 Task: Compose an email with the signature Christian Kelly with the subject Request for sponsorship and the message Could you please provide a breakdown of the costs? from softage.1@softage.net to softage.7@softage.net,  softage.1@softage.net and softage.8@softage.net with CC to softage.9@softage.net with an attached document Strategic_plan.pdf, insert an emoji of sad face Send the email
Action: Mouse moved to (599, 766)
Screenshot: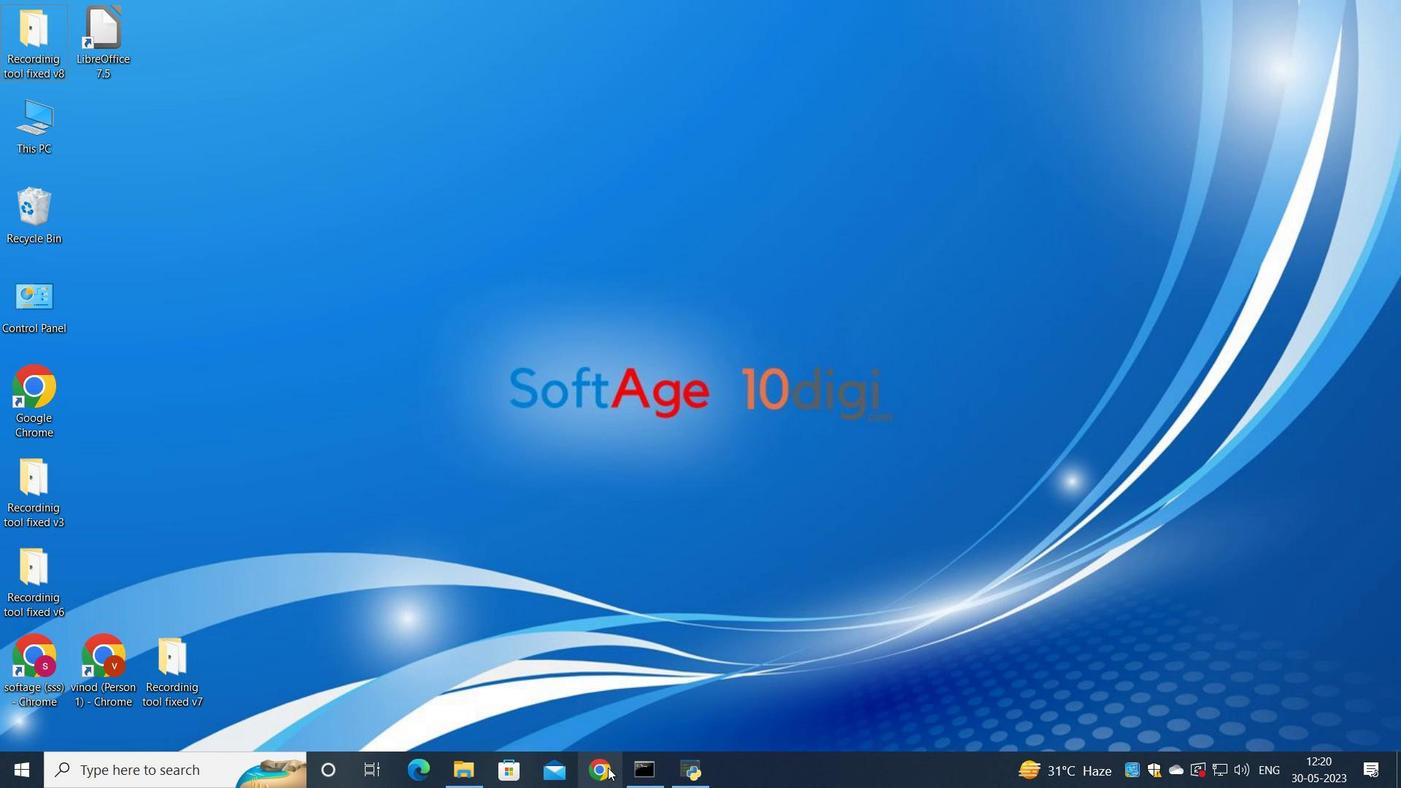 
Action: Mouse pressed left at (599, 766)
Screenshot: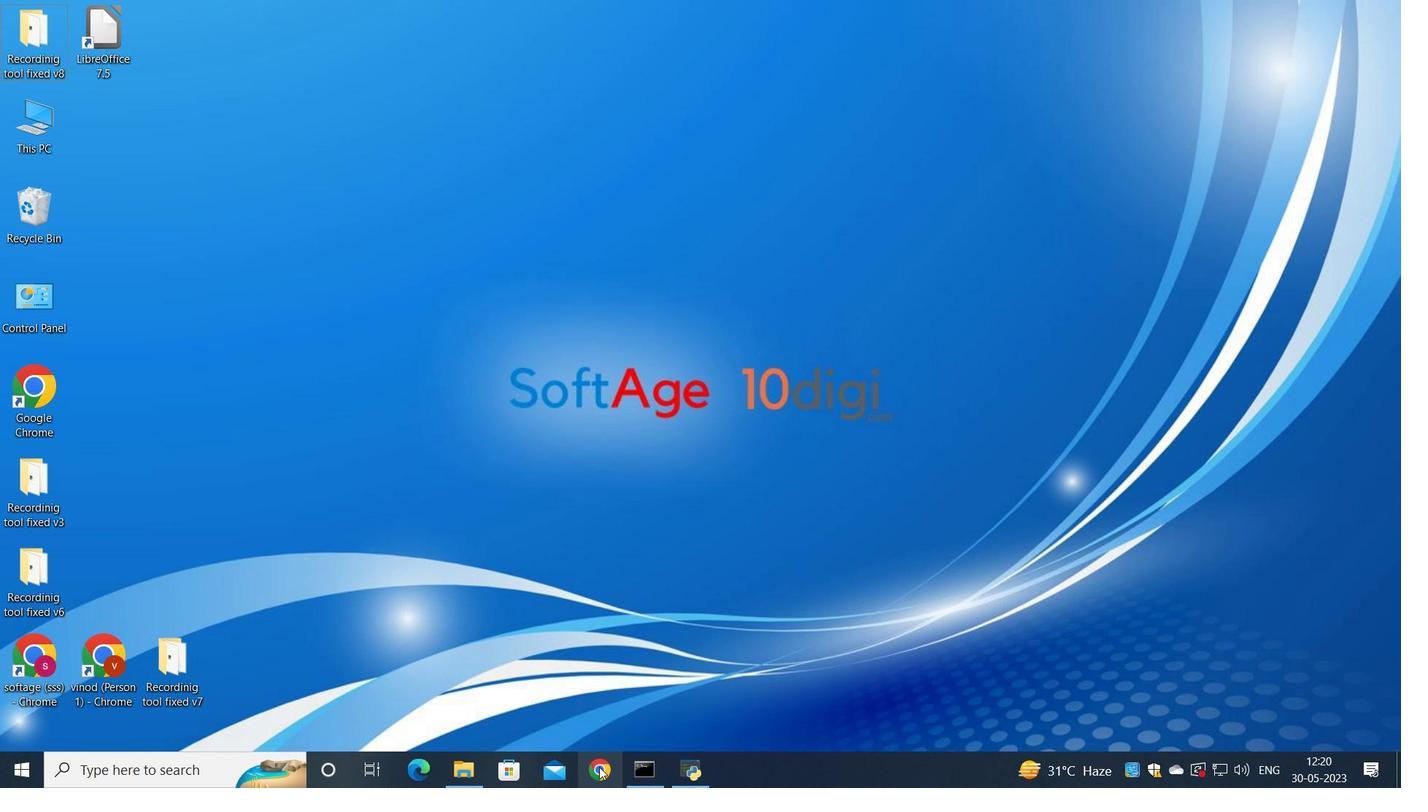 
Action: Mouse moved to (636, 453)
Screenshot: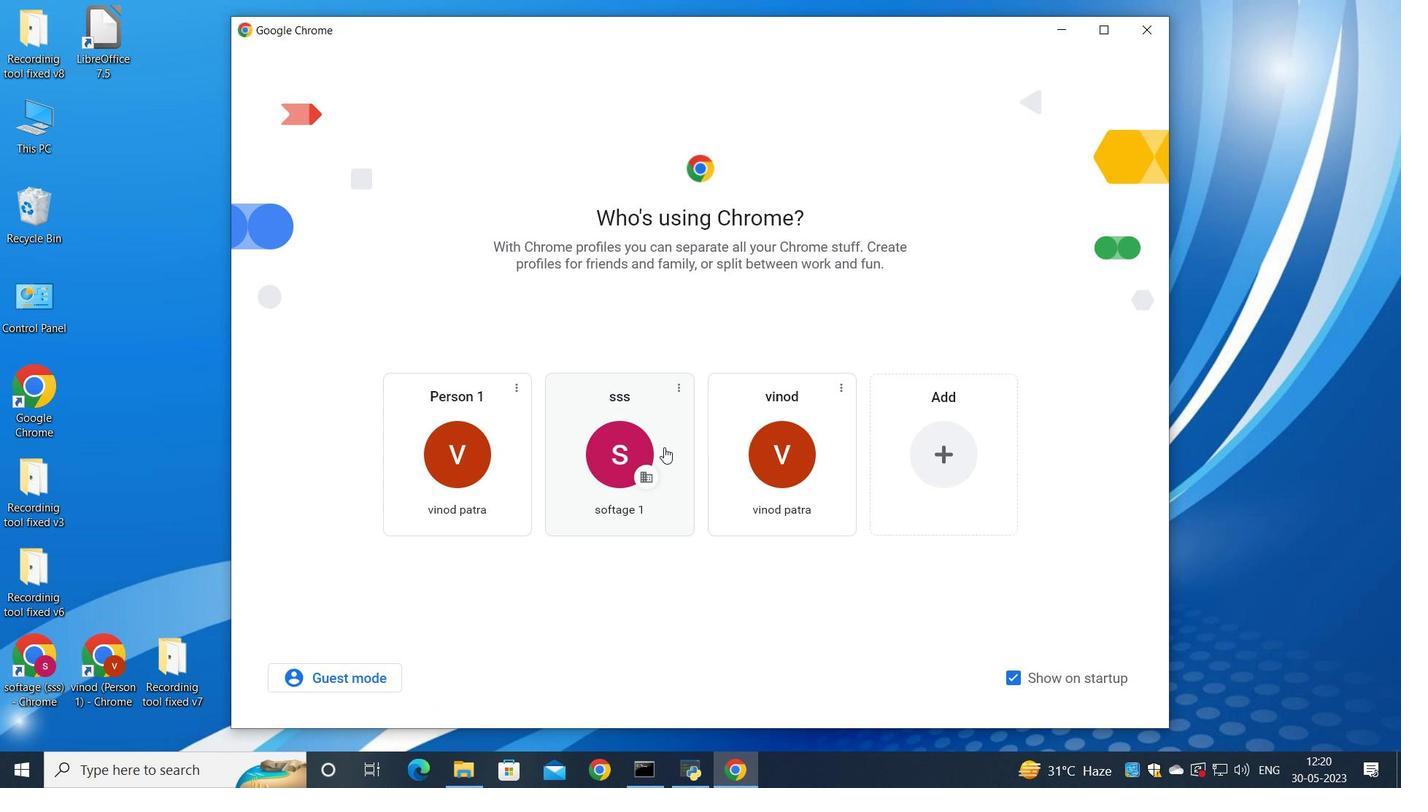 
Action: Mouse pressed left at (636, 453)
Screenshot: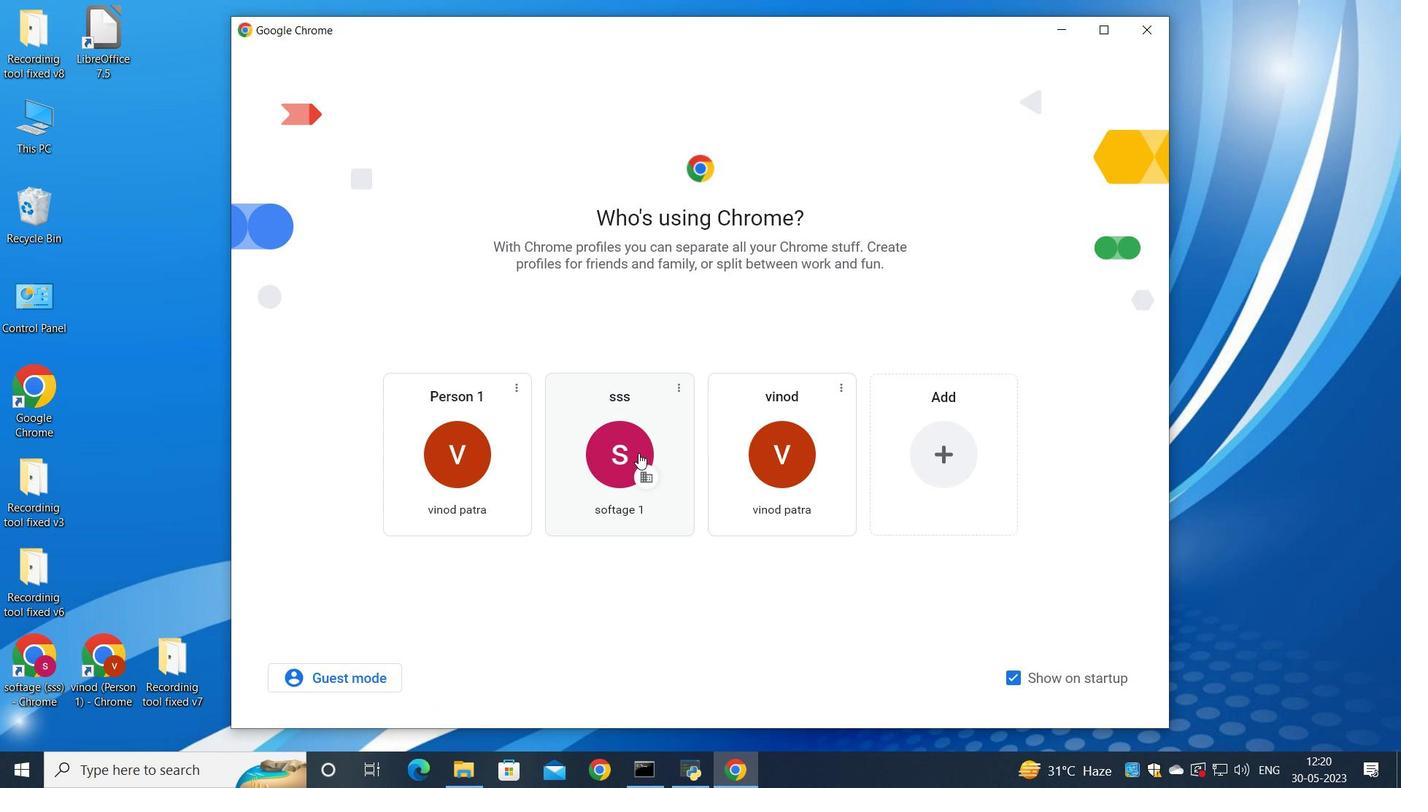 
Action: Mouse moved to (1233, 94)
Screenshot: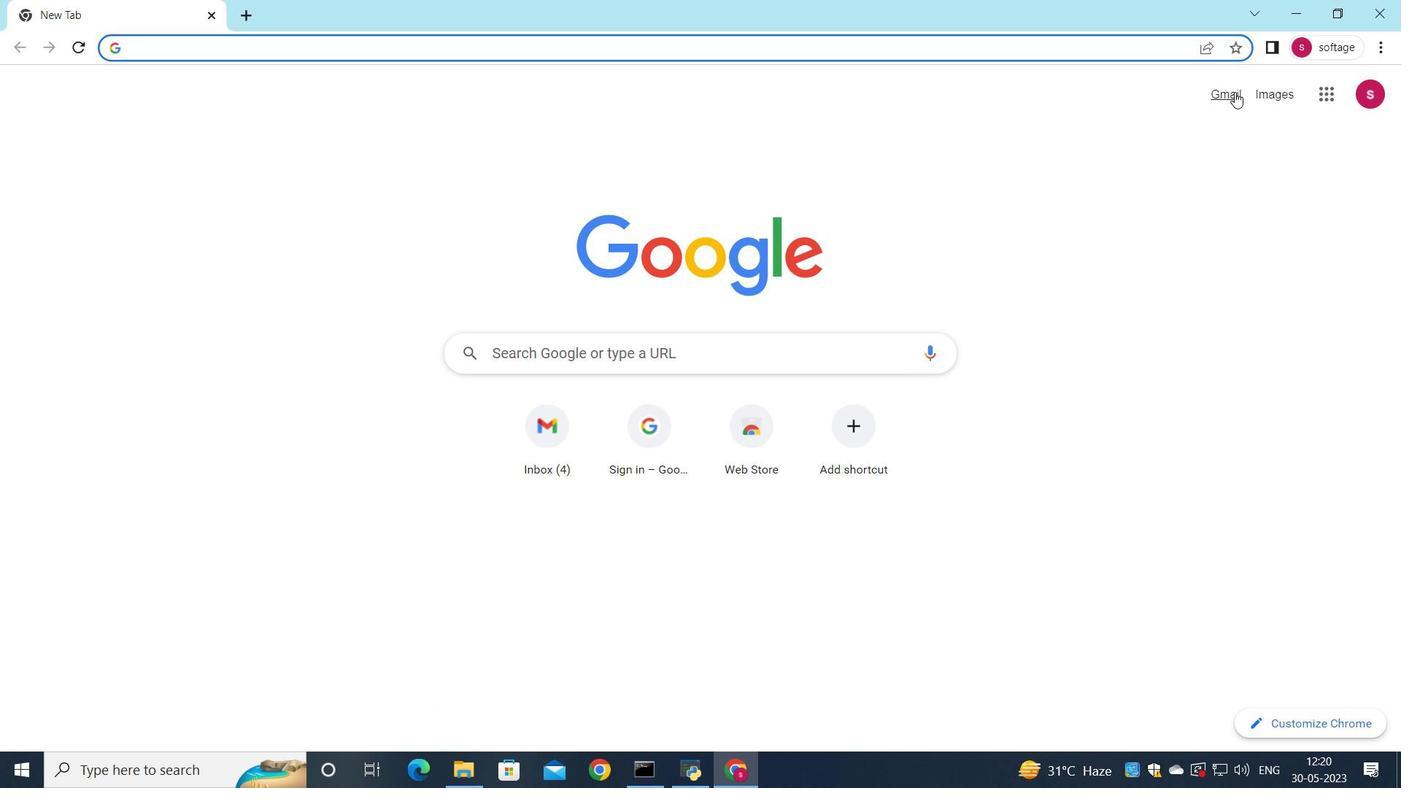 
Action: Mouse pressed left at (1233, 94)
Screenshot: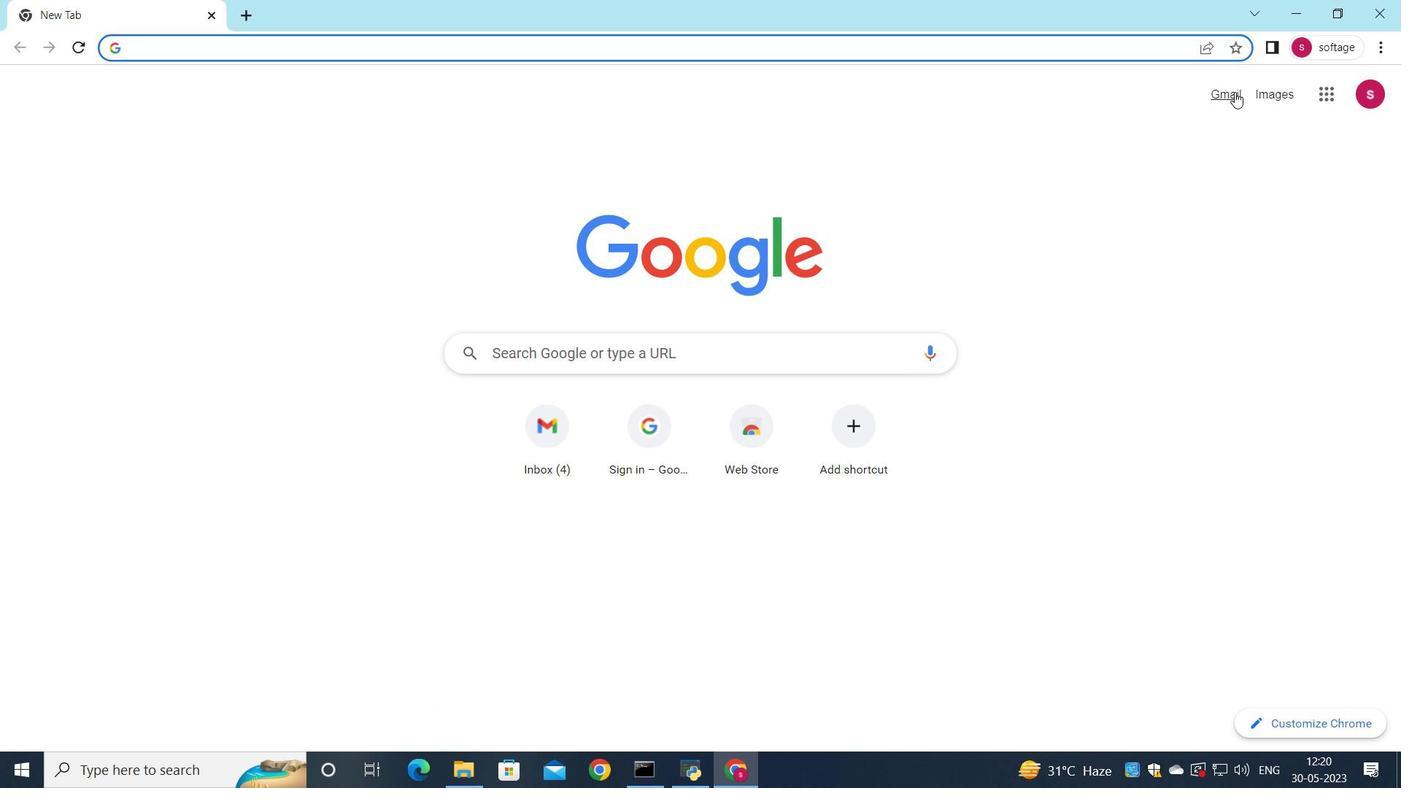 
Action: Mouse moved to (1192, 132)
Screenshot: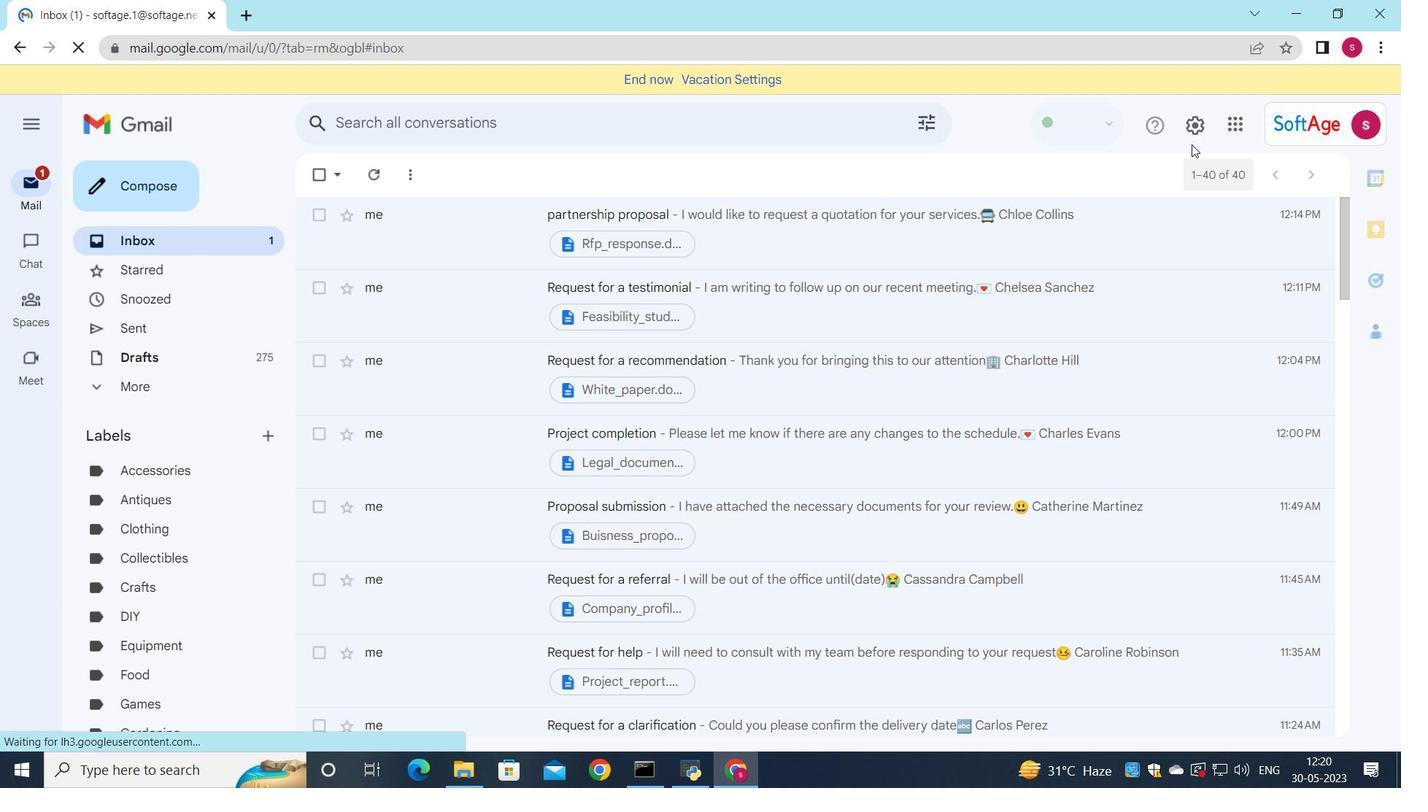 
Action: Mouse pressed left at (1192, 132)
Screenshot: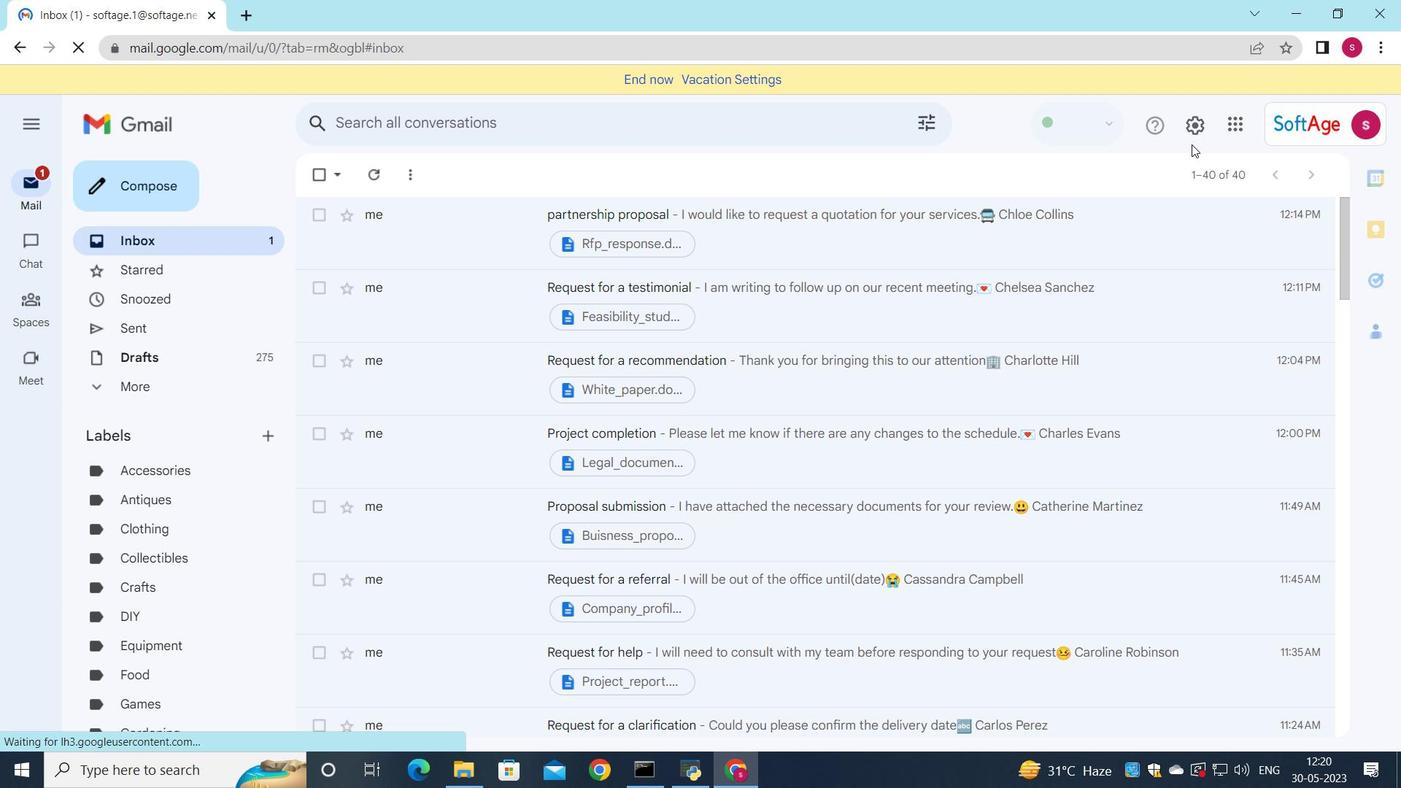 
Action: Mouse moved to (1198, 210)
Screenshot: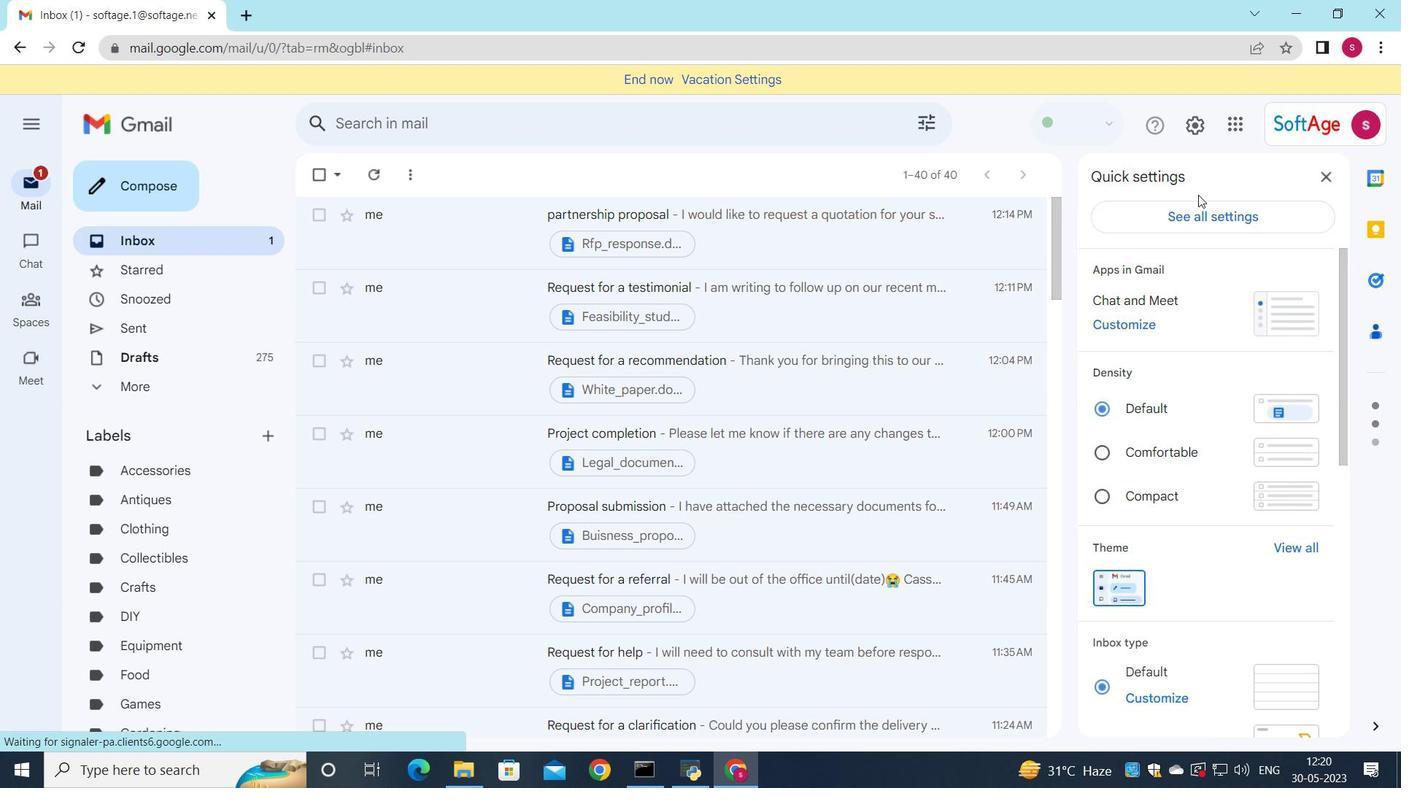 
Action: Mouse pressed left at (1198, 210)
Screenshot: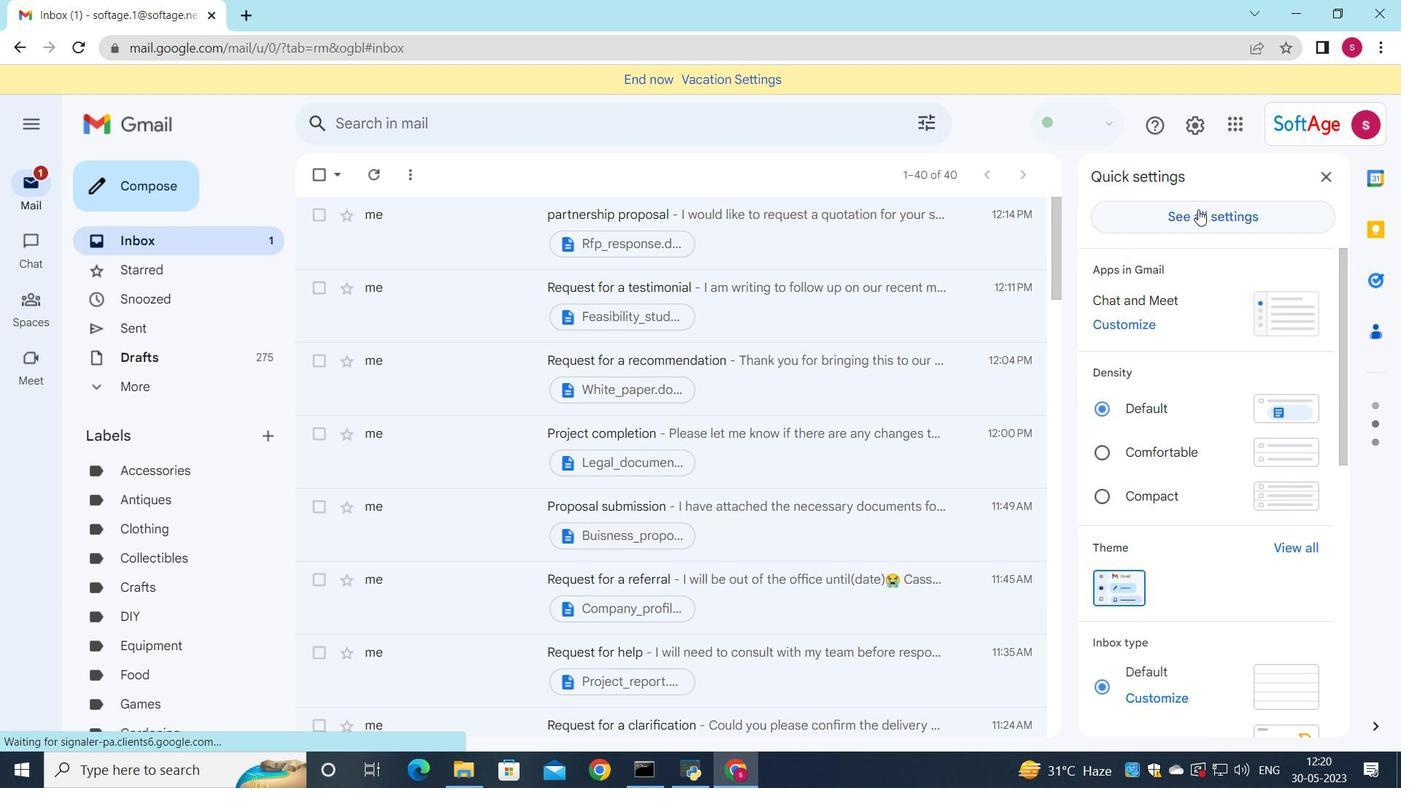 
Action: Mouse moved to (858, 340)
Screenshot: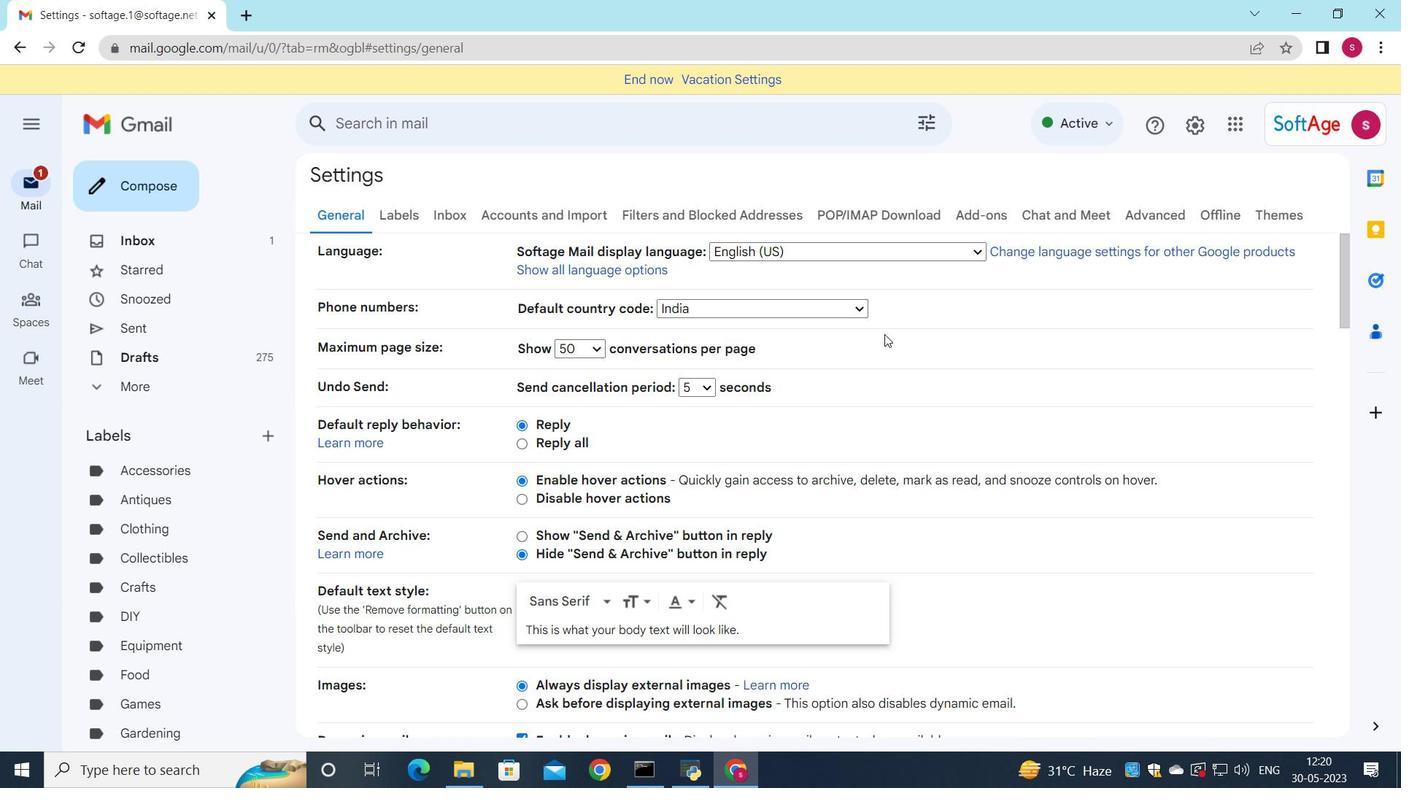 
Action: Mouse scrolled (858, 340) with delta (0, 0)
Screenshot: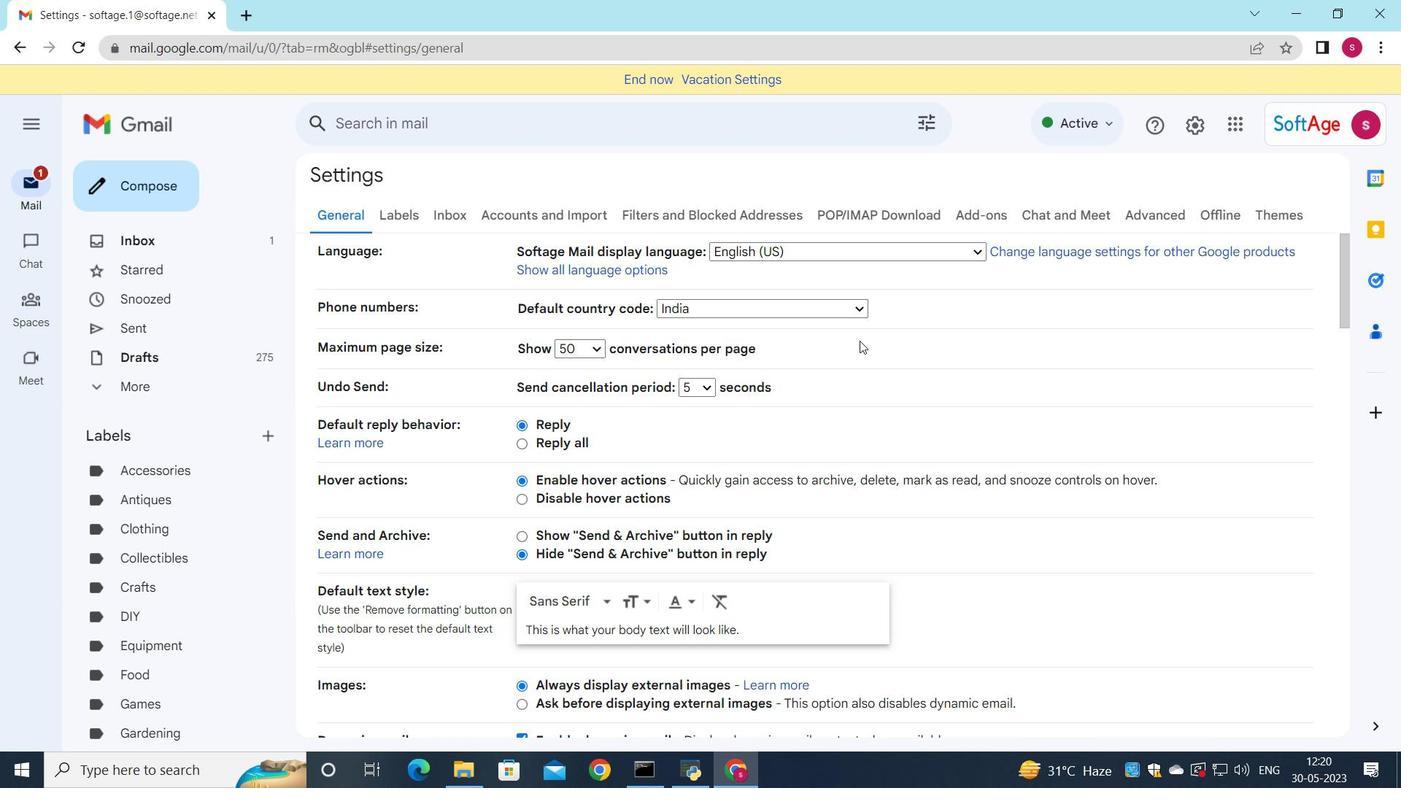 
Action: Mouse scrolled (858, 340) with delta (0, 0)
Screenshot: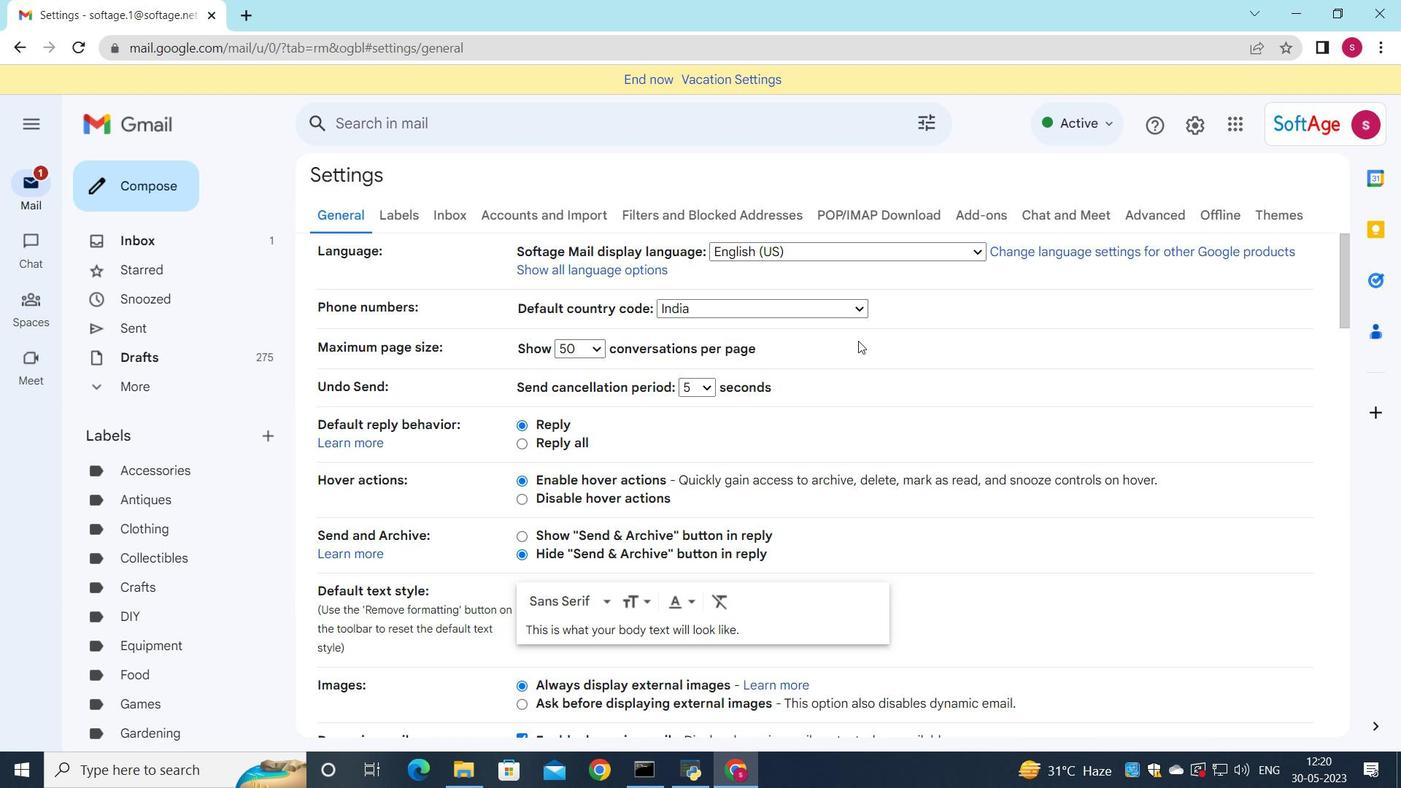 
Action: Mouse scrolled (858, 340) with delta (0, 0)
Screenshot: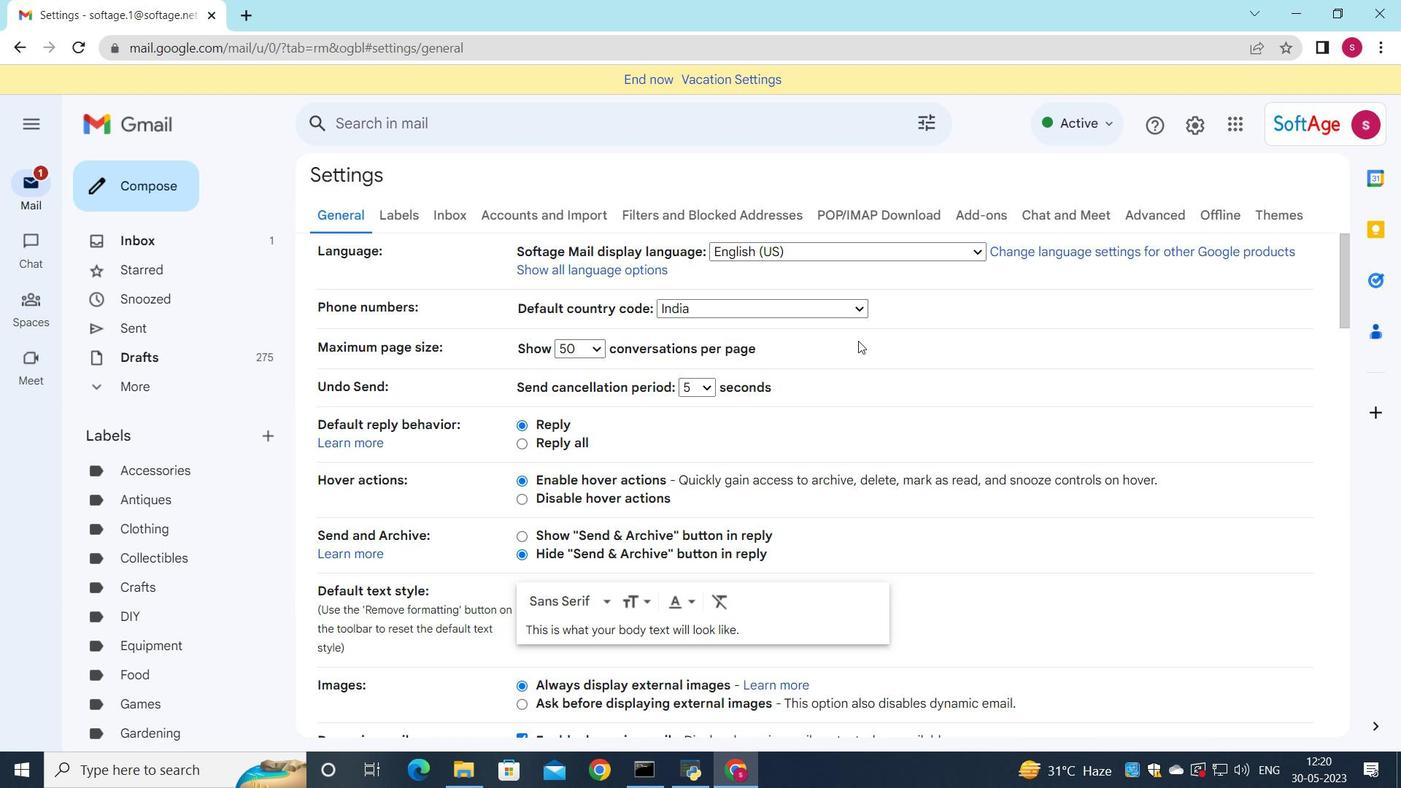 
Action: Mouse scrolled (858, 340) with delta (0, 0)
Screenshot: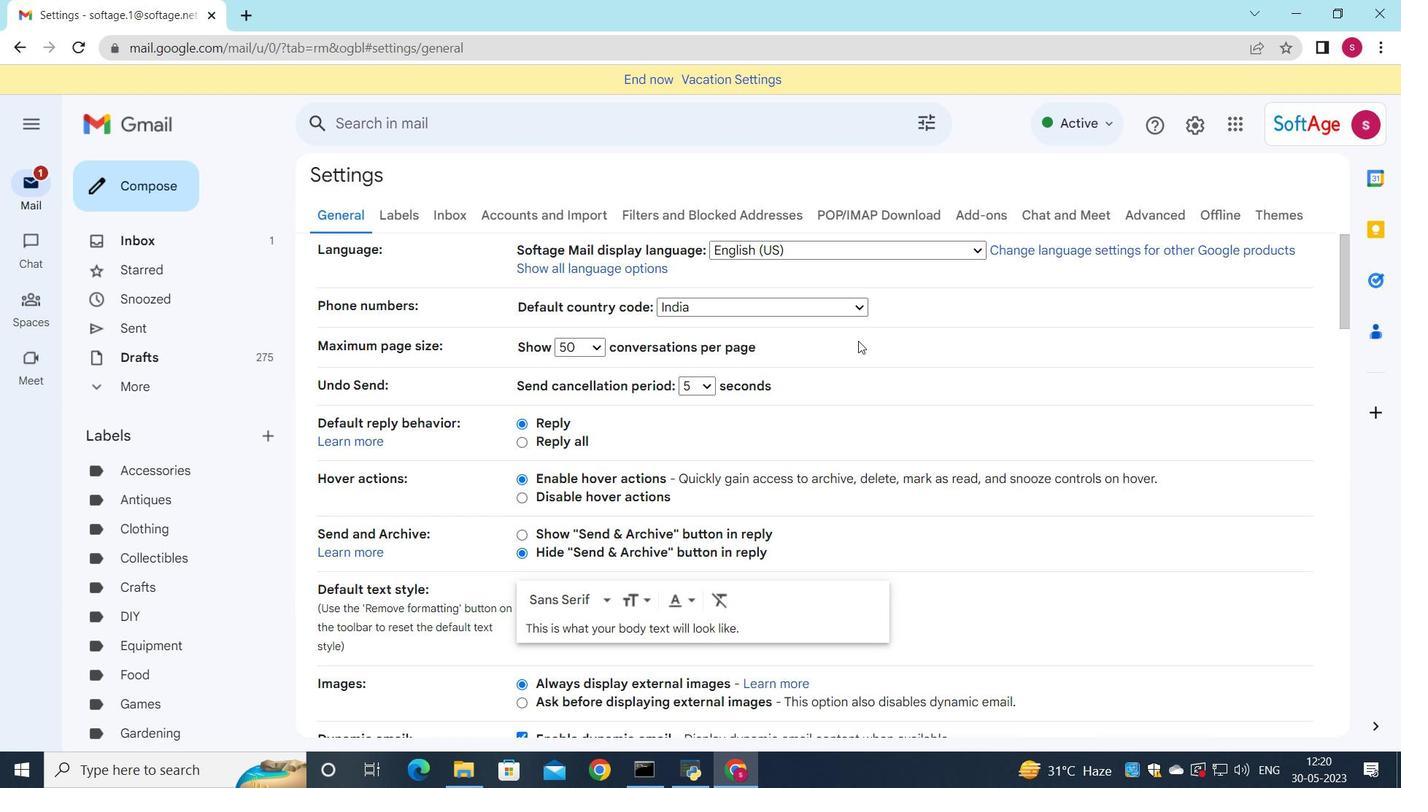 
Action: Mouse moved to (809, 351)
Screenshot: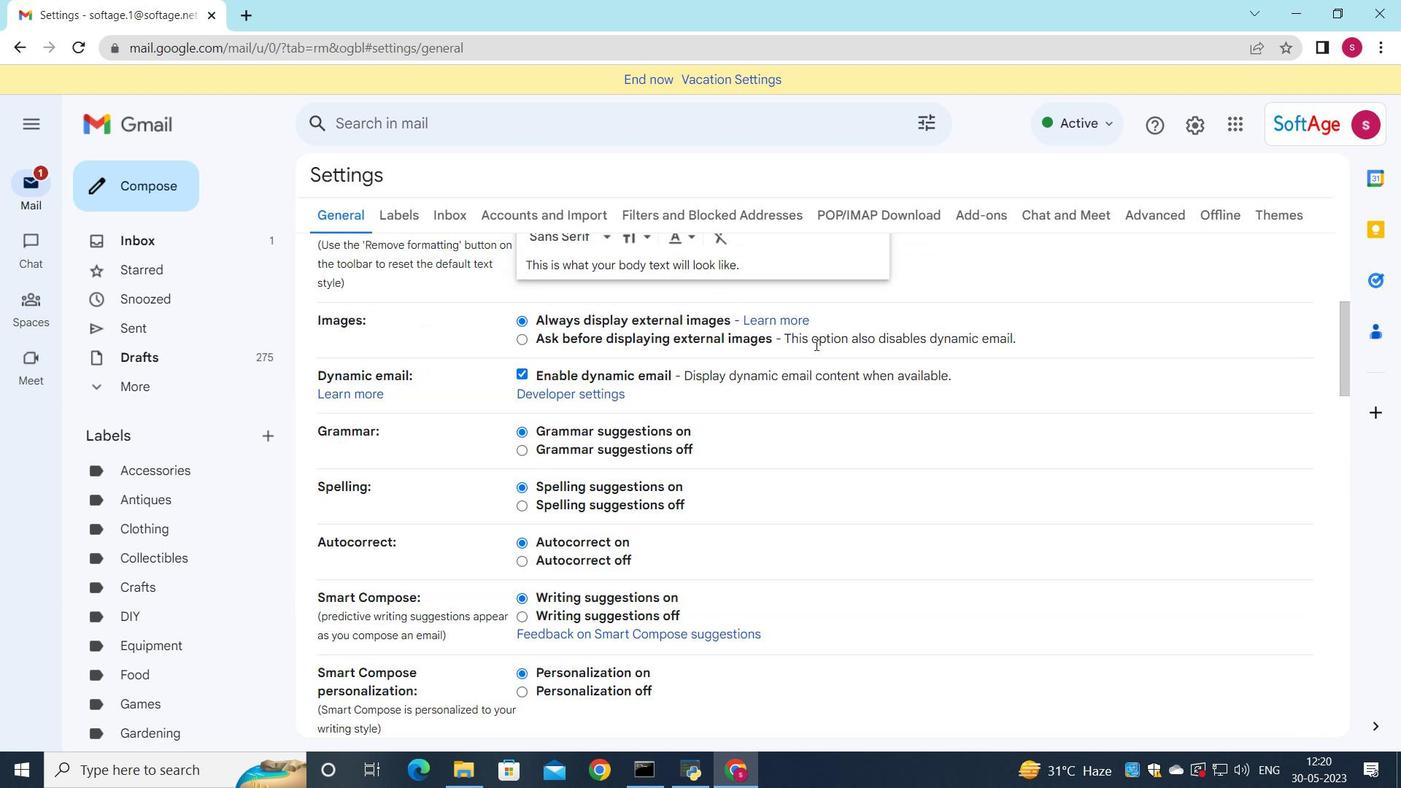 
Action: Mouse scrolled (809, 350) with delta (0, 0)
Screenshot: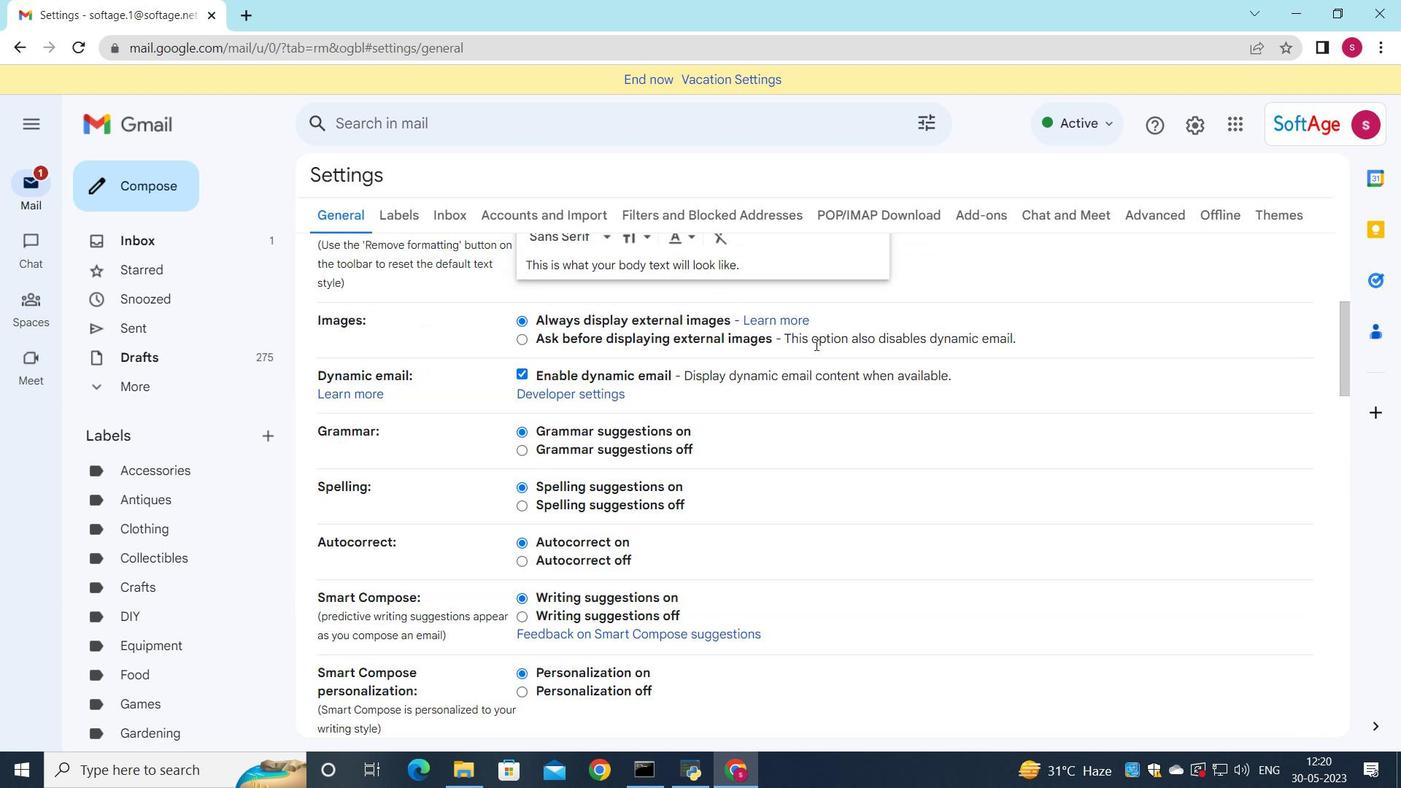 
Action: Mouse moved to (806, 357)
Screenshot: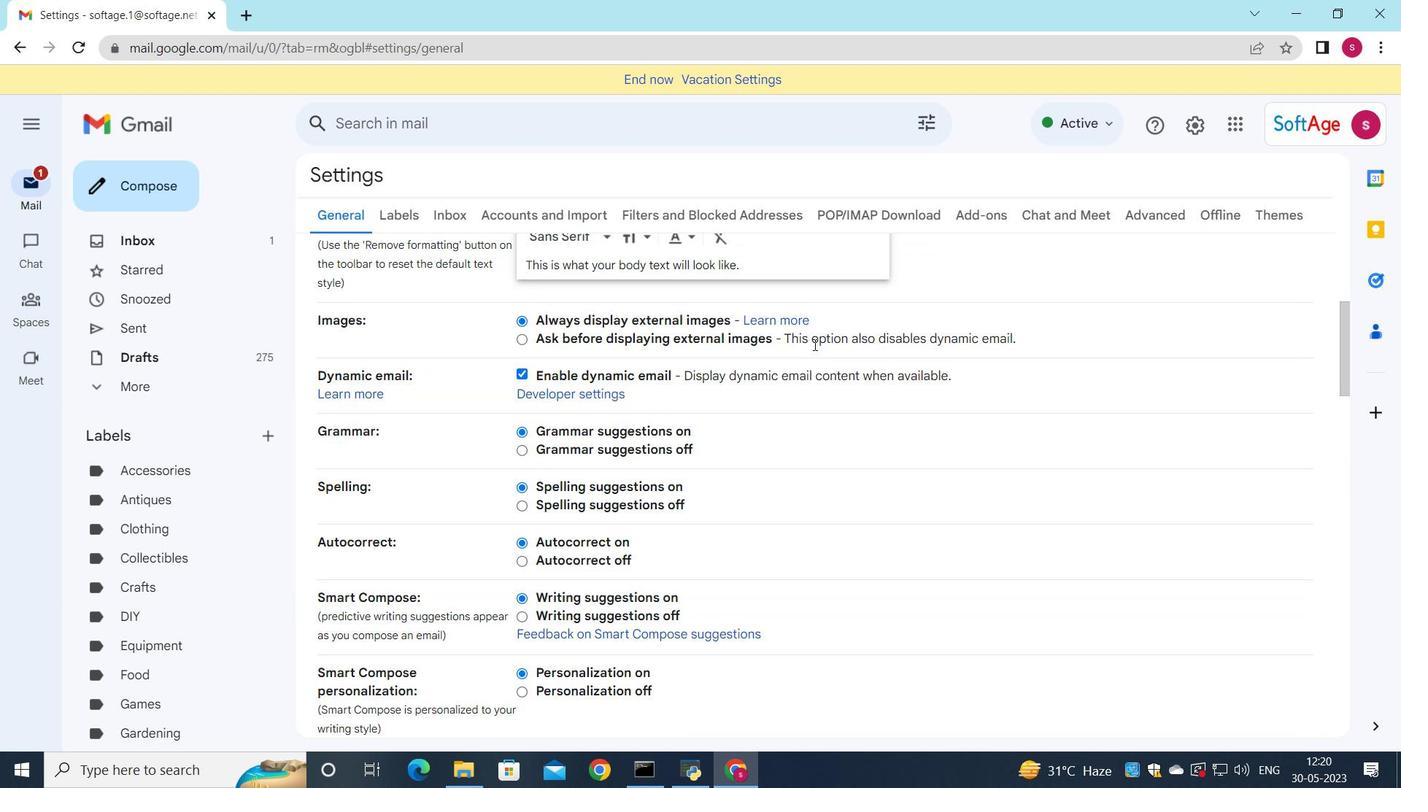 
Action: Mouse scrolled (806, 356) with delta (0, 0)
Screenshot: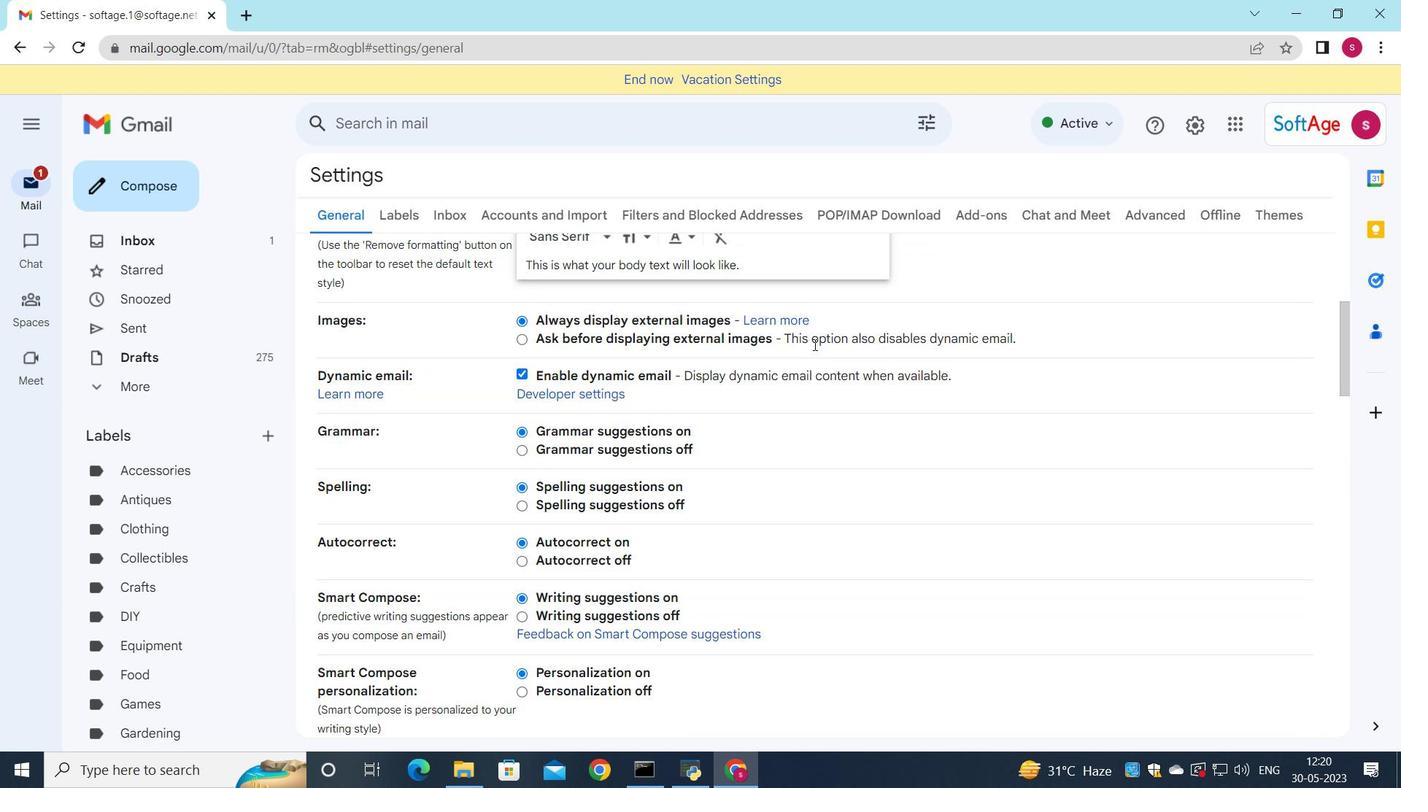 
Action: Mouse moved to (804, 361)
Screenshot: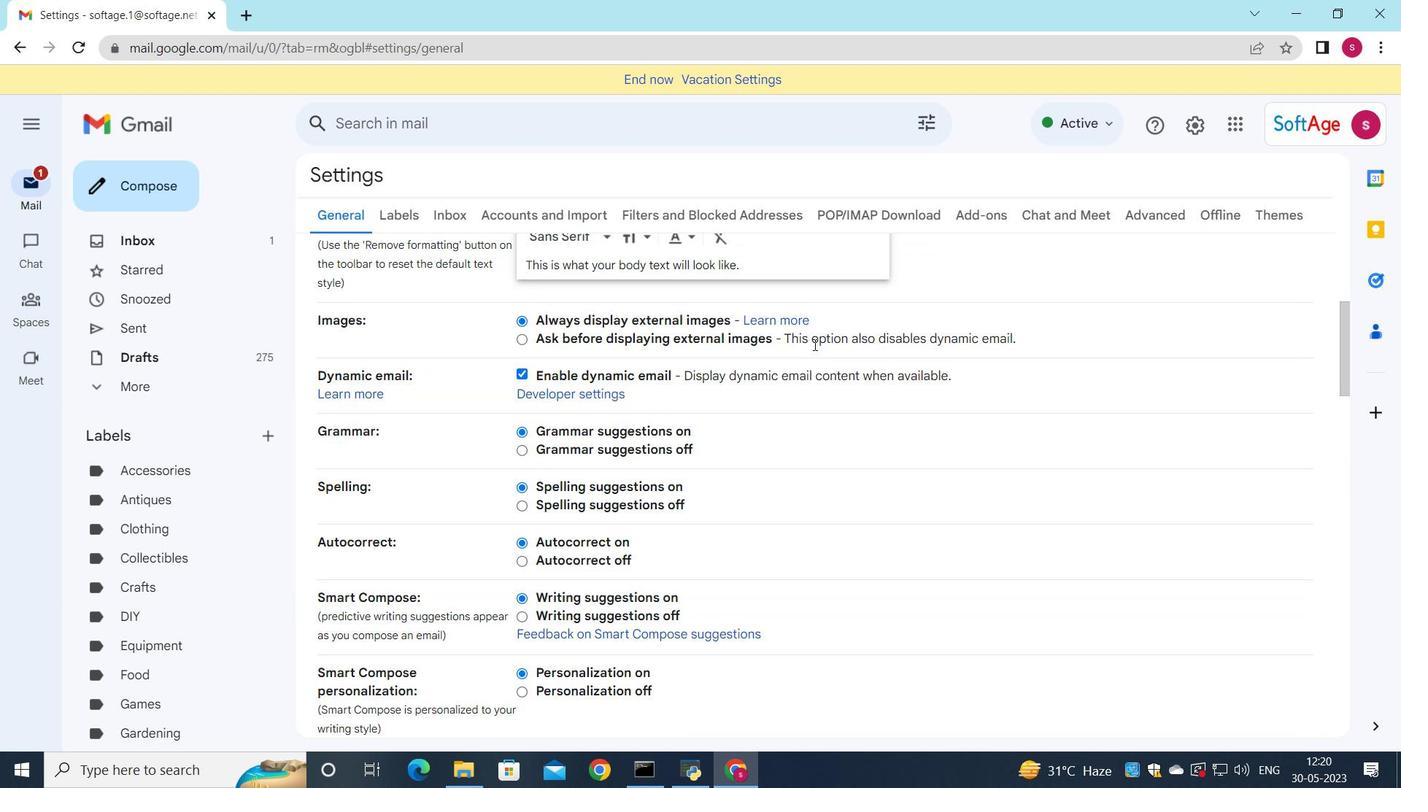 
Action: Mouse scrolled (804, 361) with delta (0, 0)
Screenshot: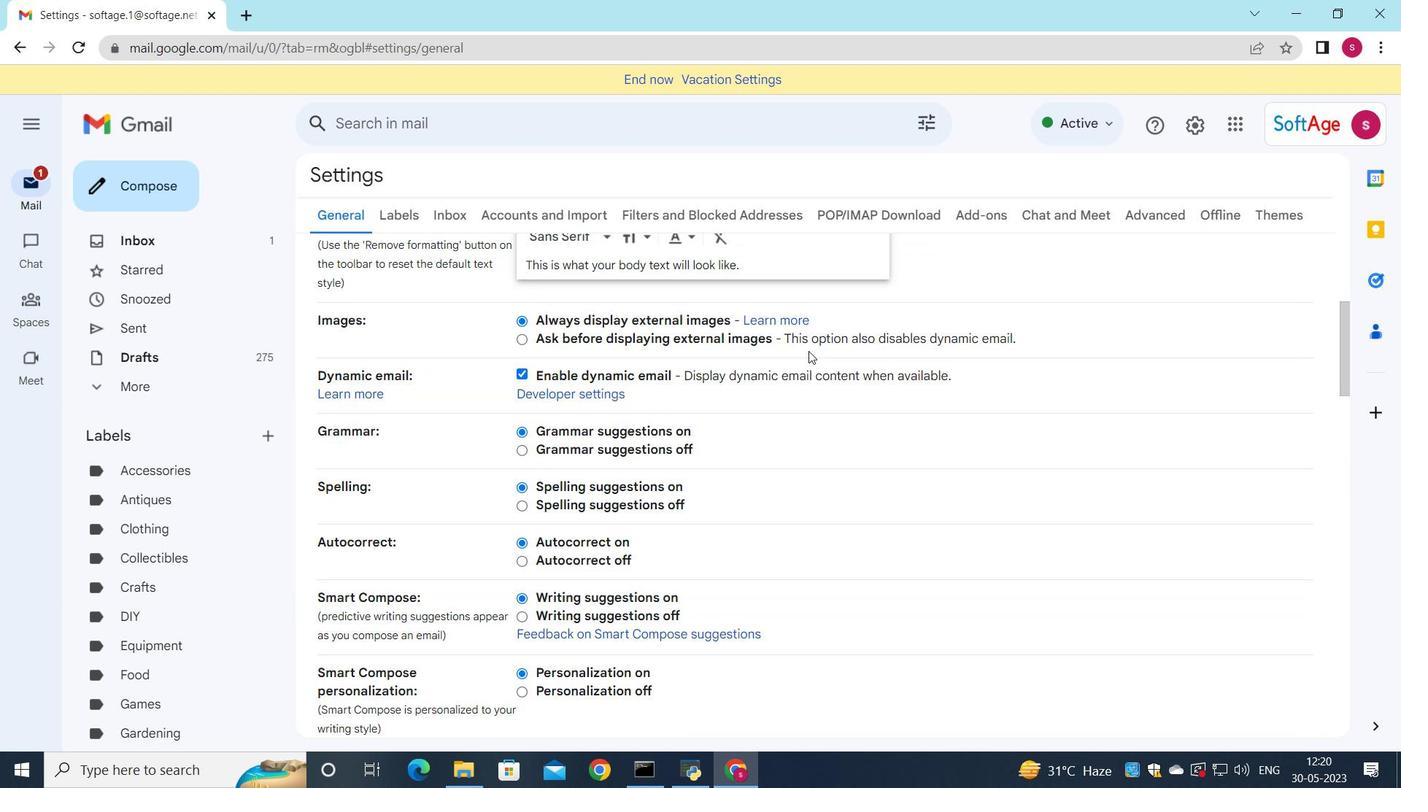 
Action: Mouse moved to (803, 369)
Screenshot: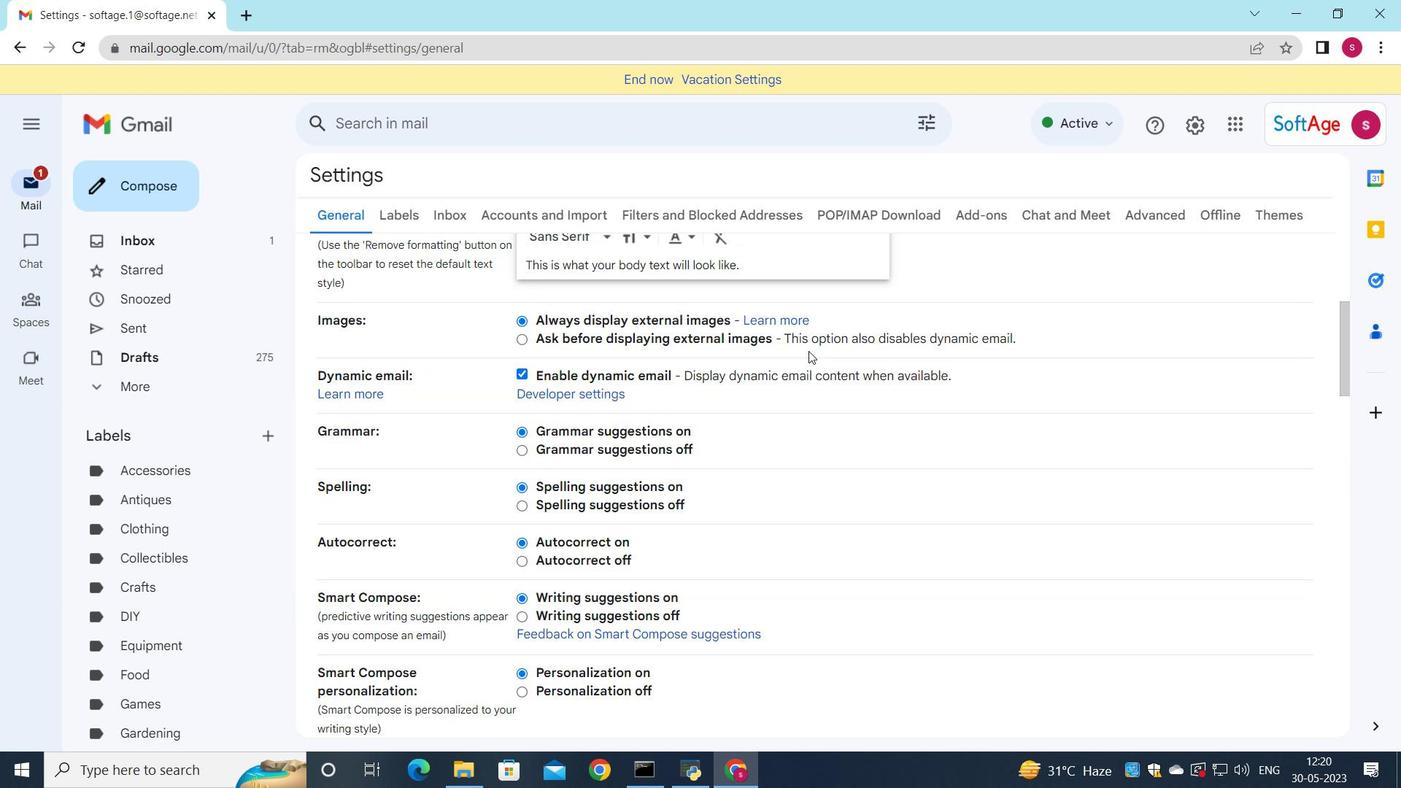 
Action: Mouse scrolled (803, 368) with delta (0, 0)
Screenshot: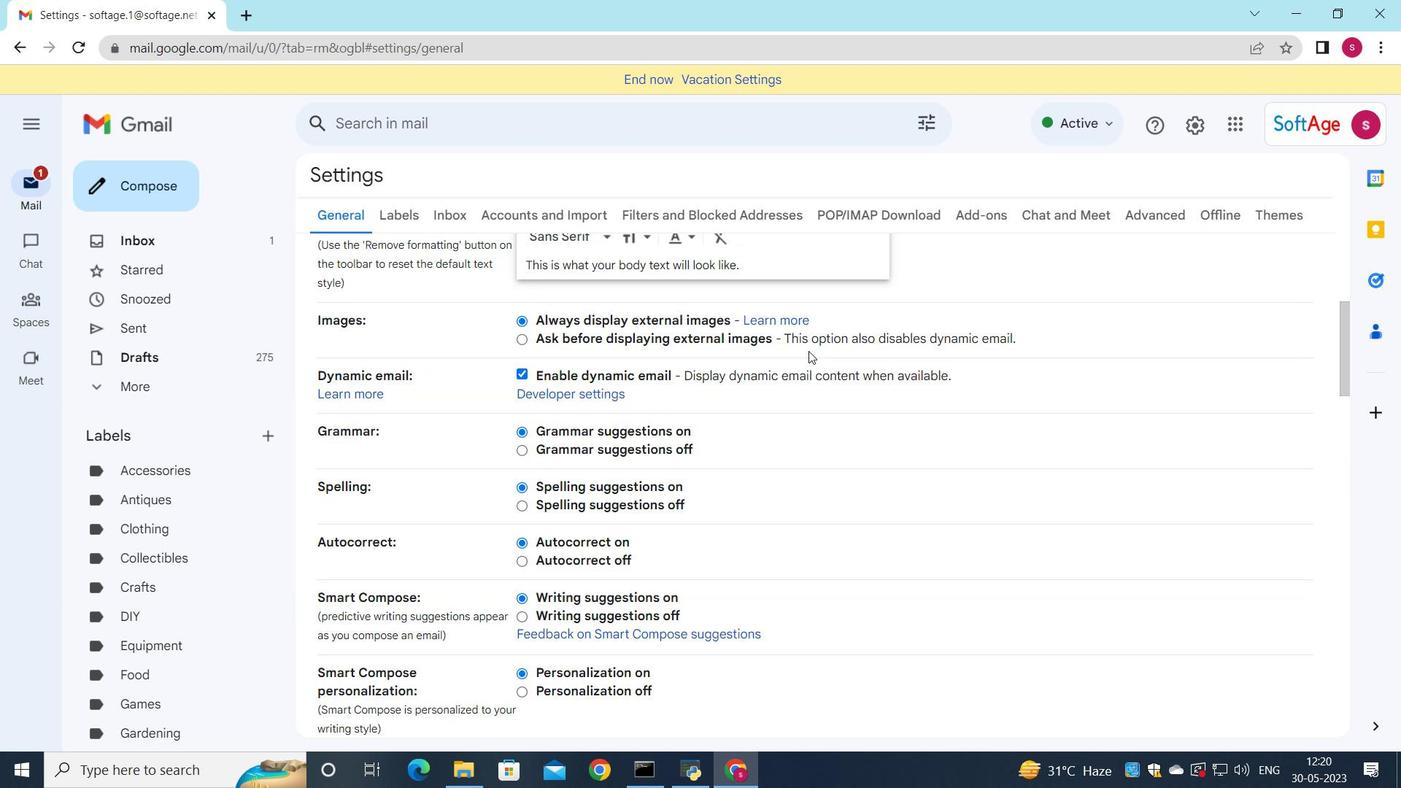 
Action: Mouse moved to (737, 449)
Screenshot: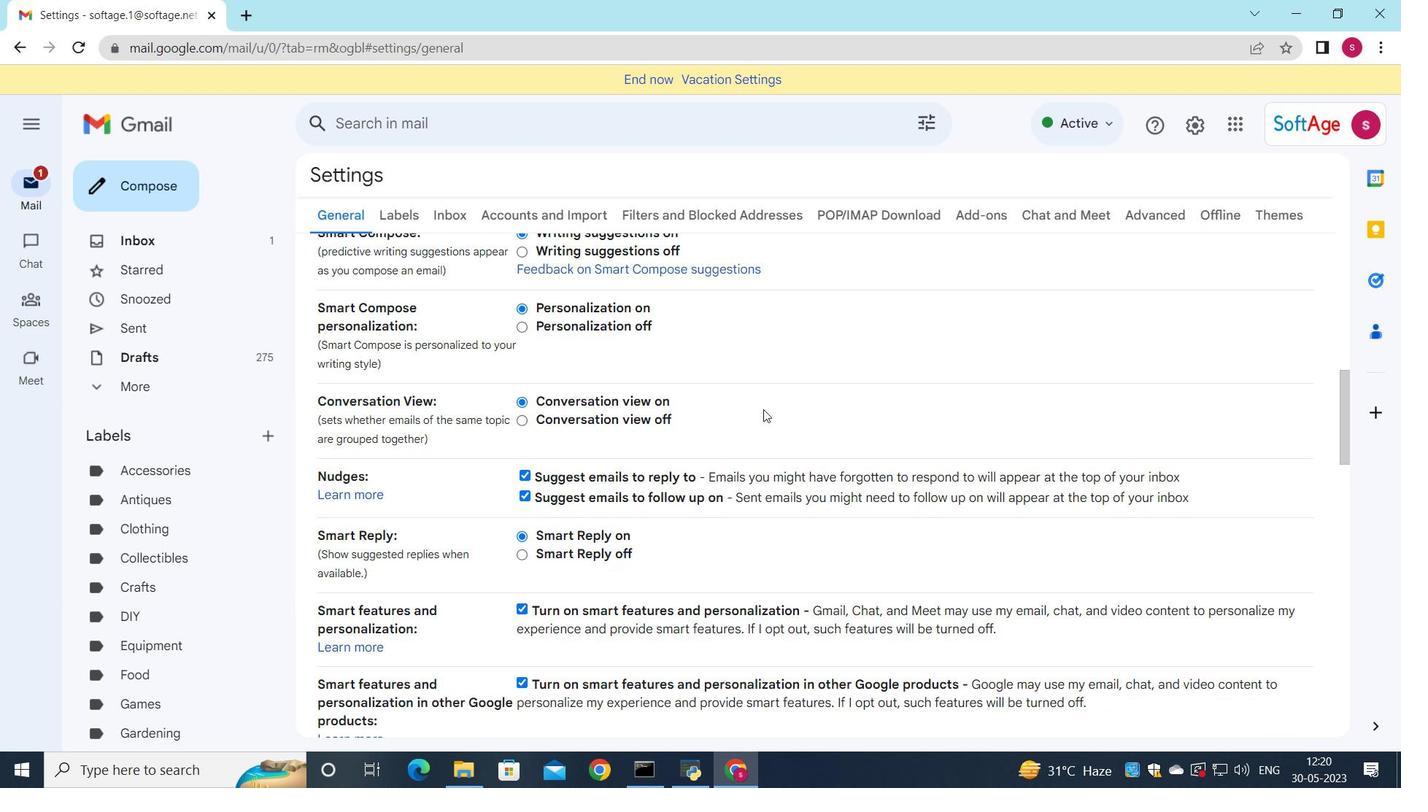 
Action: Mouse scrolled (742, 432) with delta (0, 0)
Screenshot: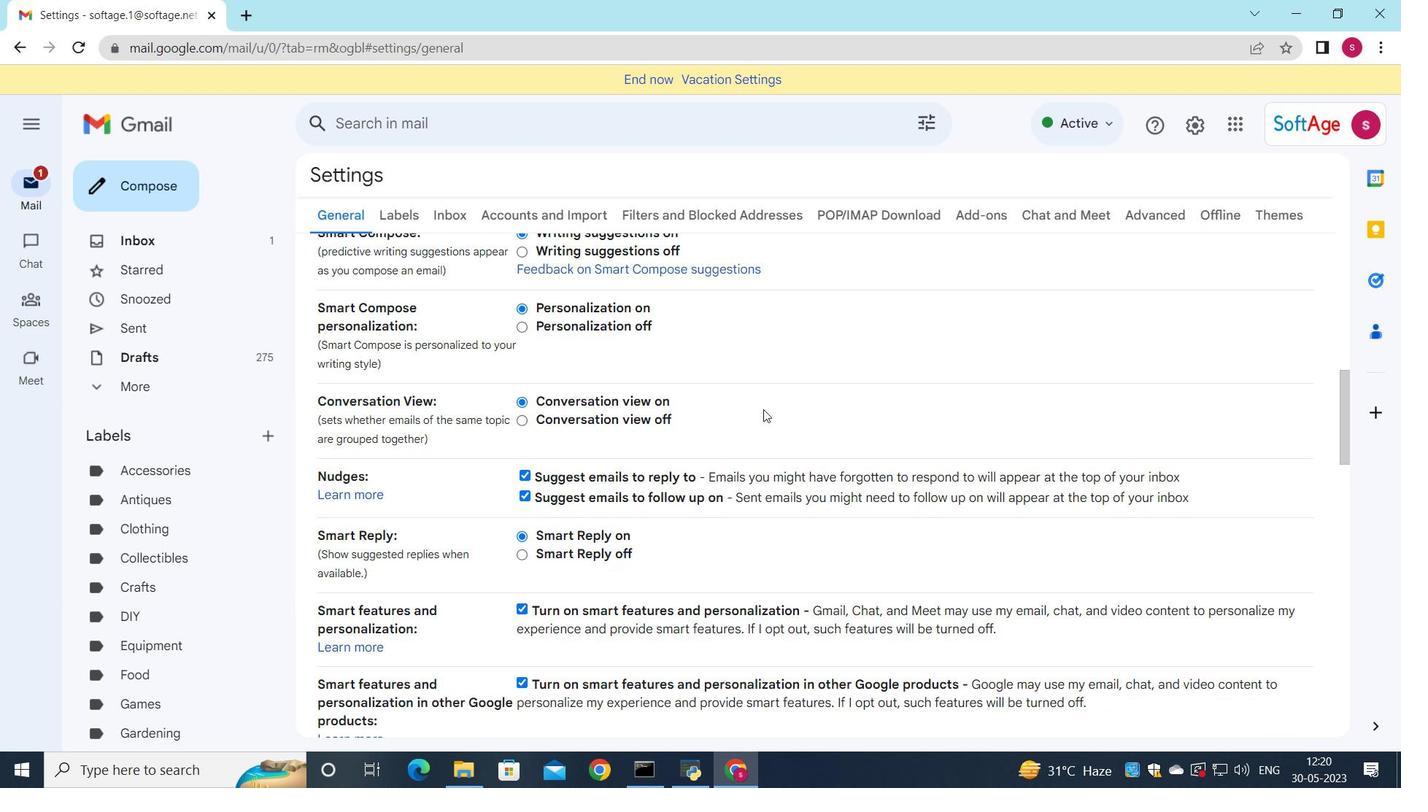 
Action: Mouse moved to (737, 449)
Screenshot: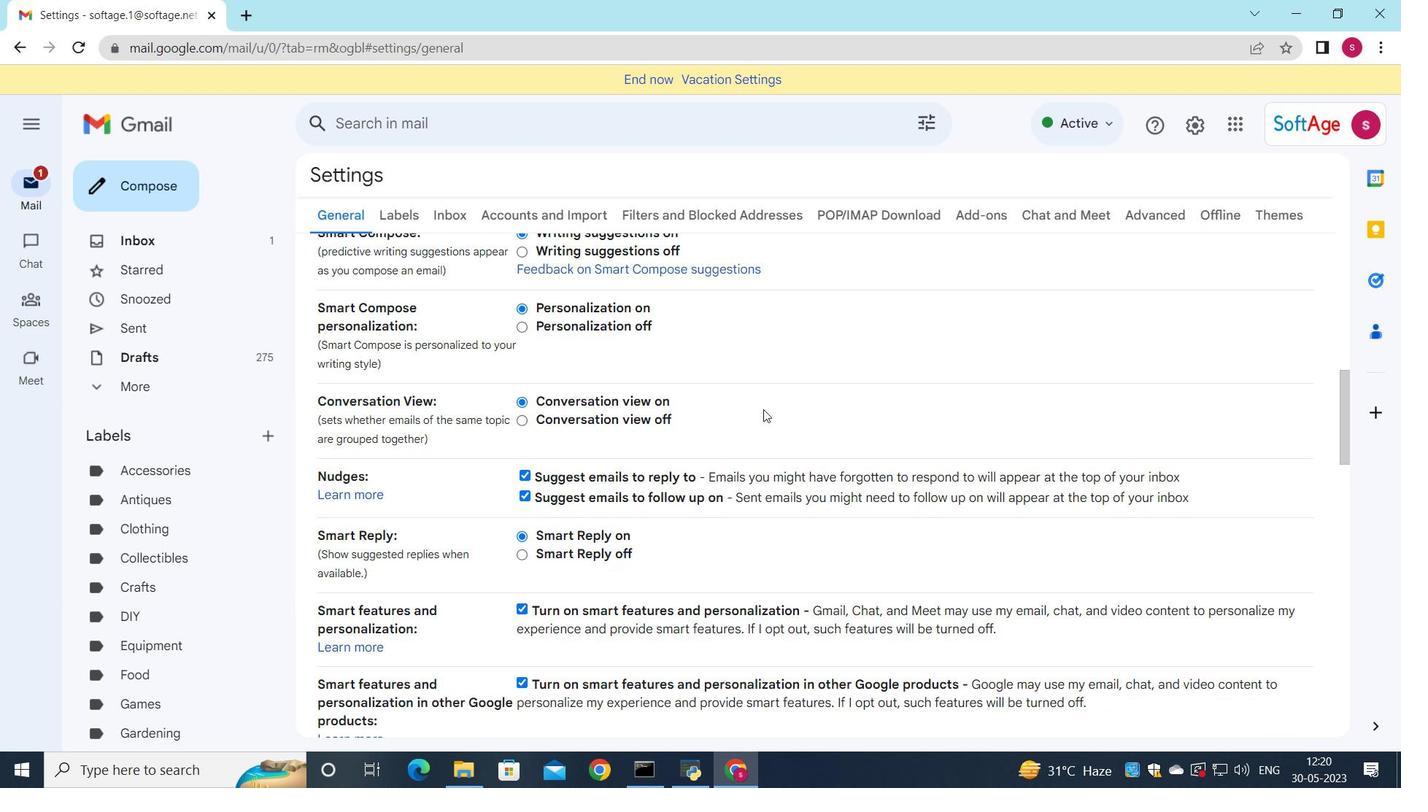 
Action: Mouse scrolled (737, 446) with delta (0, 0)
Screenshot: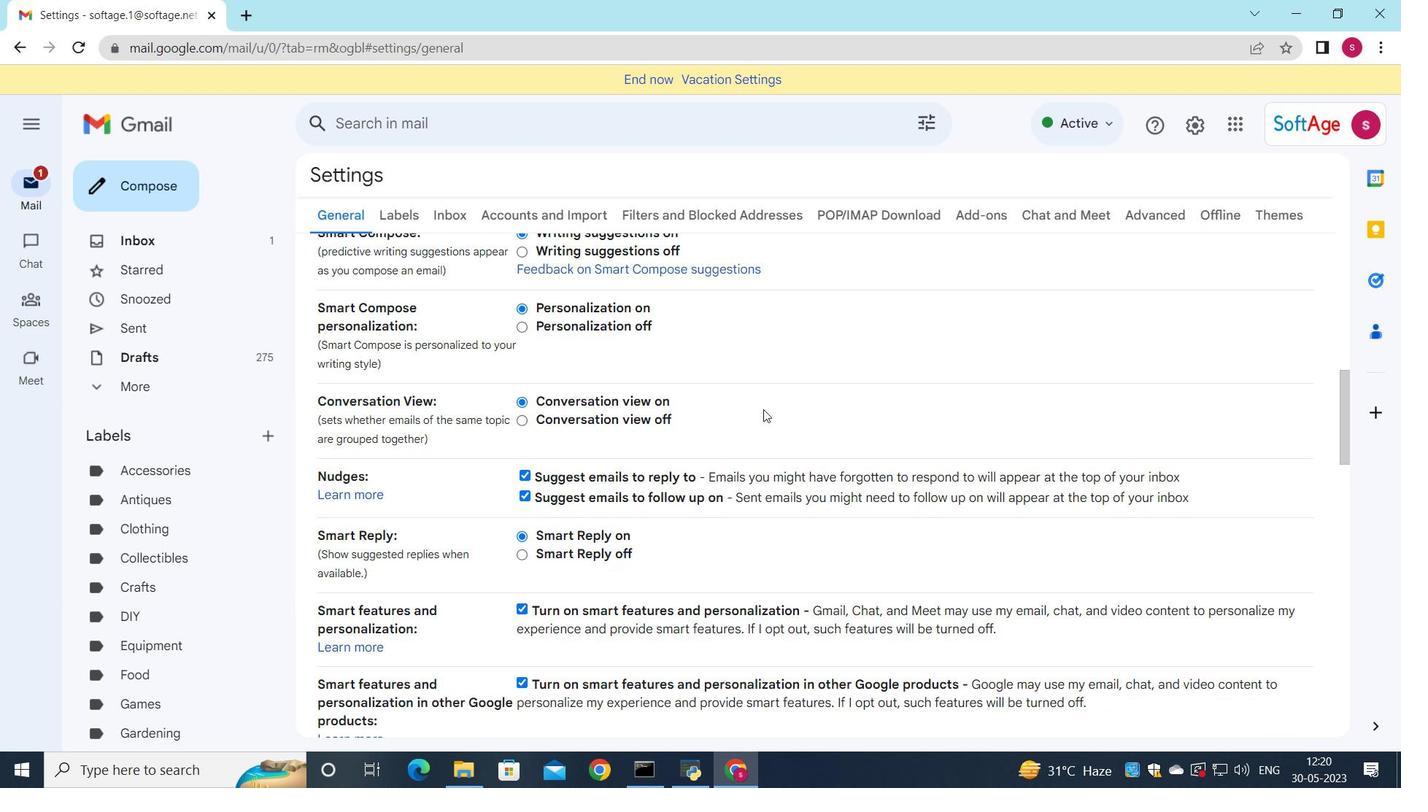 
Action: Mouse moved to (737, 450)
Screenshot: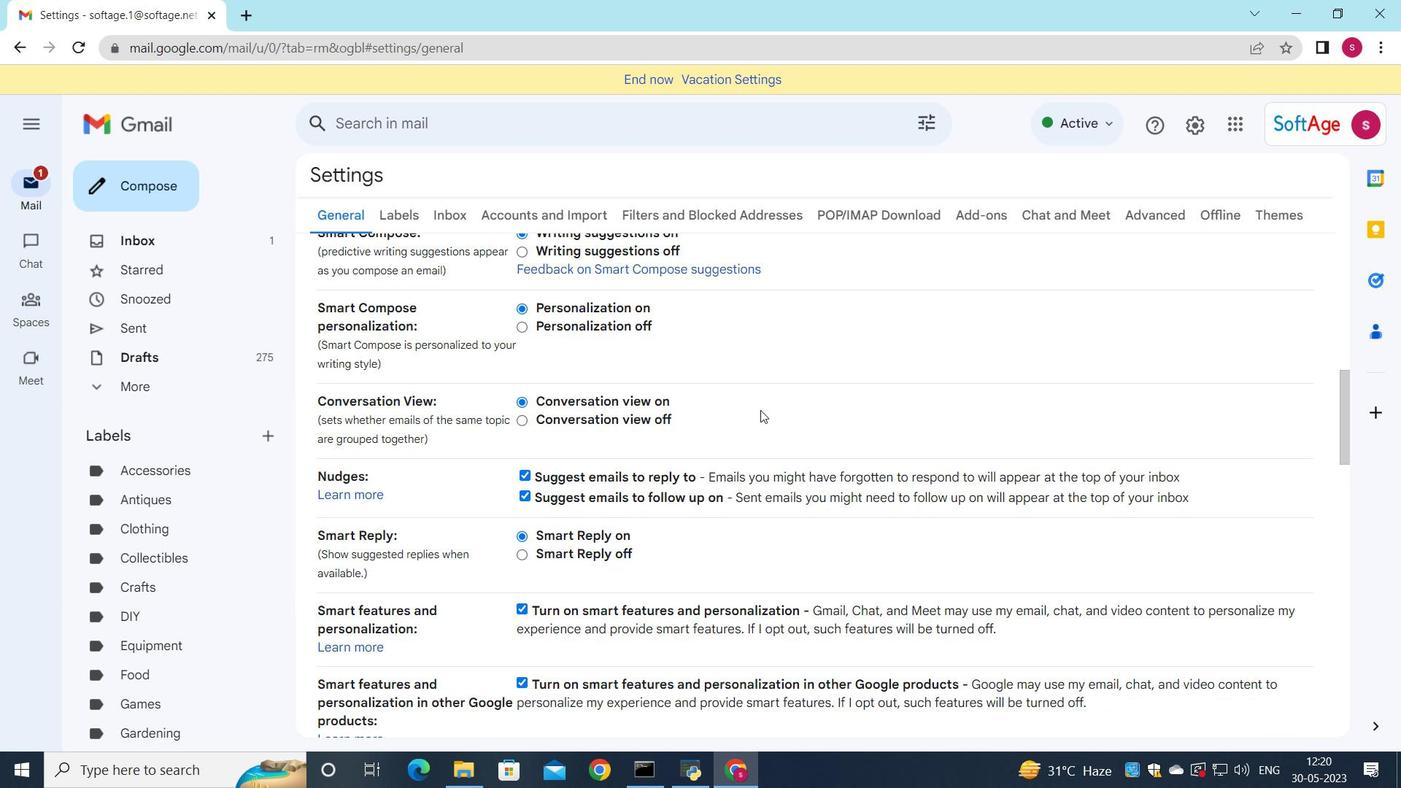 
Action: Mouse scrolled (737, 448) with delta (0, 0)
Screenshot: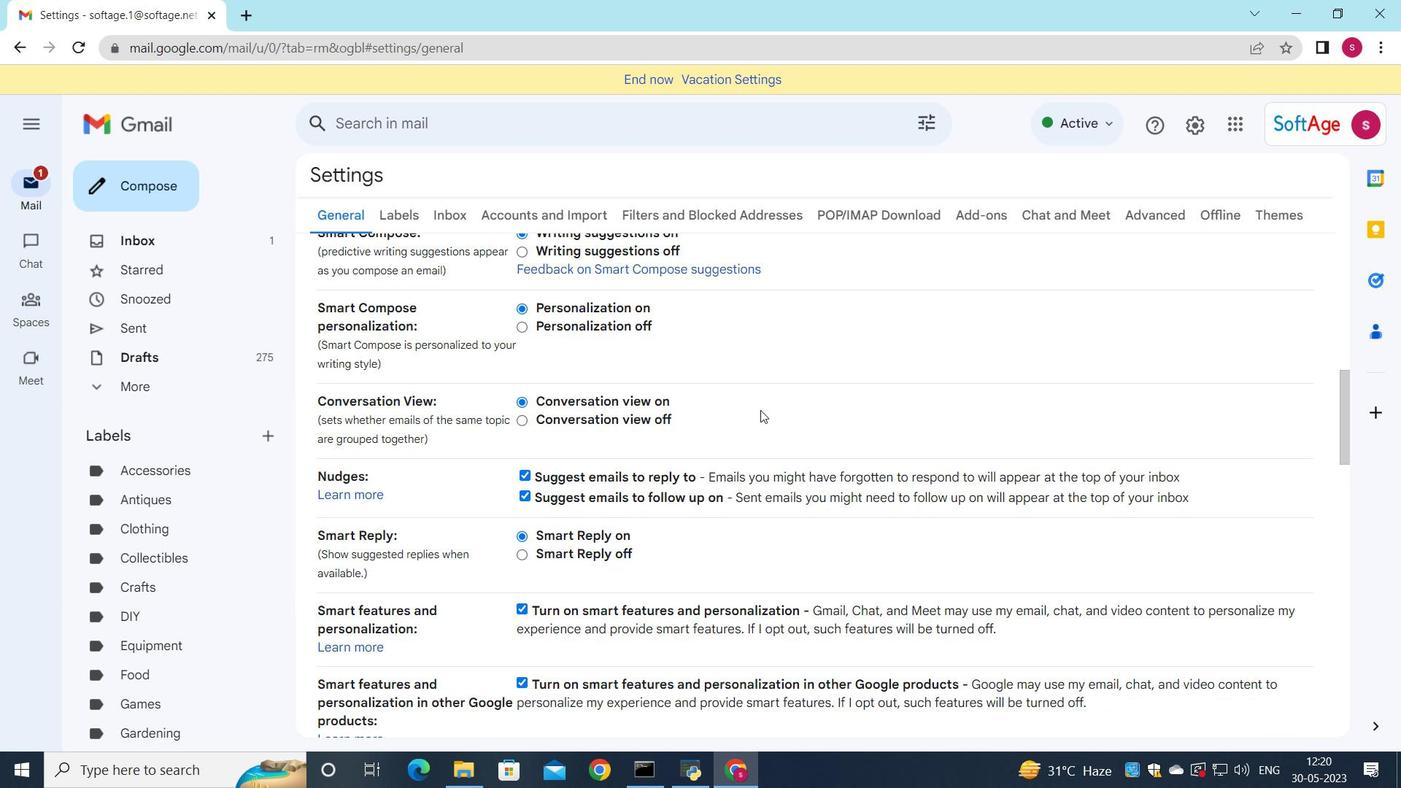 
Action: Mouse scrolled (737, 448) with delta (0, 0)
Screenshot: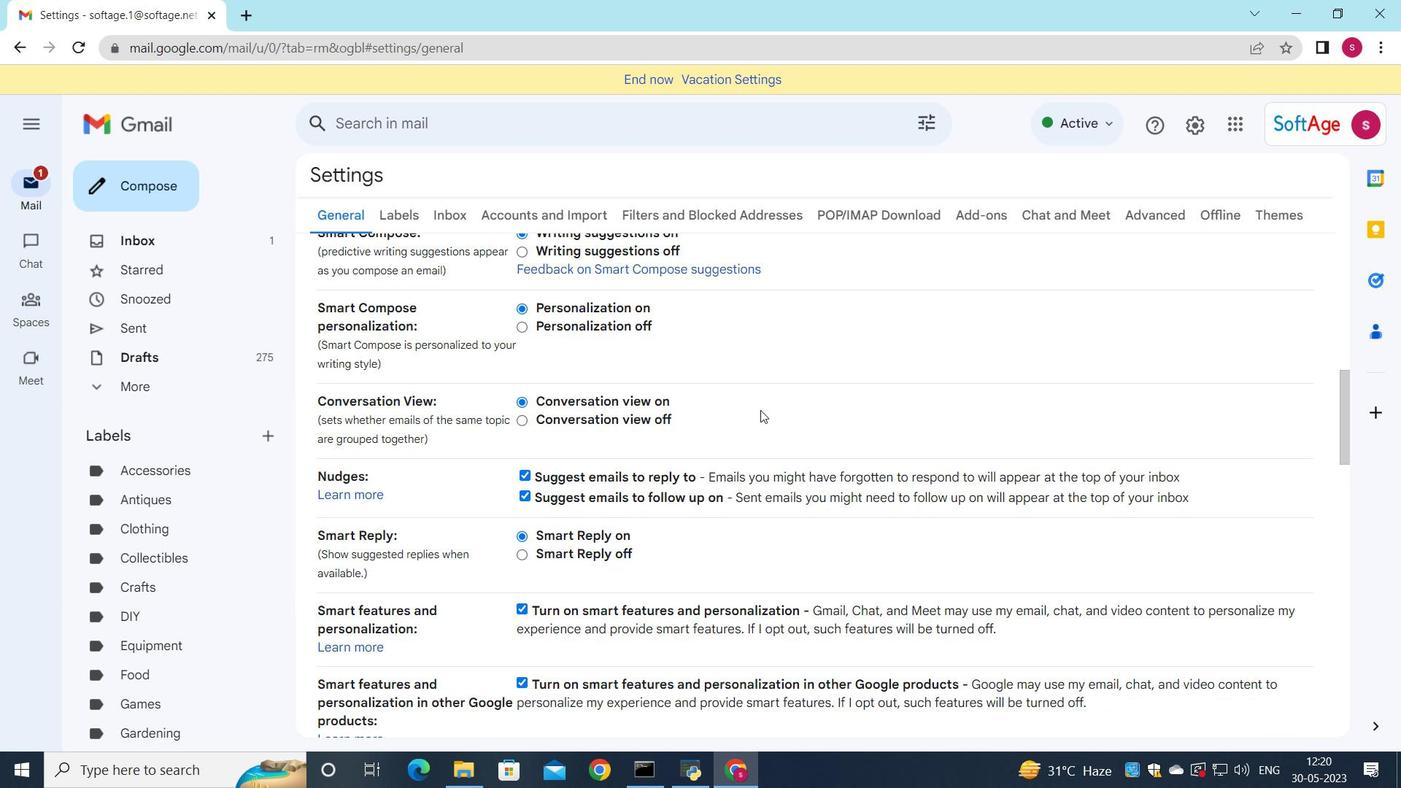 
Action: Mouse scrolled (737, 449) with delta (0, 0)
Screenshot: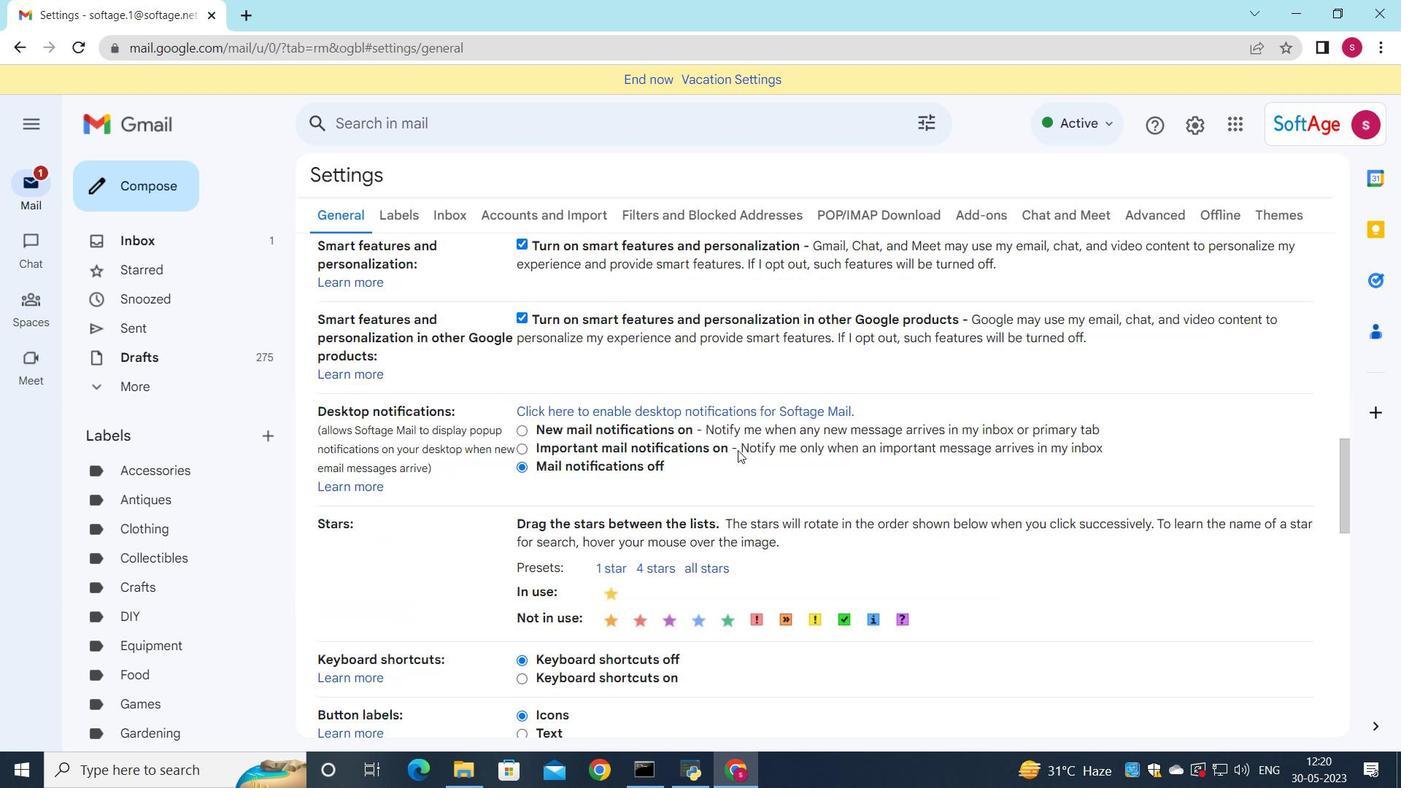 
Action: Mouse scrolled (737, 449) with delta (0, 0)
Screenshot: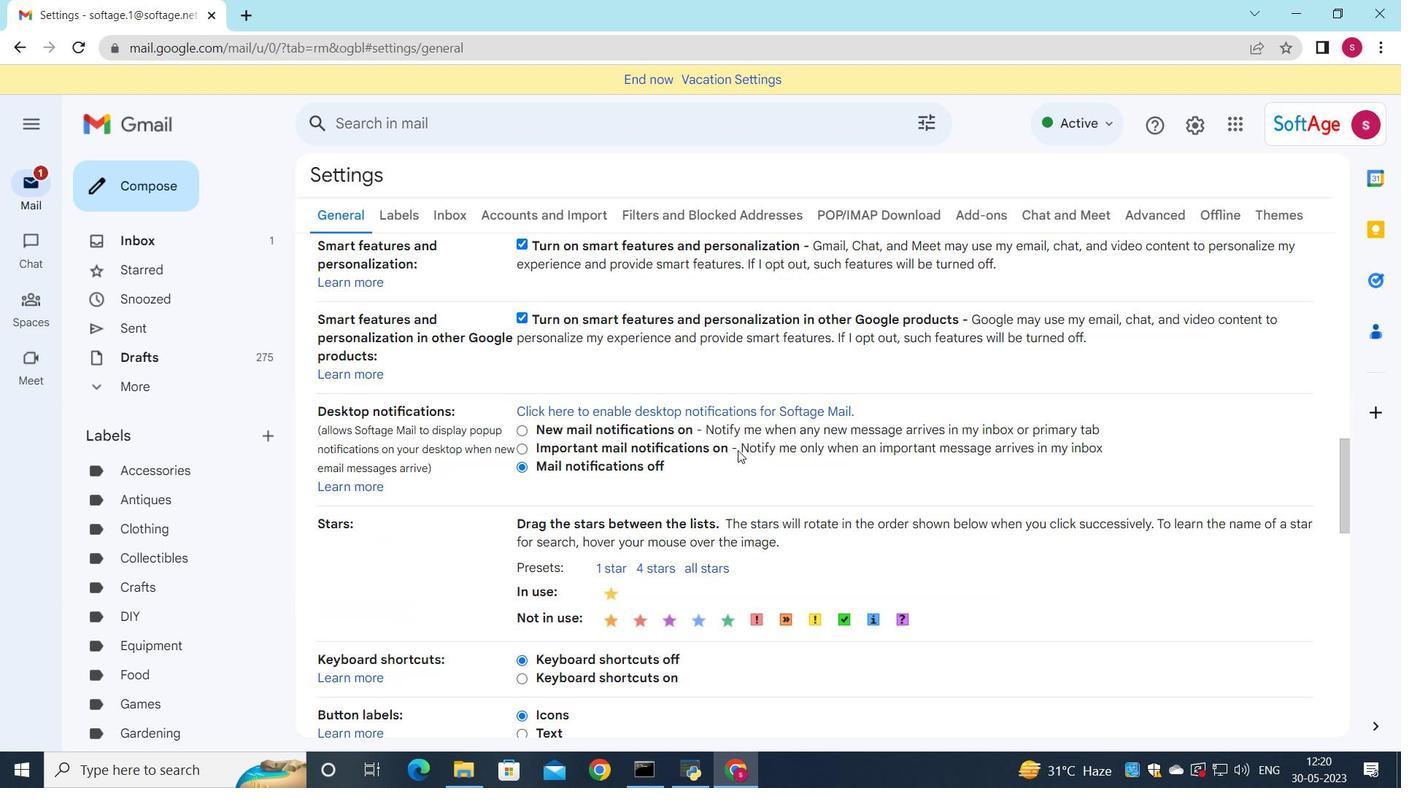 
Action: Mouse scrolled (737, 449) with delta (0, 0)
Screenshot: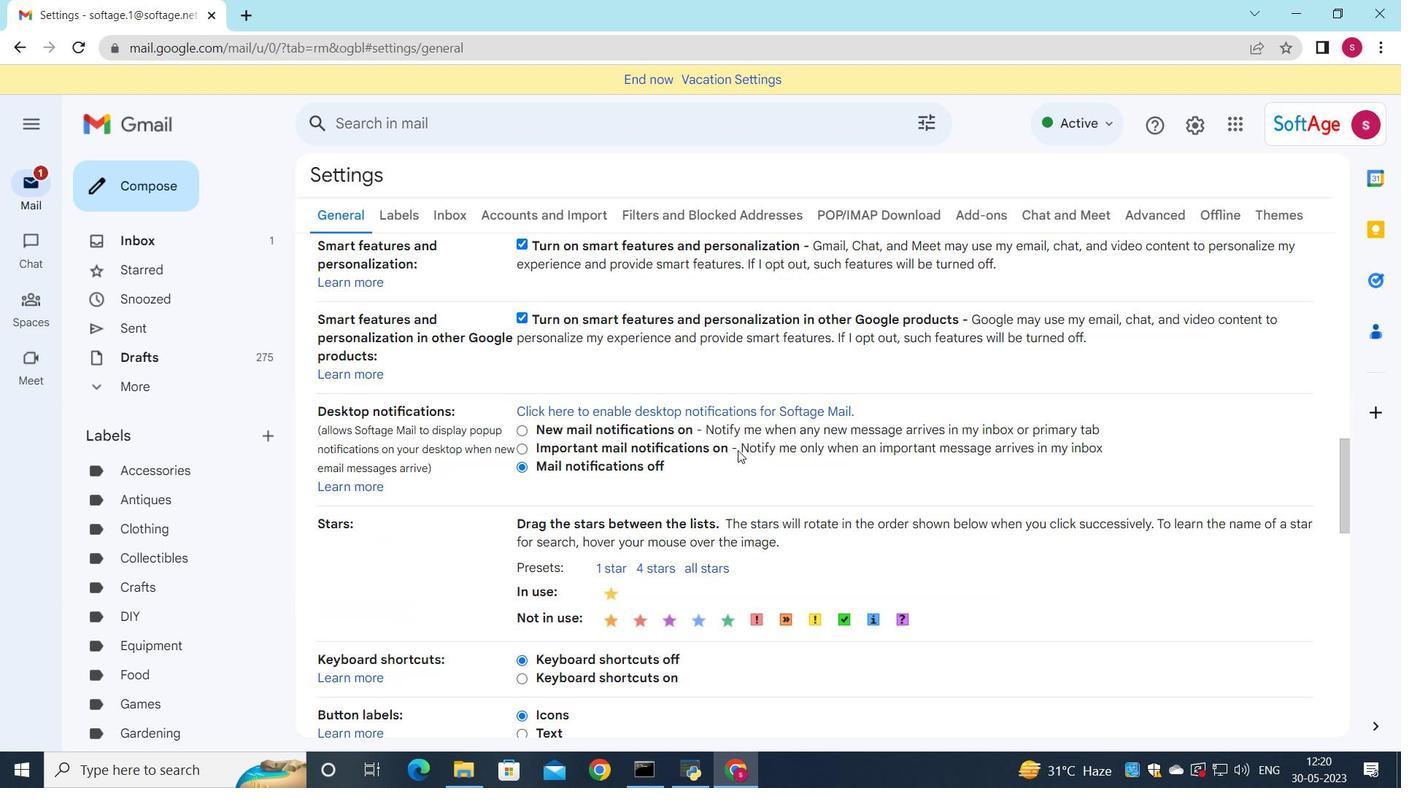 
Action: Mouse scrolled (737, 449) with delta (0, 0)
Screenshot: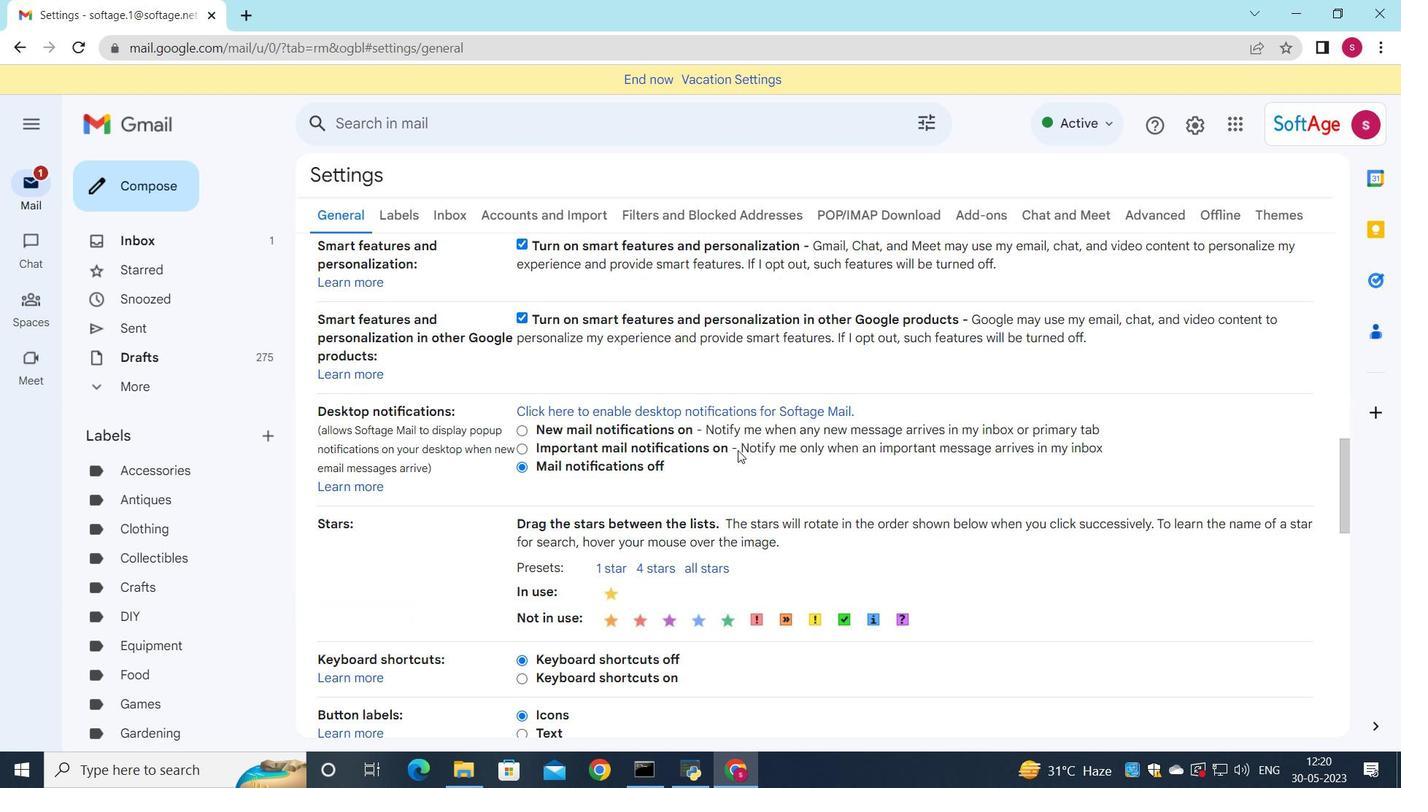 
Action: Mouse scrolled (737, 449) with delta (0, 0)
Screenshot: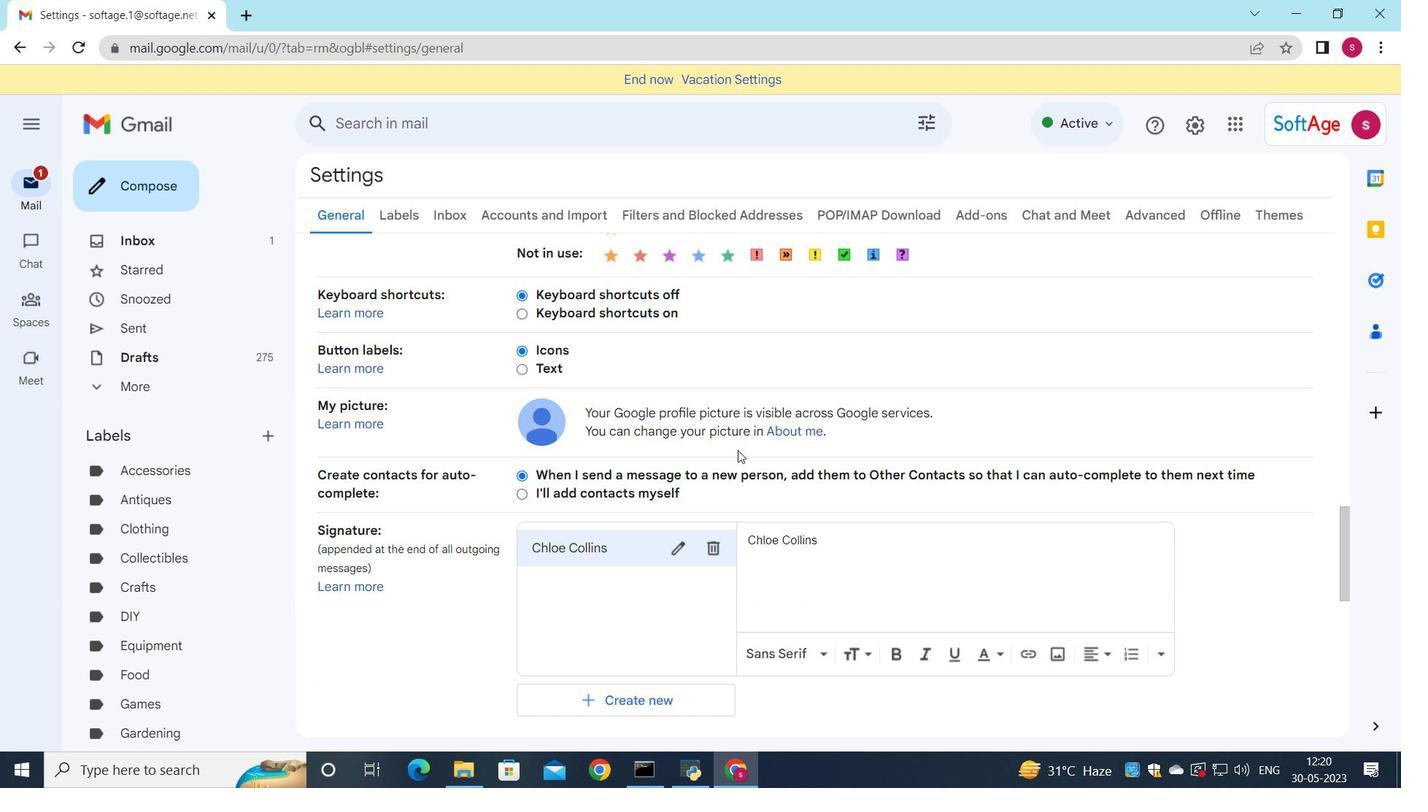 
Action: Mouse scrolled (737, 449) with delta (0, 0)
Screenshot: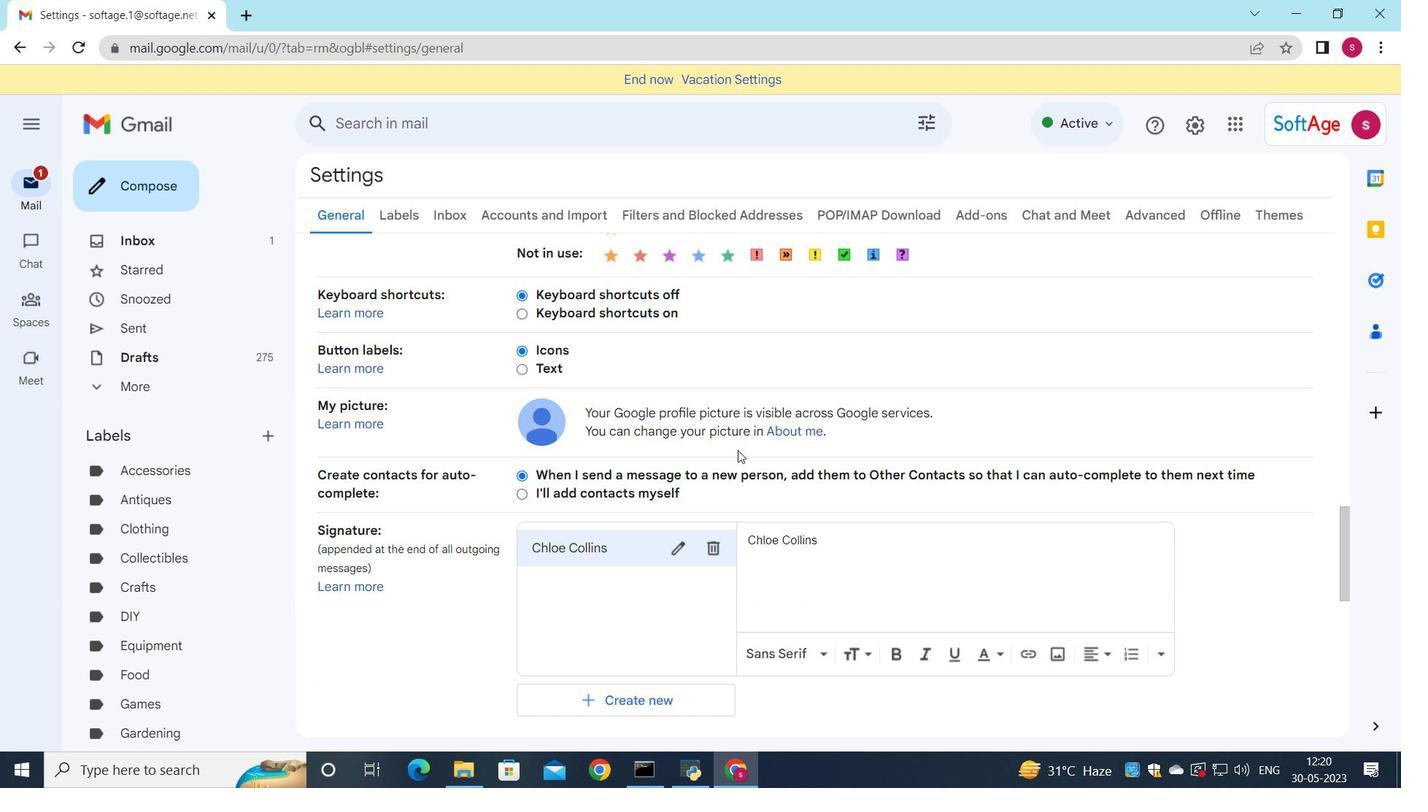 
Action: Mouse scrolled (737, 449) with delta (0, 0)
Screenshot: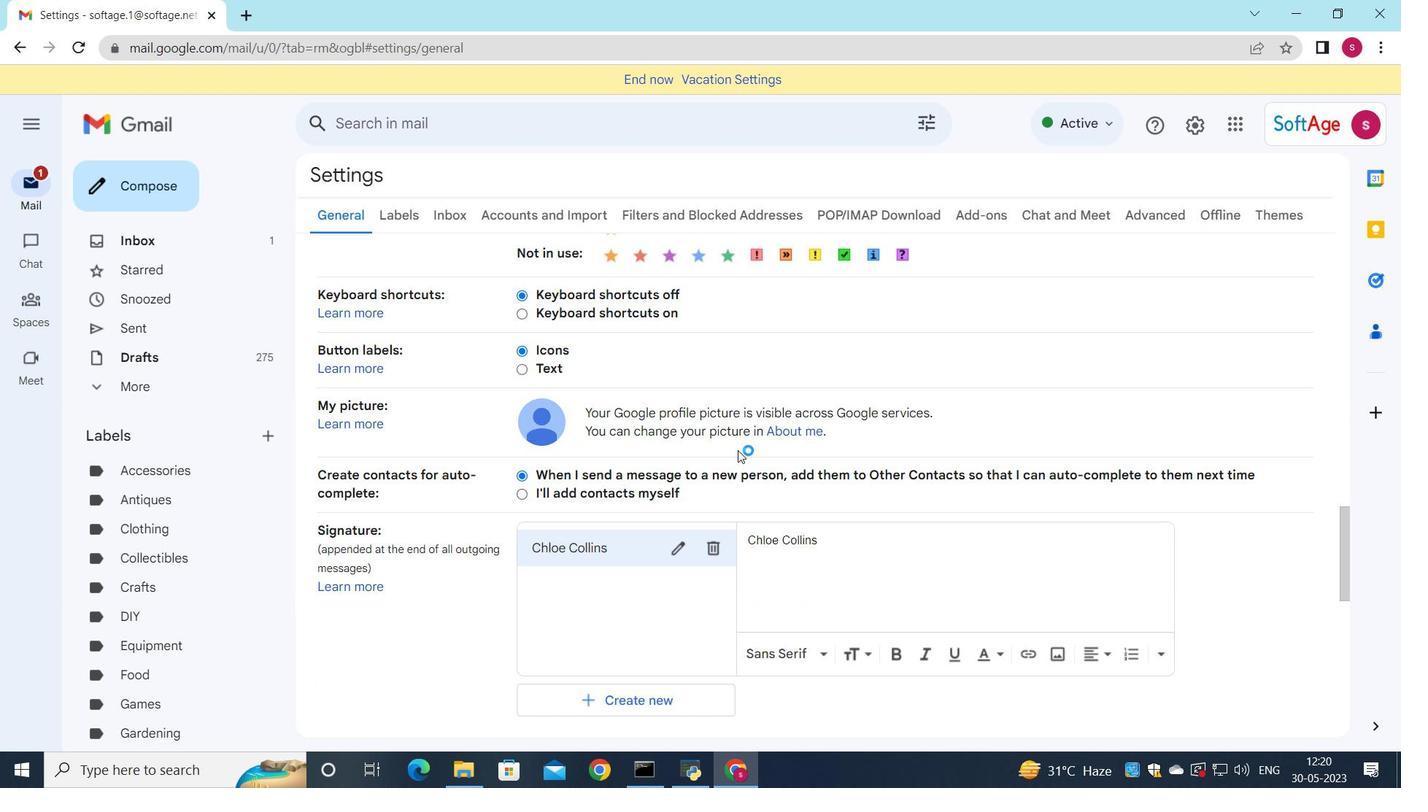 
Action: Mouse moved to (710, 278)
Screenshot: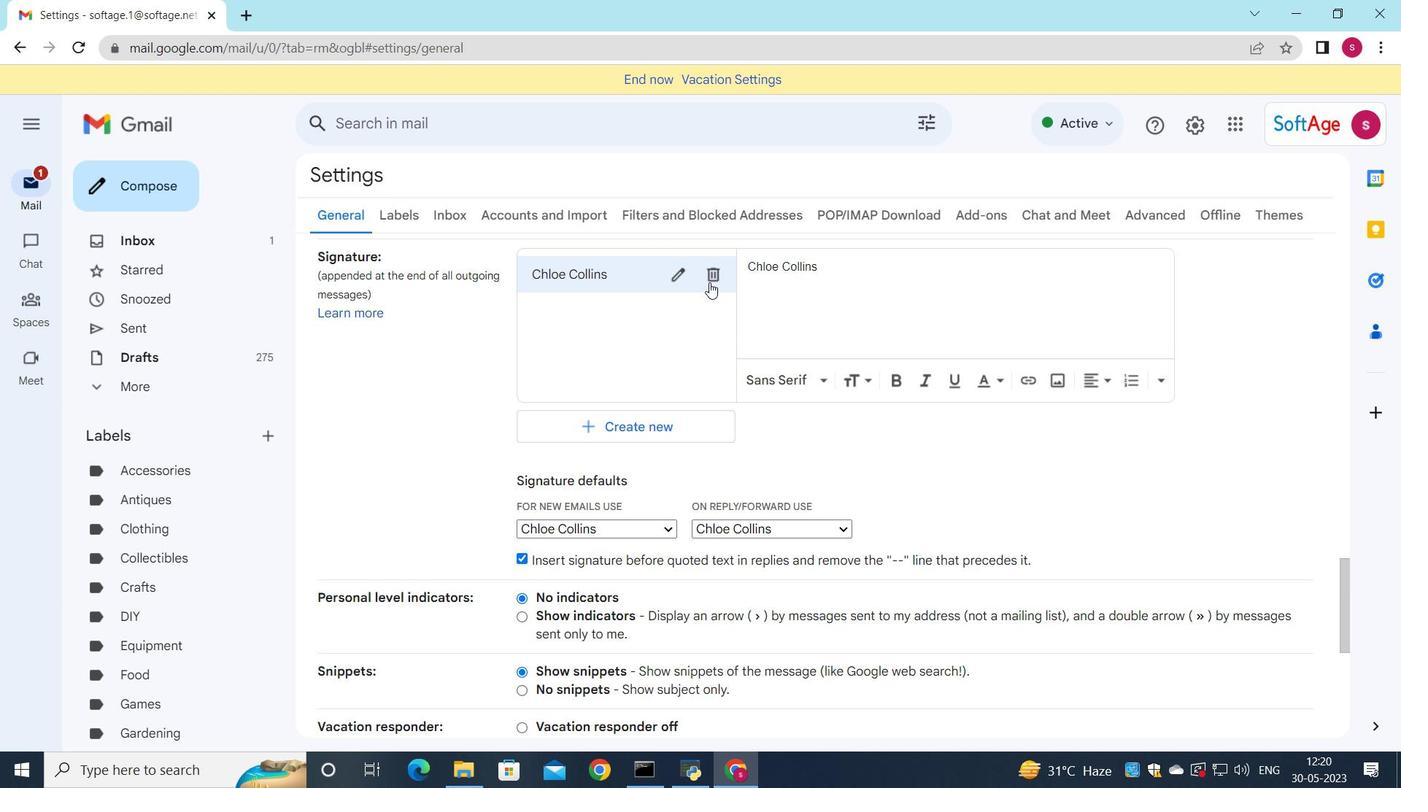 
Action: Mouse pressed left at (710, 278)
Screenshot: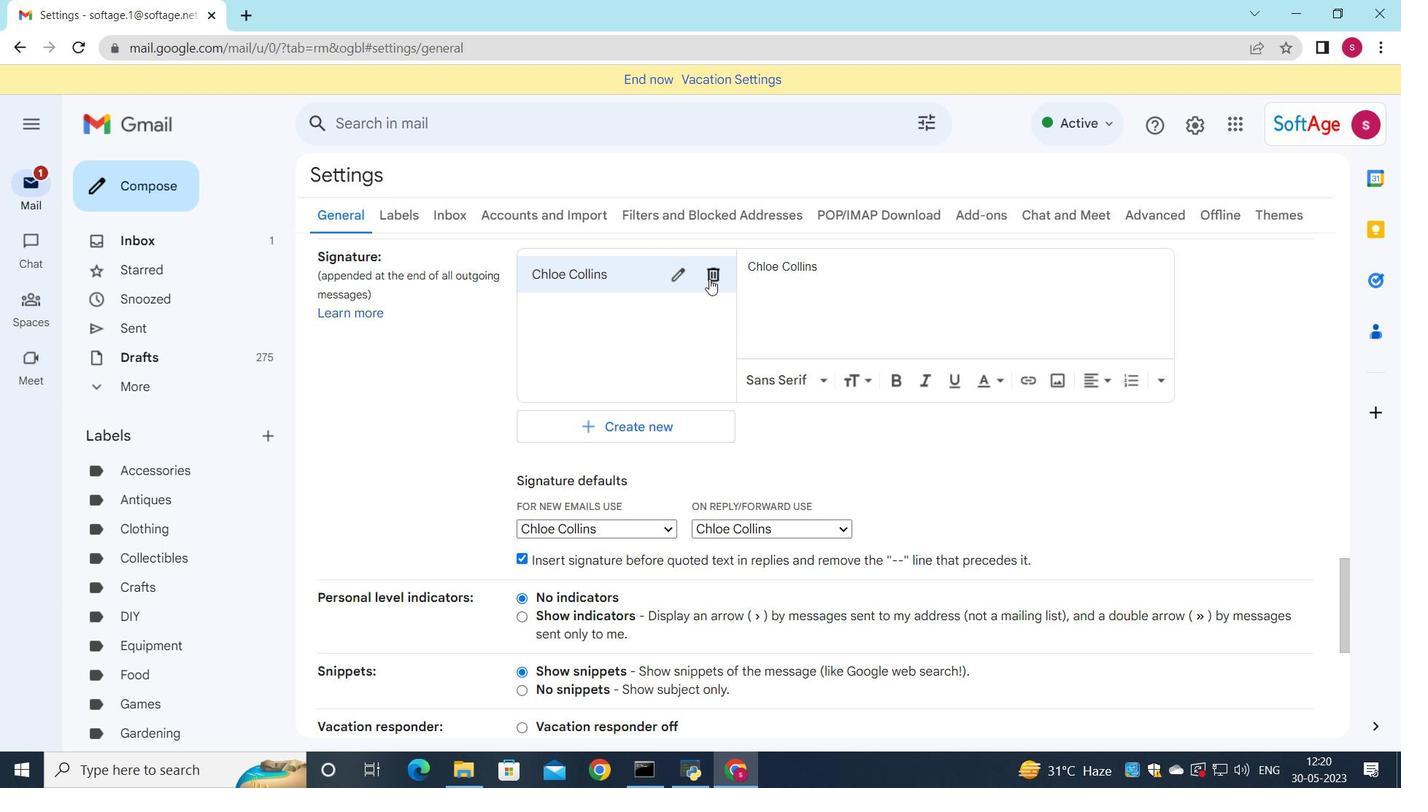 
Action: Mouse moved to (869, 448)
Screenshot: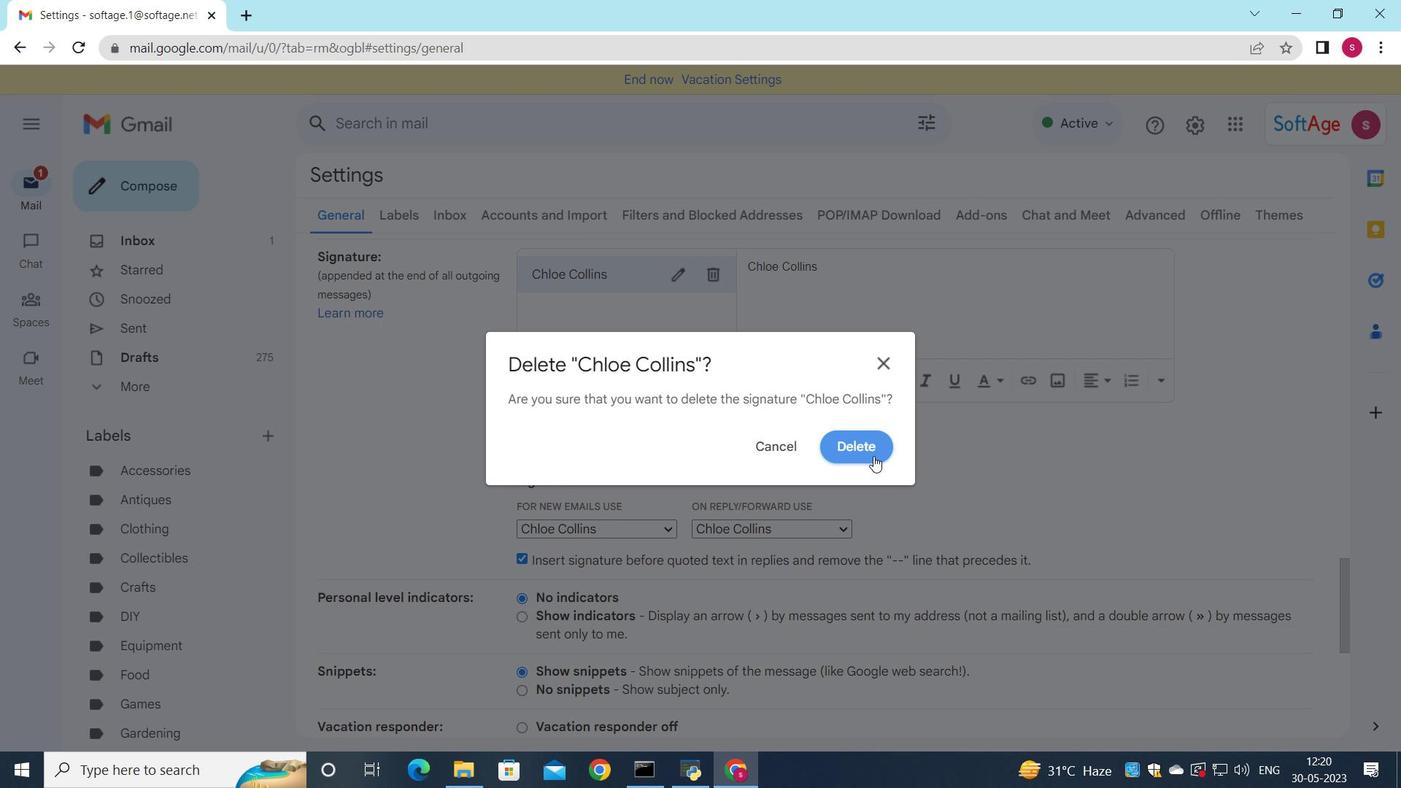 
Action: Mouse pressed left at (869, 448)
Screenshot: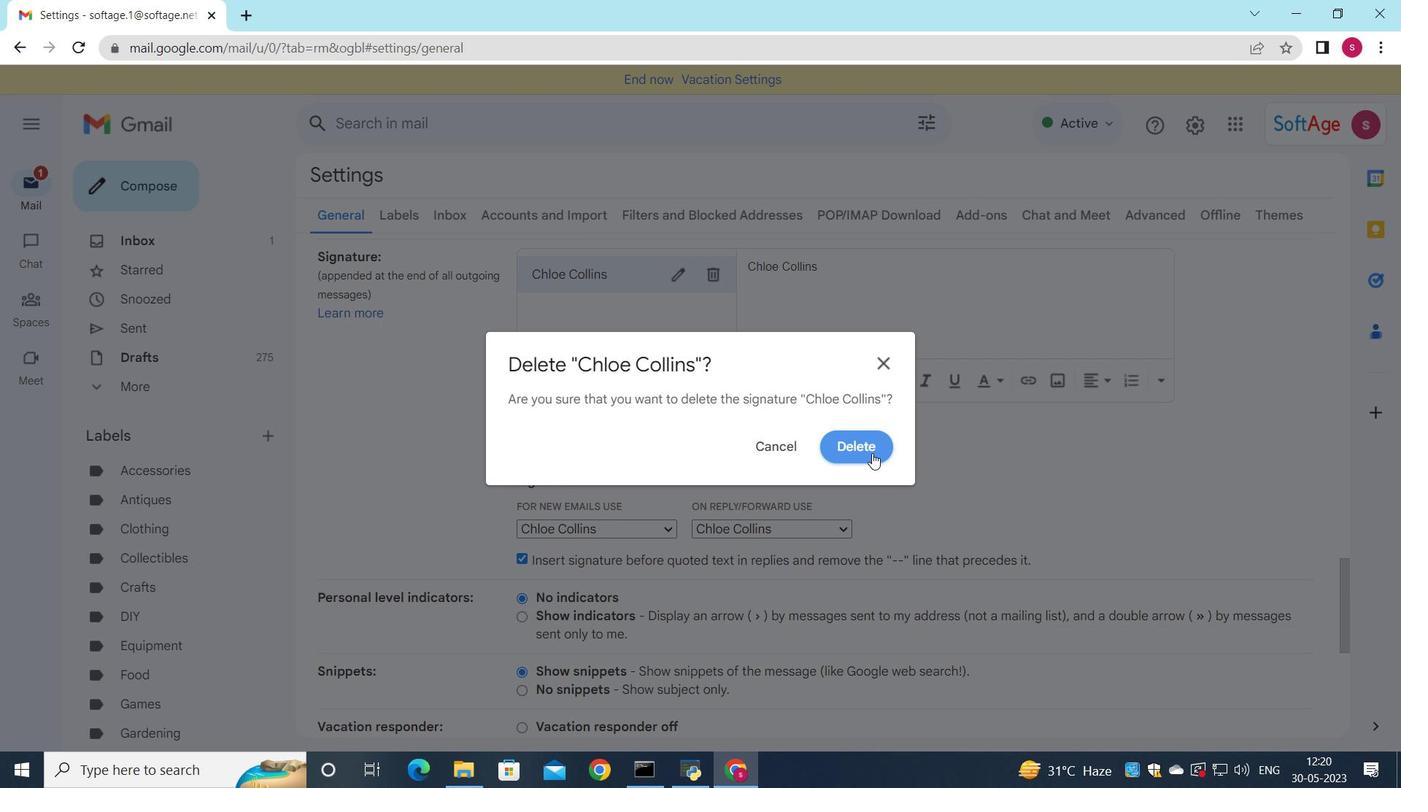 
Action: Mouse moved to (603, 284)
Screenshot: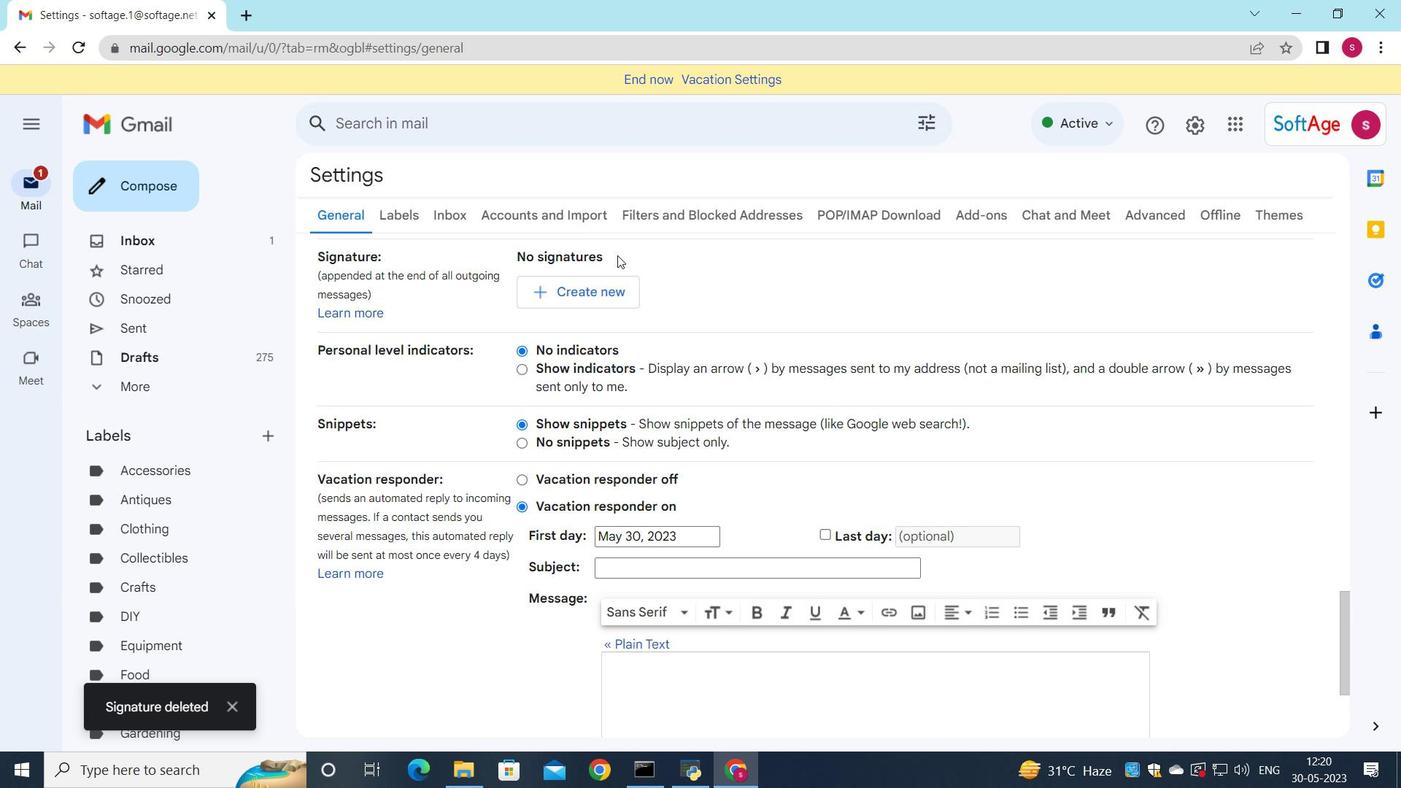 
Action: Mouse pressed left at (603, 284)
Screenshot: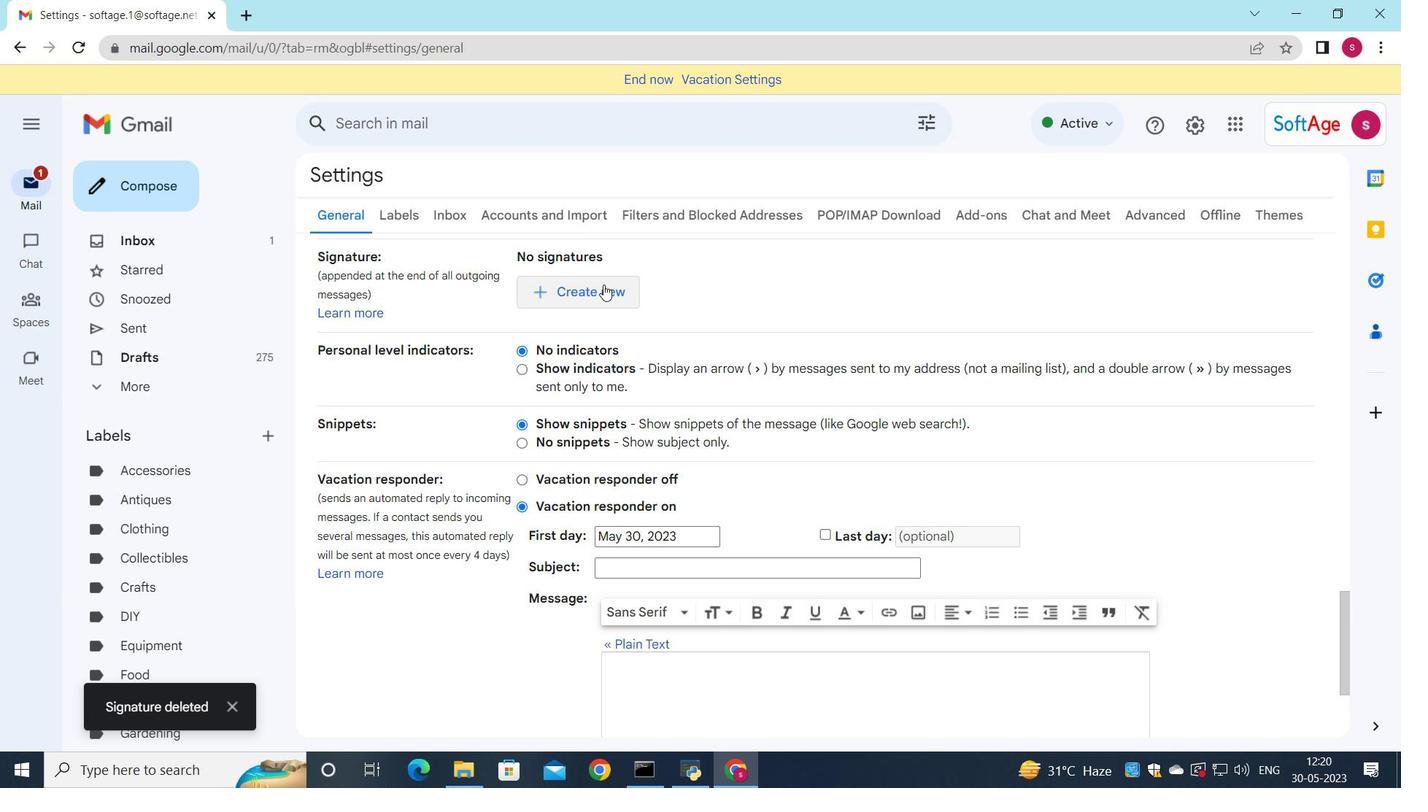 
Action: Mouse moved to (828, 276)
Screenshot: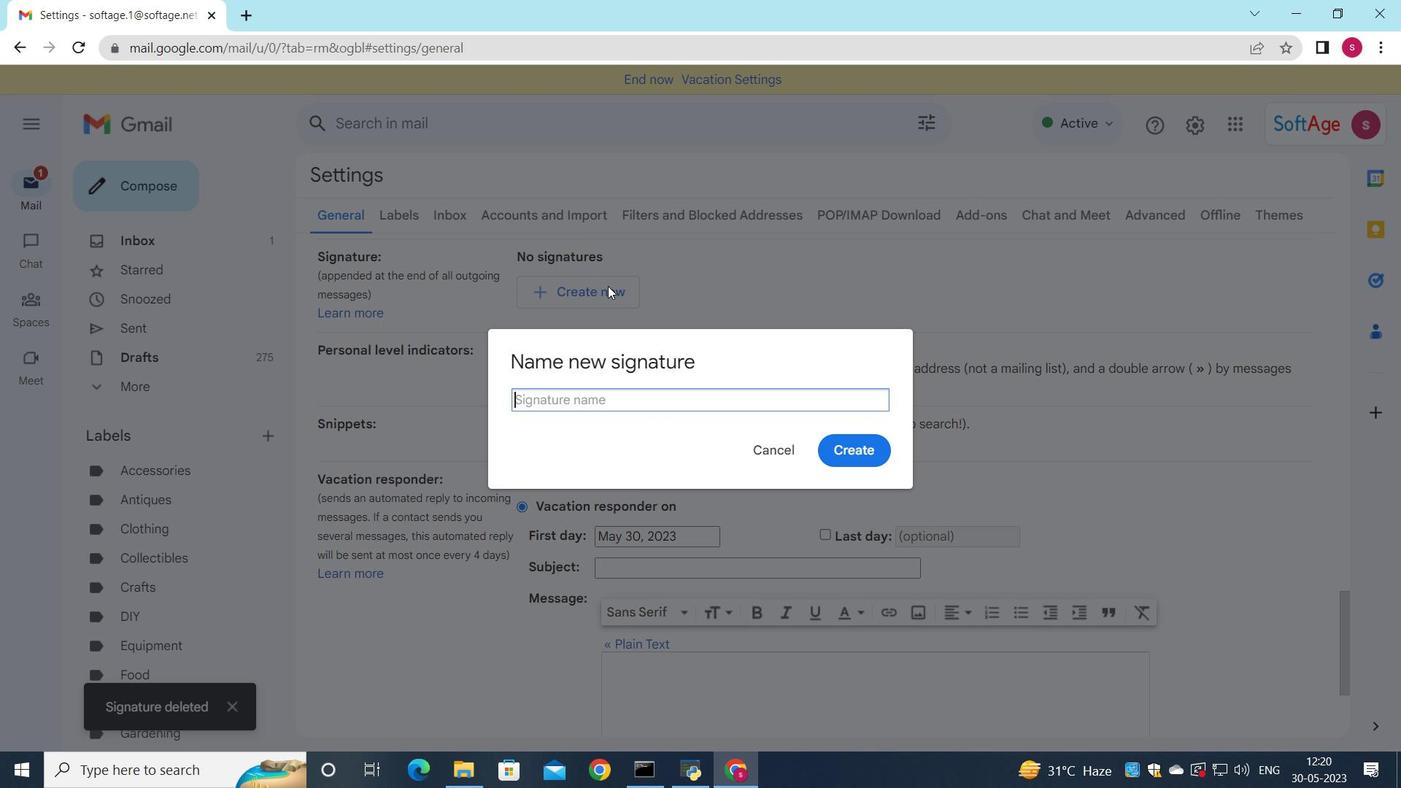 
Action: Key pressed <Key.shift>Chtr<Key.backspace><Key.backspace>ristian<Key.space><Key.shift>Kelly
Screenshot: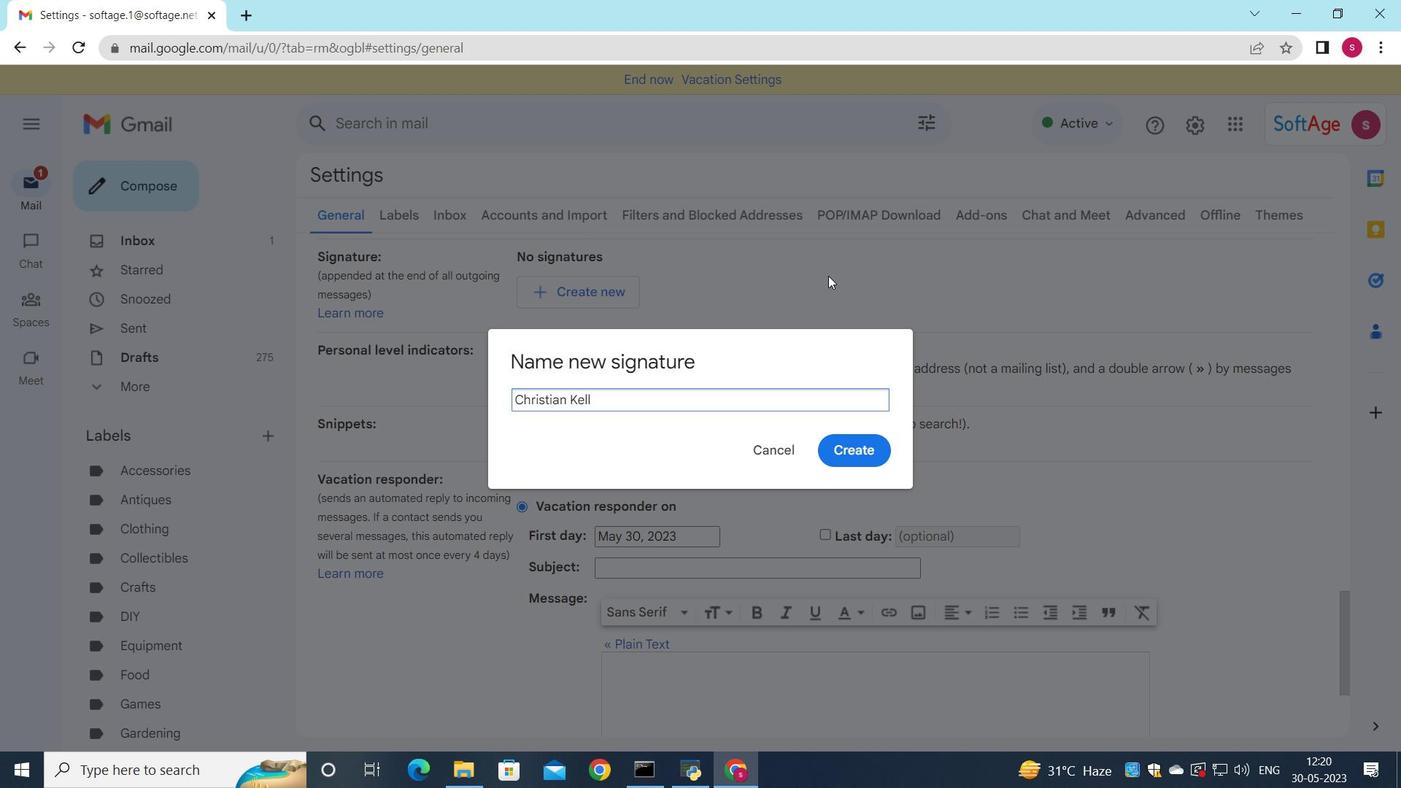 
Action: Mouse moved to (864, 455)
Screenshot: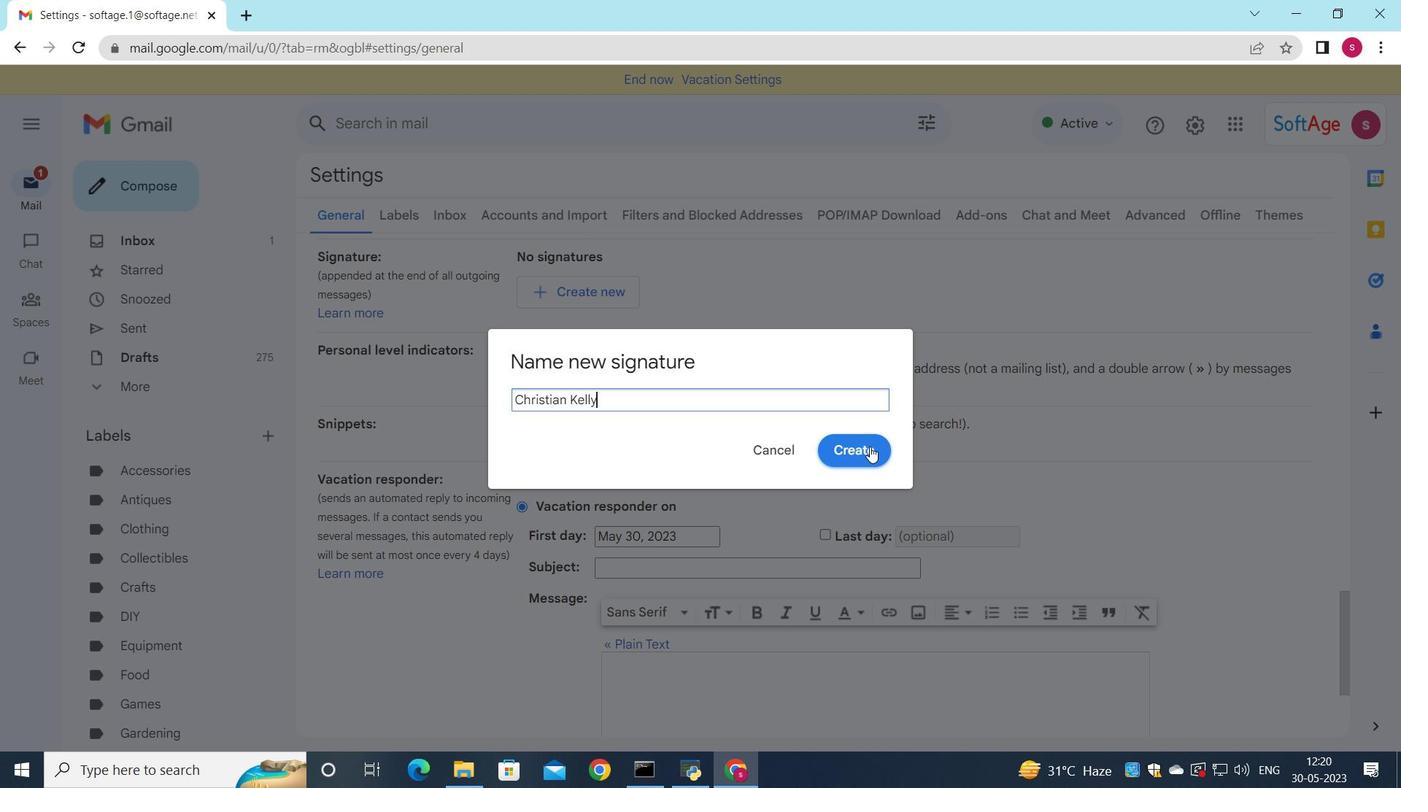 
Action: Mouse pressed left at (864, 455)
Screenshot: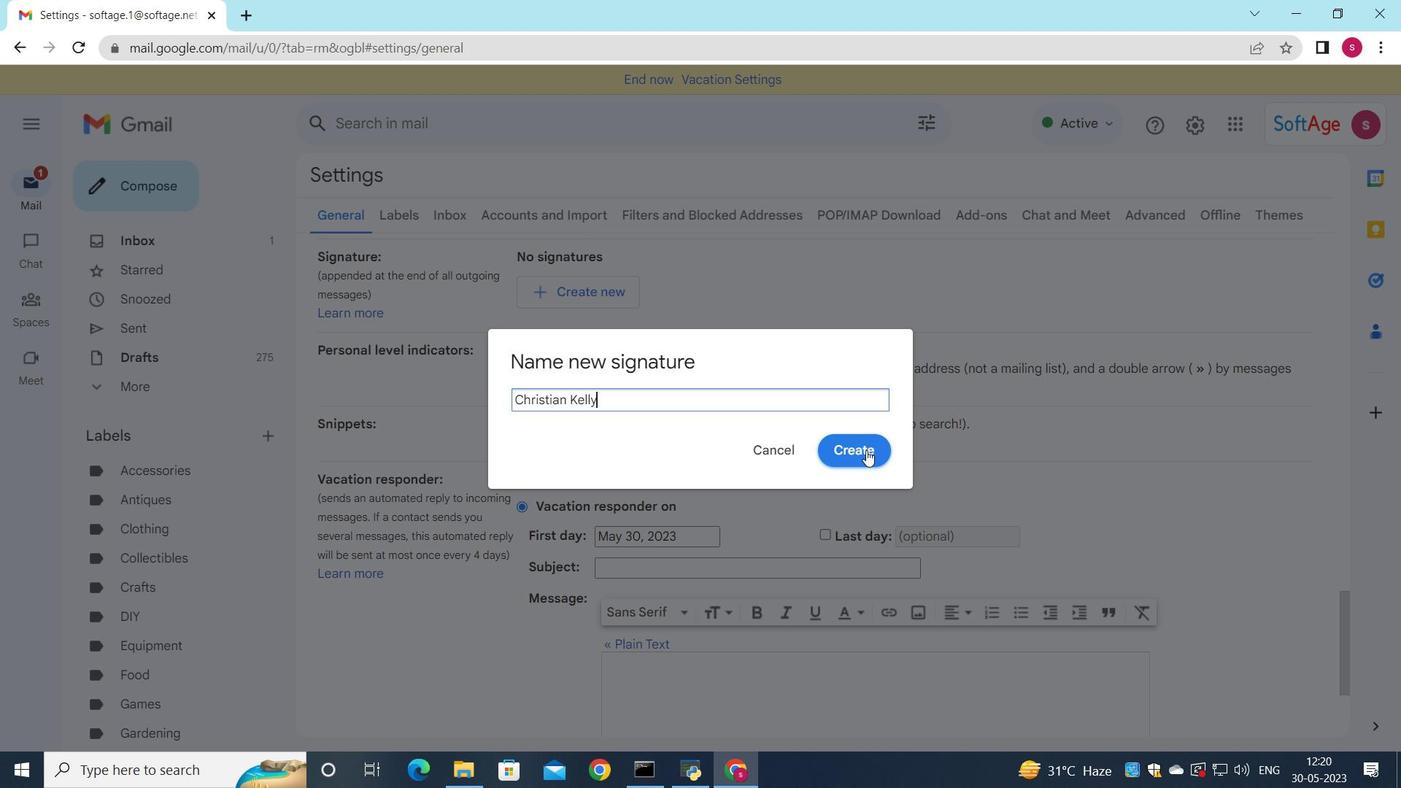 
Action: Mouse moved to (930, 292)
Screenshot: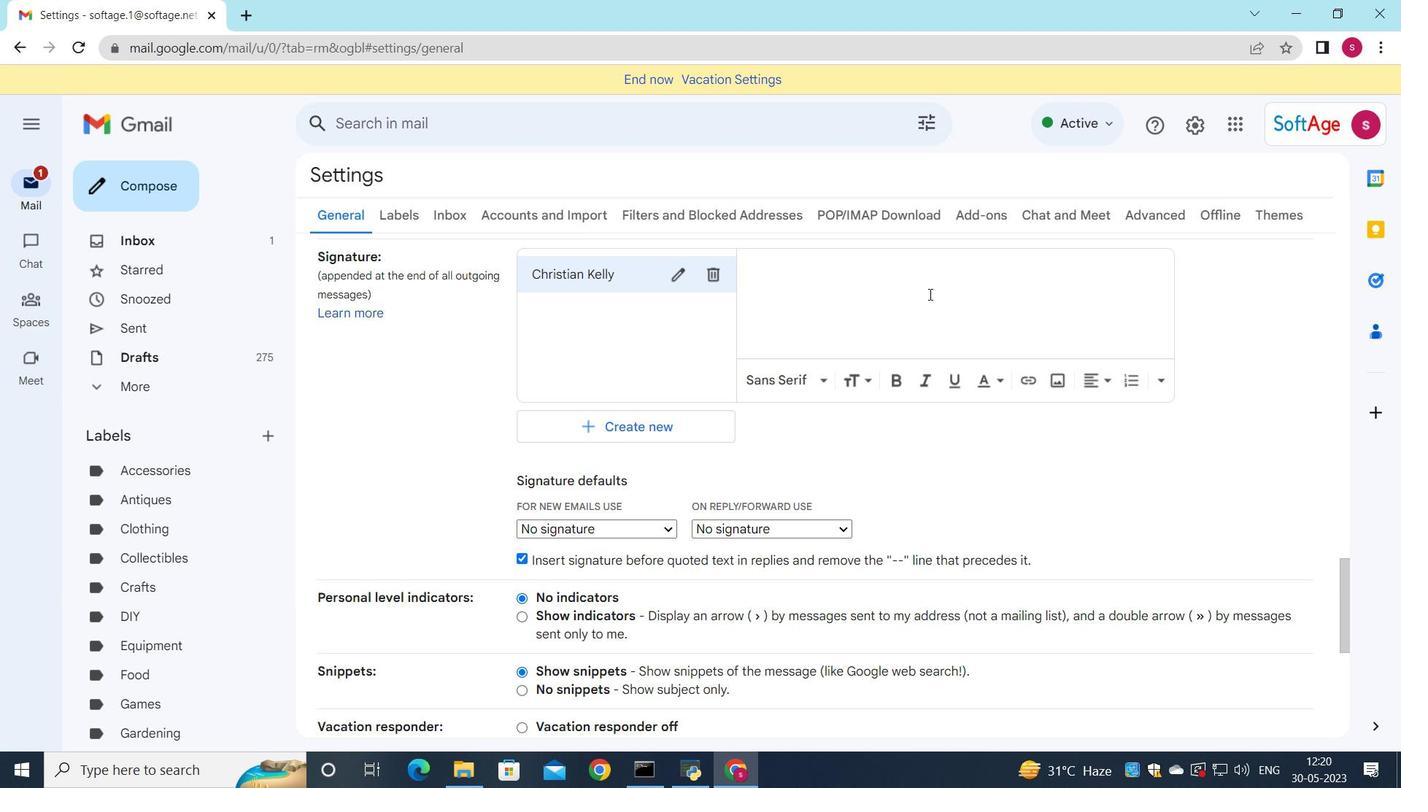 
Action: Mouse pressed left at (930, 292)
Screenshot: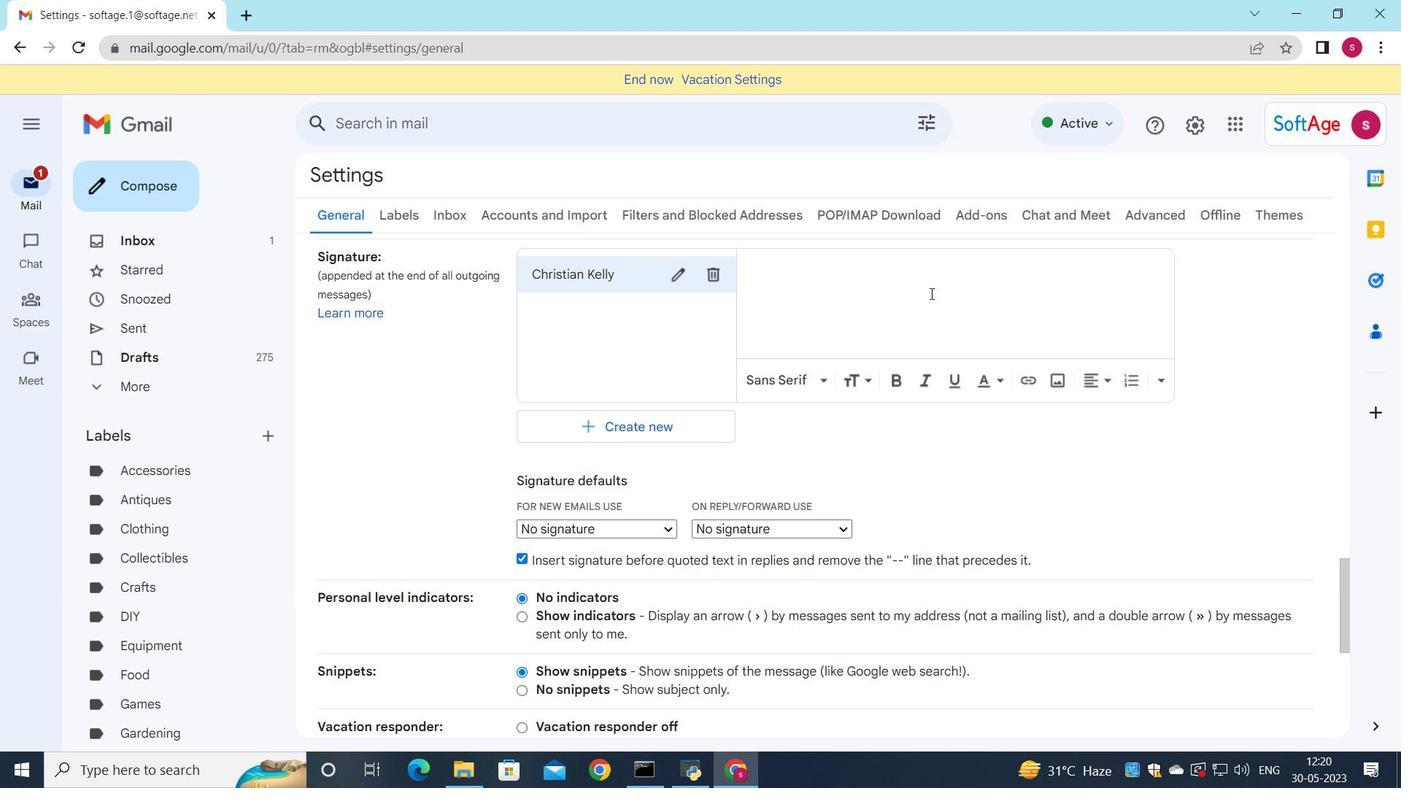 
Action: Mouse moved to (930, 292)
Screenshot: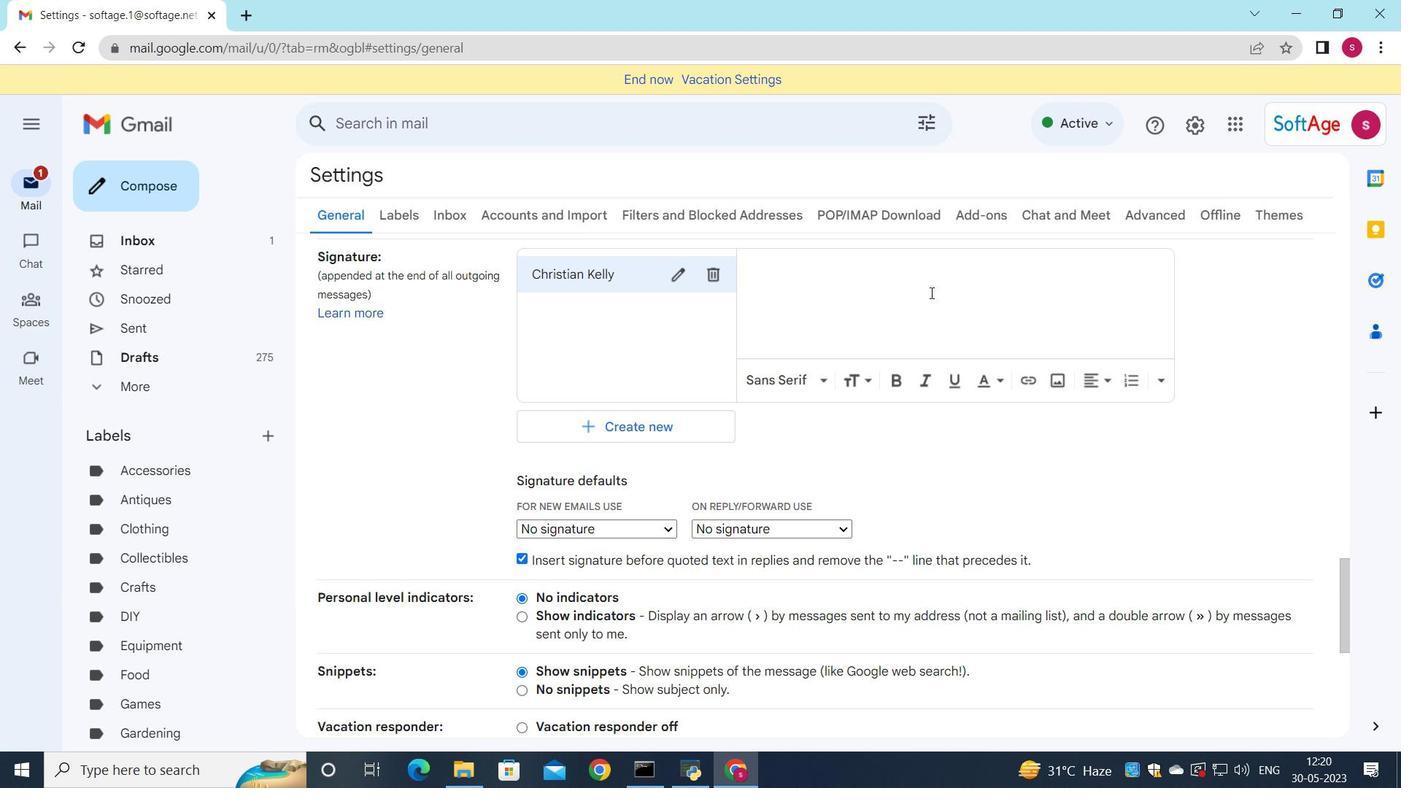
Action: Key pressed <Key.shift>Christuan
Screenshot: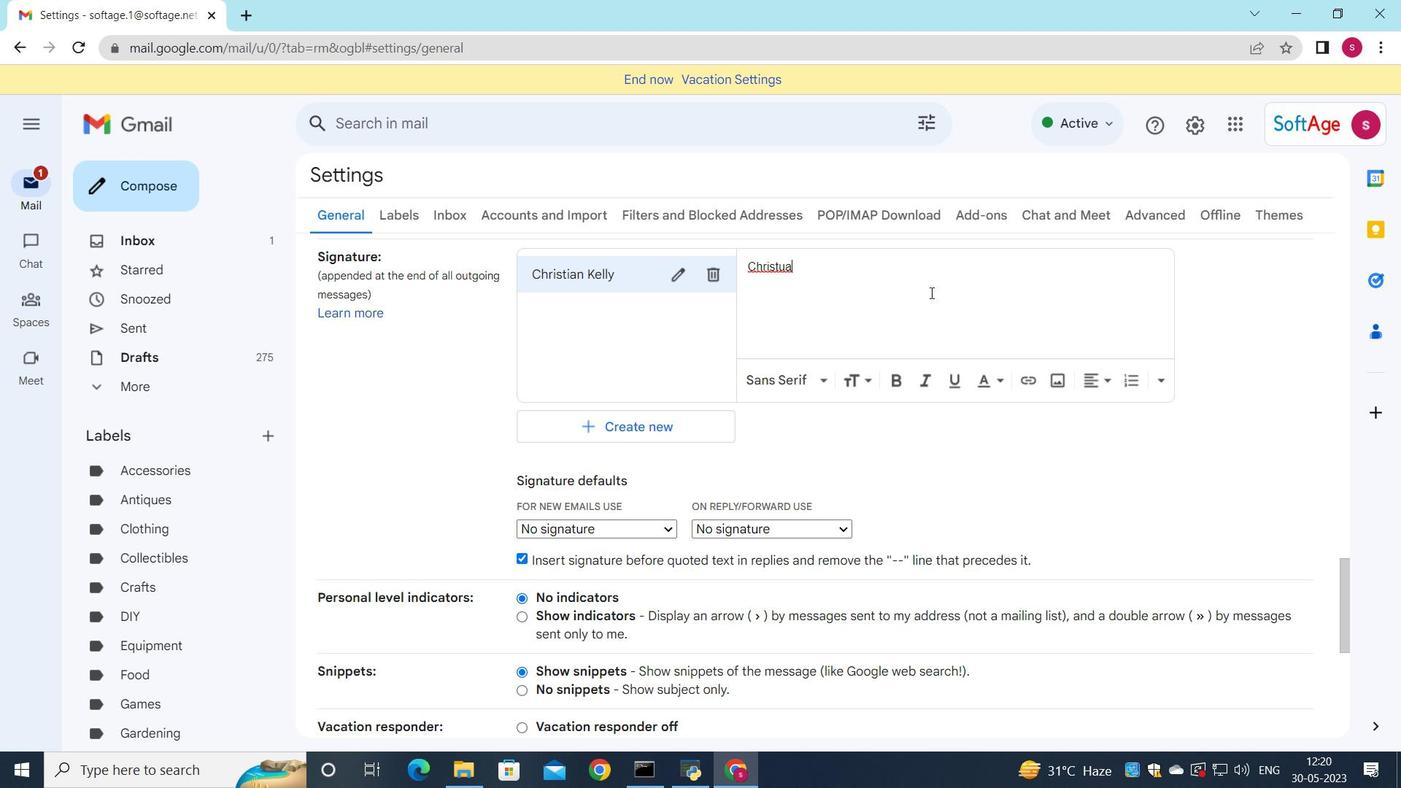 
Action: Mouse moved to (781, 267)
Screenshot: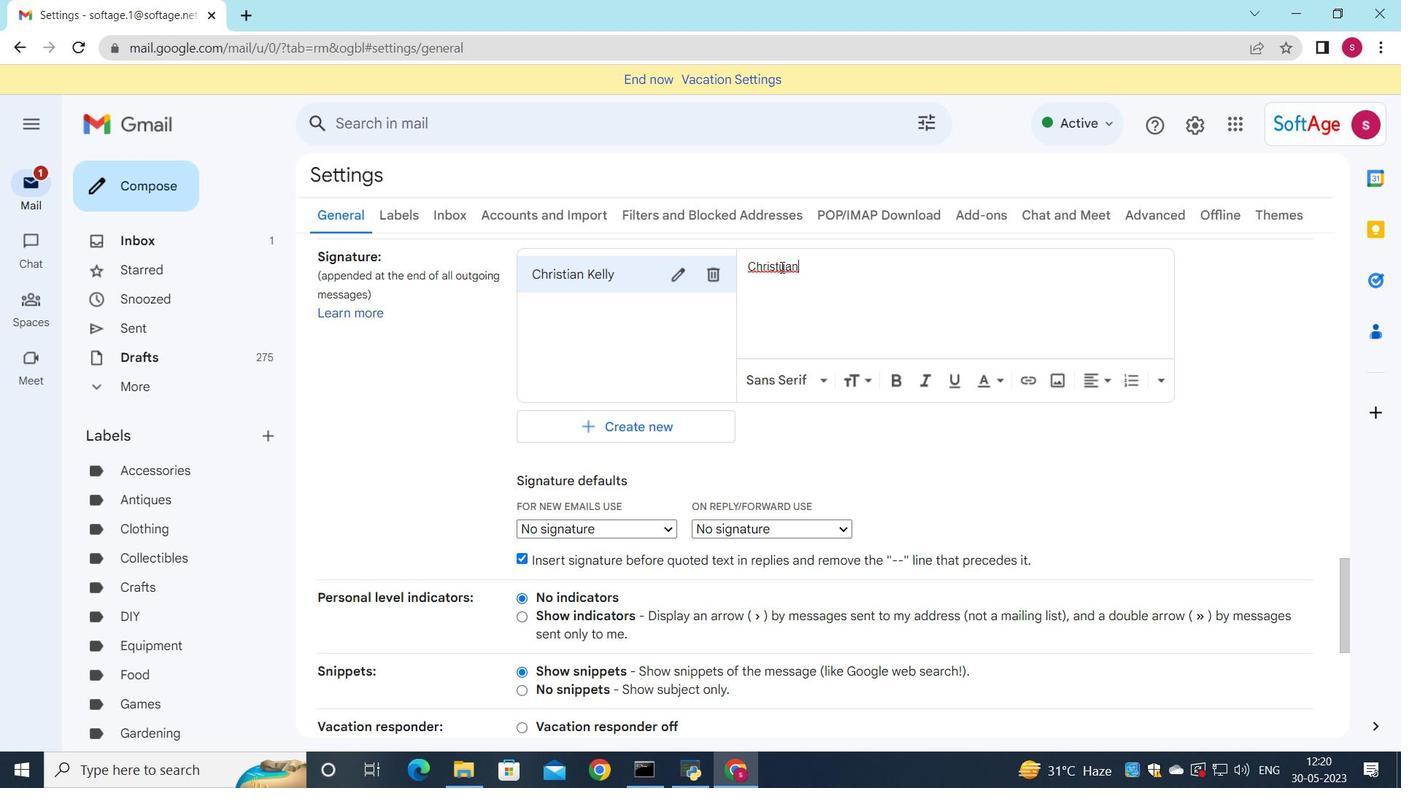 
Action: Mouse pressed left at (781, 267)
Screenshot: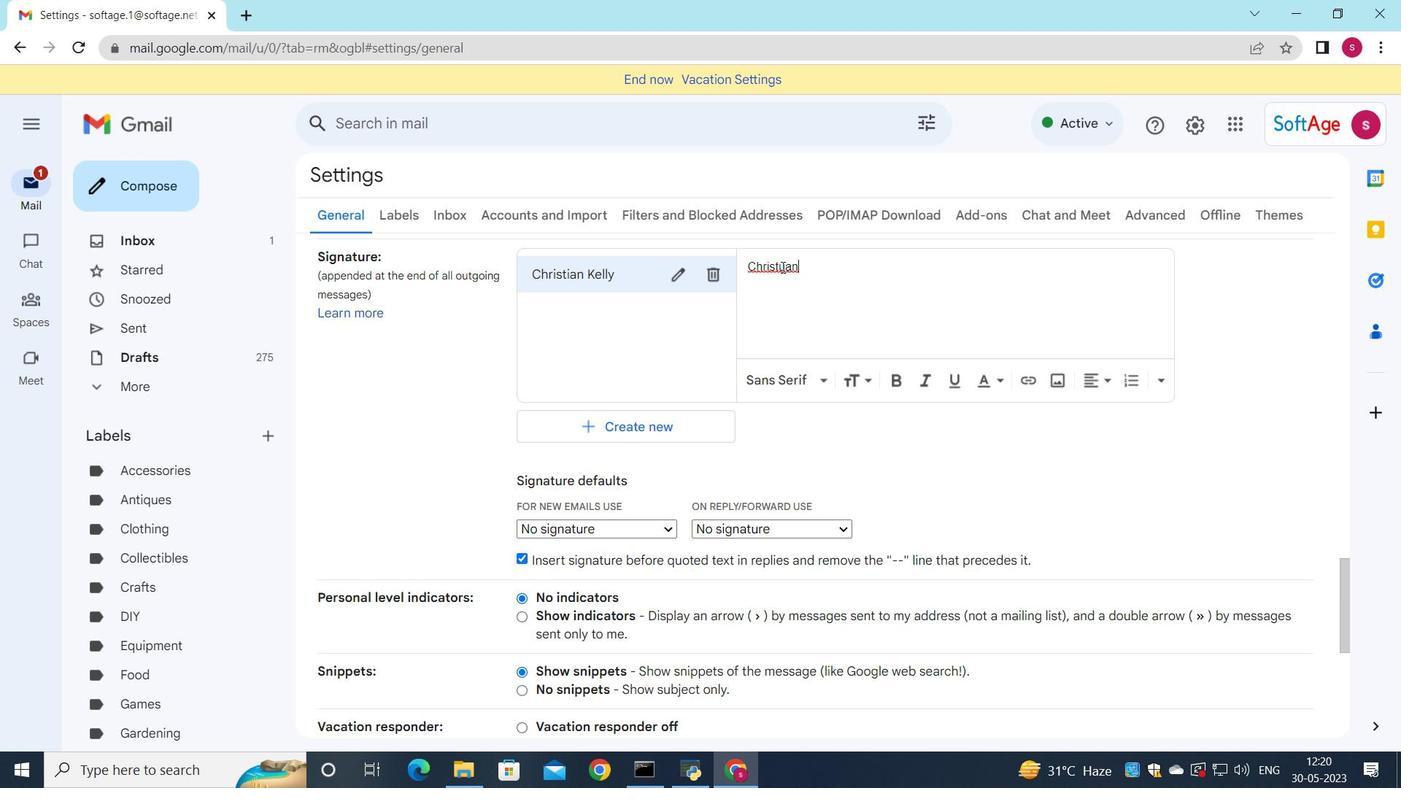 
Action: Mouse moved to (786, 270)
Screenshot: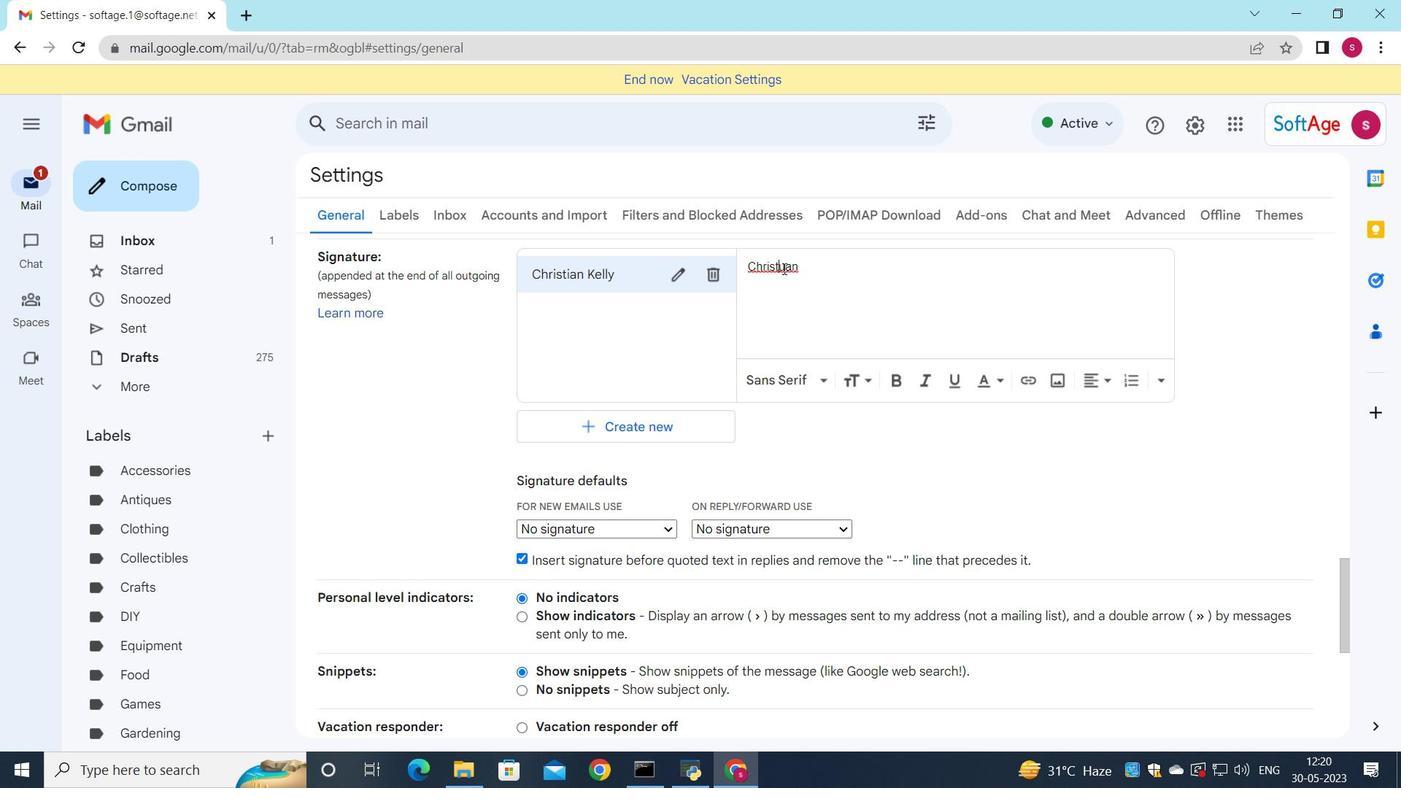 
Action: Mouse pressed left at (786, 270)
Screenshot: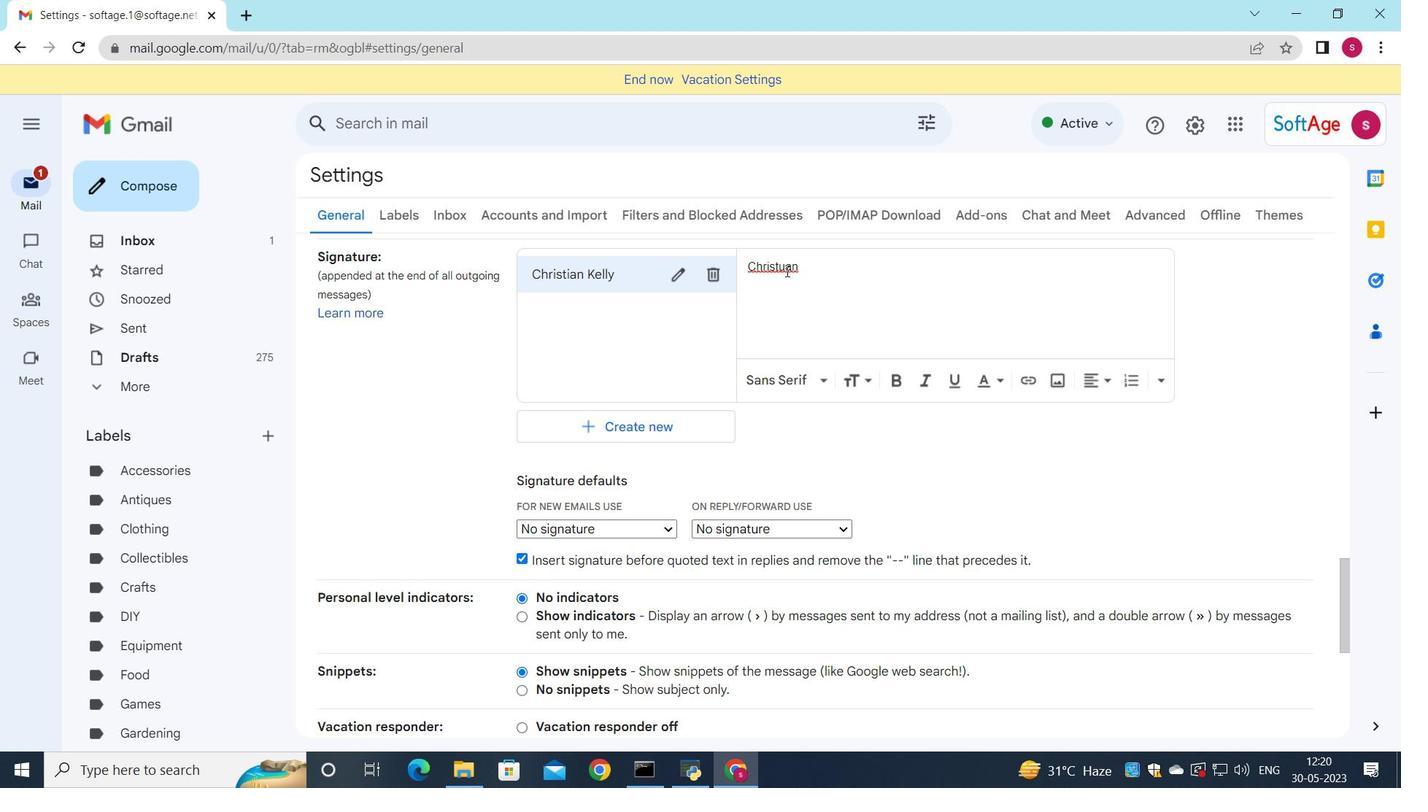 
Action: Key pressed <Key.backspace>i<Key.right><Key.right><Key.space>kelly
Screenshot: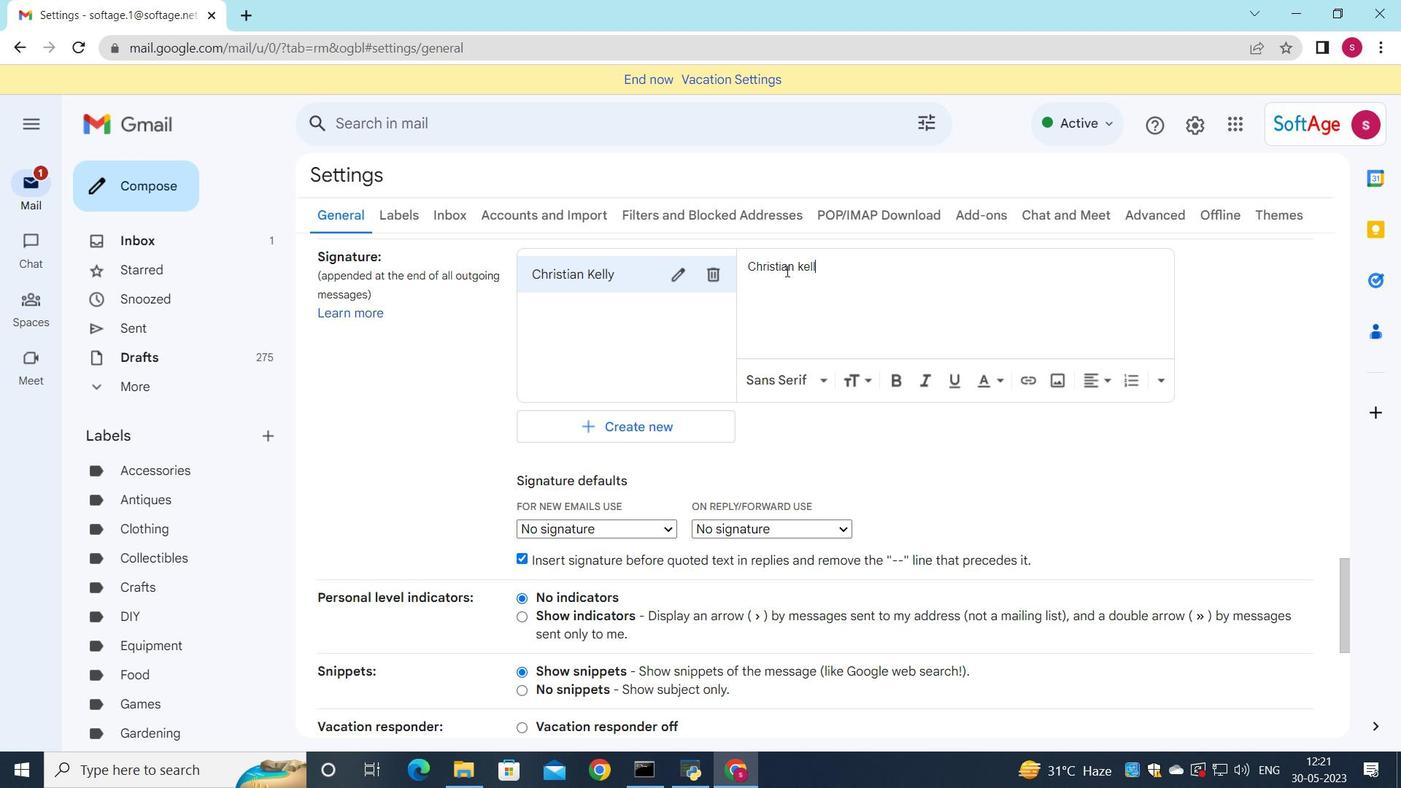 
Action: Mouse moved to (798, 263)
Screenshot: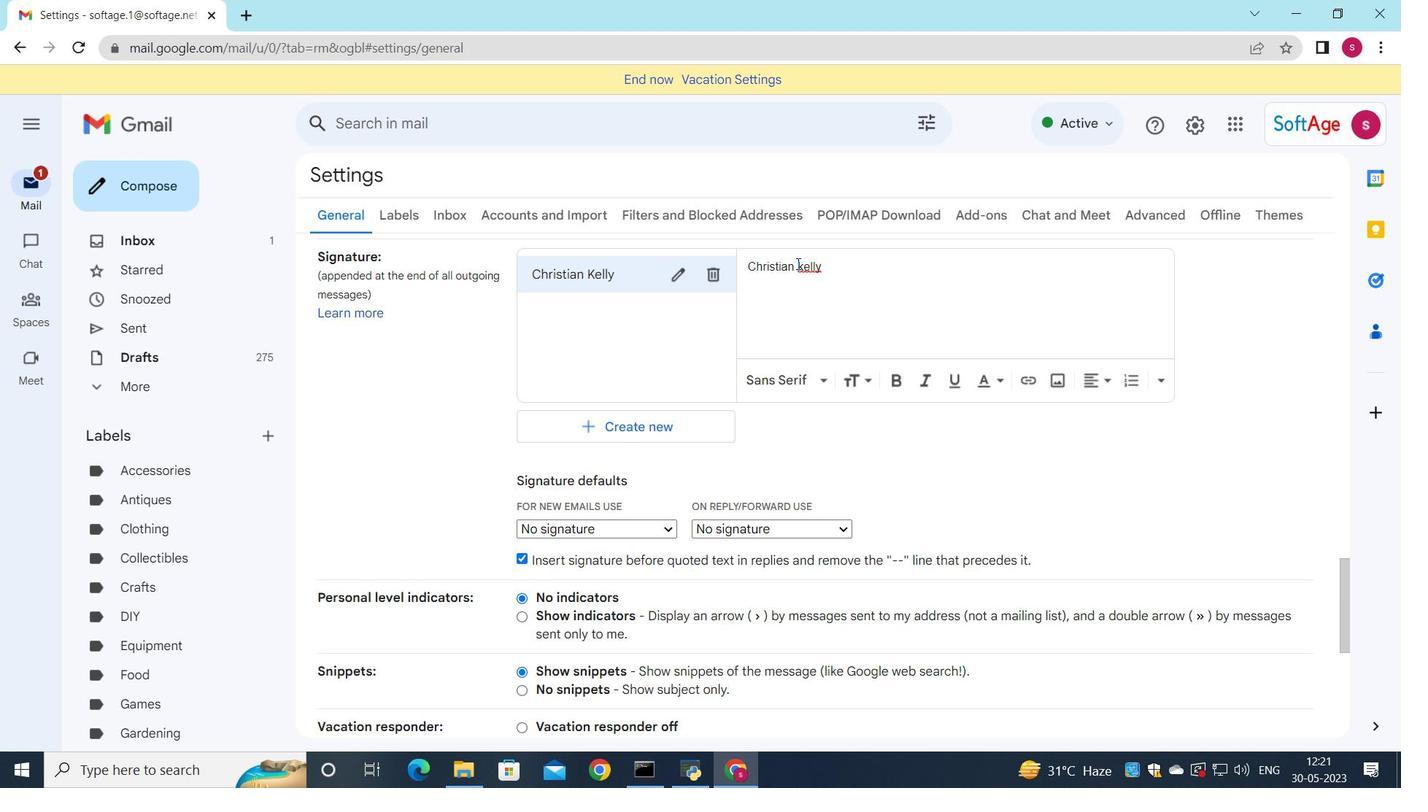 
Action: Mouse pressed left at (798, 263)
Screenshot: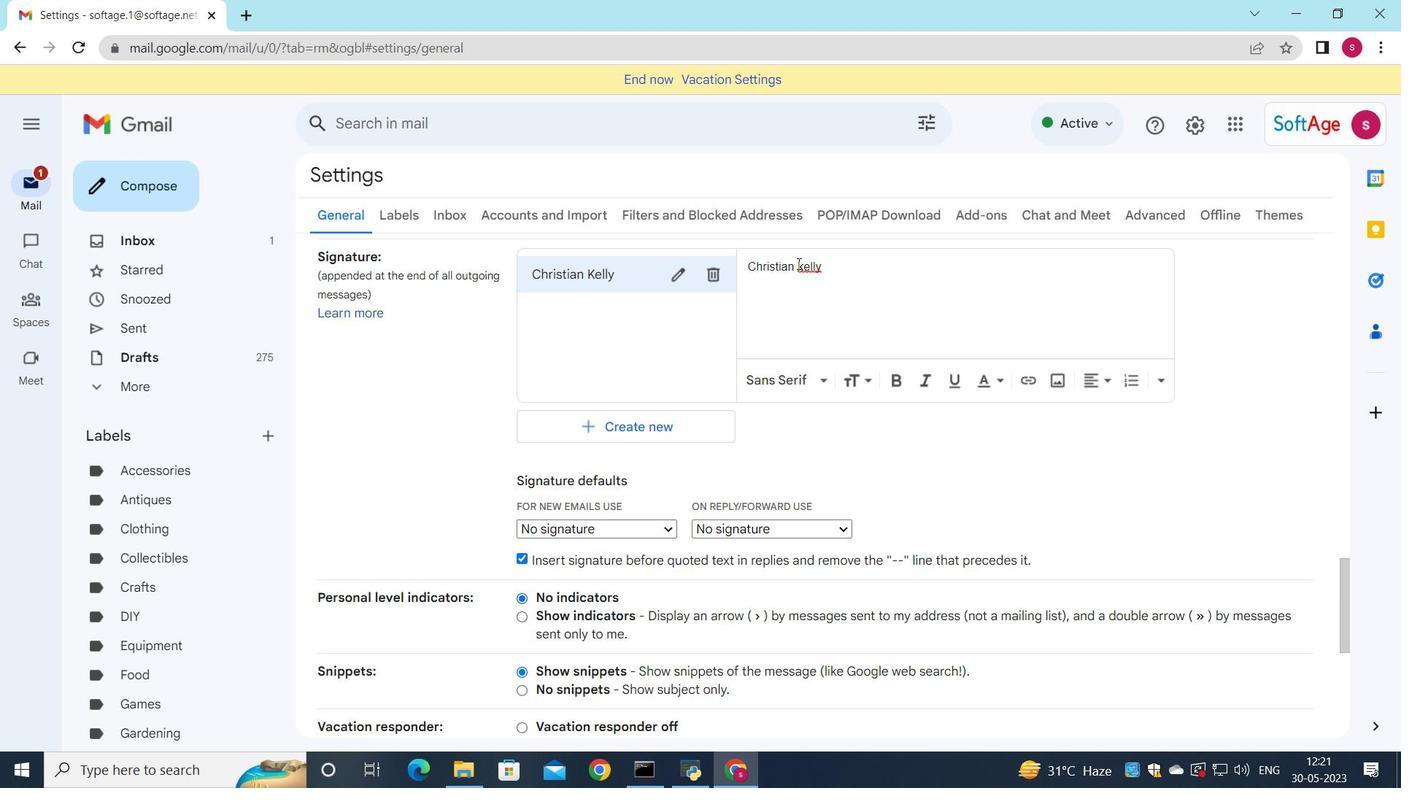 
Action: Mouse moved to (799, 266)
Screenshot: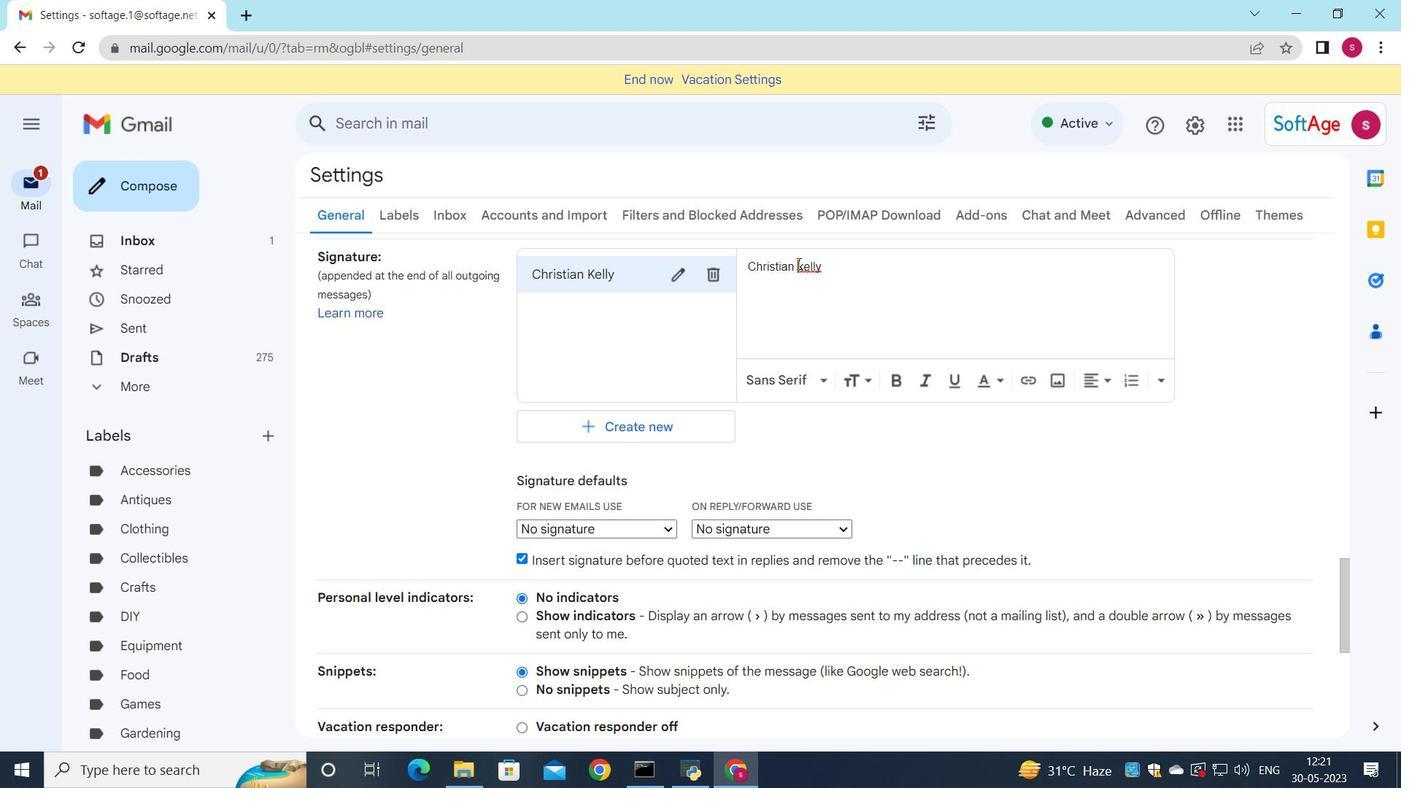 
Action: Mouse pressed left at (799, 266)
Screenshot: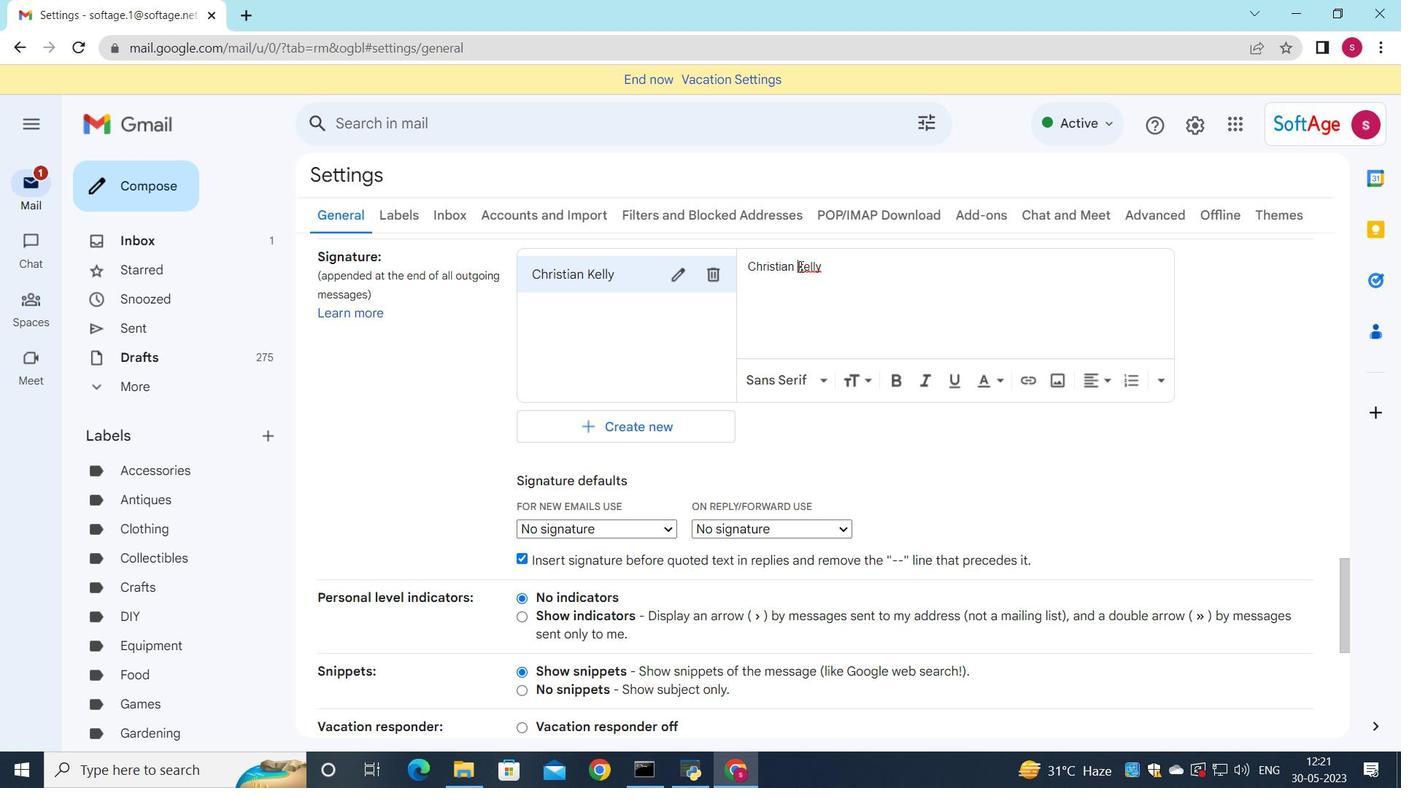 
Action: Mouse moved to (804, 267)
Screenshot: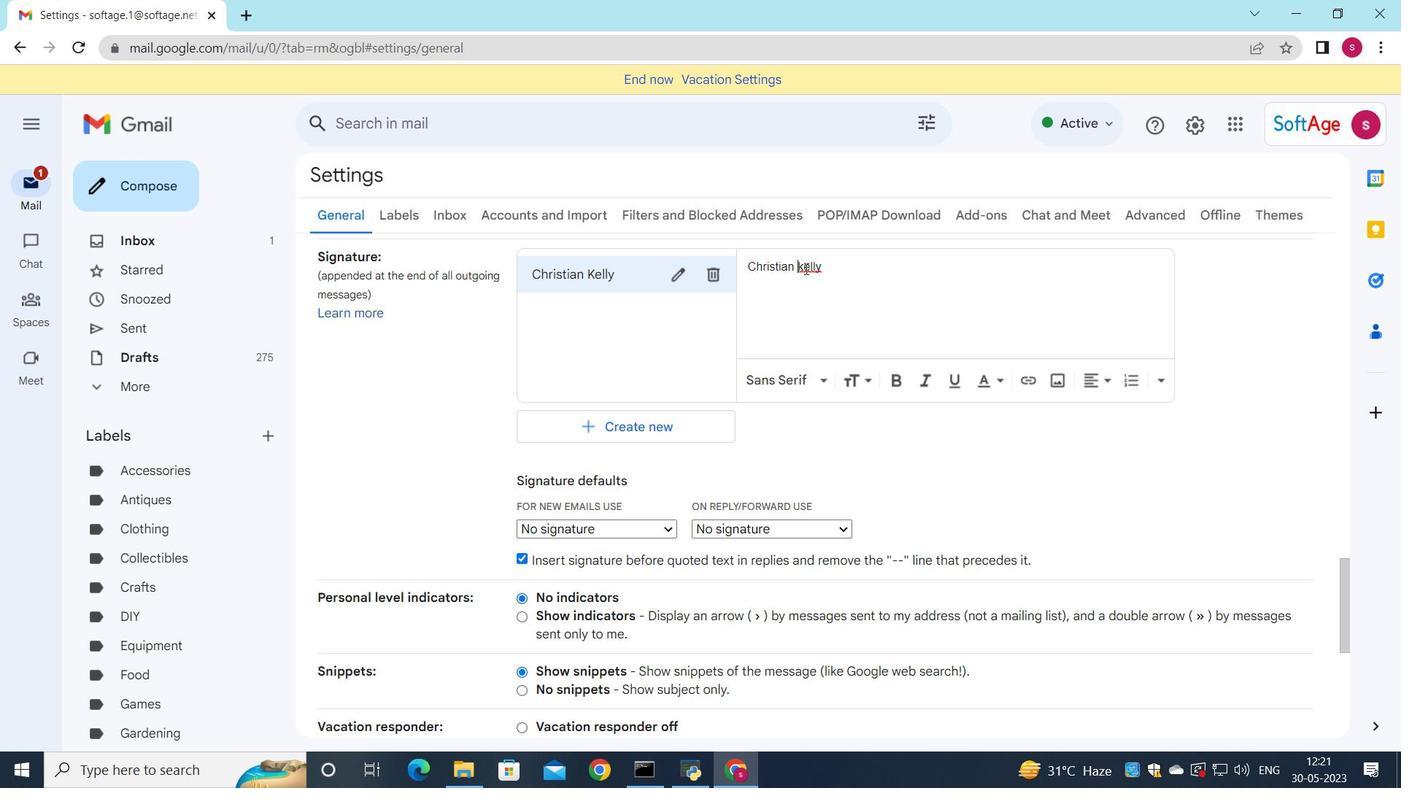 
Action: Mouse pressed left at (804, 267)
Screenshot: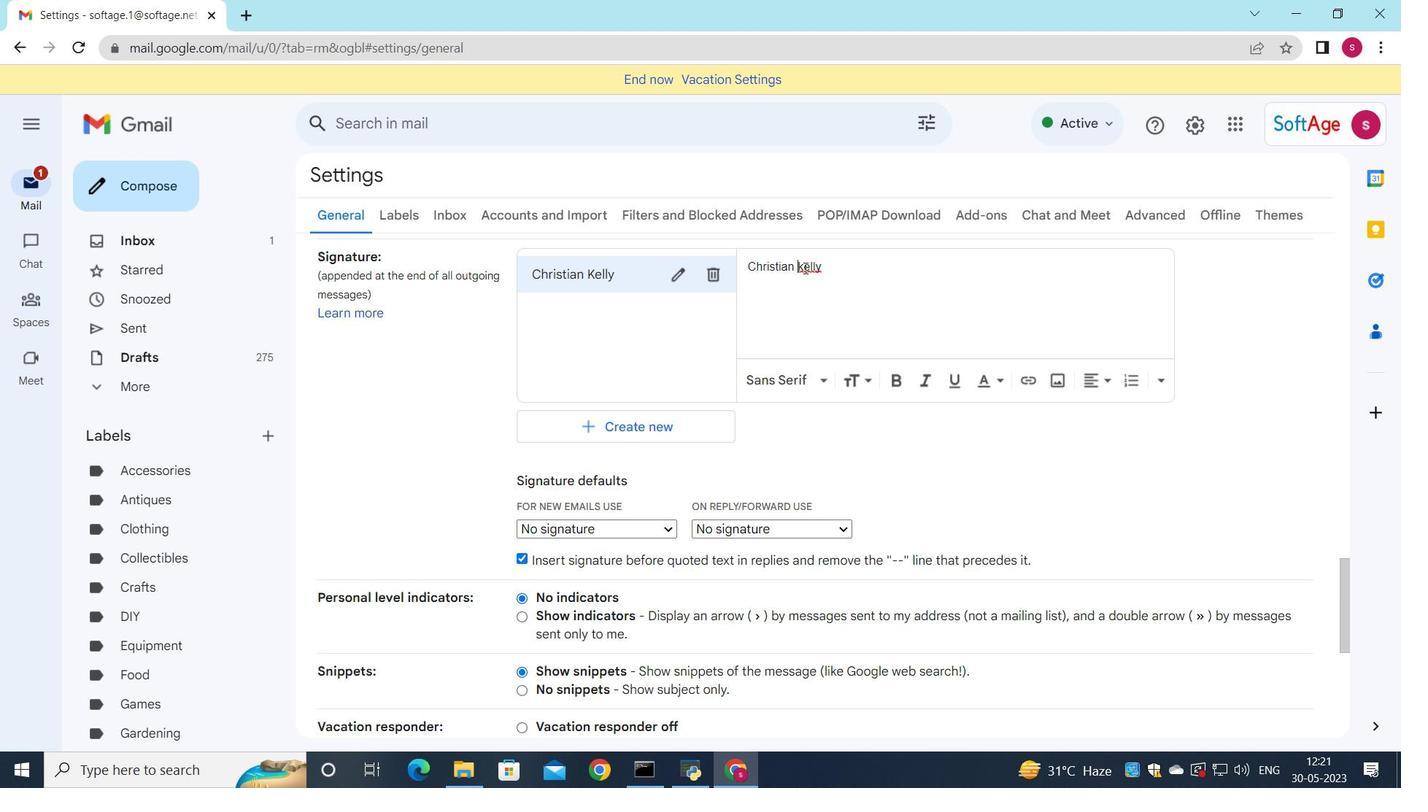 
Action: Mouse moved to (803, 267)
Screenshot: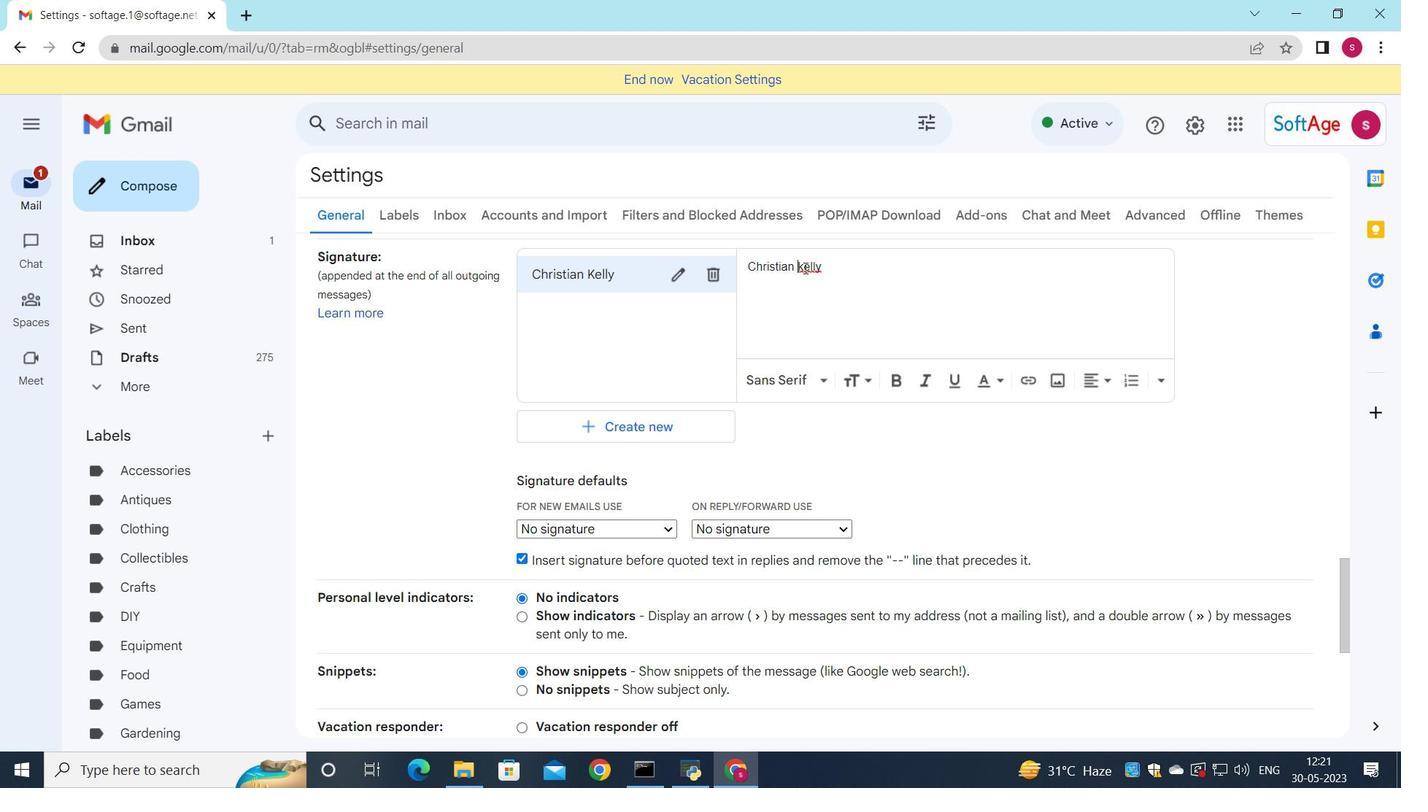 
Action: Key pressed <Key.backspace><Key.shift><Key.shift><Key.shift><Key.shift><Key.shift><Key.shift><Key.shift>K
Screenshot: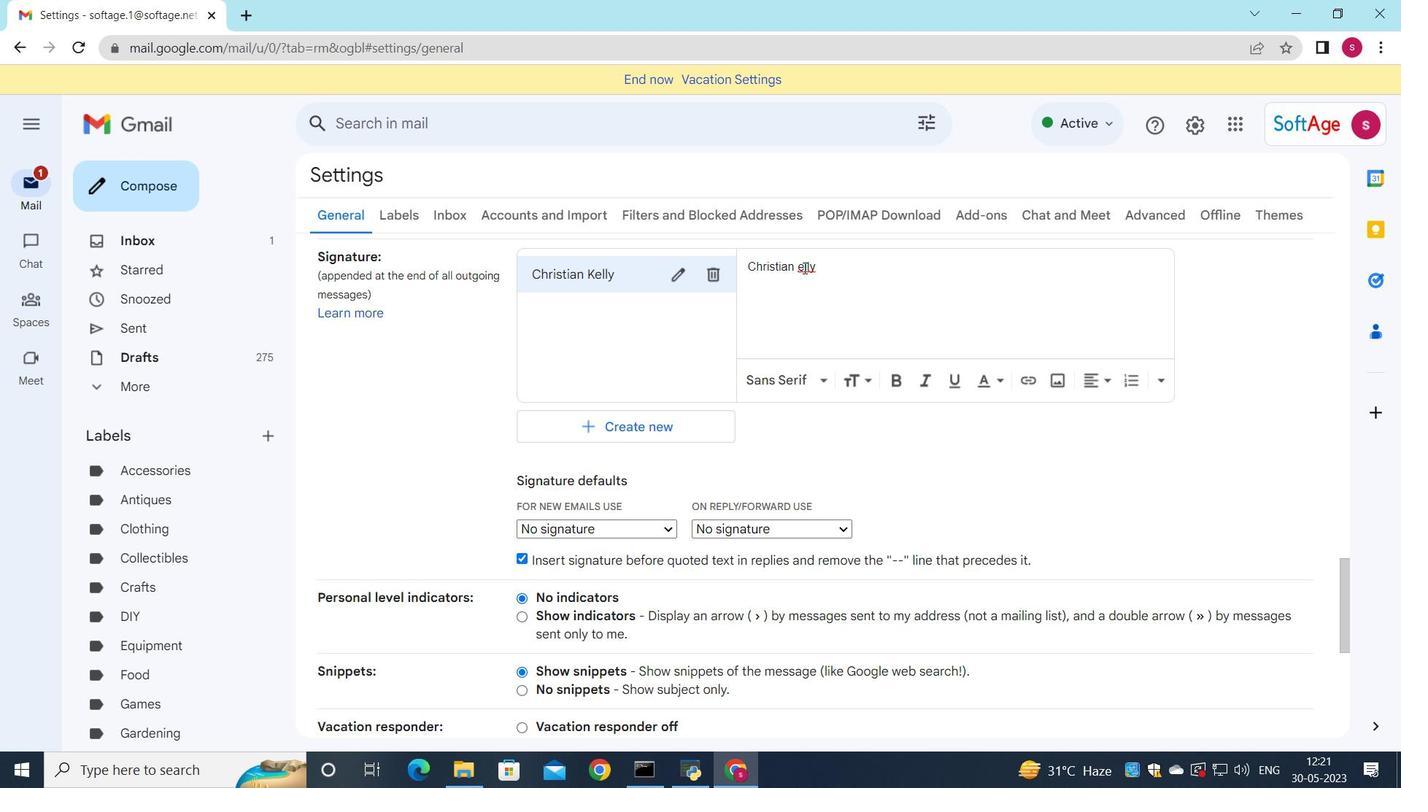 
Action: Mouse moved to (637, 526)
Screenshot: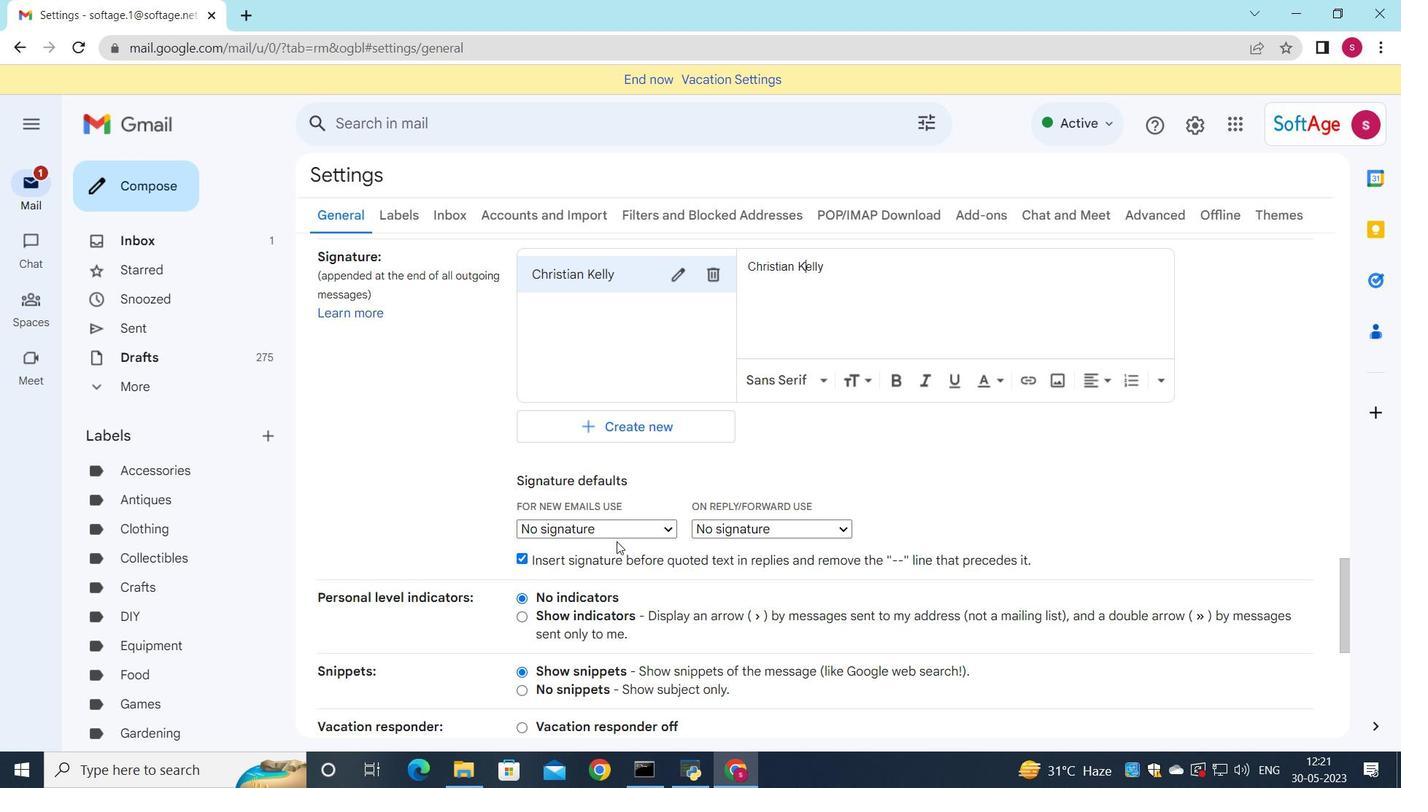 
Action: Mouse pressed left at (637, 526)
Screenshot: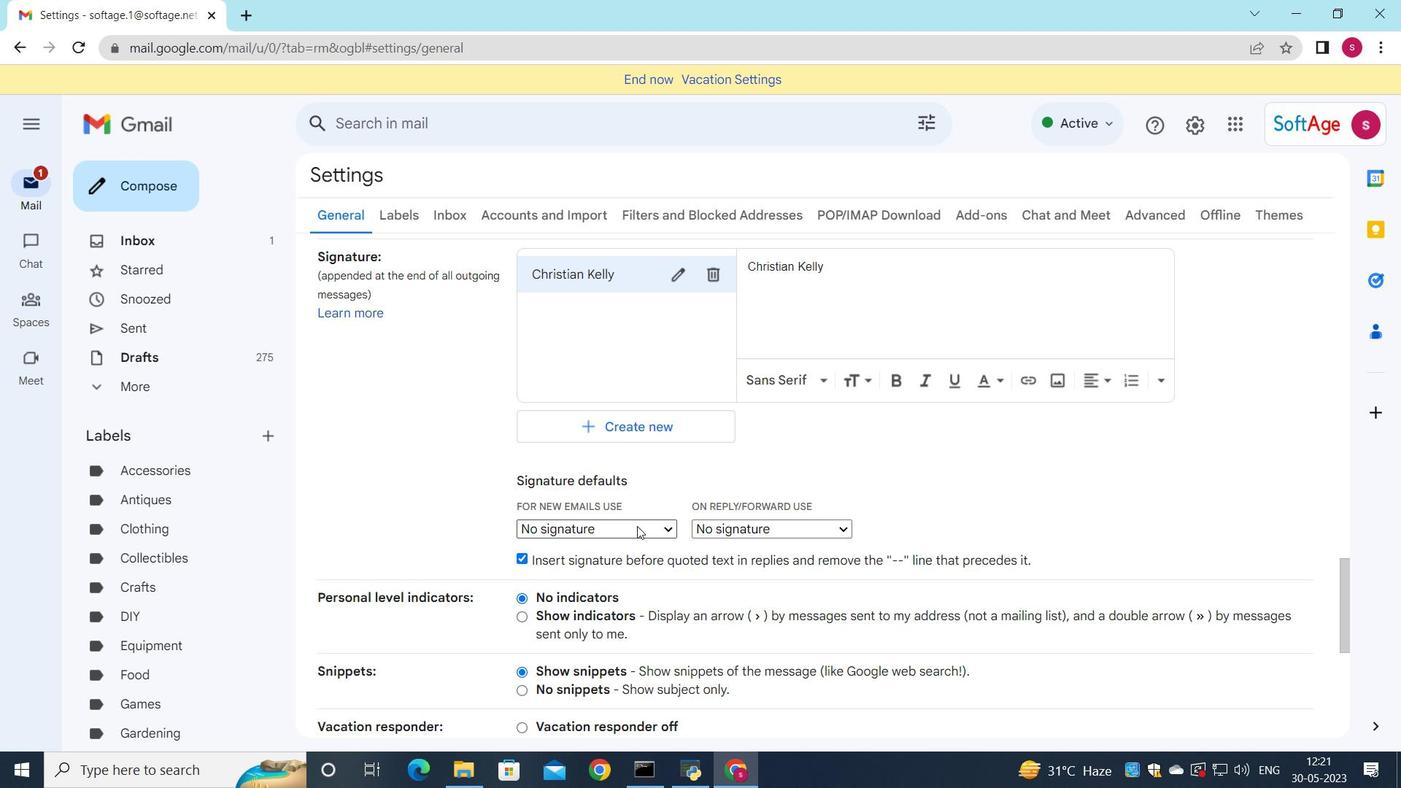 
Action: Mouse moved to (645, 566)
Screenshot: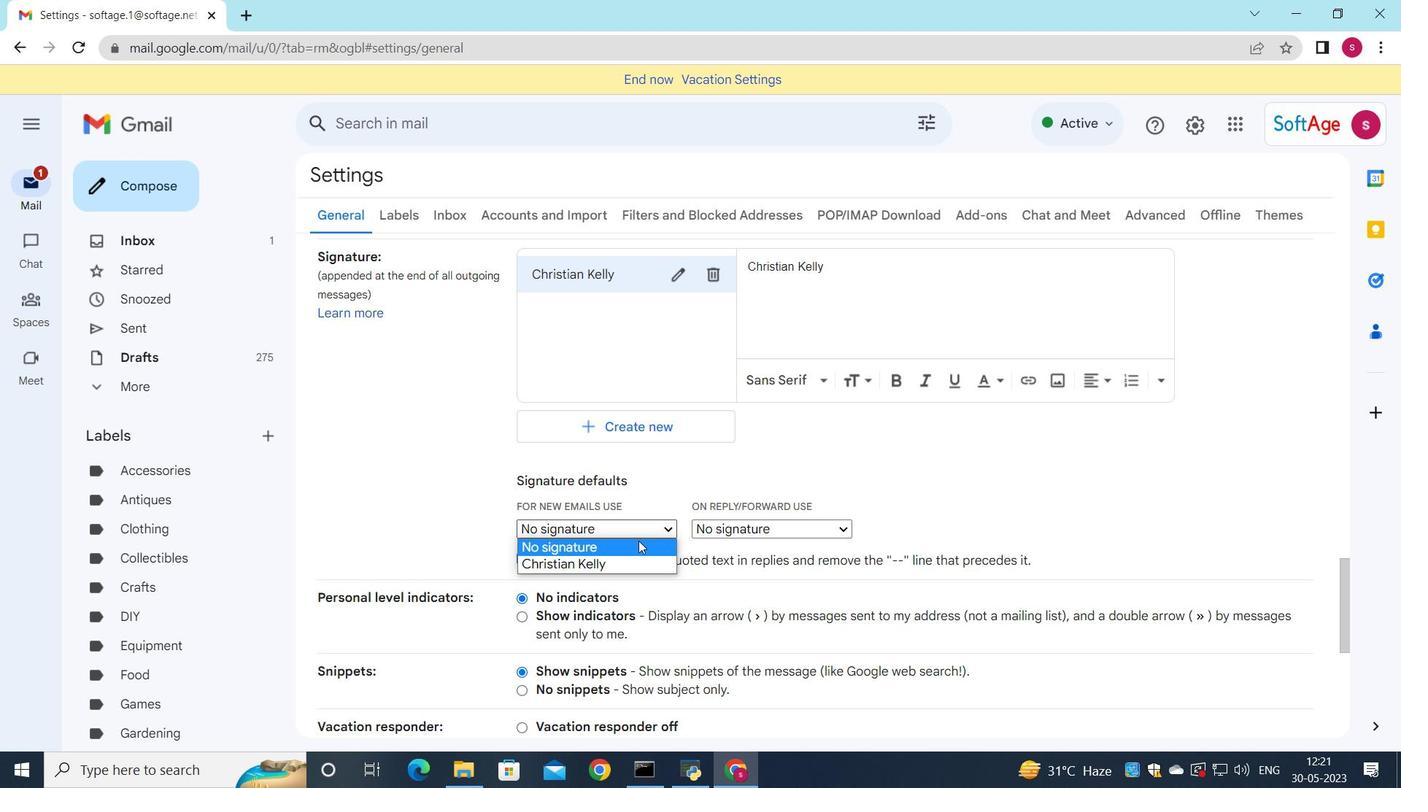 
Action: Mouse pressed left at (645, 566)
Screenshot: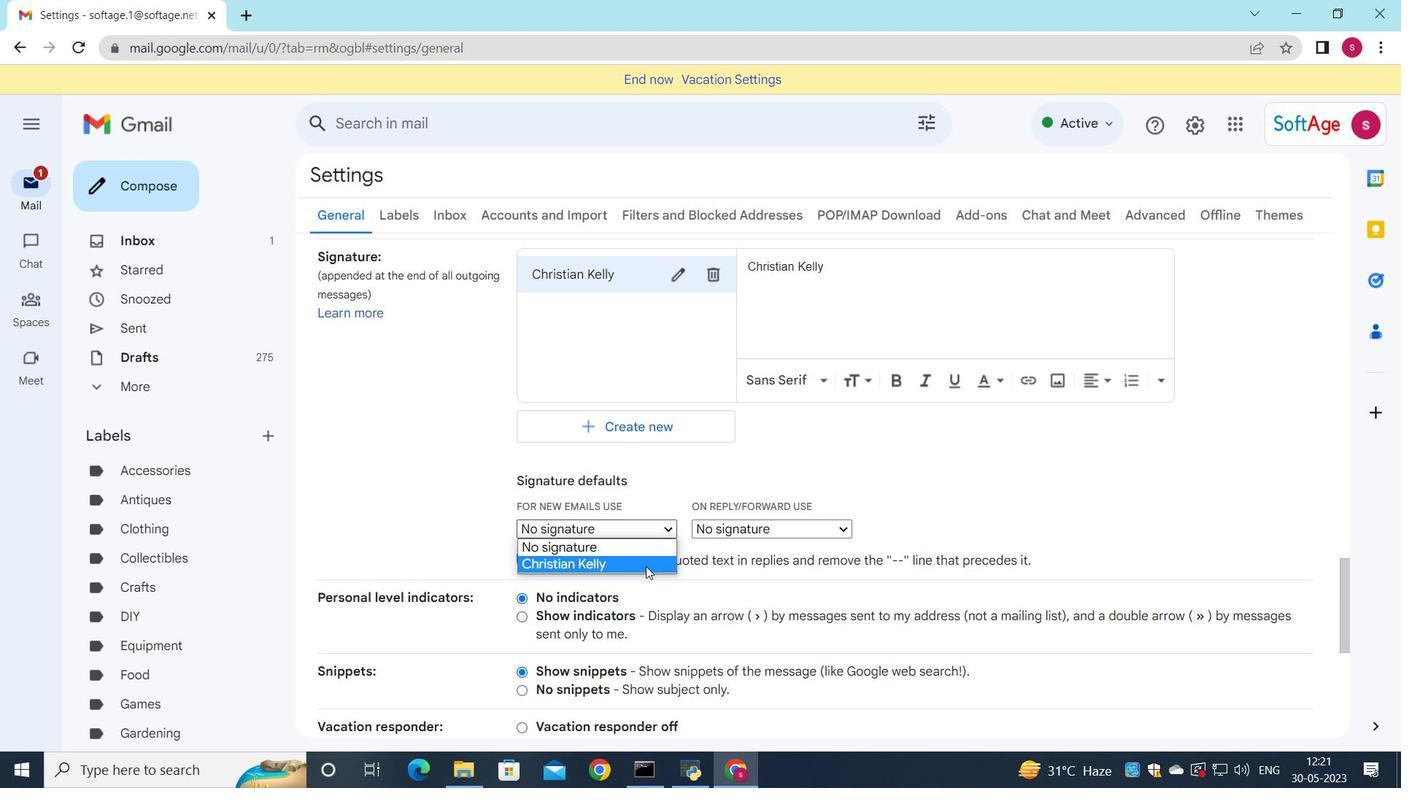 
Action: Mouse moved to (707, 531)
Screenshot: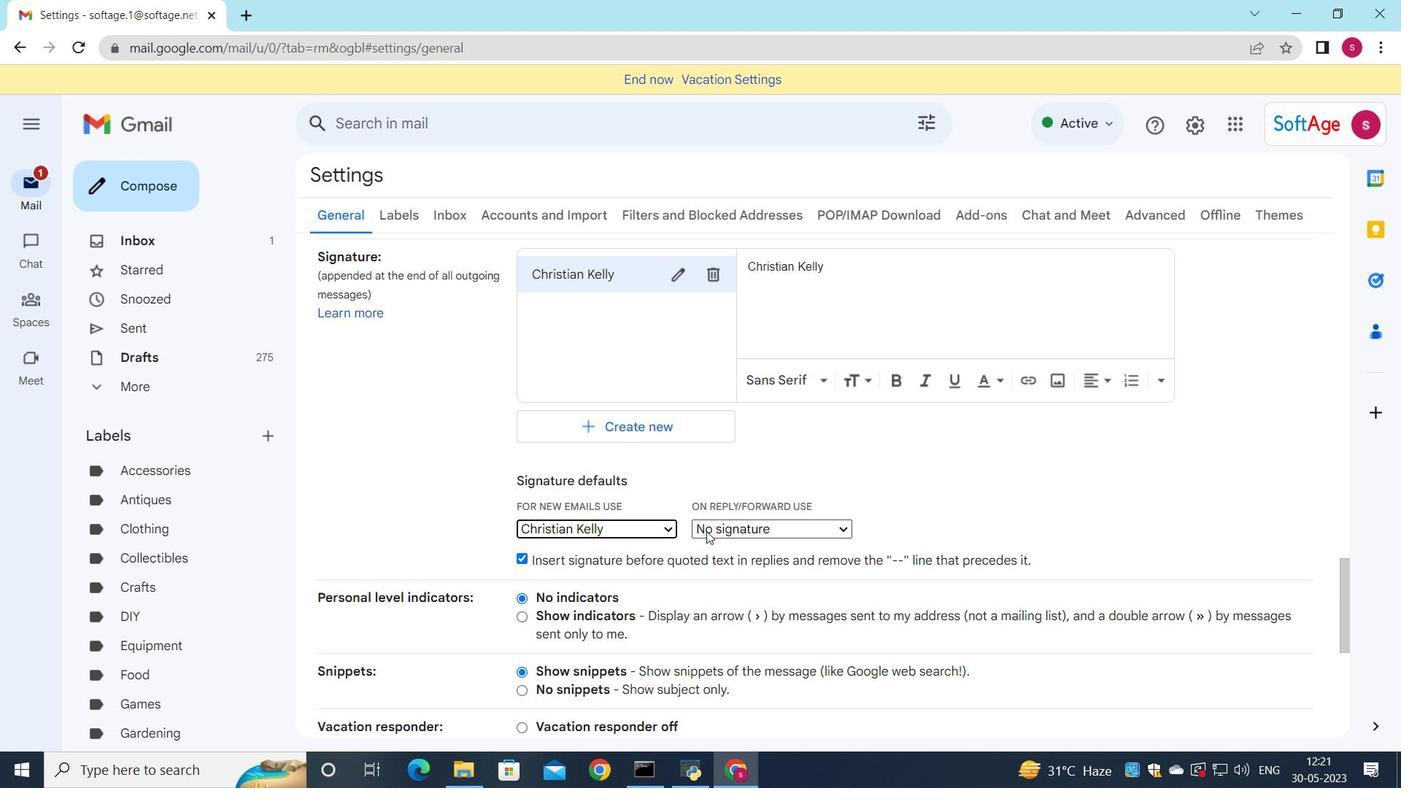 
Action: Mouse pressed left at (707, 531)
Screenshot: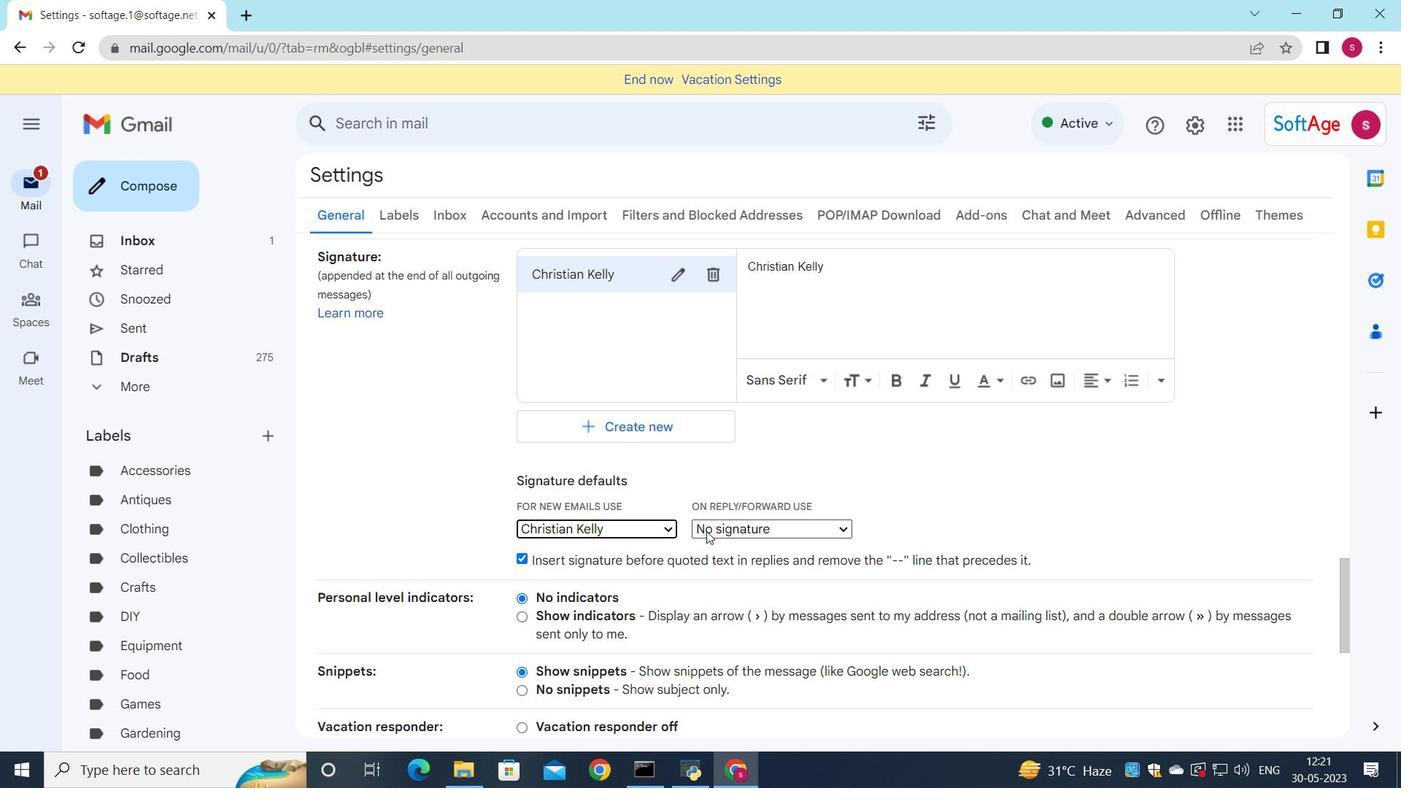 
Action: Mouse moved to (708, 569)
Screenshot: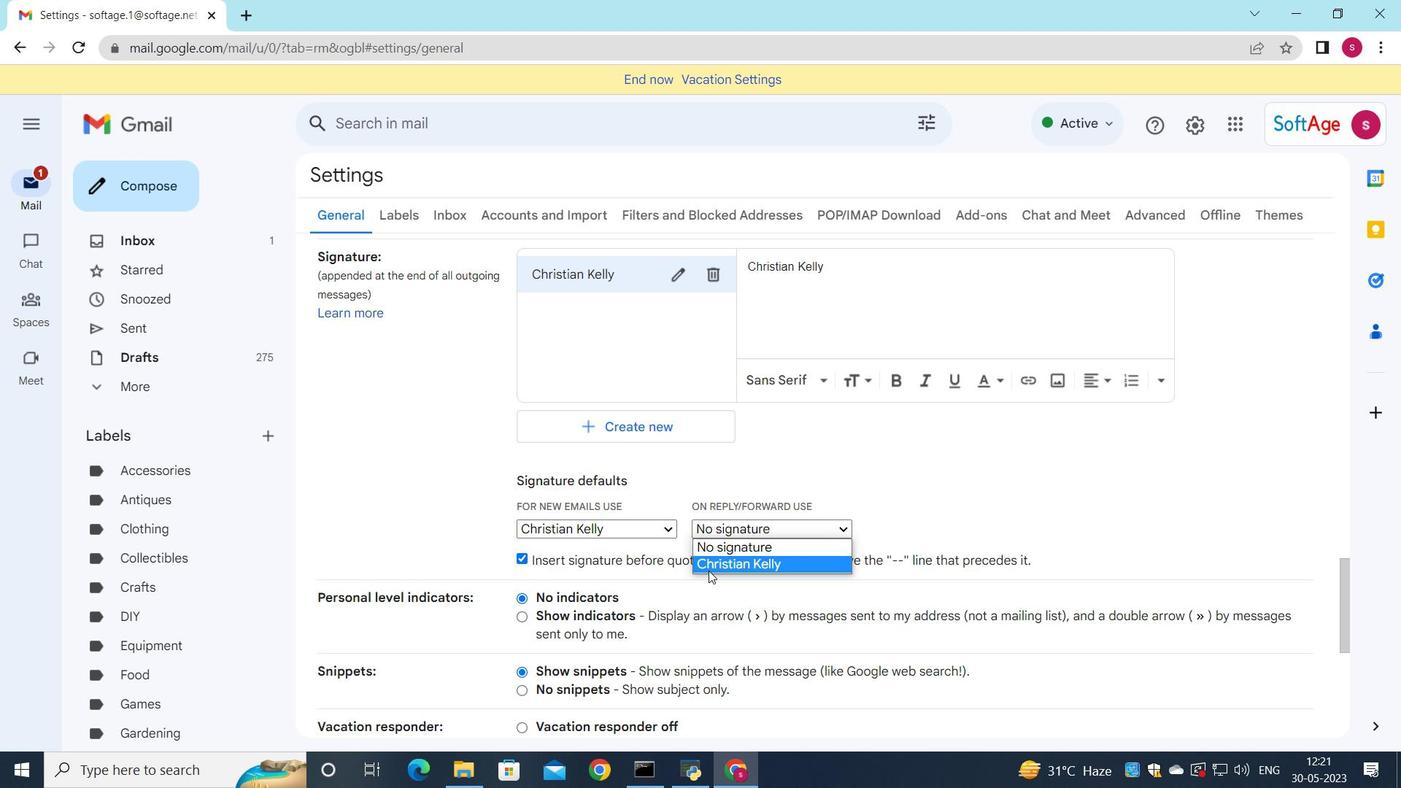 
Action: Mouse pressed left at (708, 569)
Screenshot: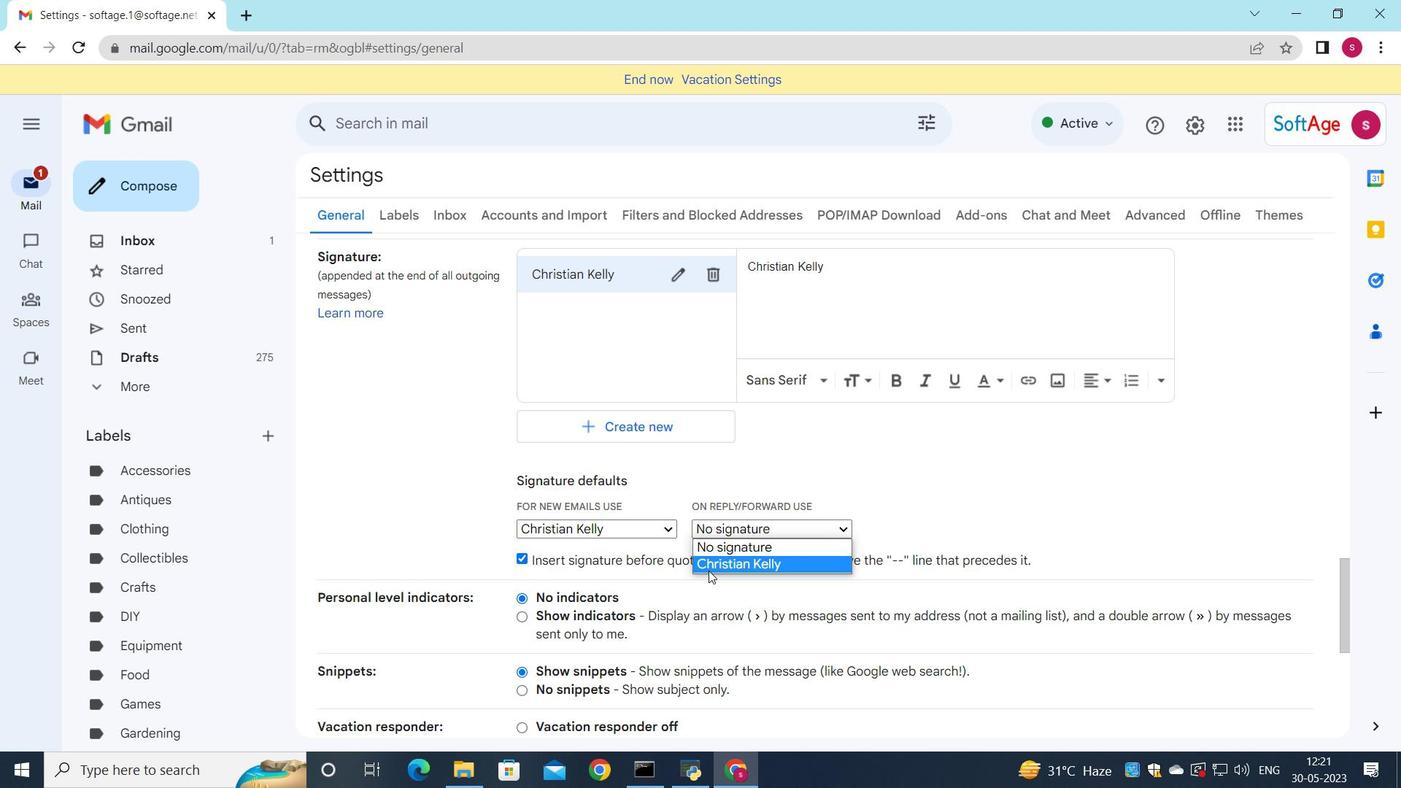 
Action: Mouse scrolled (708, 568) with delta (0, 0)
Screenshot: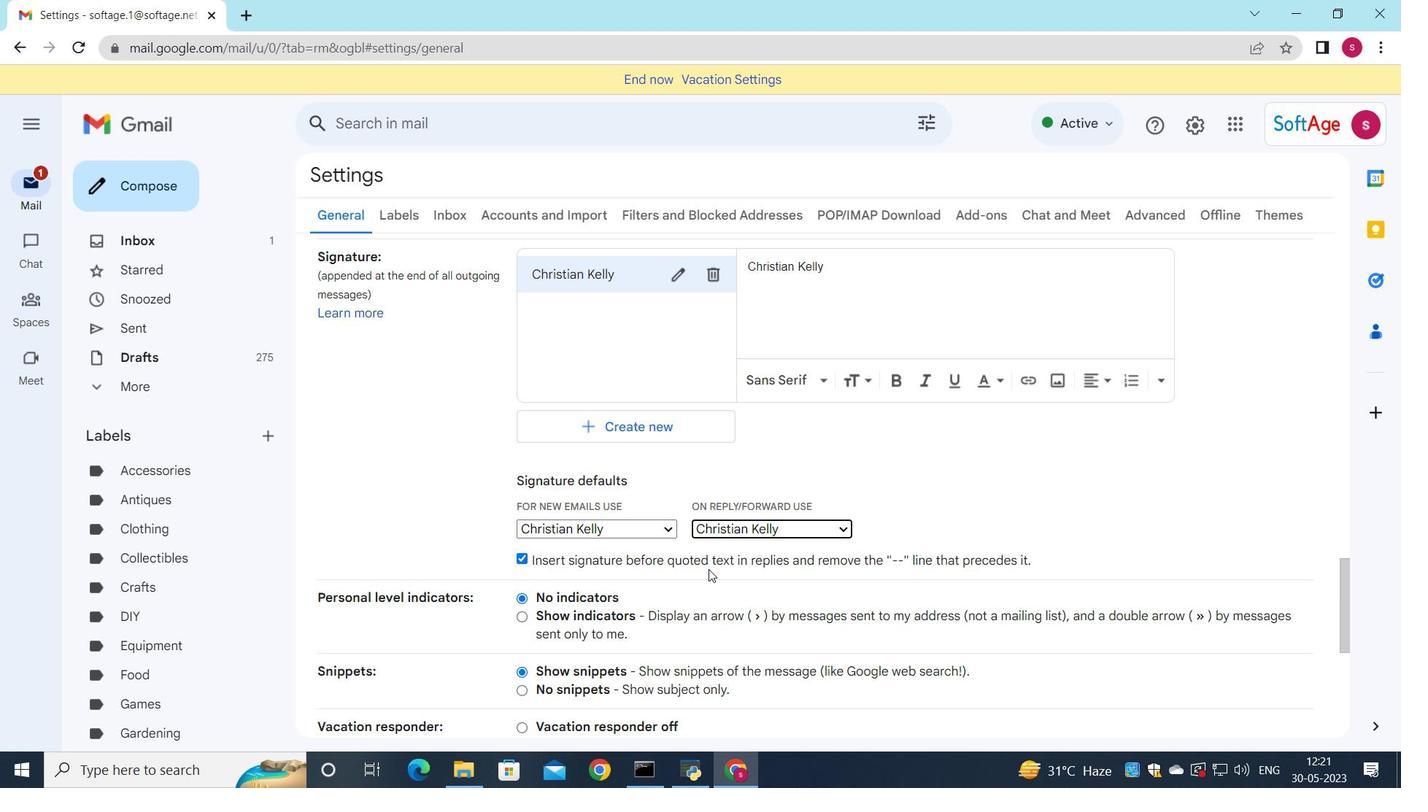 
Action: Mouse scrolled (708, 568) with delta (0, 0)
Screenshot: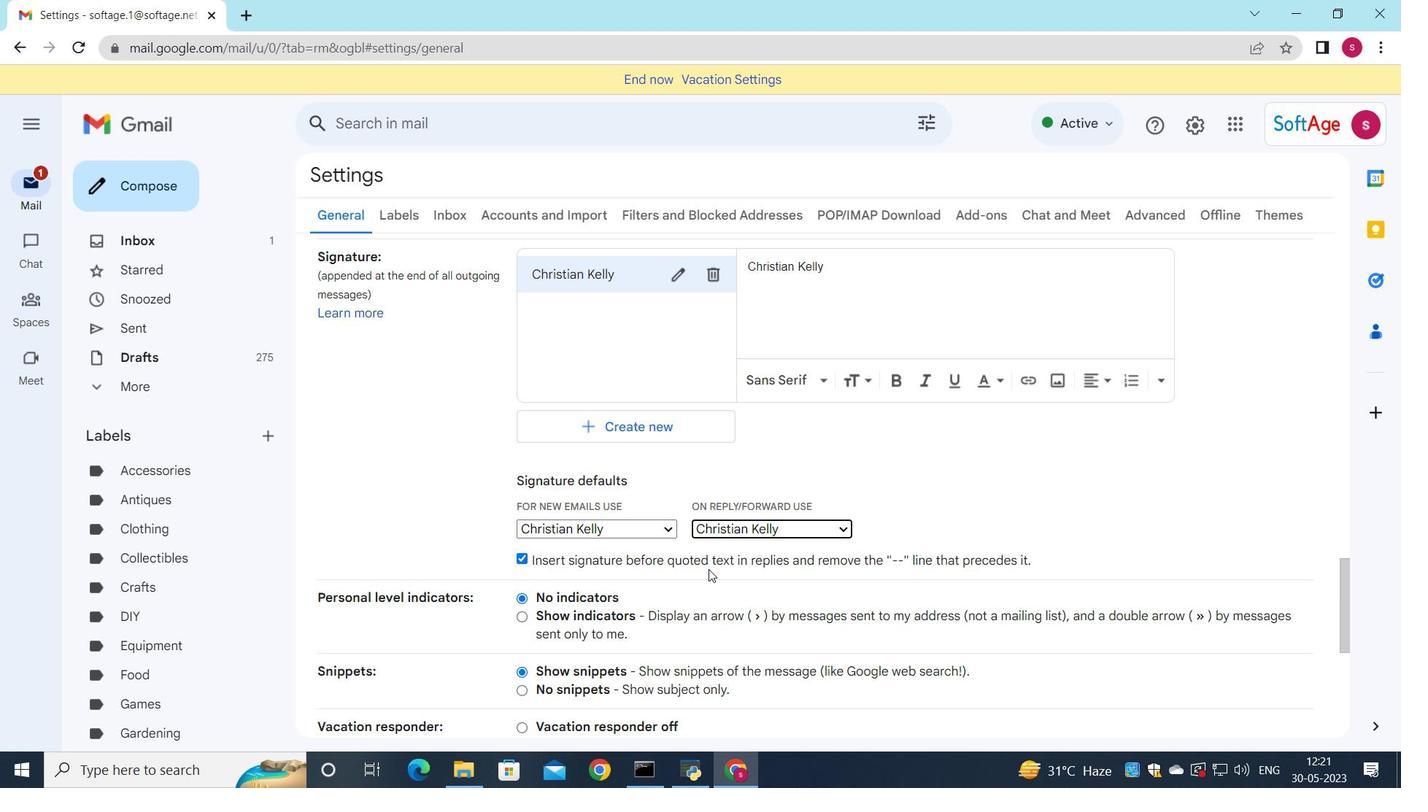 
Action: Mouse scrolled (708, 568) with delta (0, 0)
Screenshot: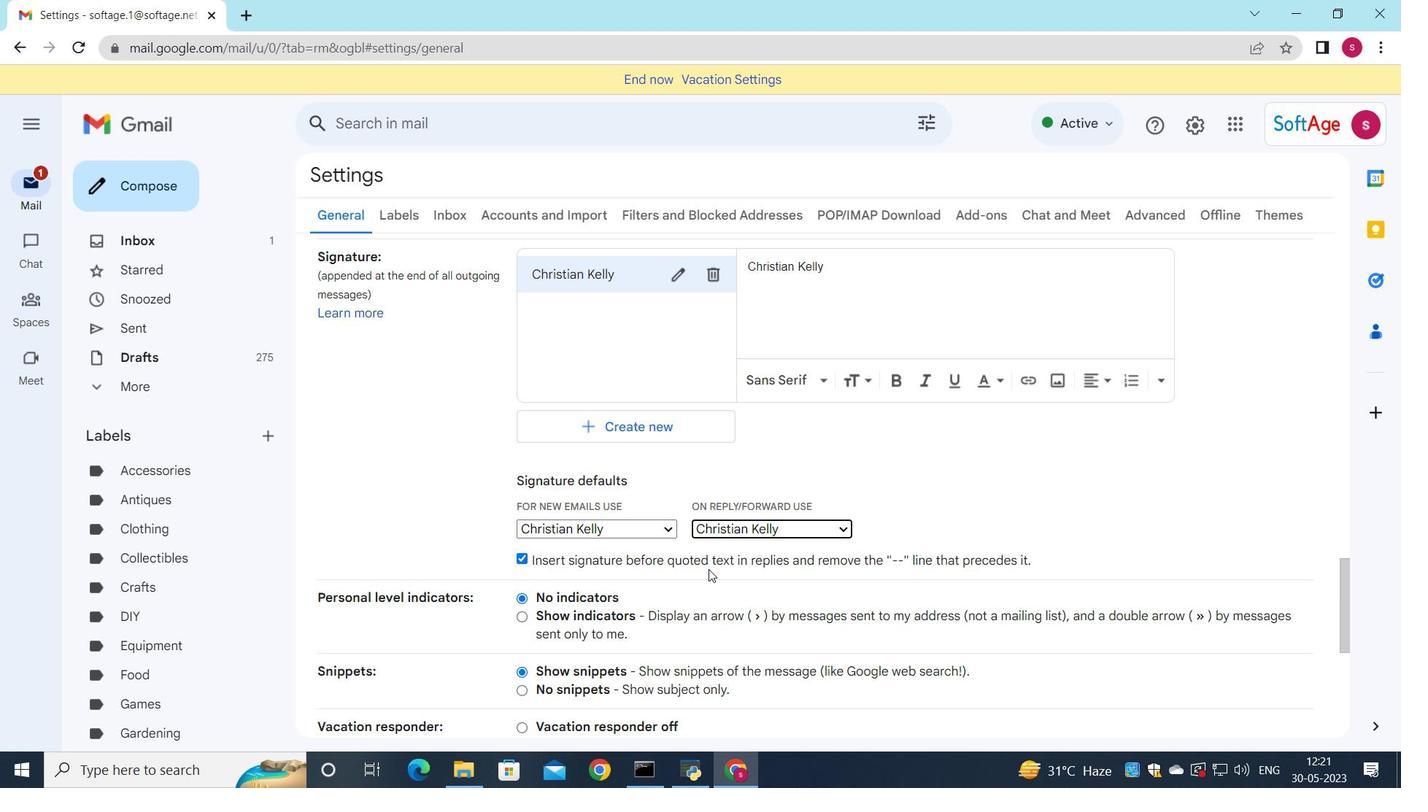 
Action: Mouse scrolled (708, 568) with delta (0, 0)
Screenshot: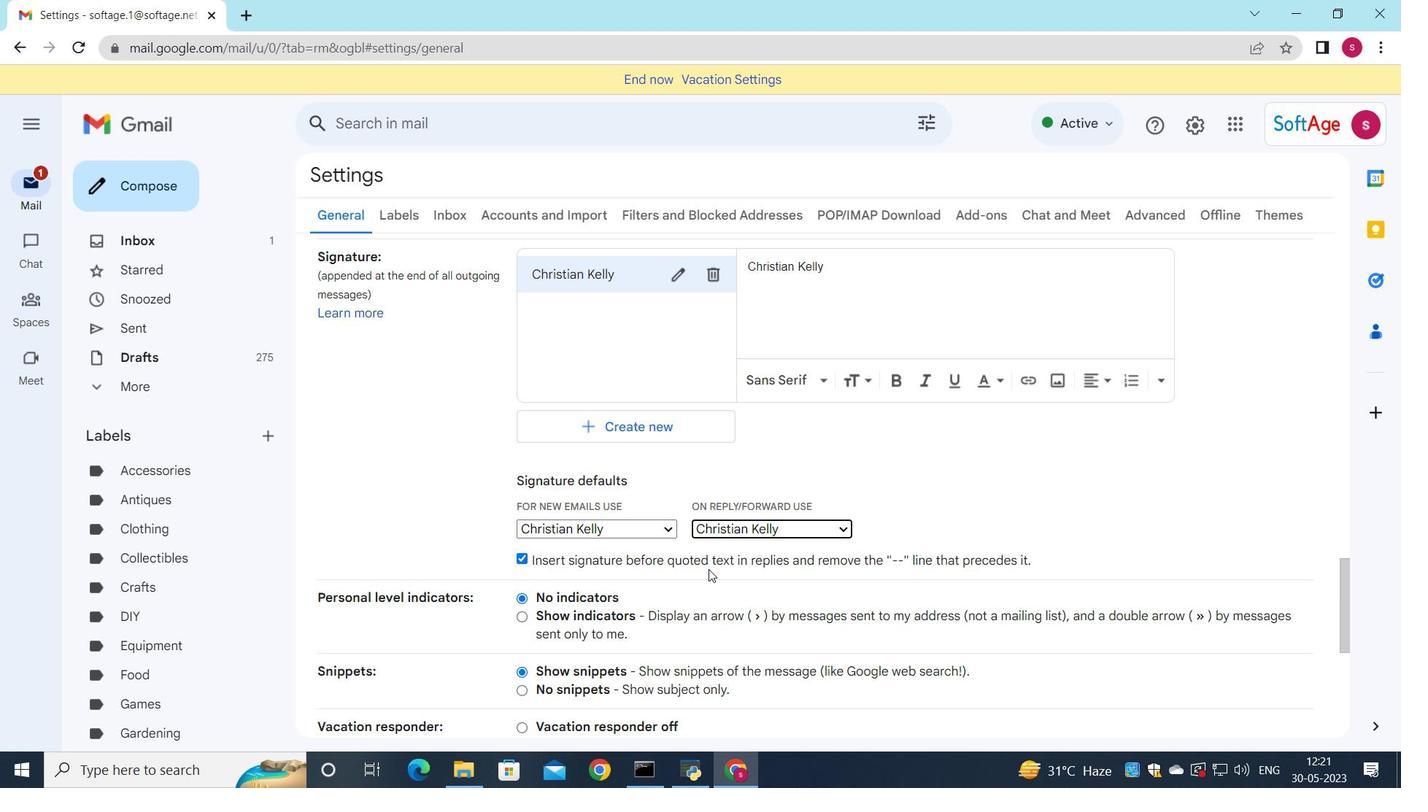 
Action: Mouse moved to (708, 531)
Screenshot: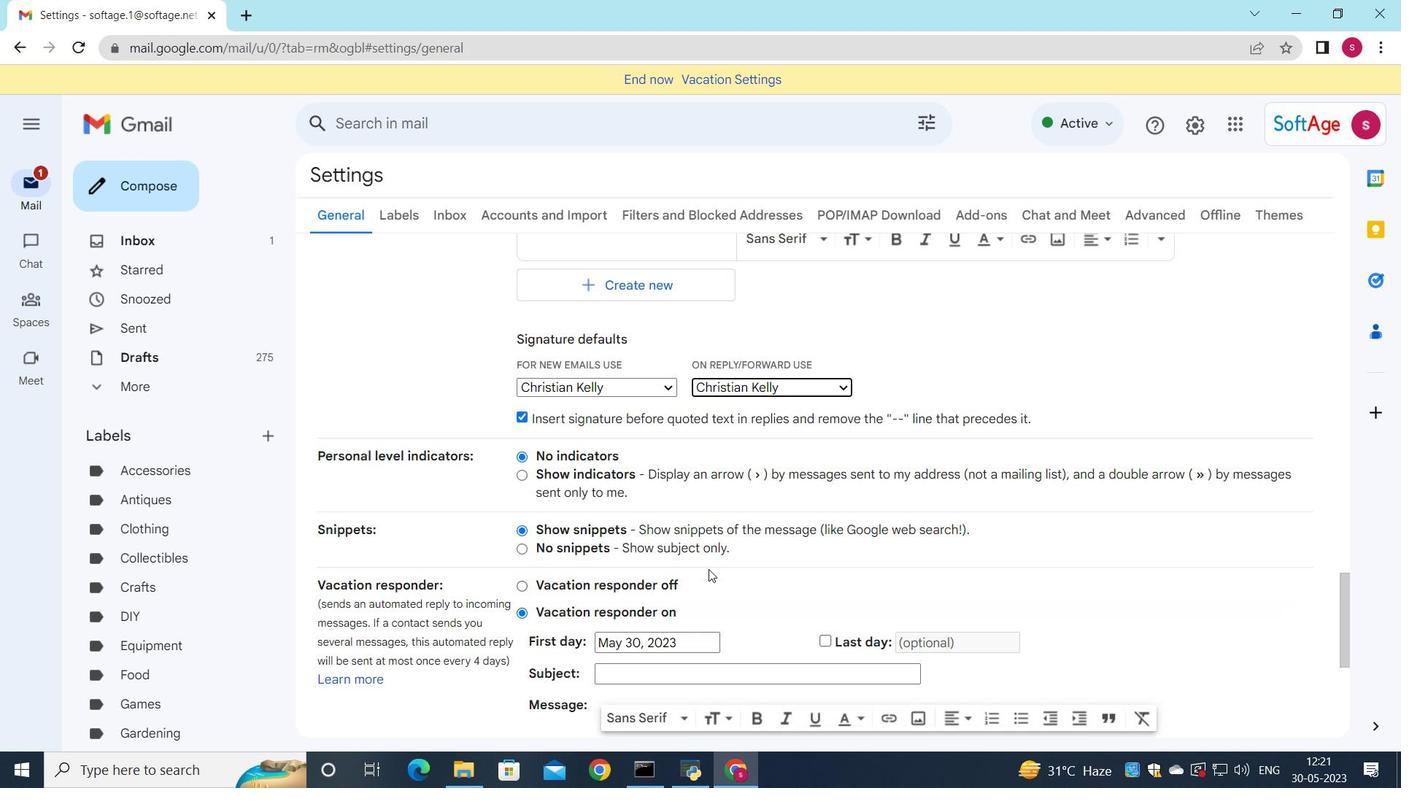
Action: Mouse scrolled (708, 530) with delta (0, 0)
Screenshot: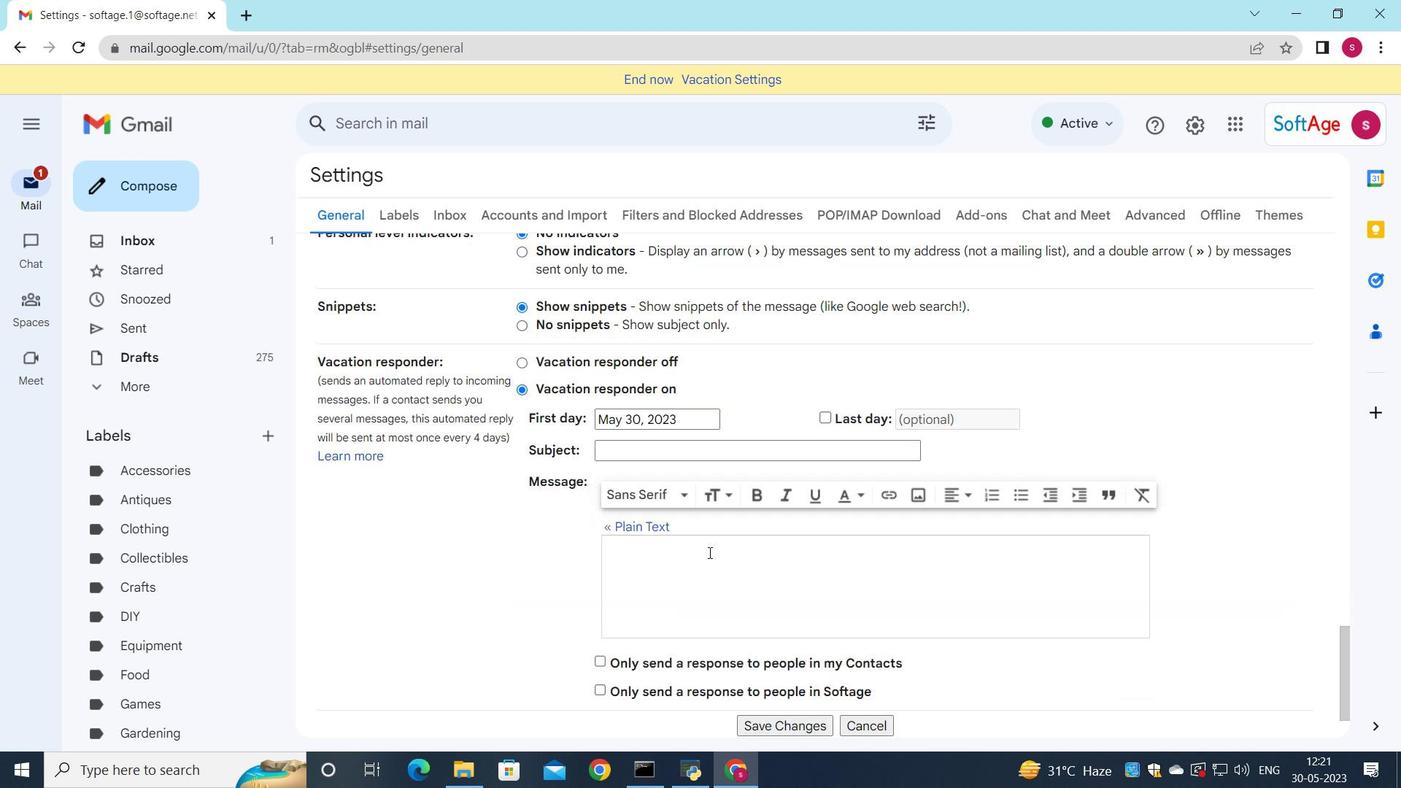 
Action: Mouse scrolled (708, 530) with delta (0, 0)
Screenshot: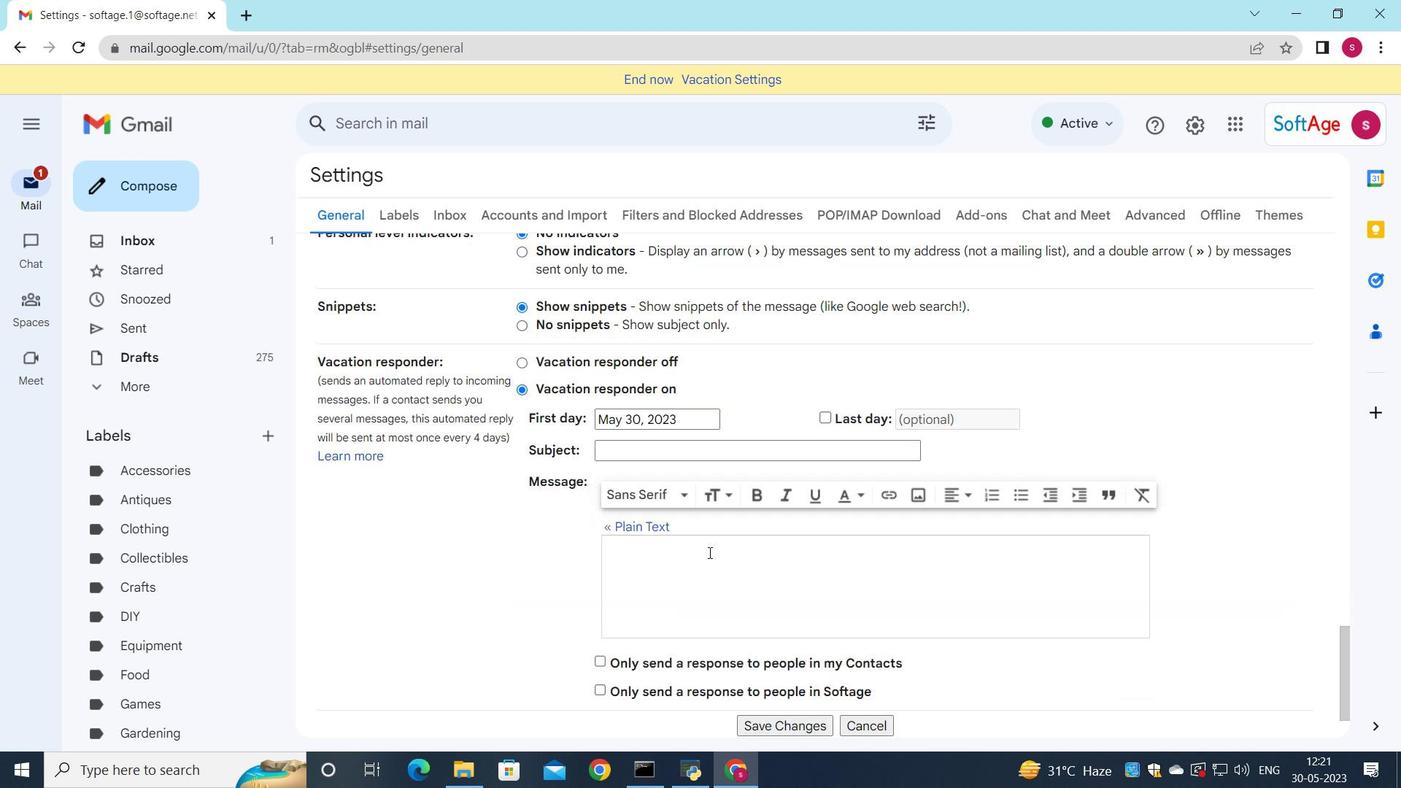
Action: Mouse scrolled (708, 530) with delta (0, 0)
Screenshot: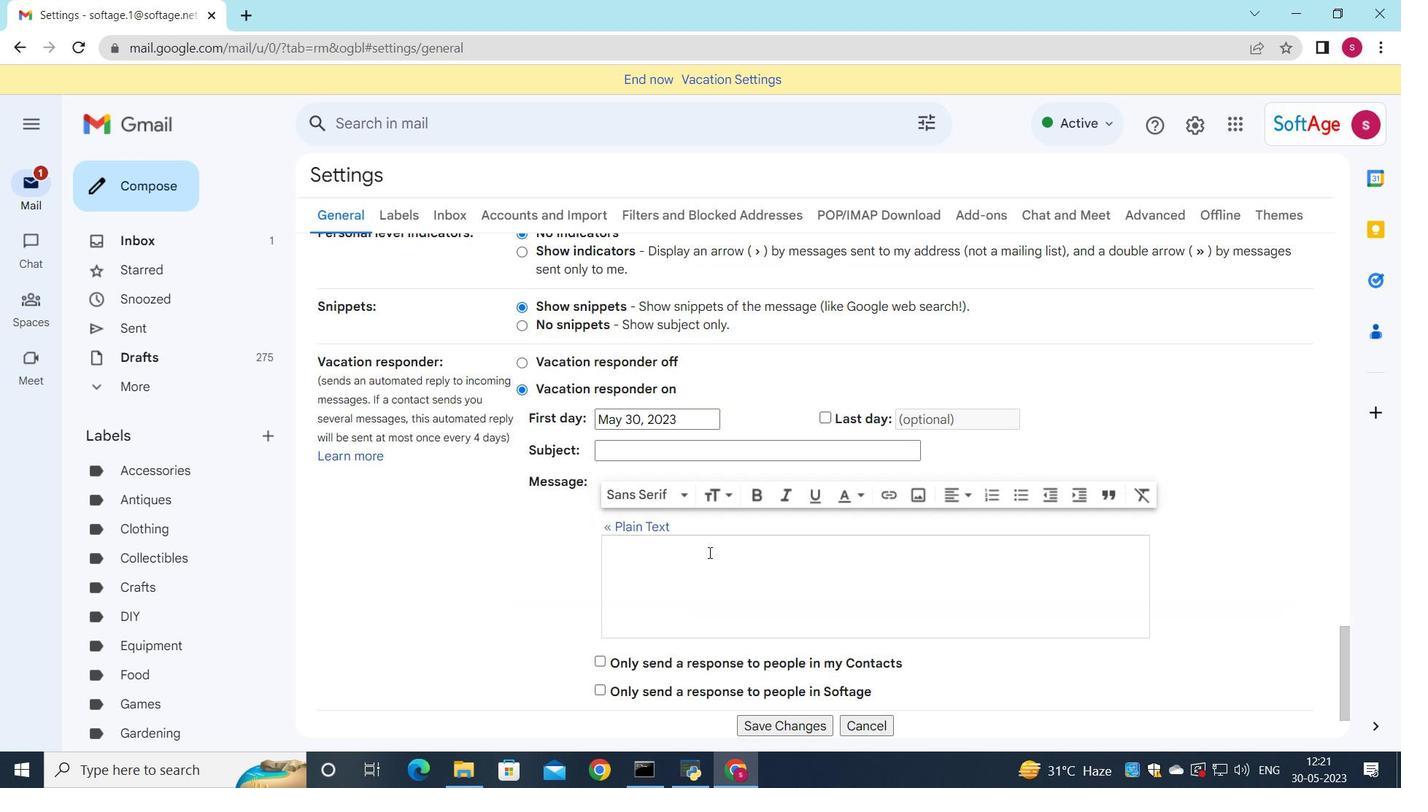 
Action: Mouse moved to (765, 645)
Screenshot: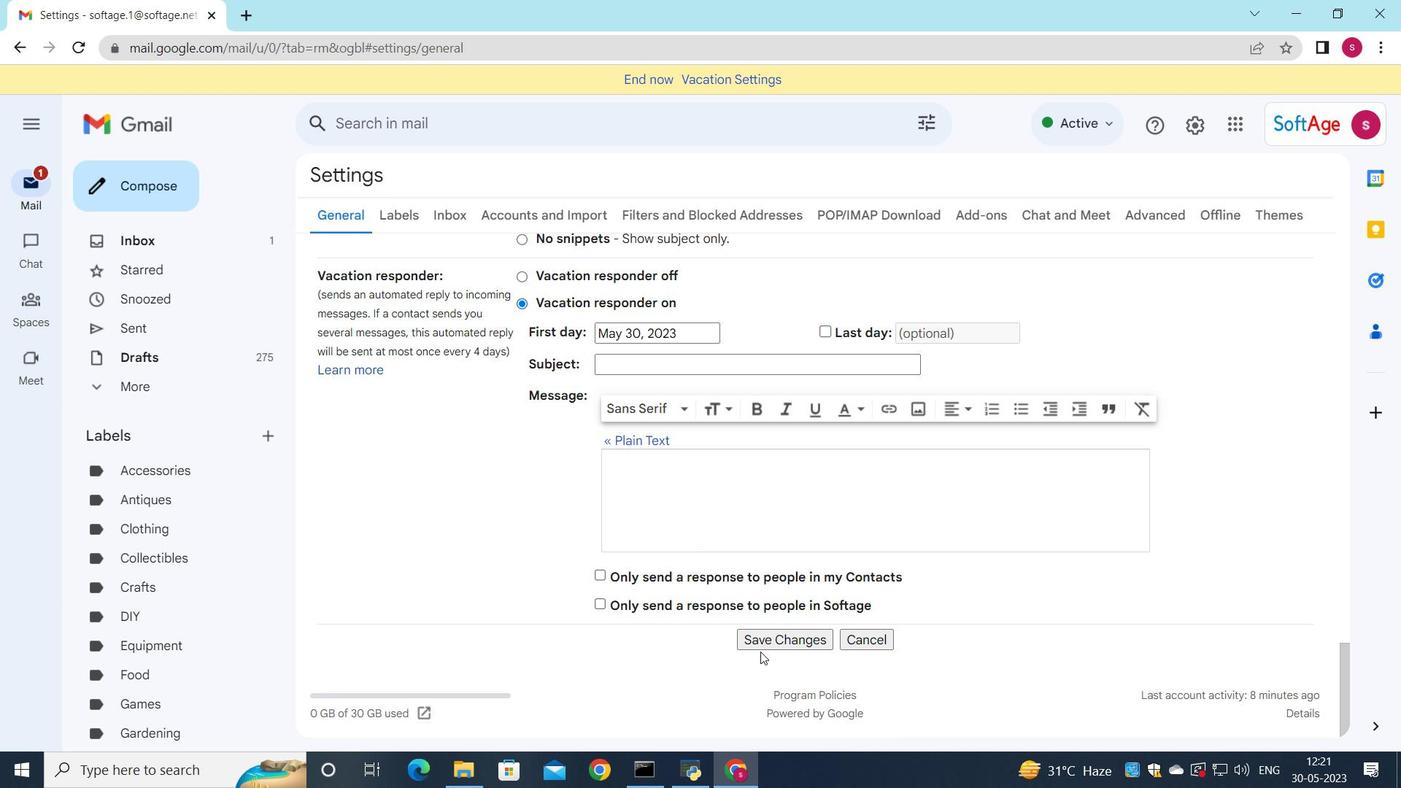
Action: Mouse pressed left at (765, 645)
Screenshot: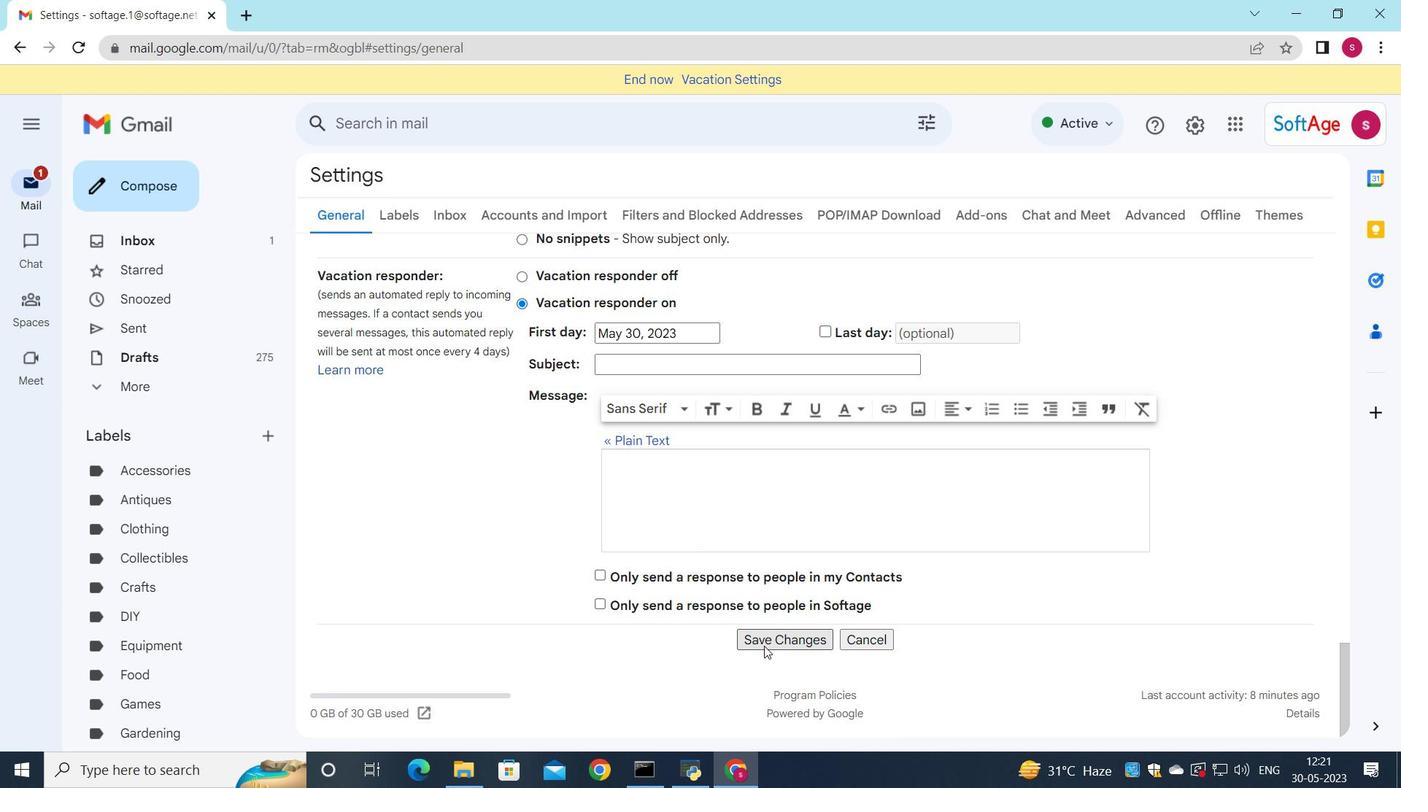 
Action: Mouse moved to (164, 178)
Screenshot: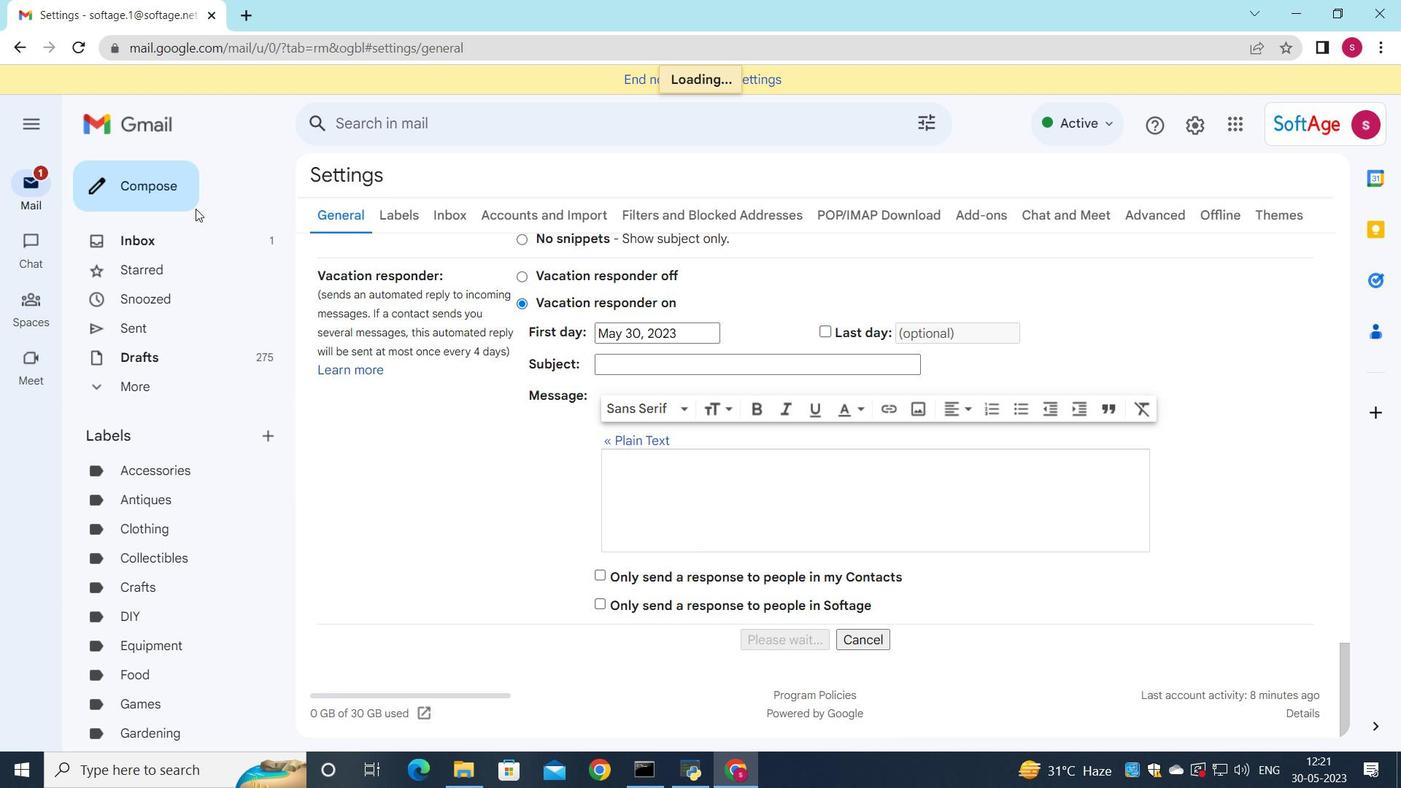 
Action: Mouse pressed left at (164, 178)
Screenshot: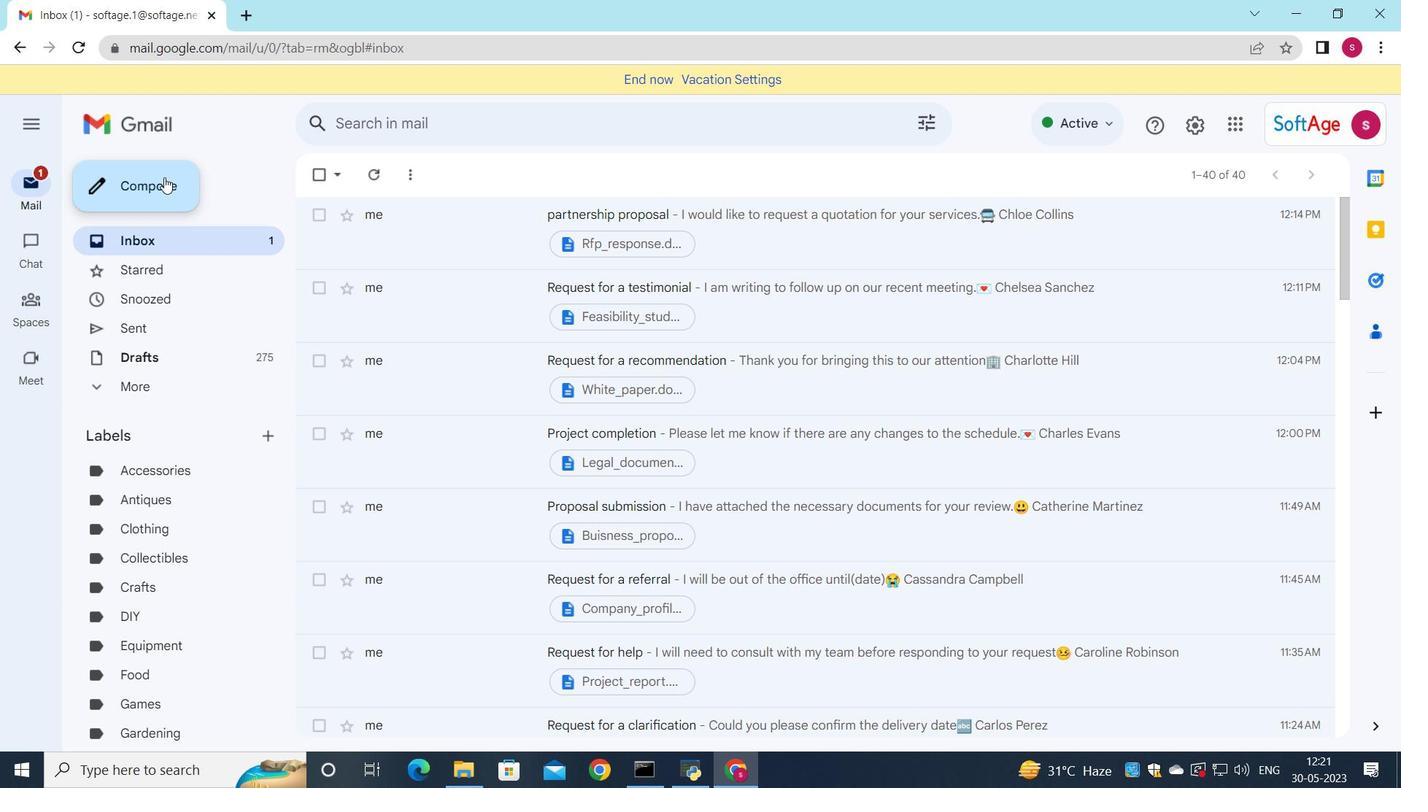 
Action: Mouse moved to (1169, 416)
Screenshot: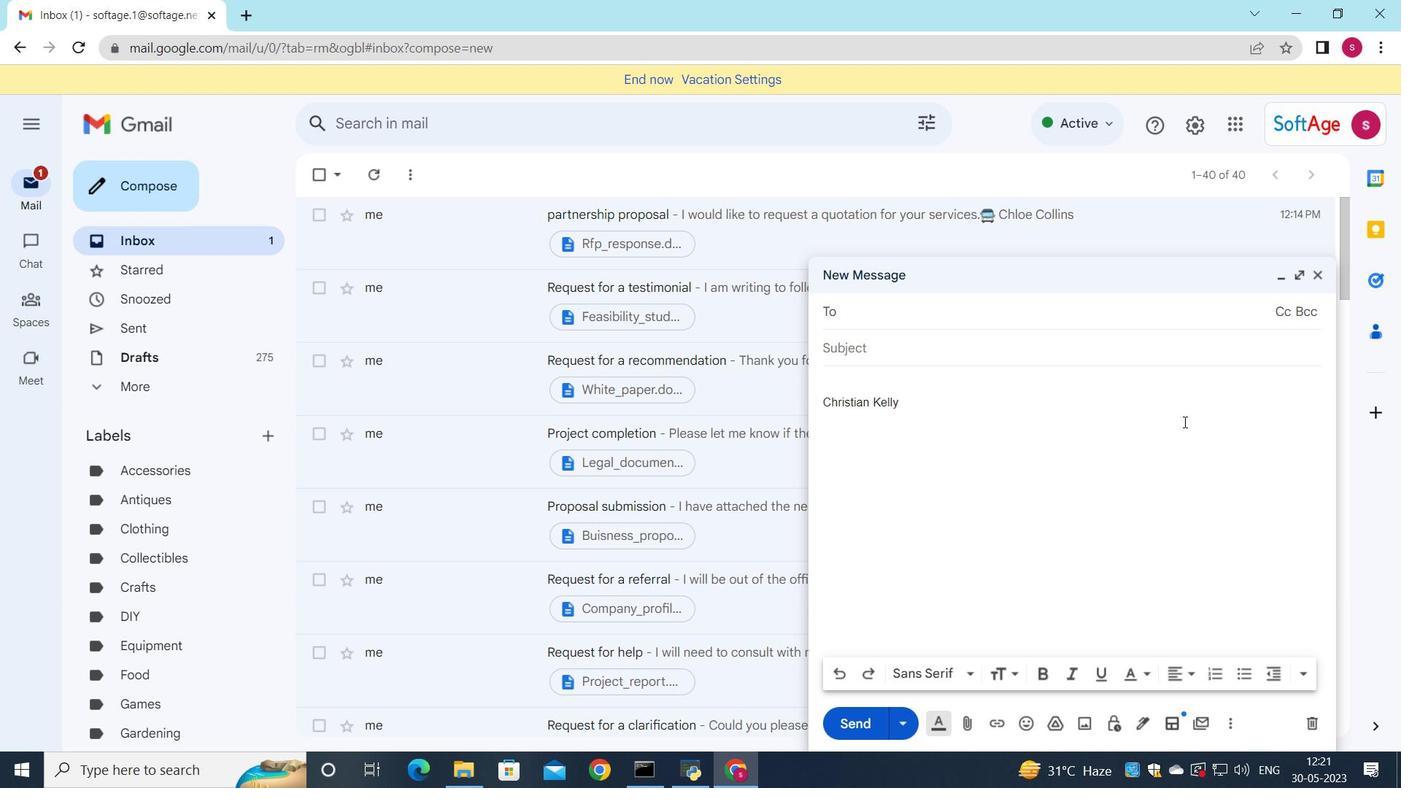 
Action: Key pressed <Key.down>
Screenshot: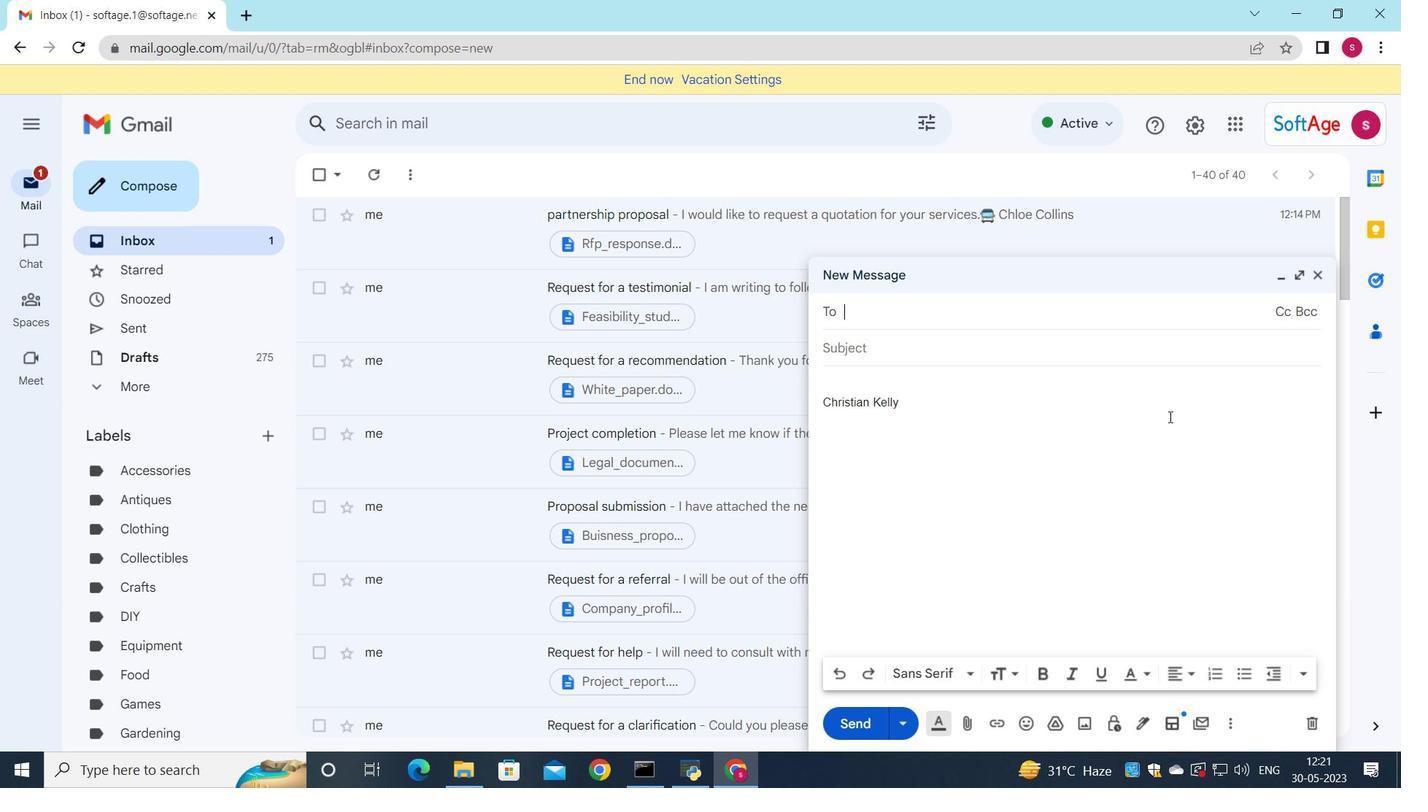 
Action: Mouse moved to (954, 687)
Screenshot: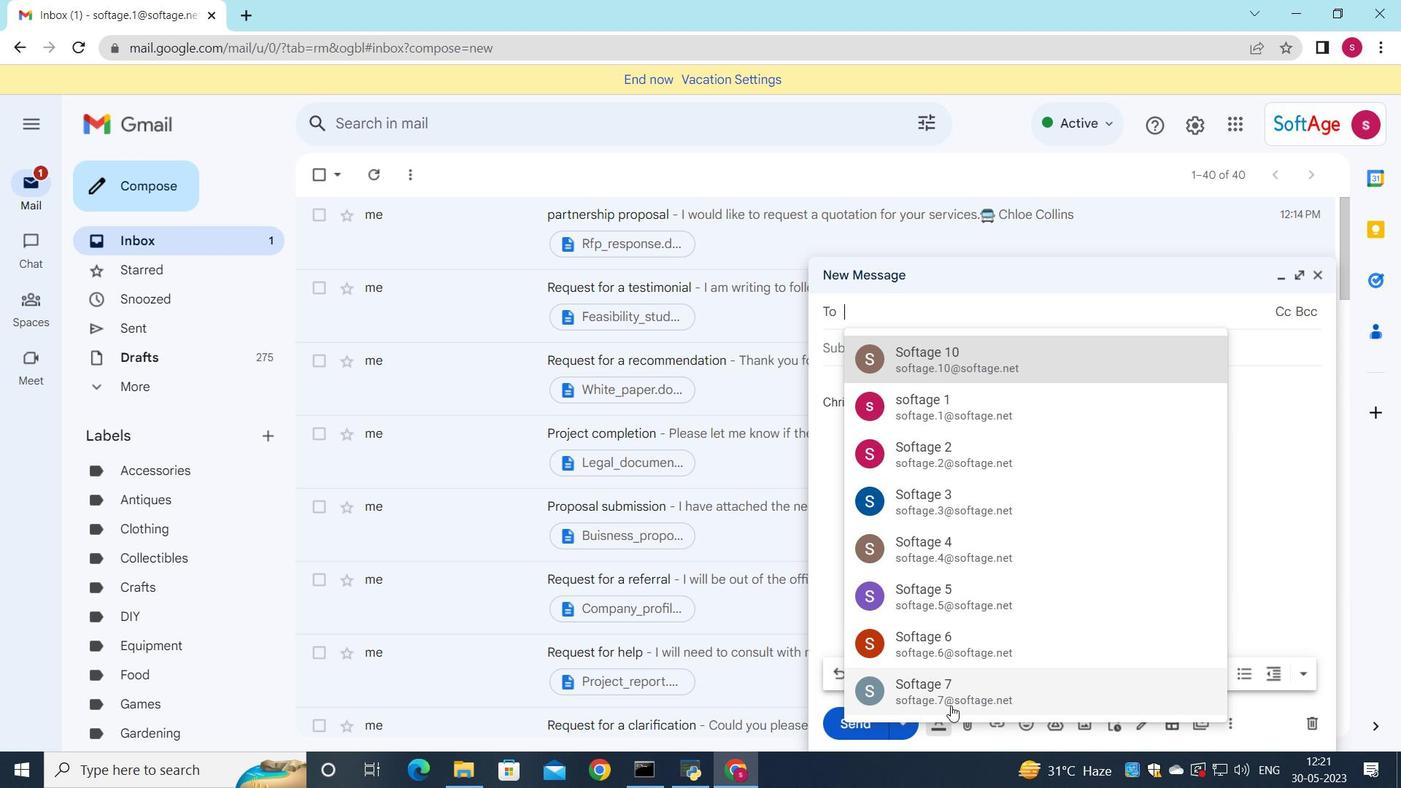 
Action: Mouse pressed left at (954, 687)
Screenshot: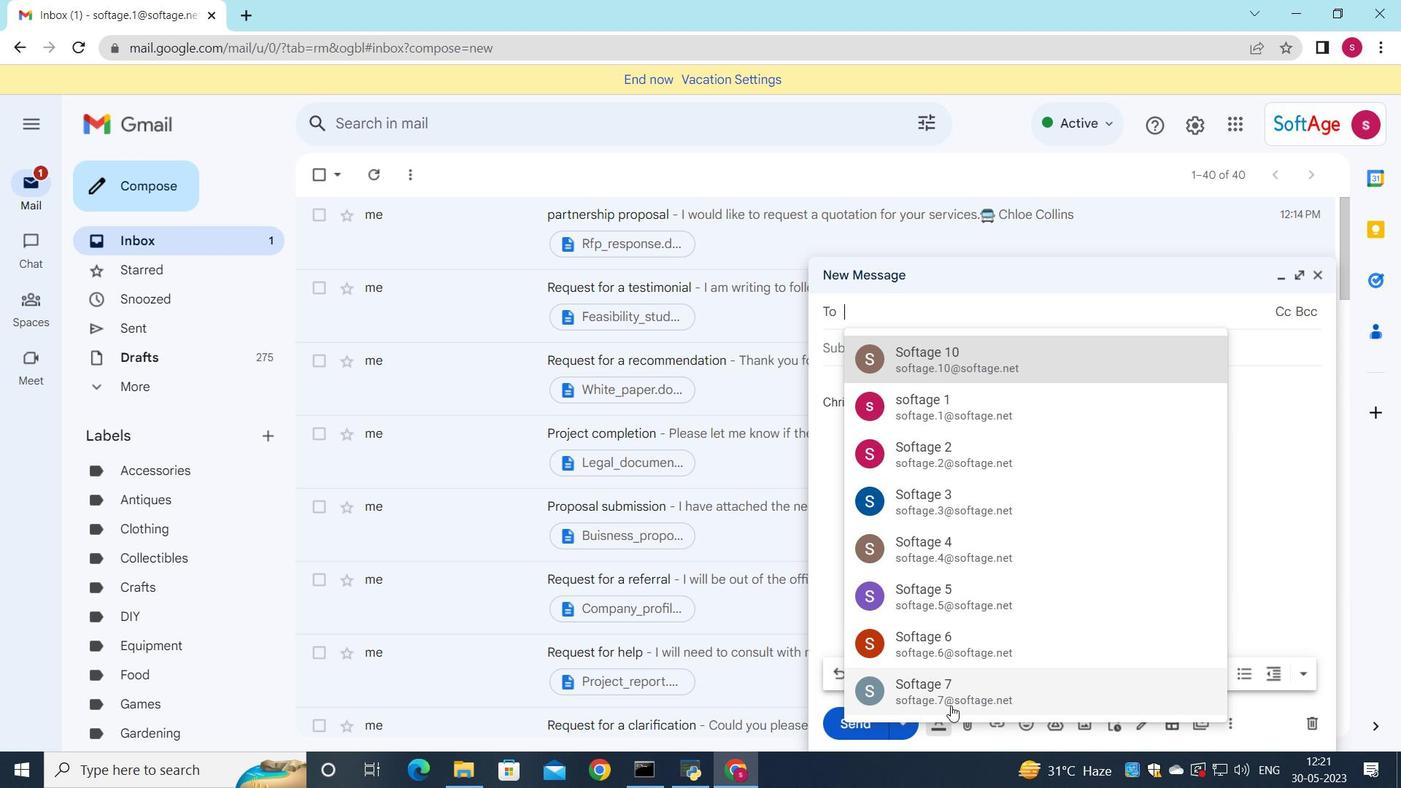 
Action: Mouse moved to (961, 665)
Screenshot: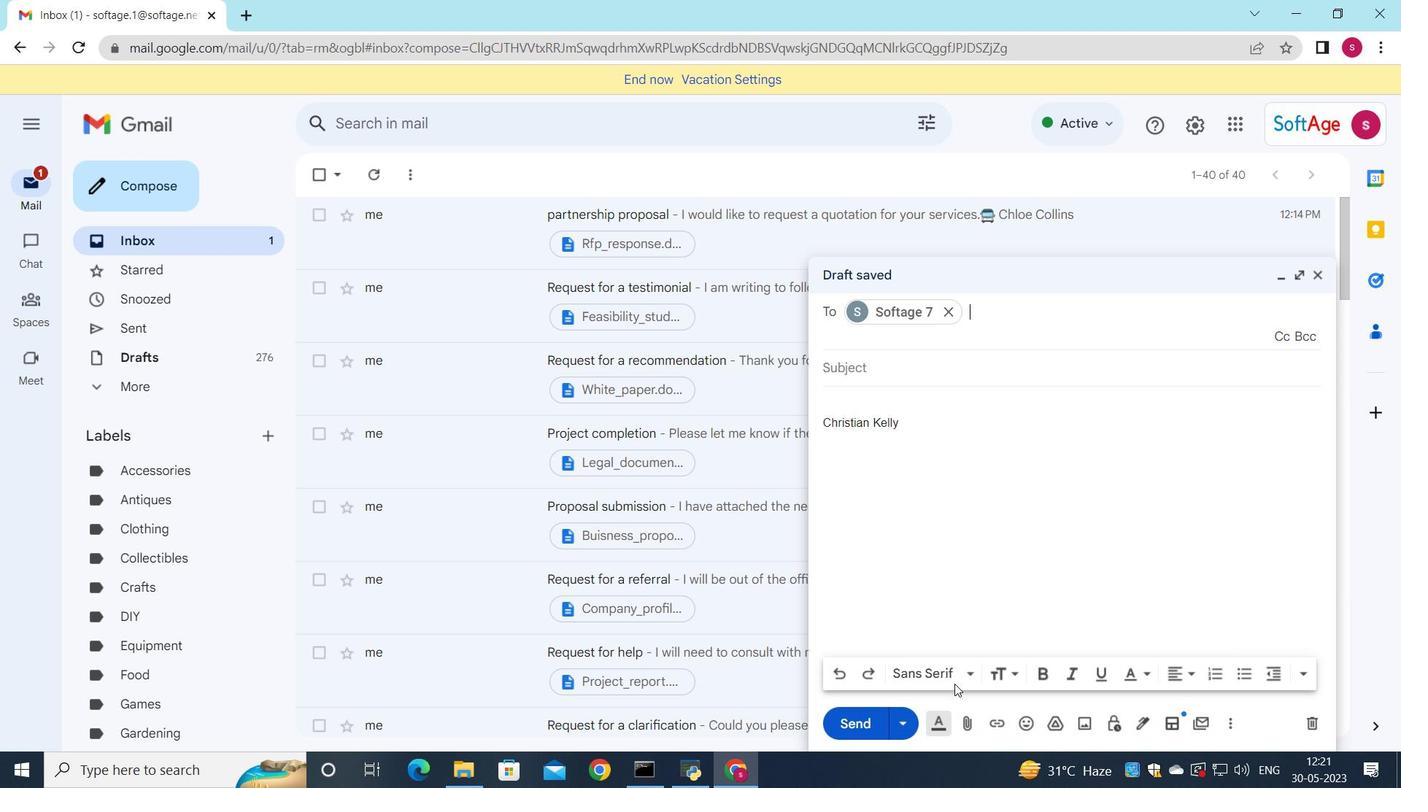 
Action: Key pressed <Key.right>
Screenshot: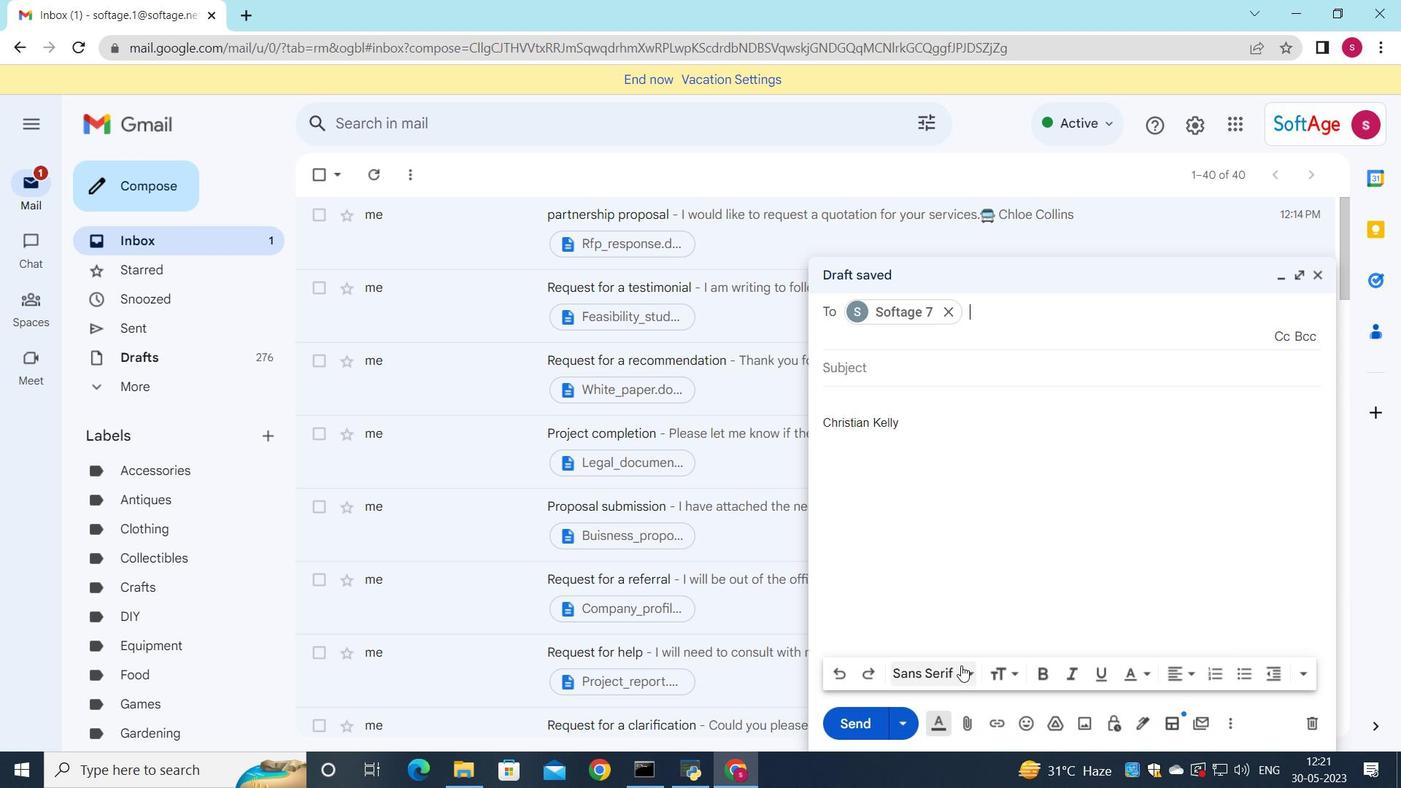 
Action: Mouse moved to (961, 667)
Screenshot: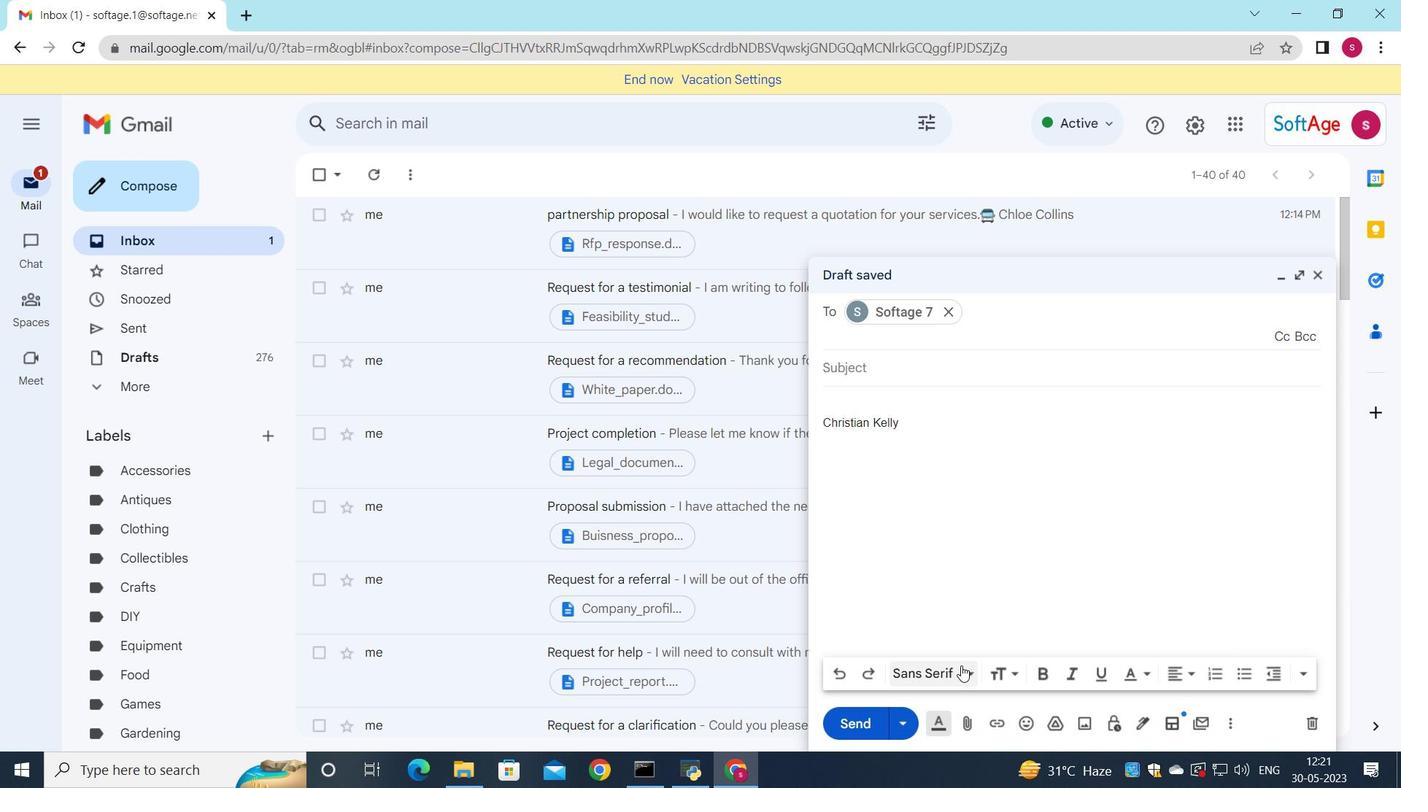 
Action: Key pressed <Key.down>
Screenshot: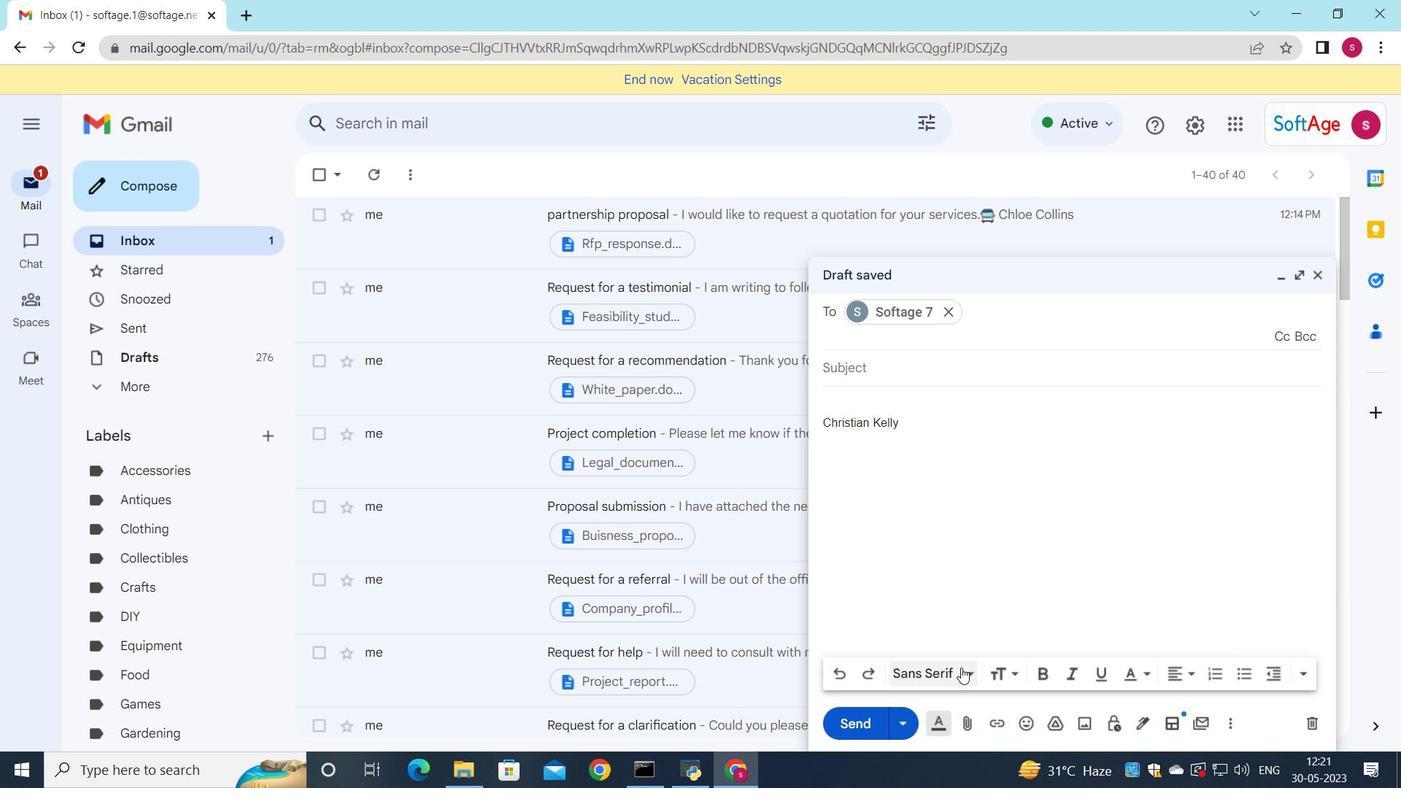 
Action: Mouse moved to (1056, 399)
Screenshot: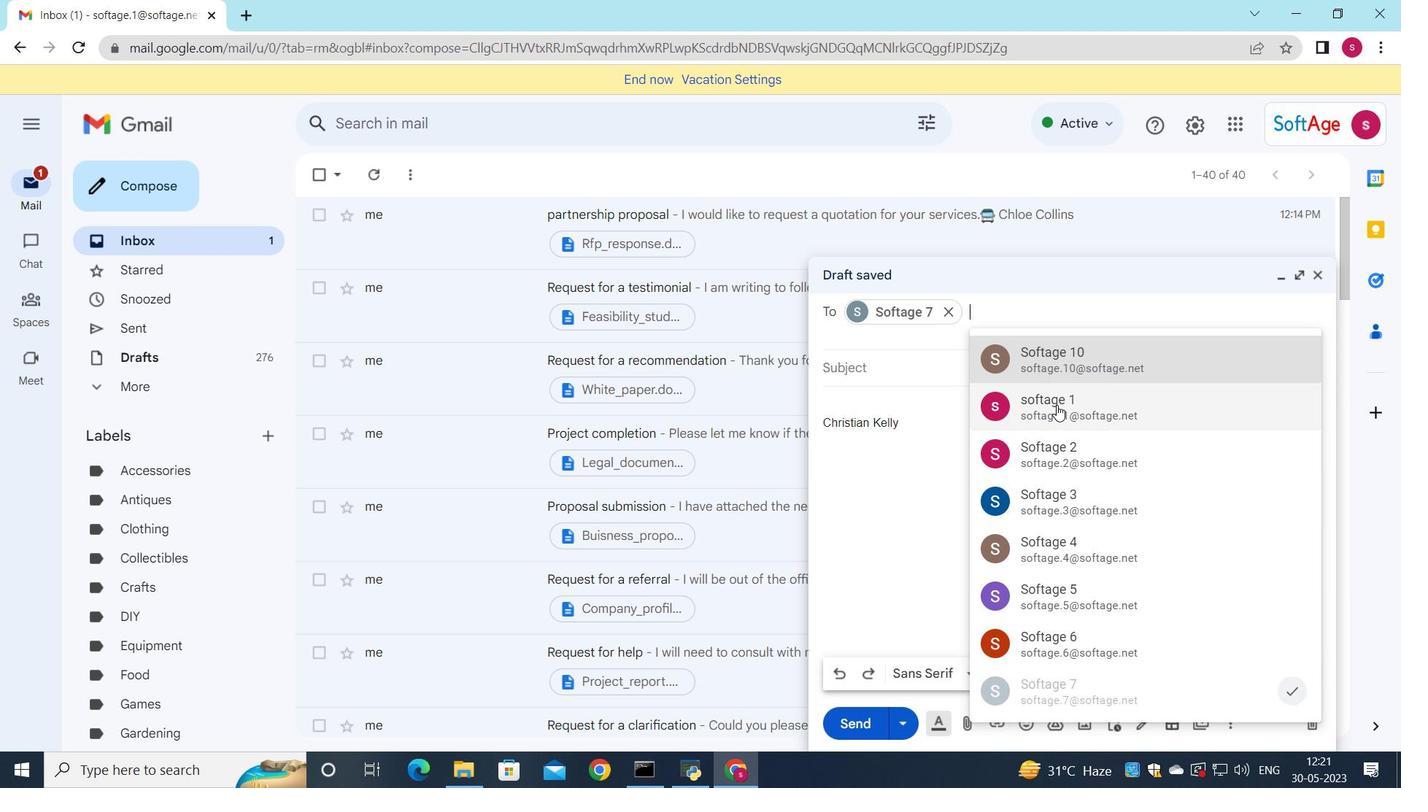 
Action: Mouse pressed left at (1056, 399)
Screenshot: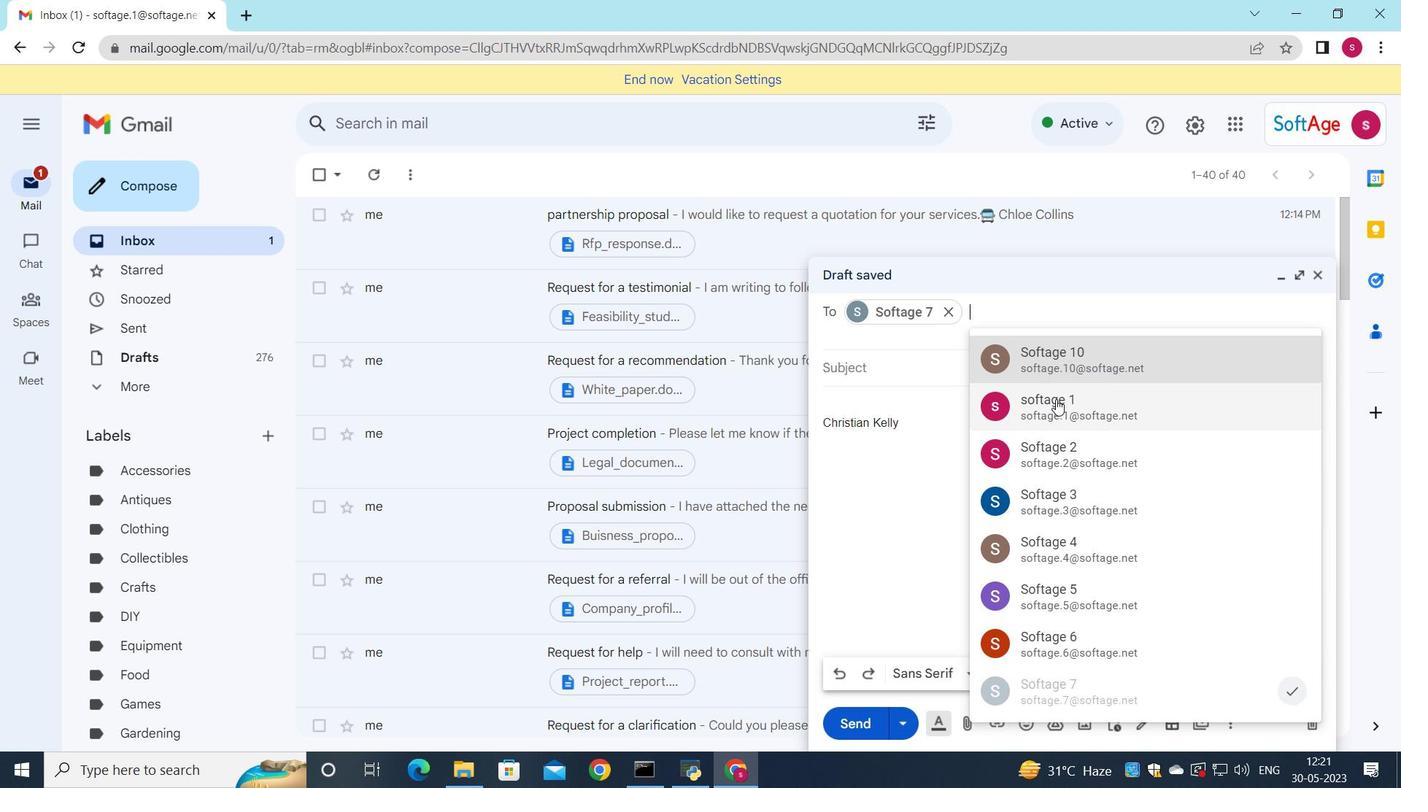 
Action: Mouse moved to (1115, 473)
Screenshot: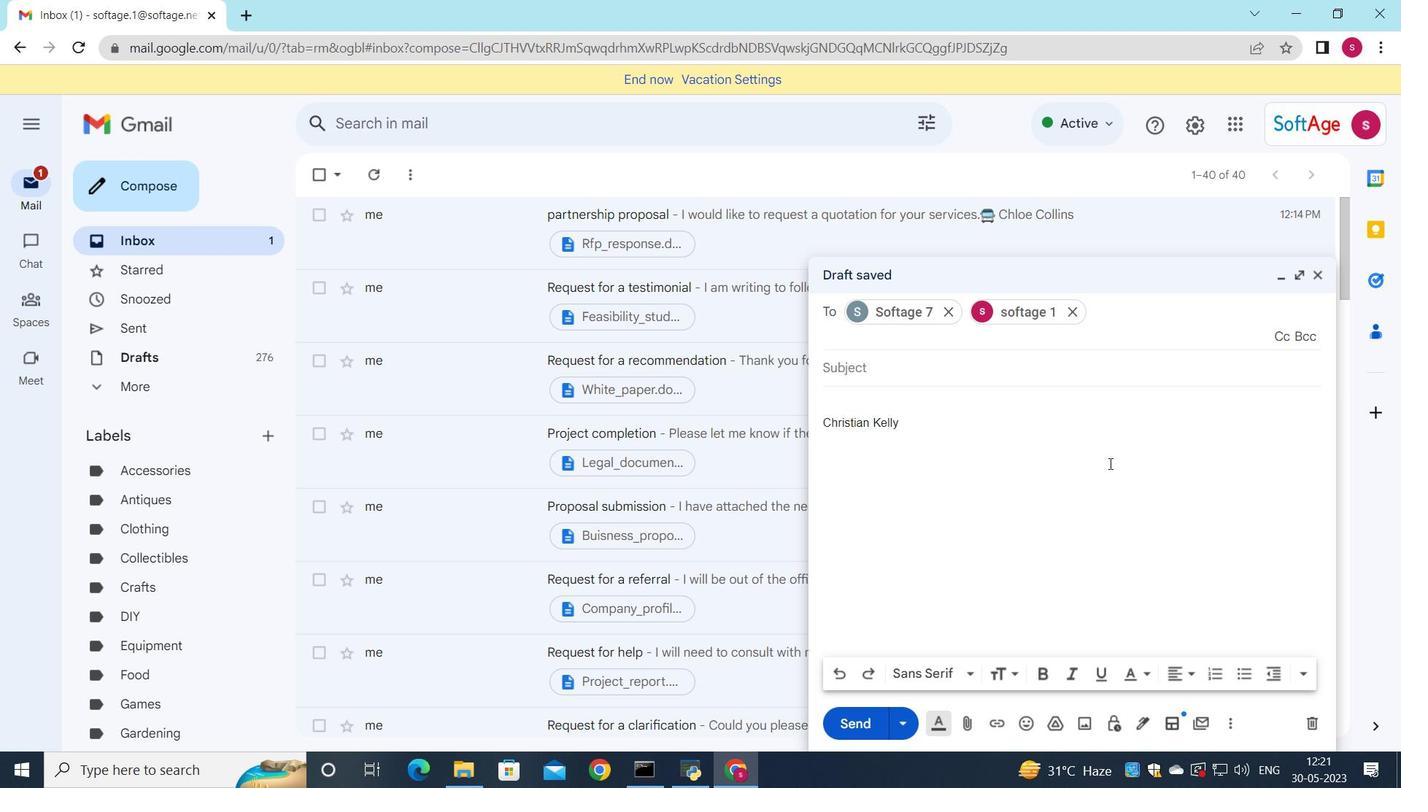 
Action: Key pressed <Key.down>
Screenshot: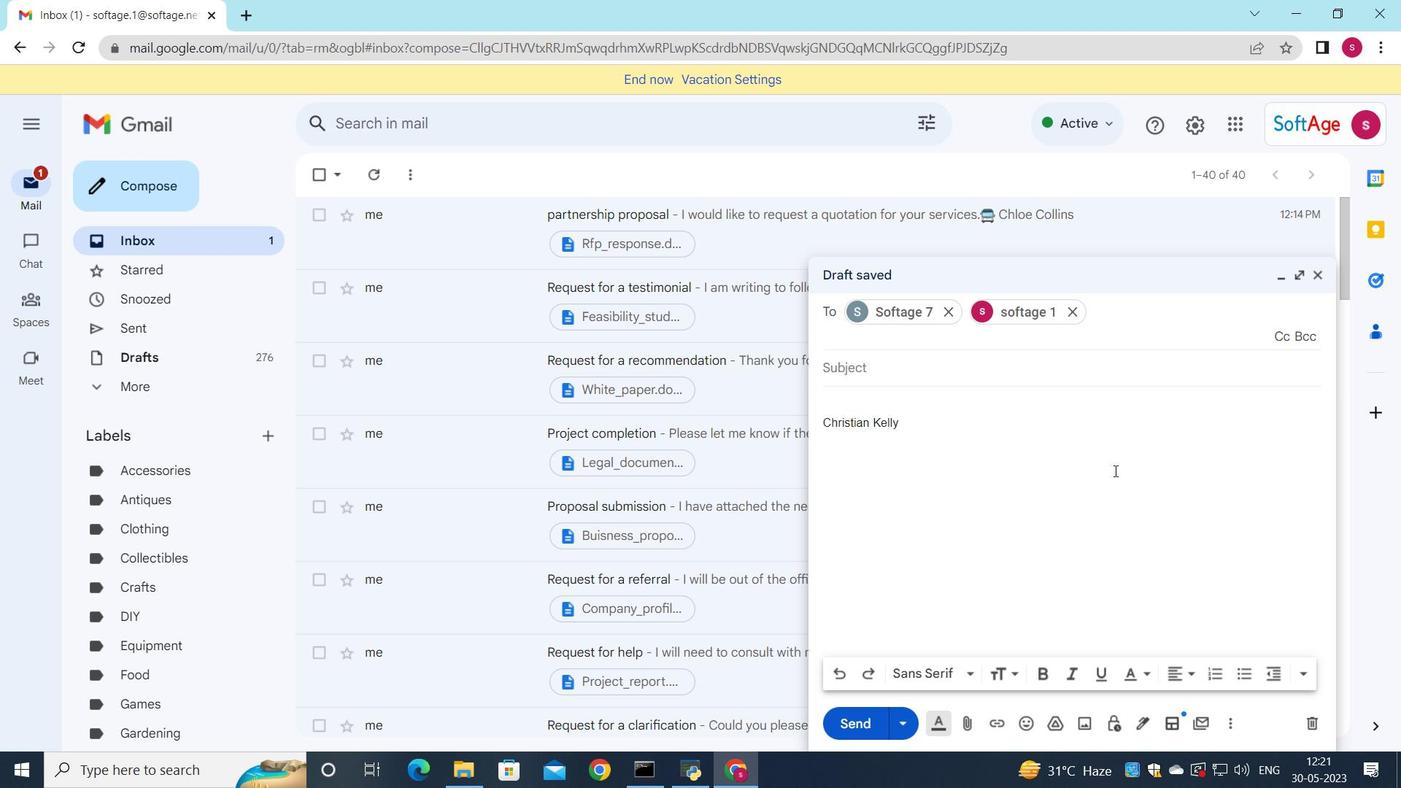 
Action: Mouse moved to (888, 374)
Screenshot: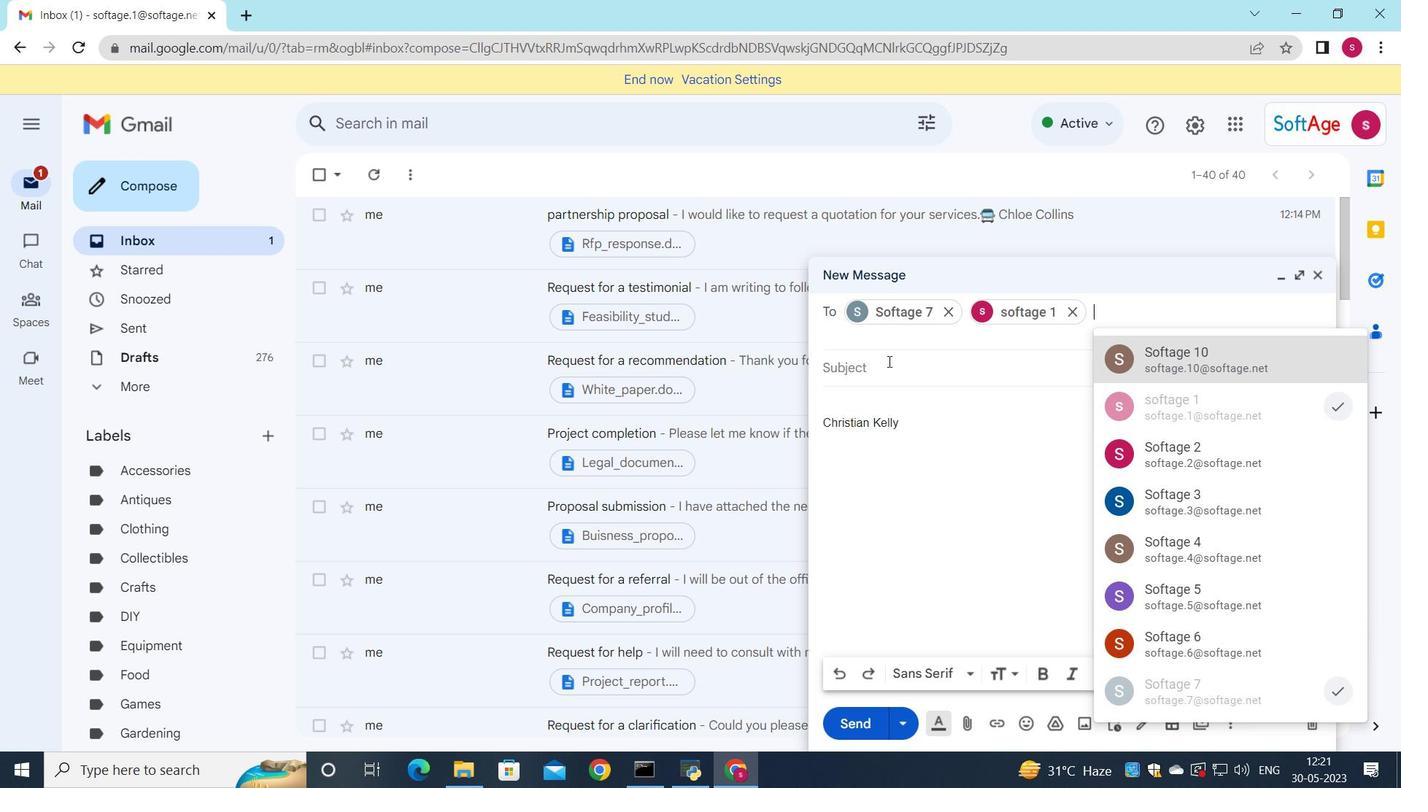 
Action: Key pressed s
Screenshot: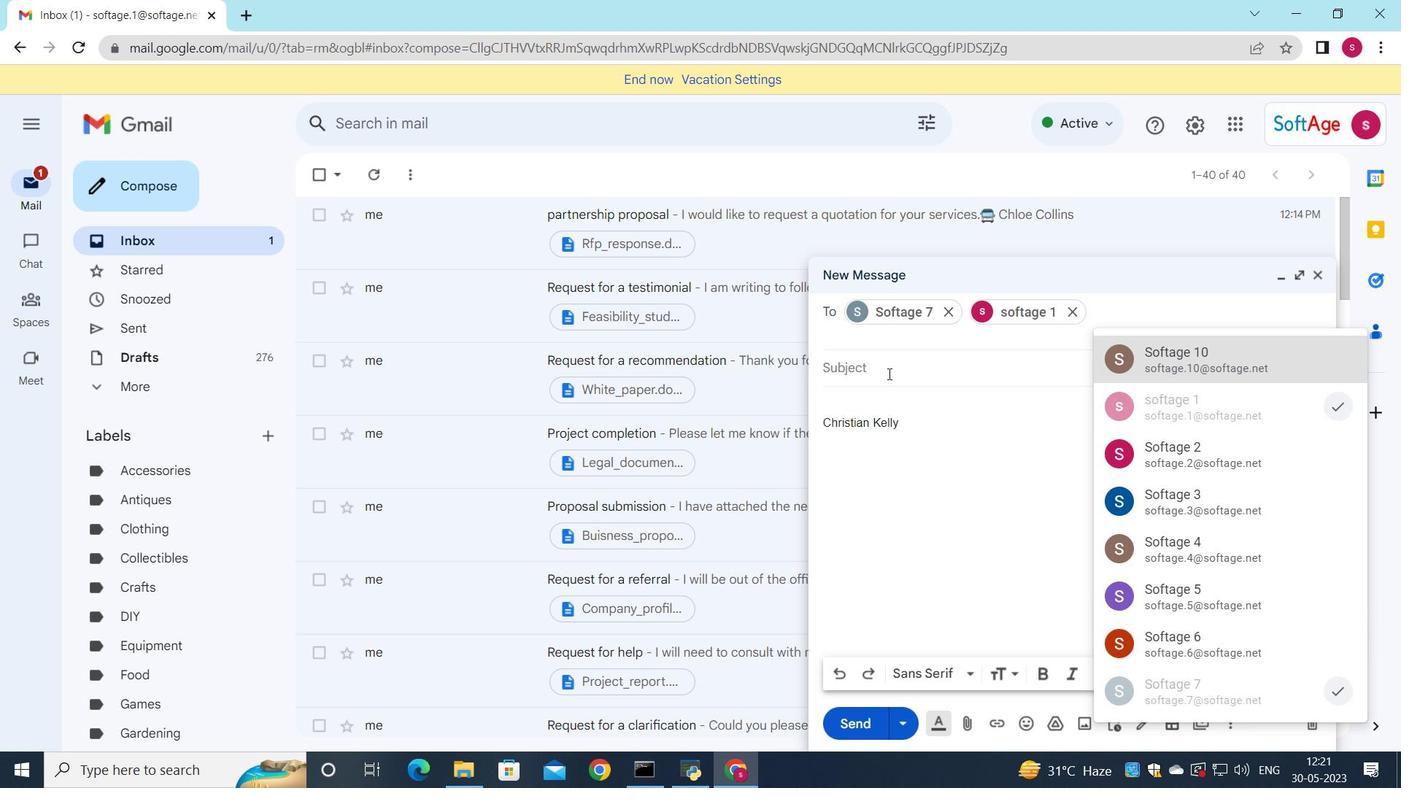 
Action: Mouse moved to (892, 359)
Screenshot: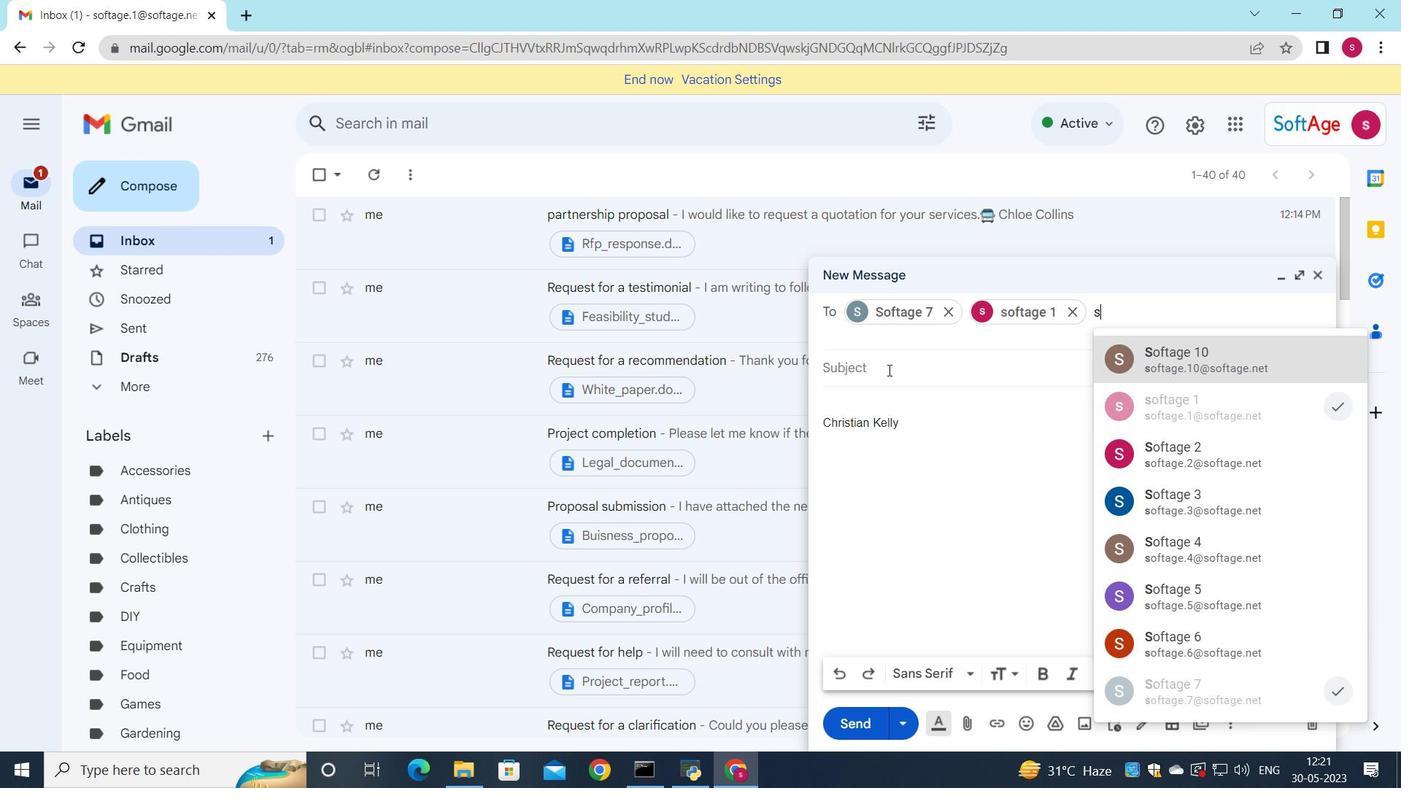 
Action: Key pressed o 1223, 491)
Screenshot: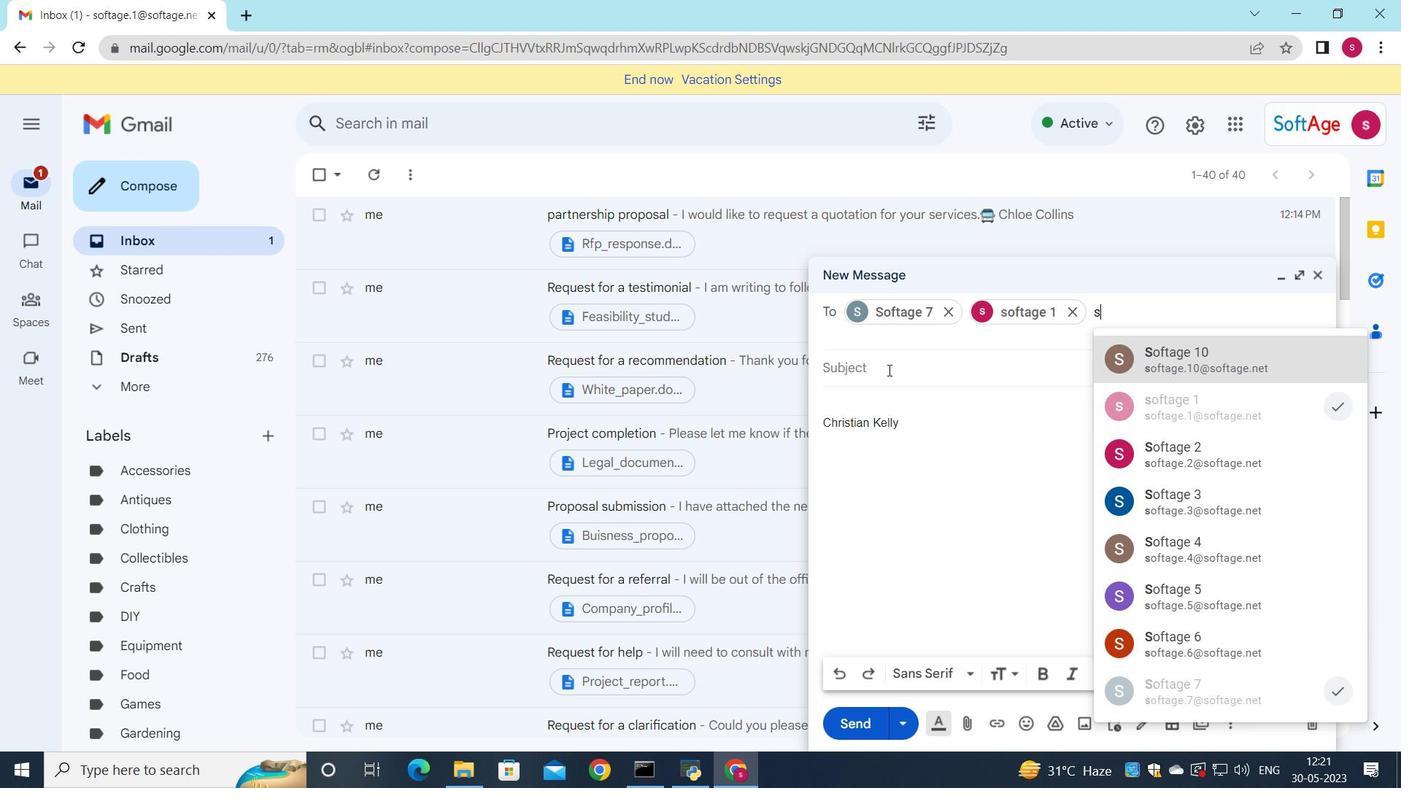 
Action: Mouse moved to (894, 383)
Screenshot: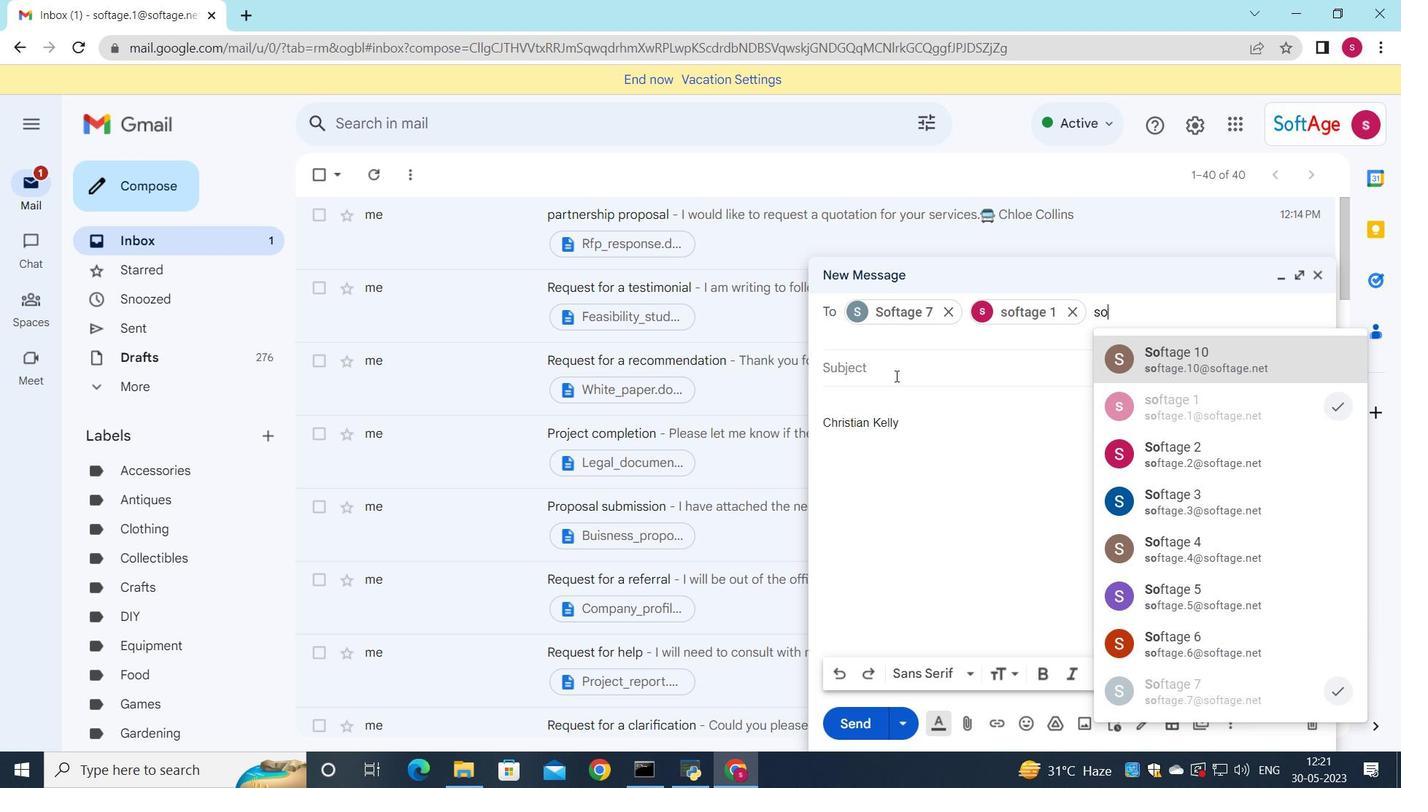 
Action: Key pressed ft
Screenshot: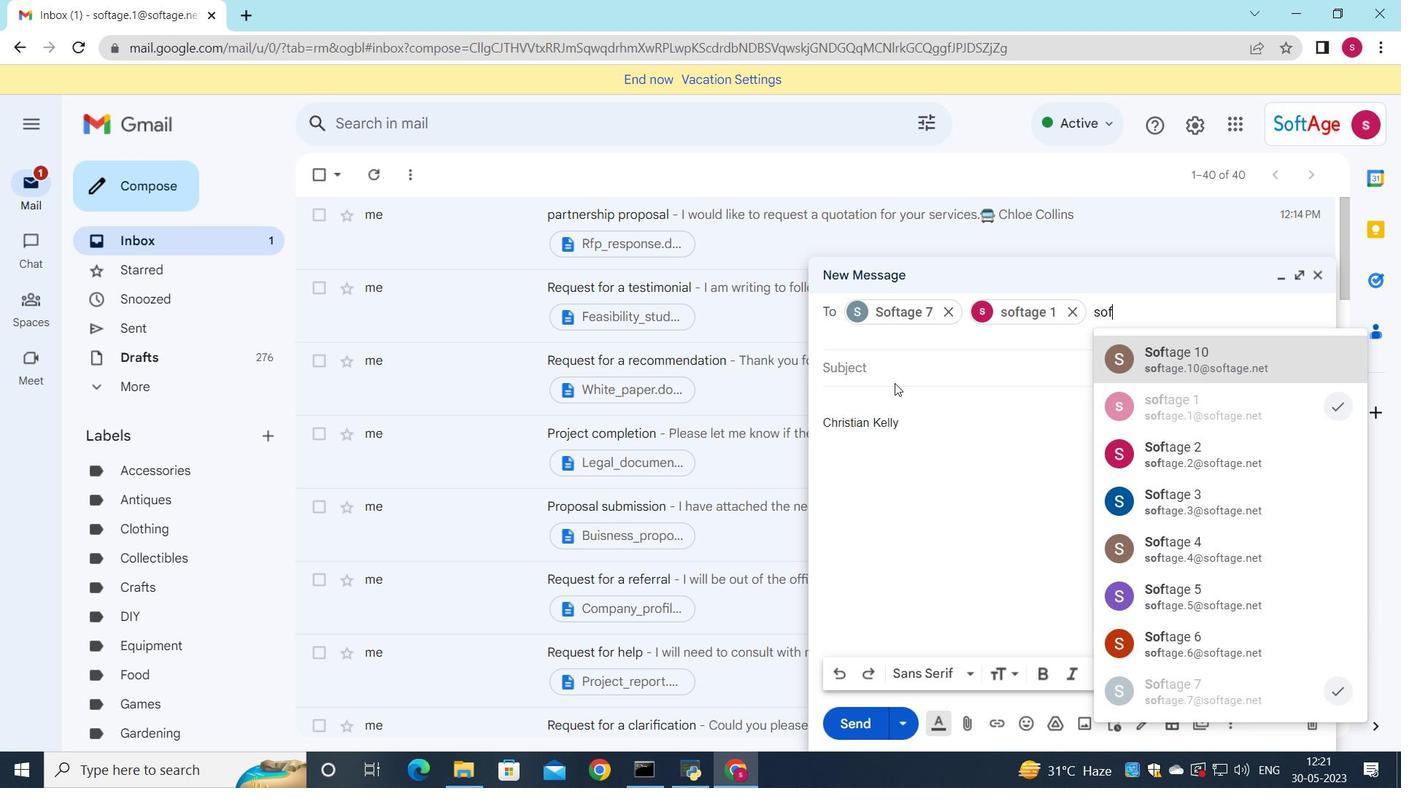 
Action: Mouse moved to (894, 383)
Screenshot: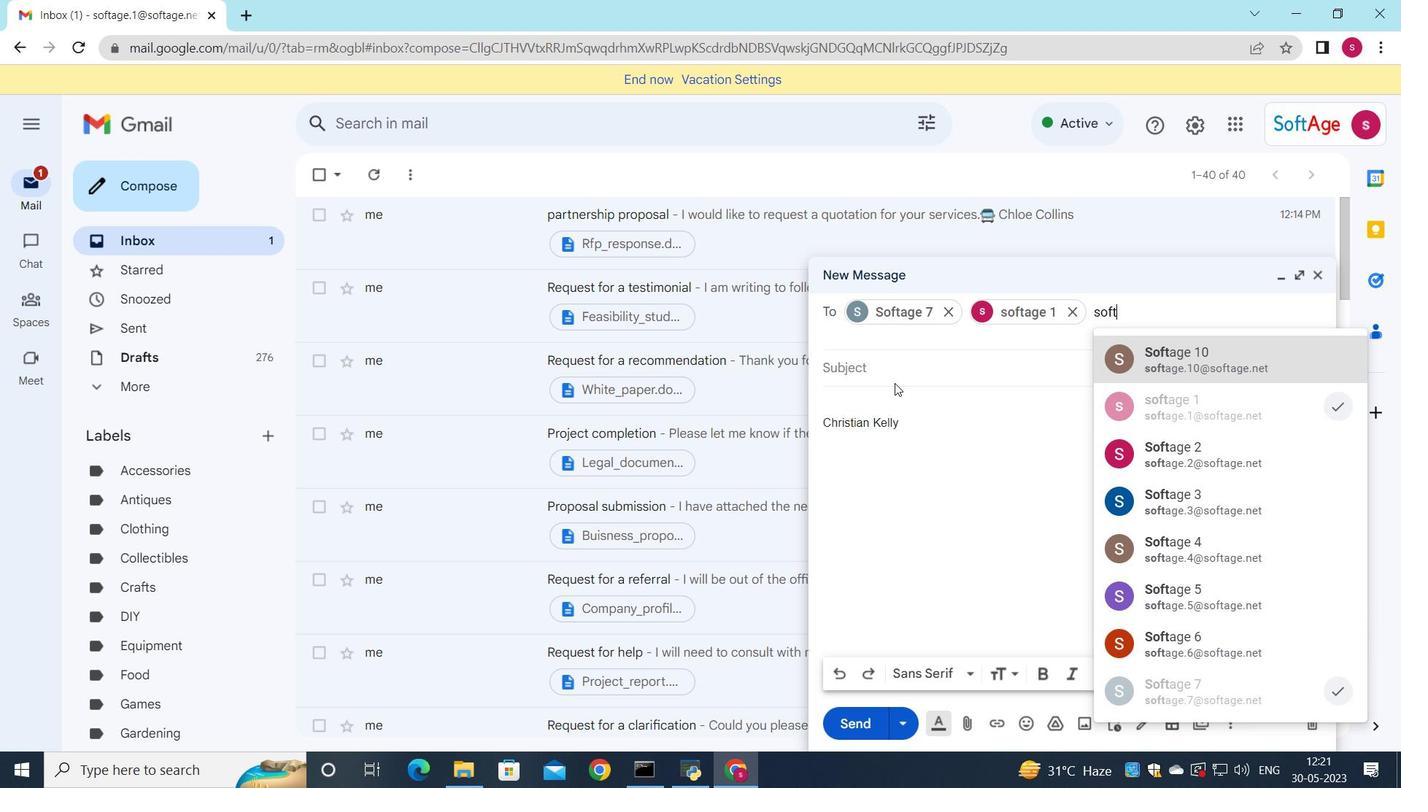 
Action: Key pressed a
Screenshot: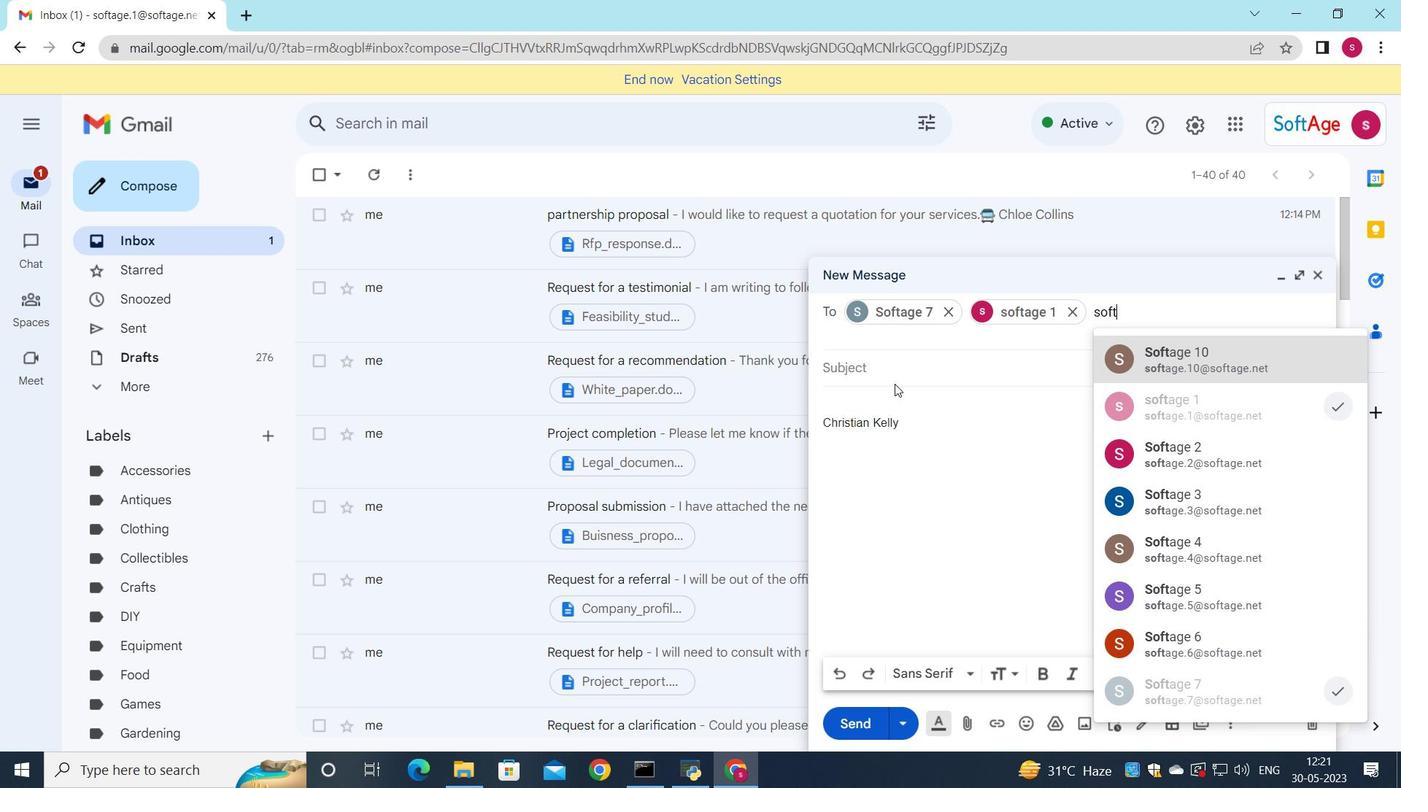 
Action: Mouse moved to (894, 383)
Screenshot: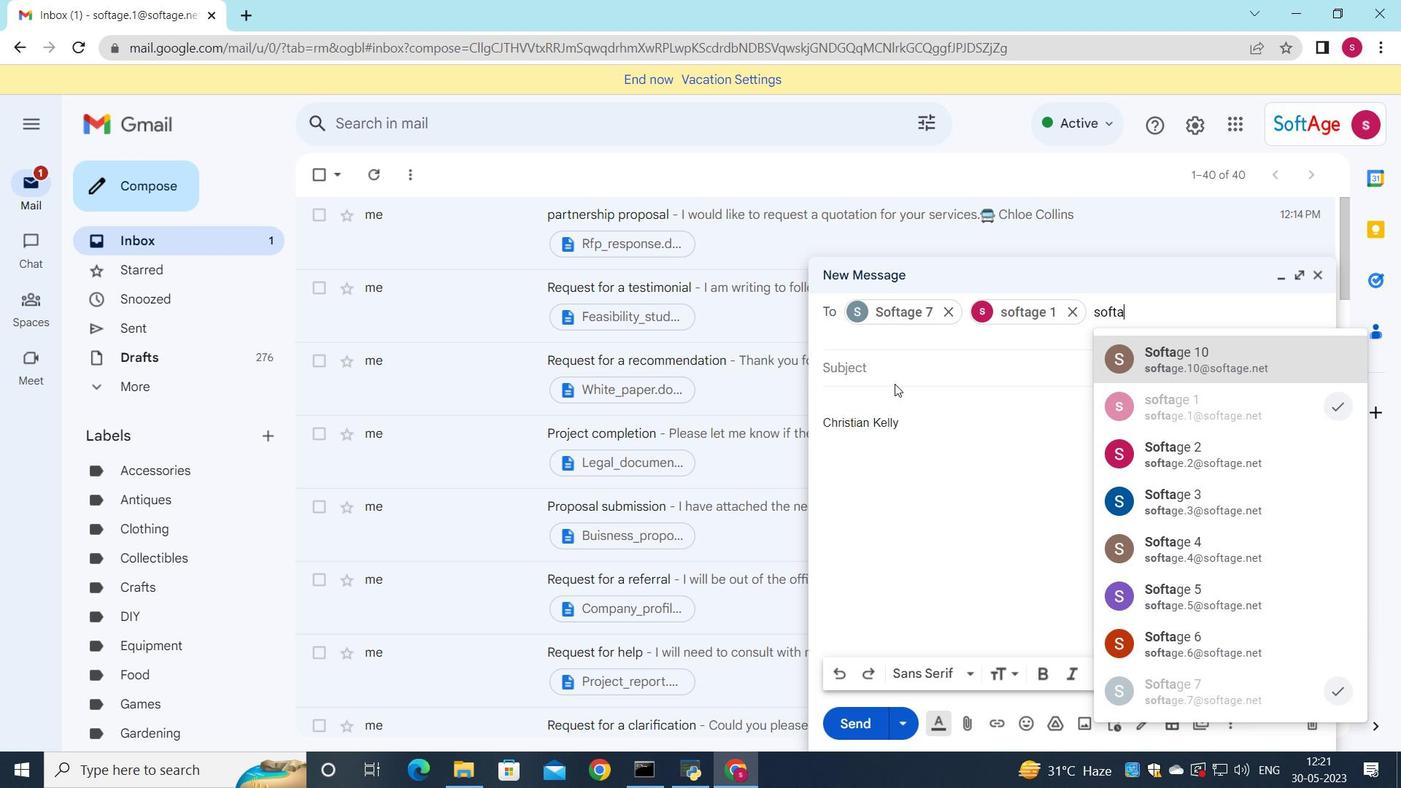 
Action: Key pressed ge
Screenshot: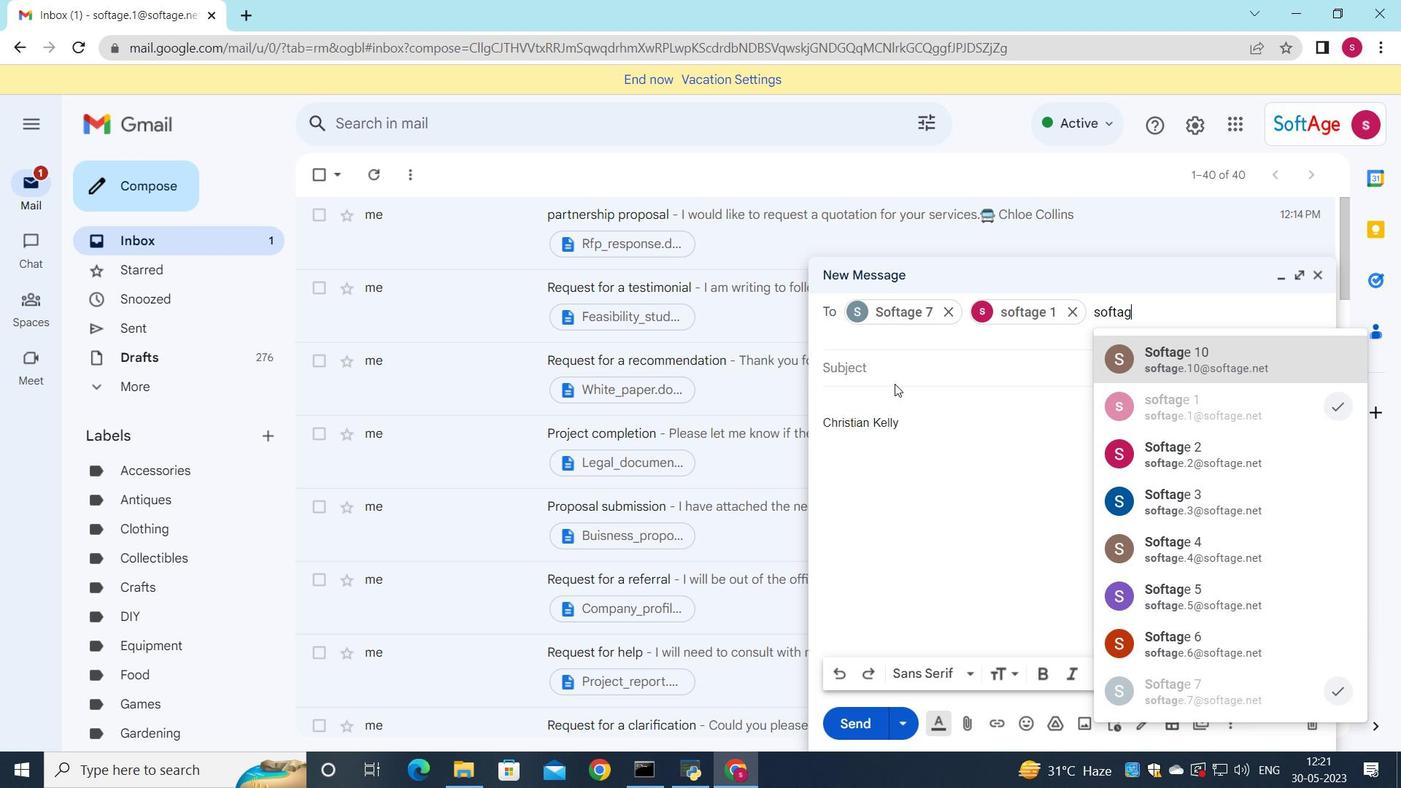 
Action: Mouse moved to (892, 369)
Screenshot: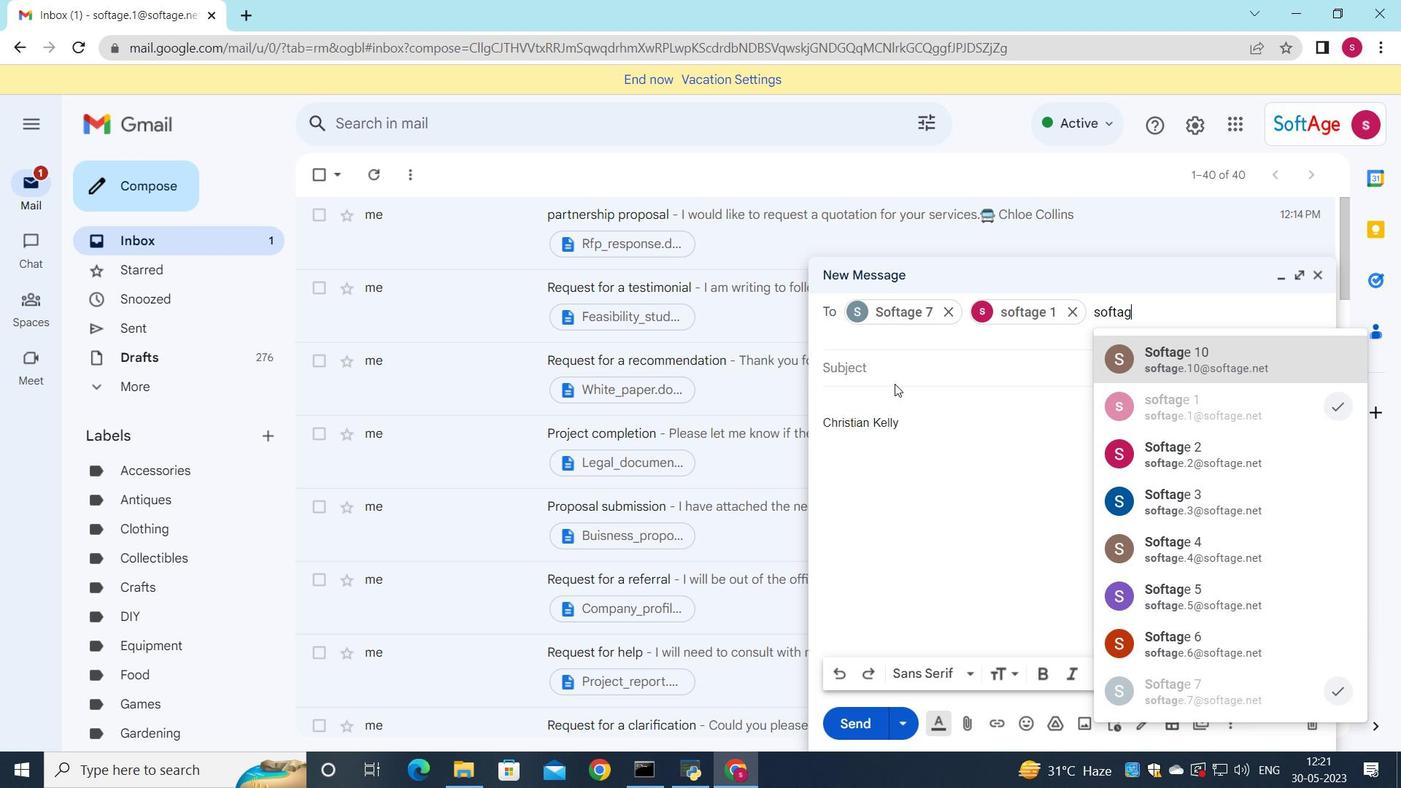 
Action: Key pressed .
Screenshot: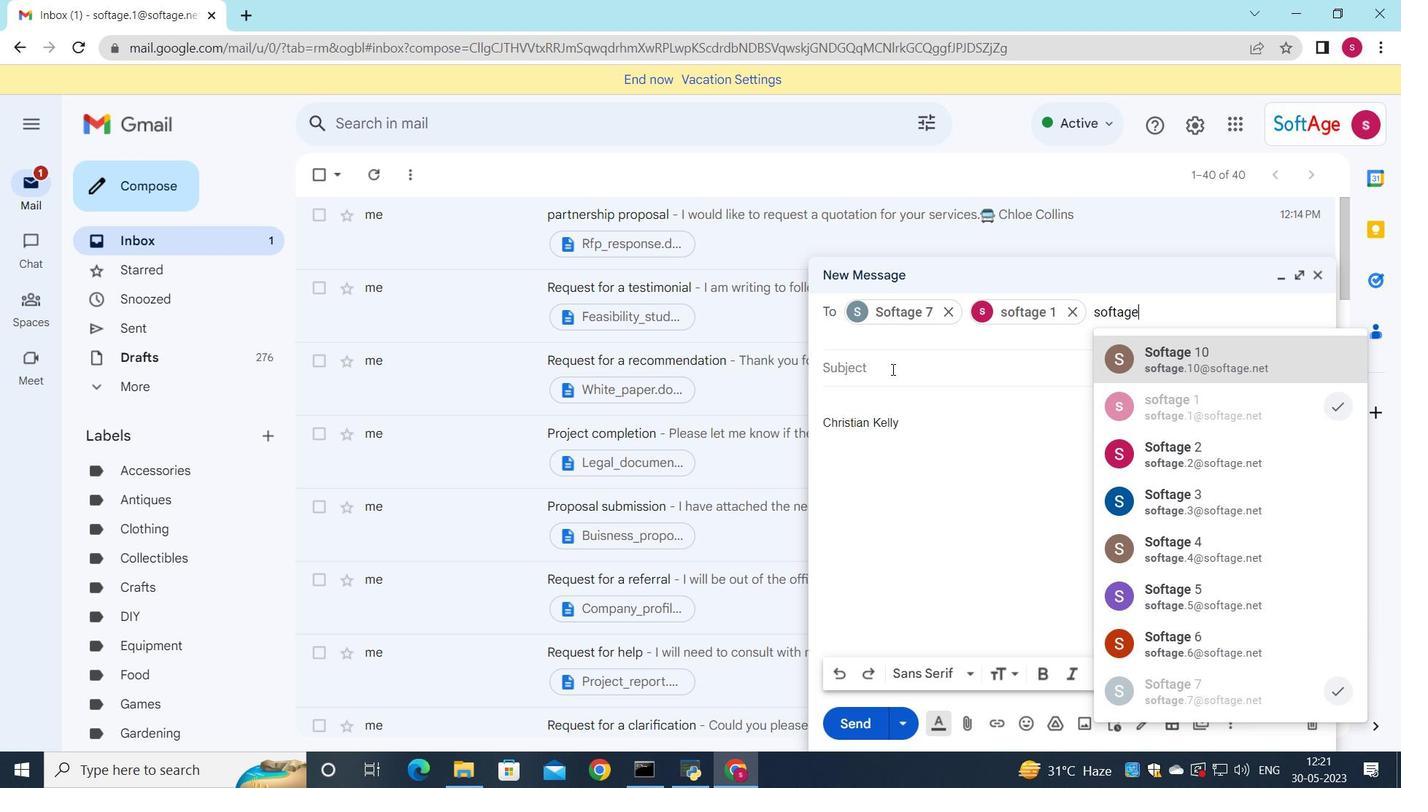 
Action: Mouse moved to (867, 334)
Screenshot: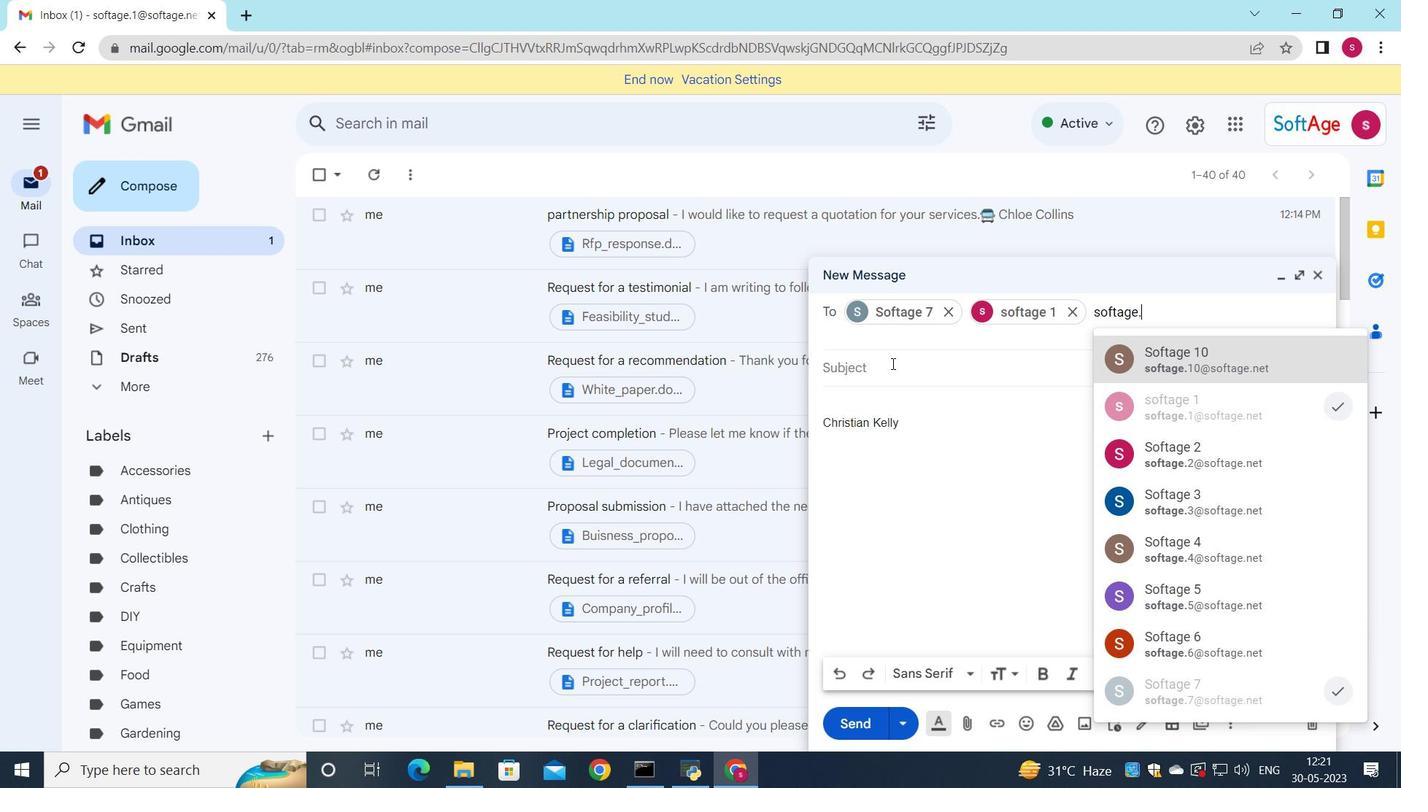 
Action: Key pressed 8
Screenshot: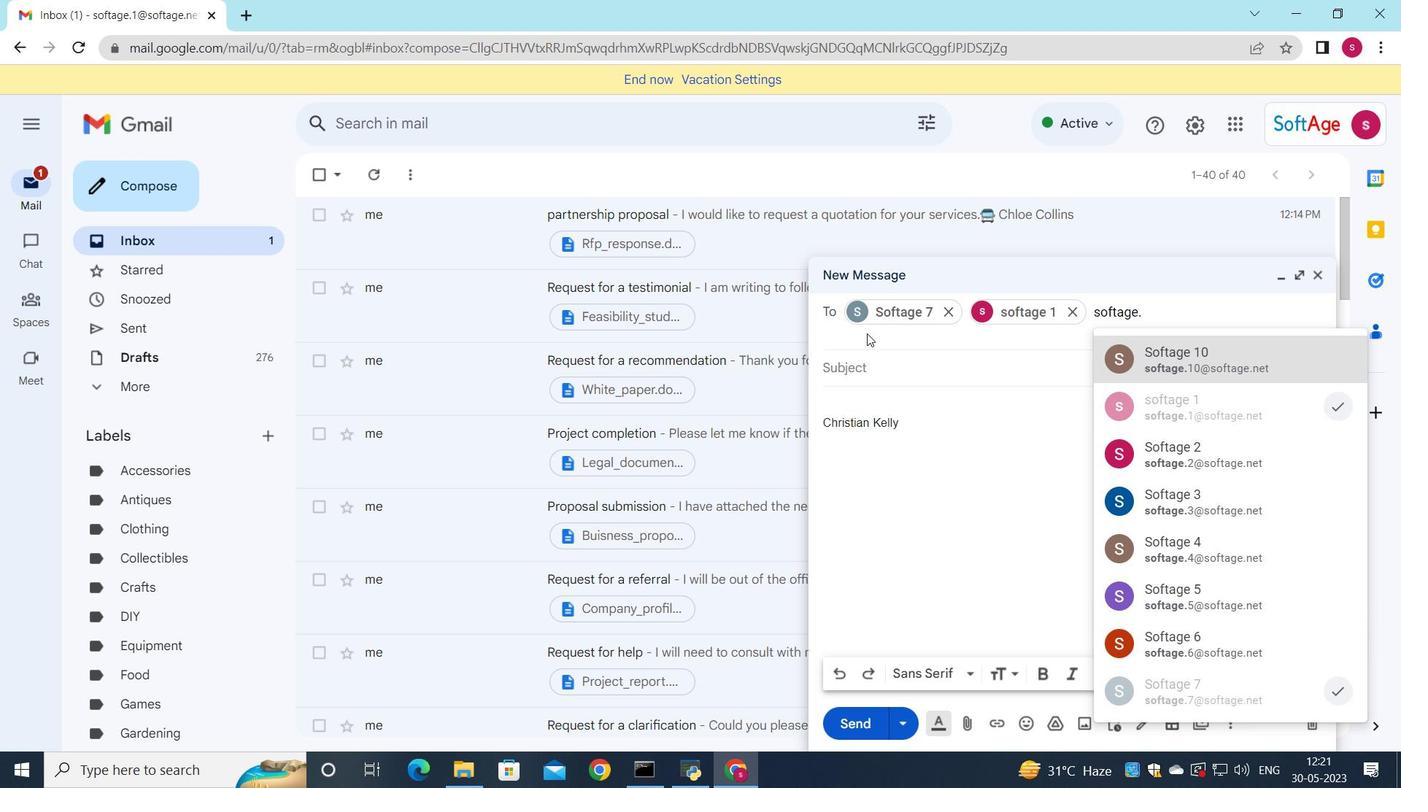 
Action: Mouse moved to (1228, 365)
Screenshot: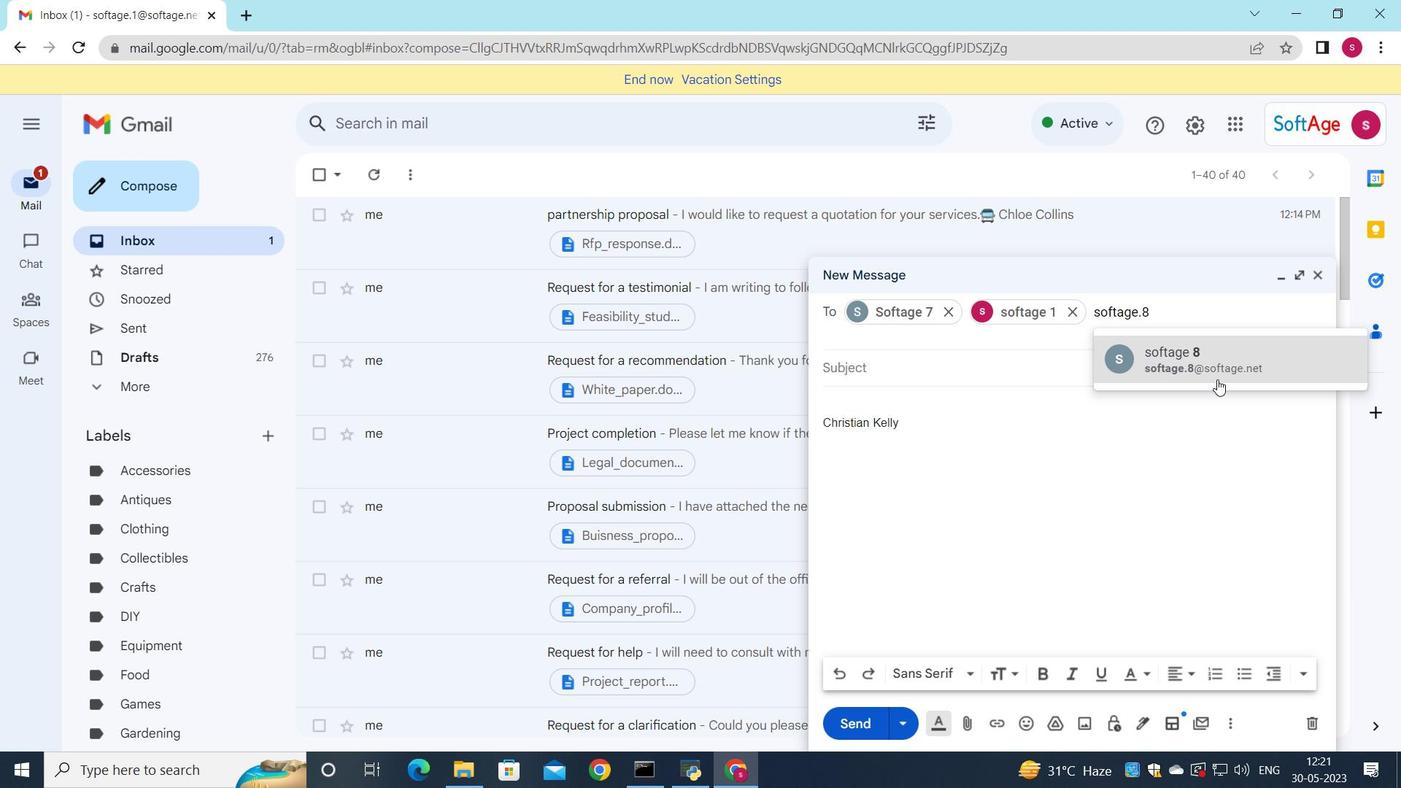 
Action: Mouse pressed left at (1228, 365)
Screenshot: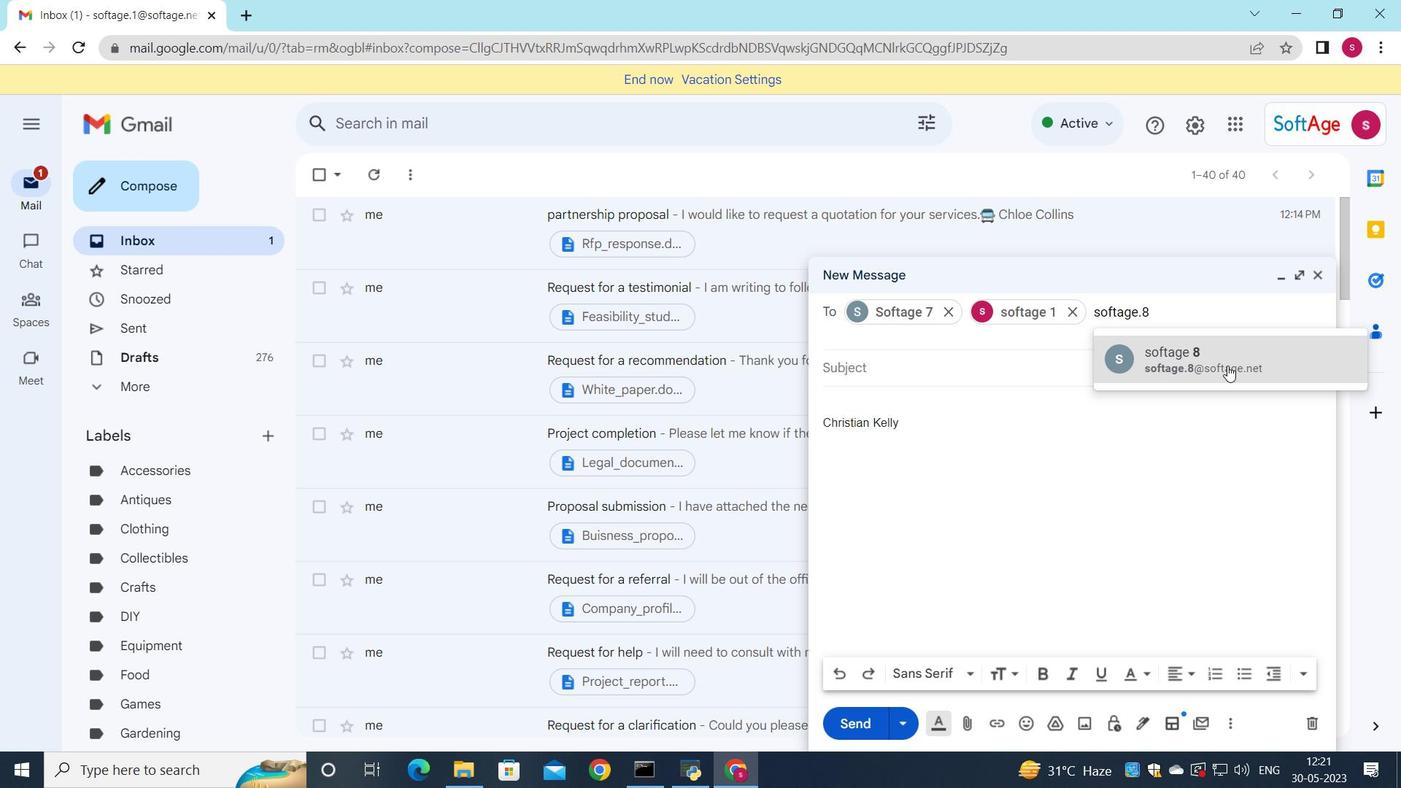 
Action: Mouse moved to (1304, 326)
Screenshot: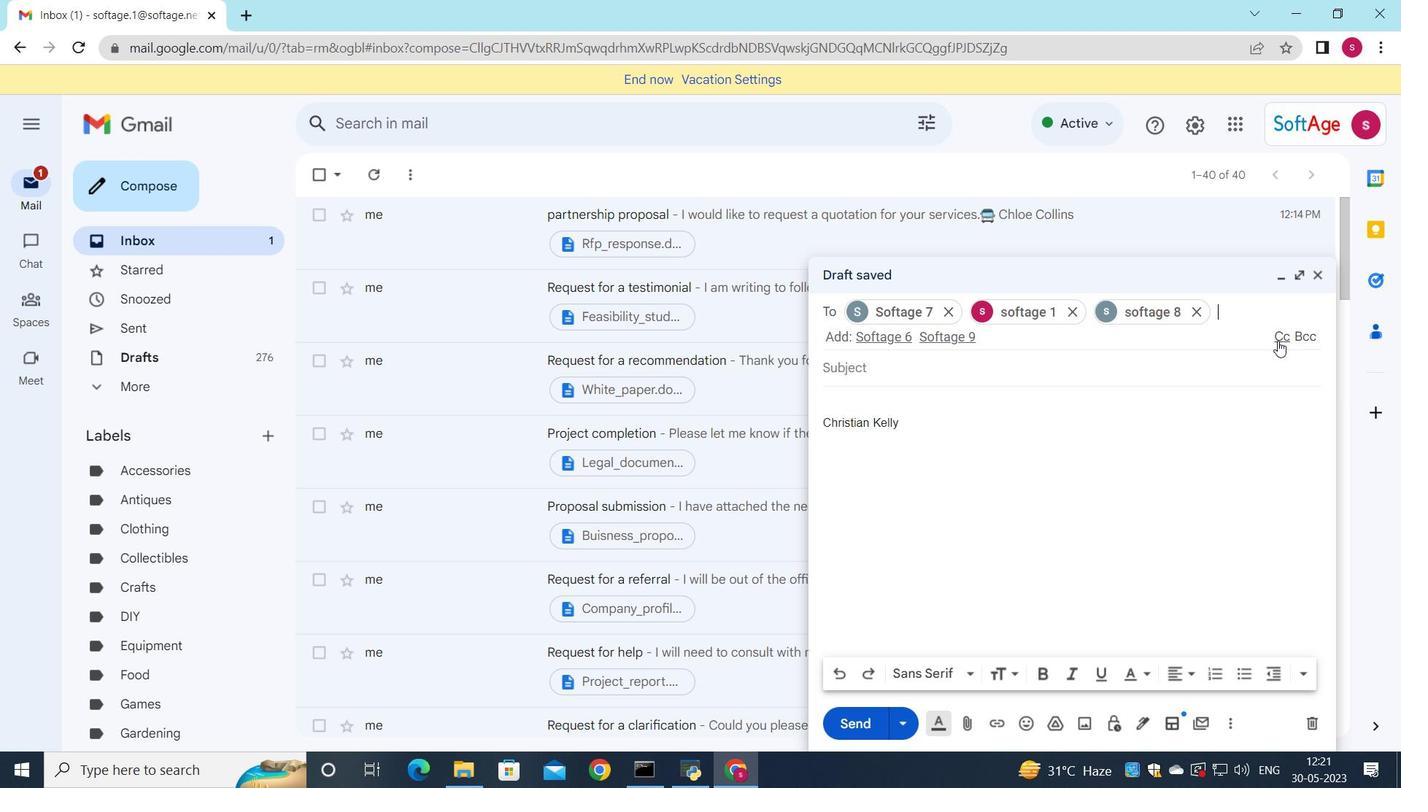 
Action: Mouse pressed left at (1304, 326)
Screenshot: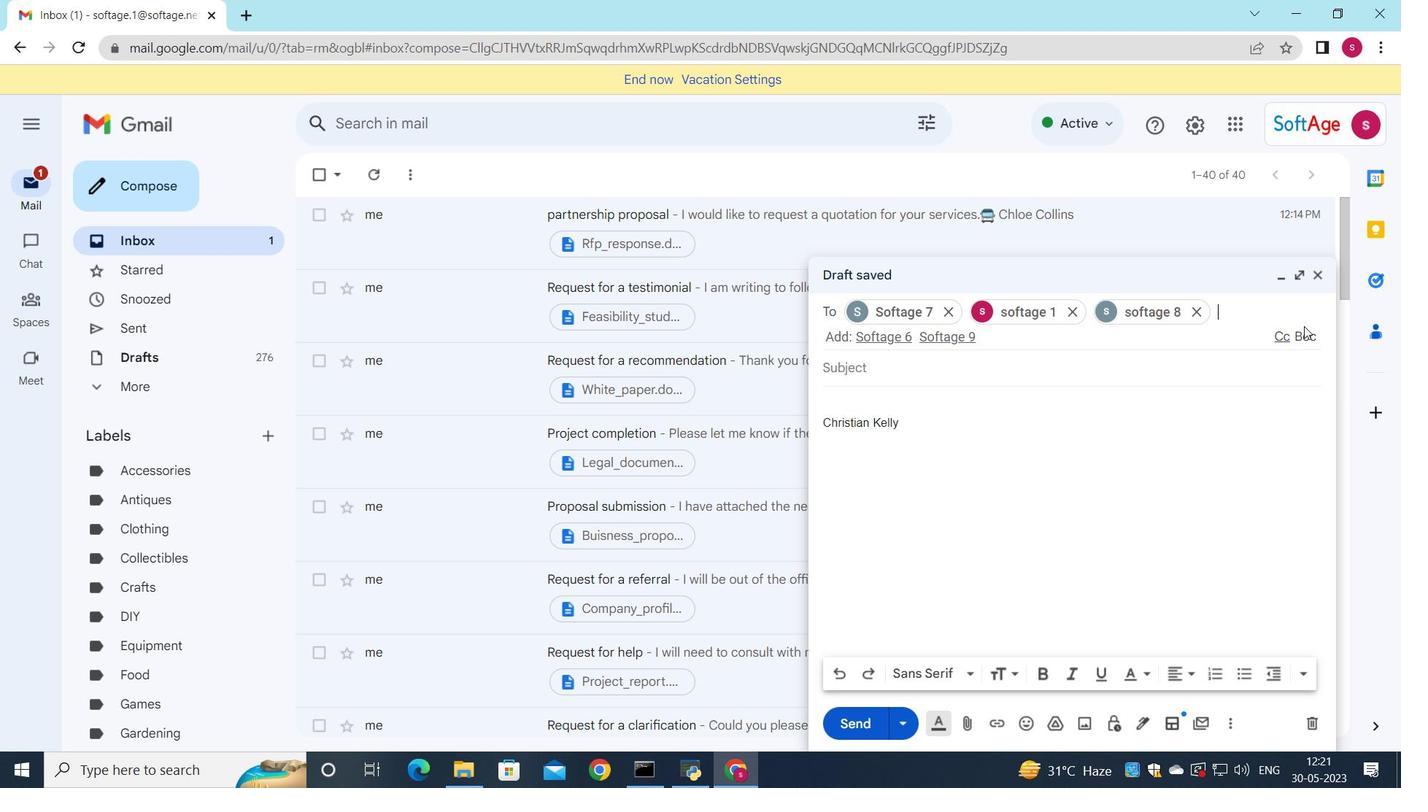 
Action: Mouse moved to (1287, 341)
Screenshot: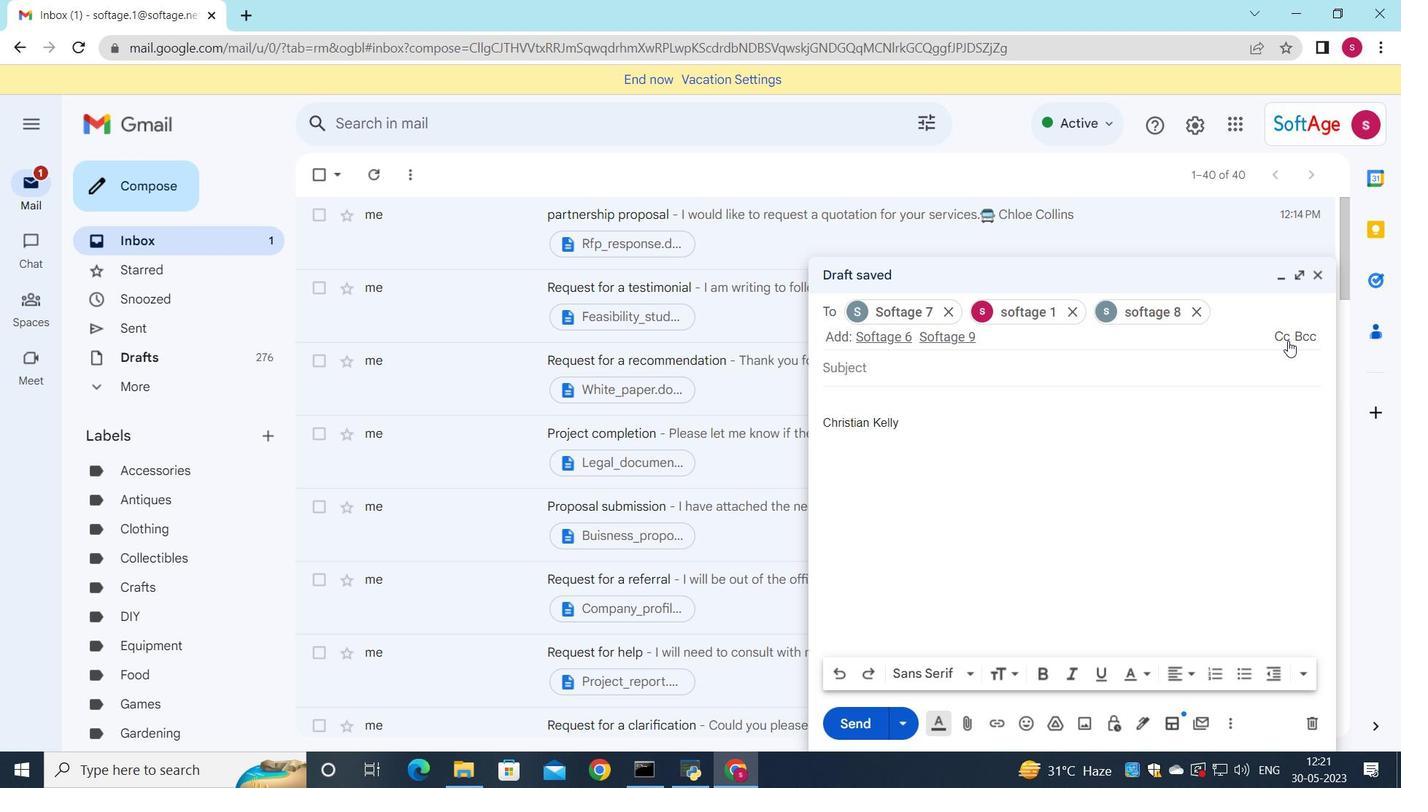 
Action: Mouse pressed left at (1287, 341)
Screenshot: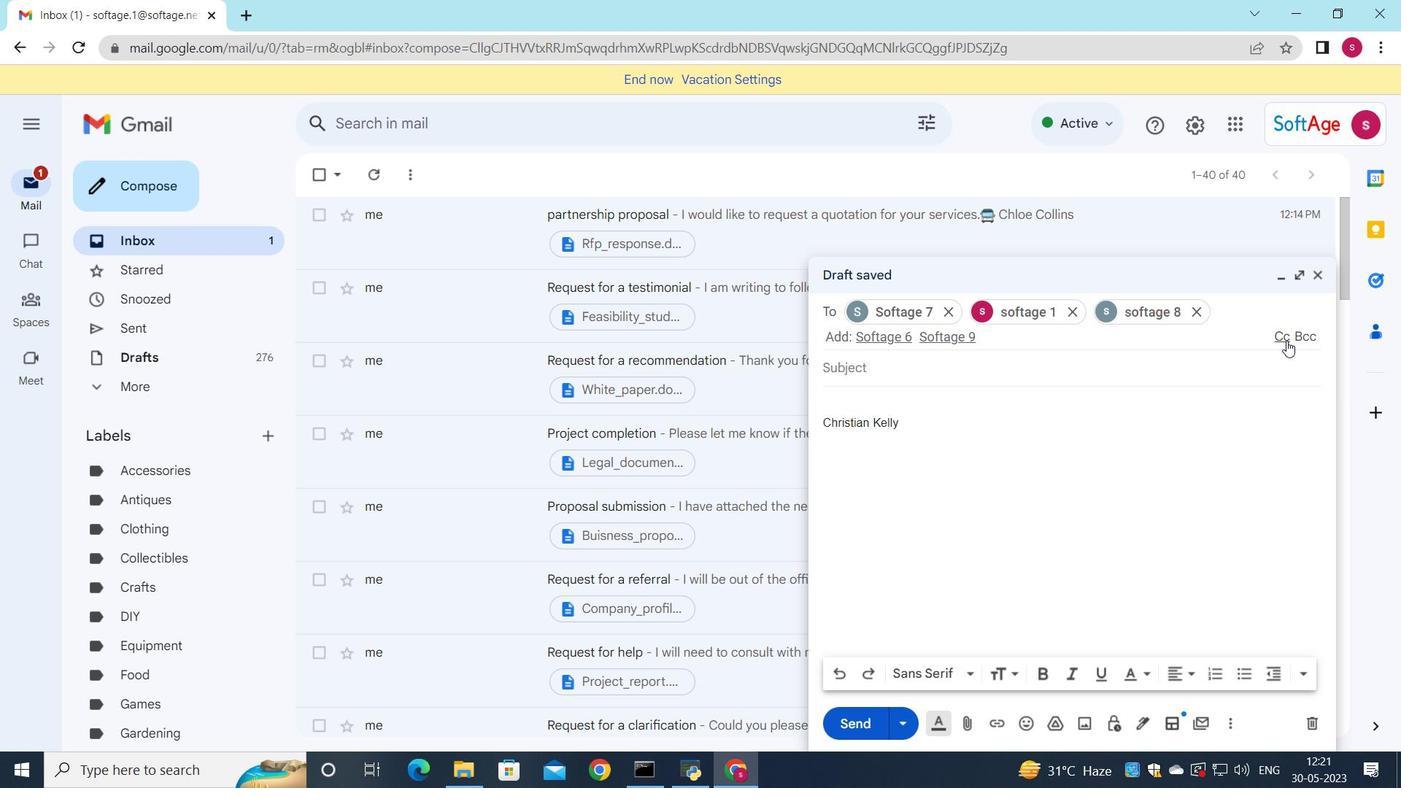 
Action: Mouse moved to (963, 370)
Screenshot: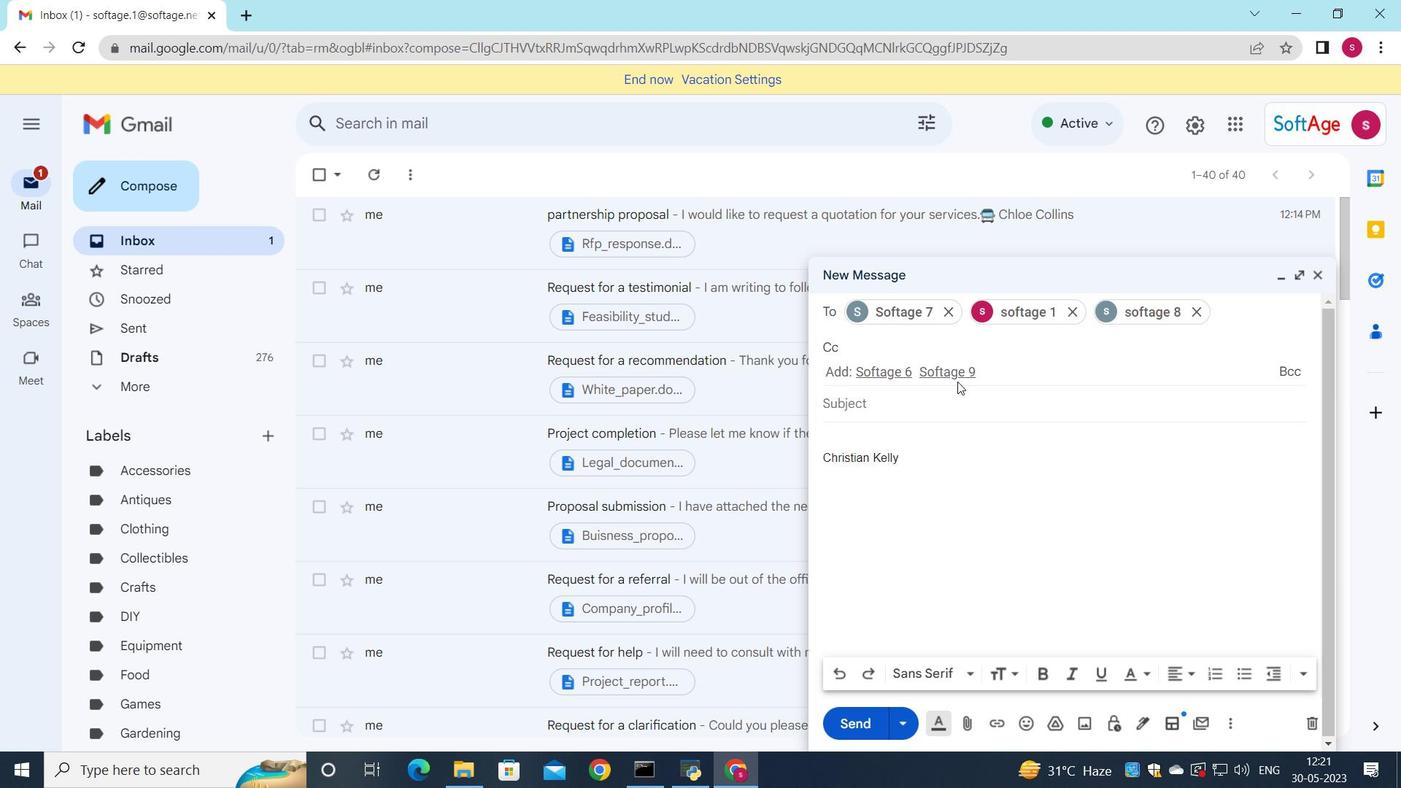 
Action: Mouse pressed left at (963, 370)
Screenshot: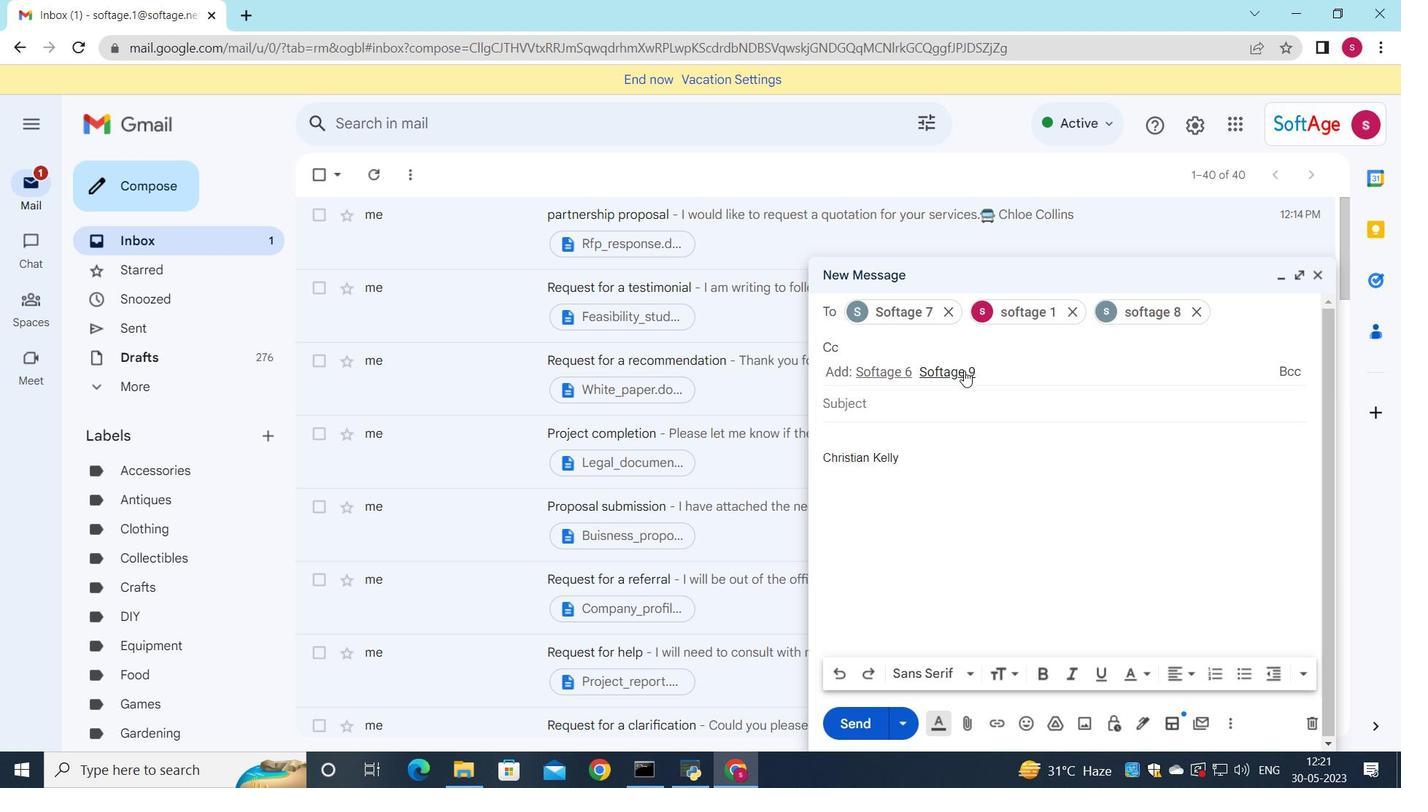 
Action: Mouse moved to (901, 394)
Screenshot: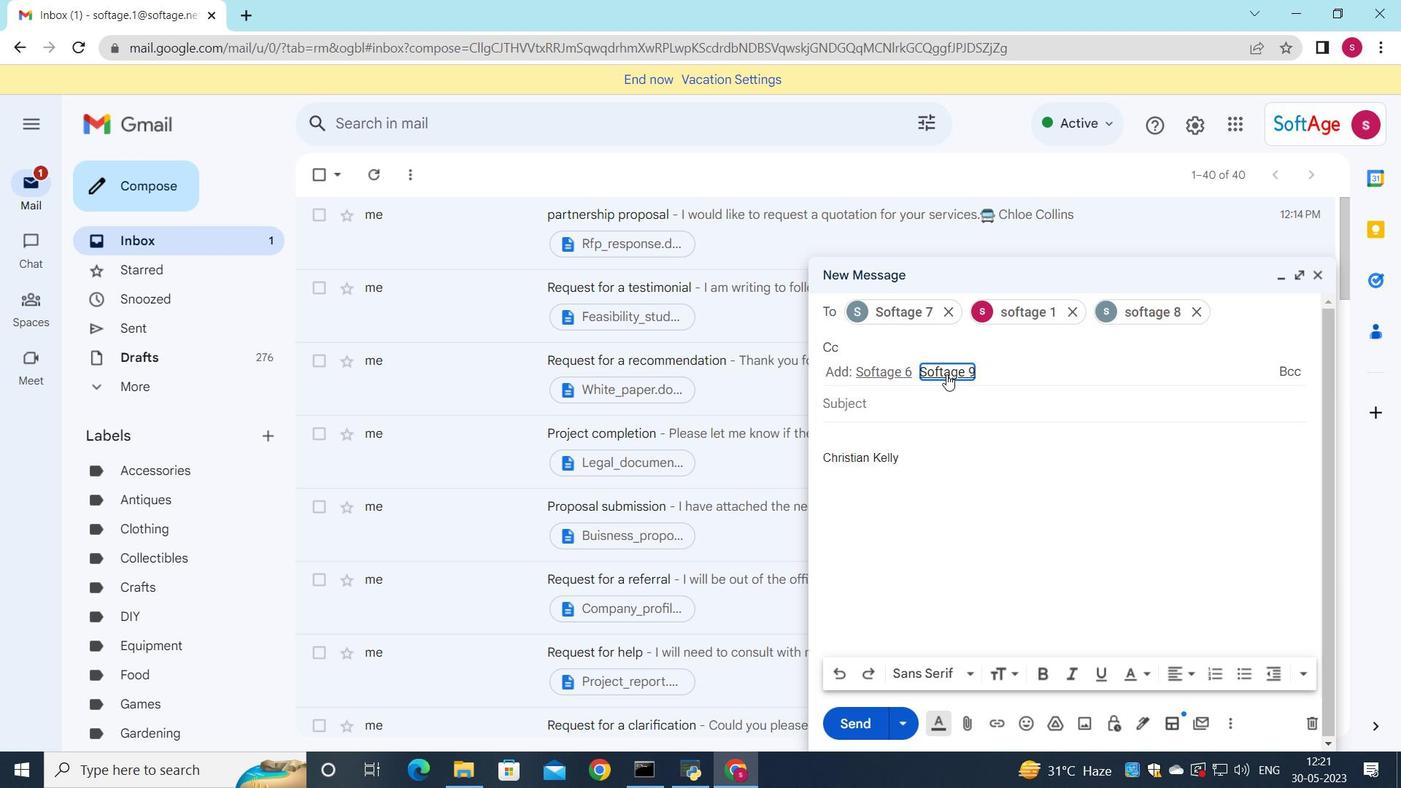 
Action: Mouse pressed left at (901, 394)
Screenshot: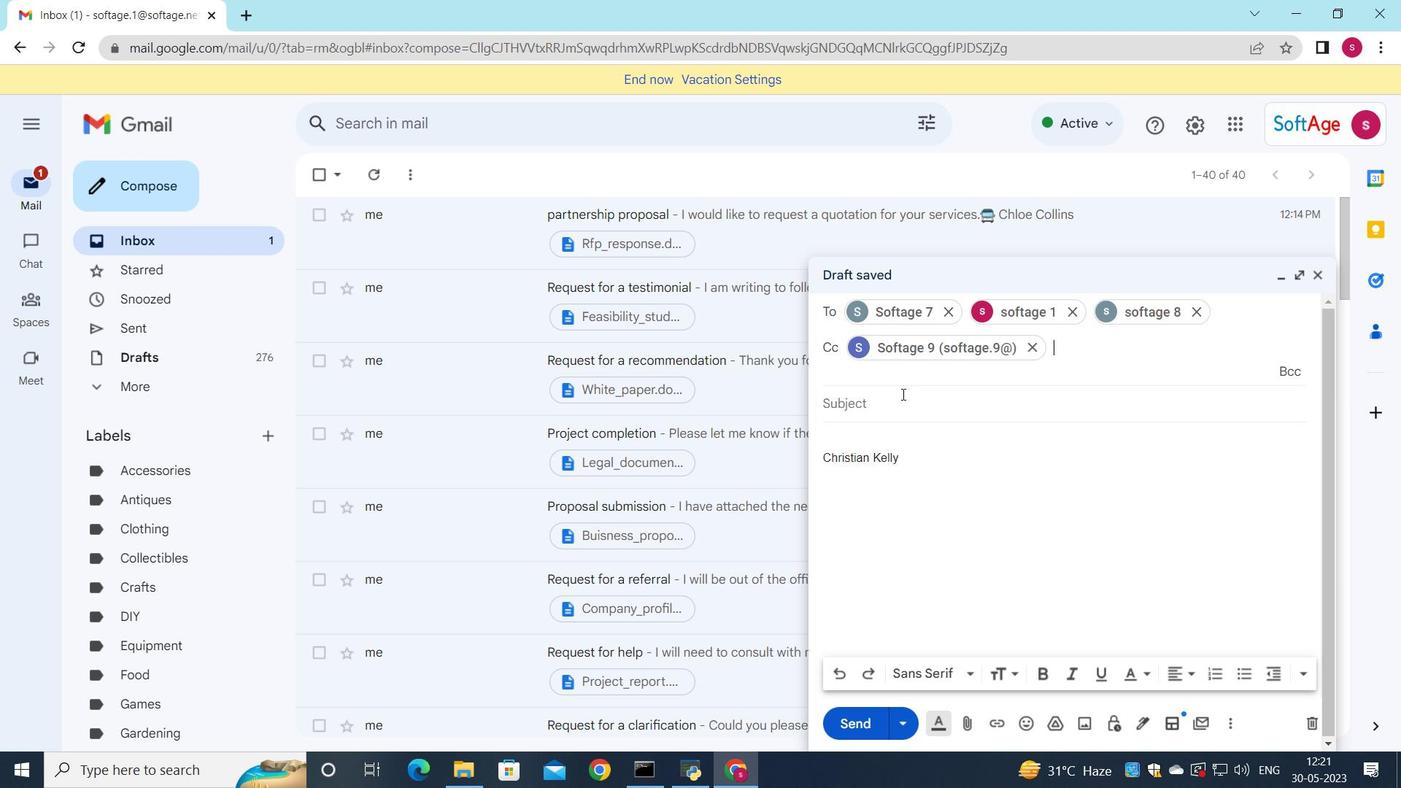 
Action: Mouse moved to (1037, 415)
Screenshot: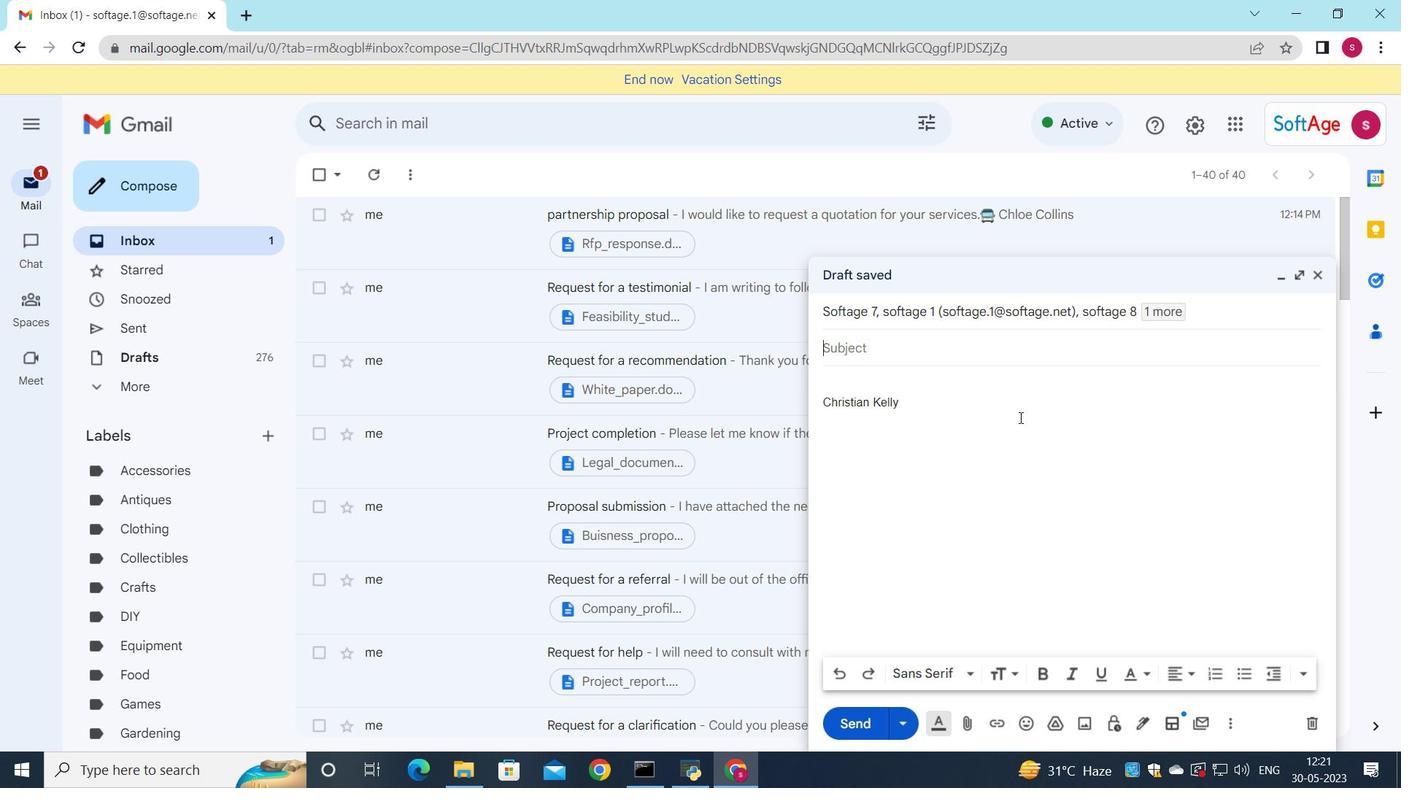 
Action: Key pressed <Key.shift>Request<Key.space>for<Key.space>spom<Key.backspace>nsorship
Screenshot: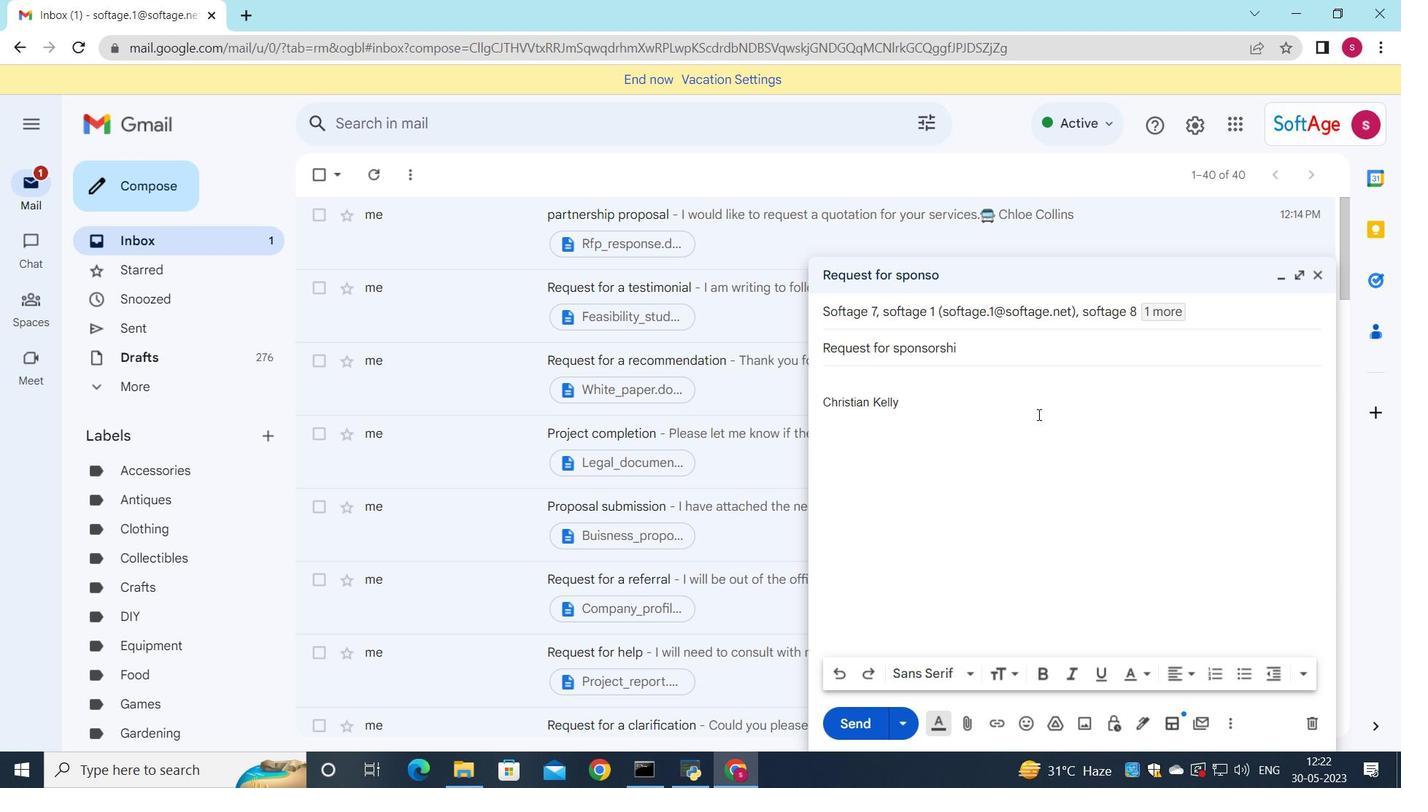 
Action: Mouse moved to (880, 375)
Screenshot: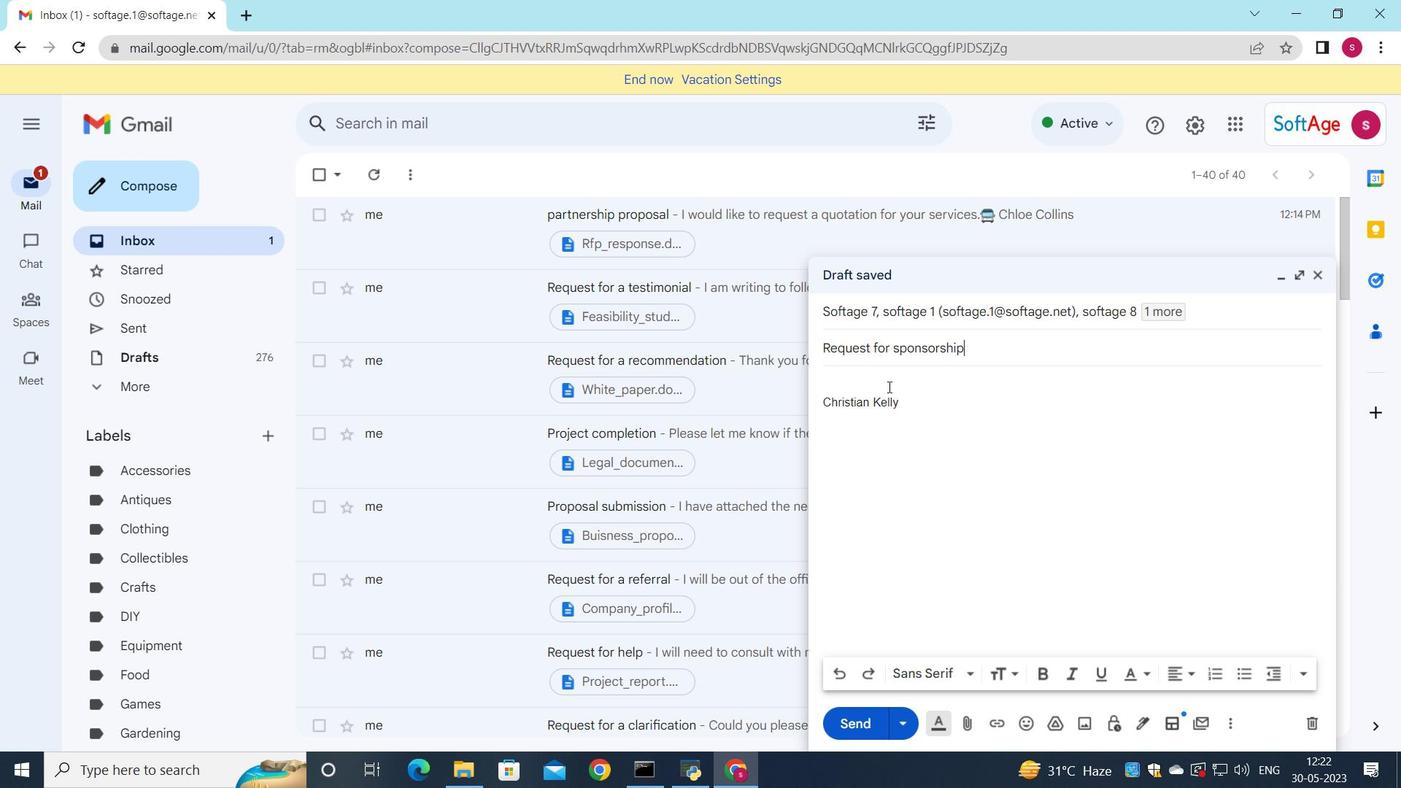 
Action: Mouse pressed left at (880, 375)
Screenshot: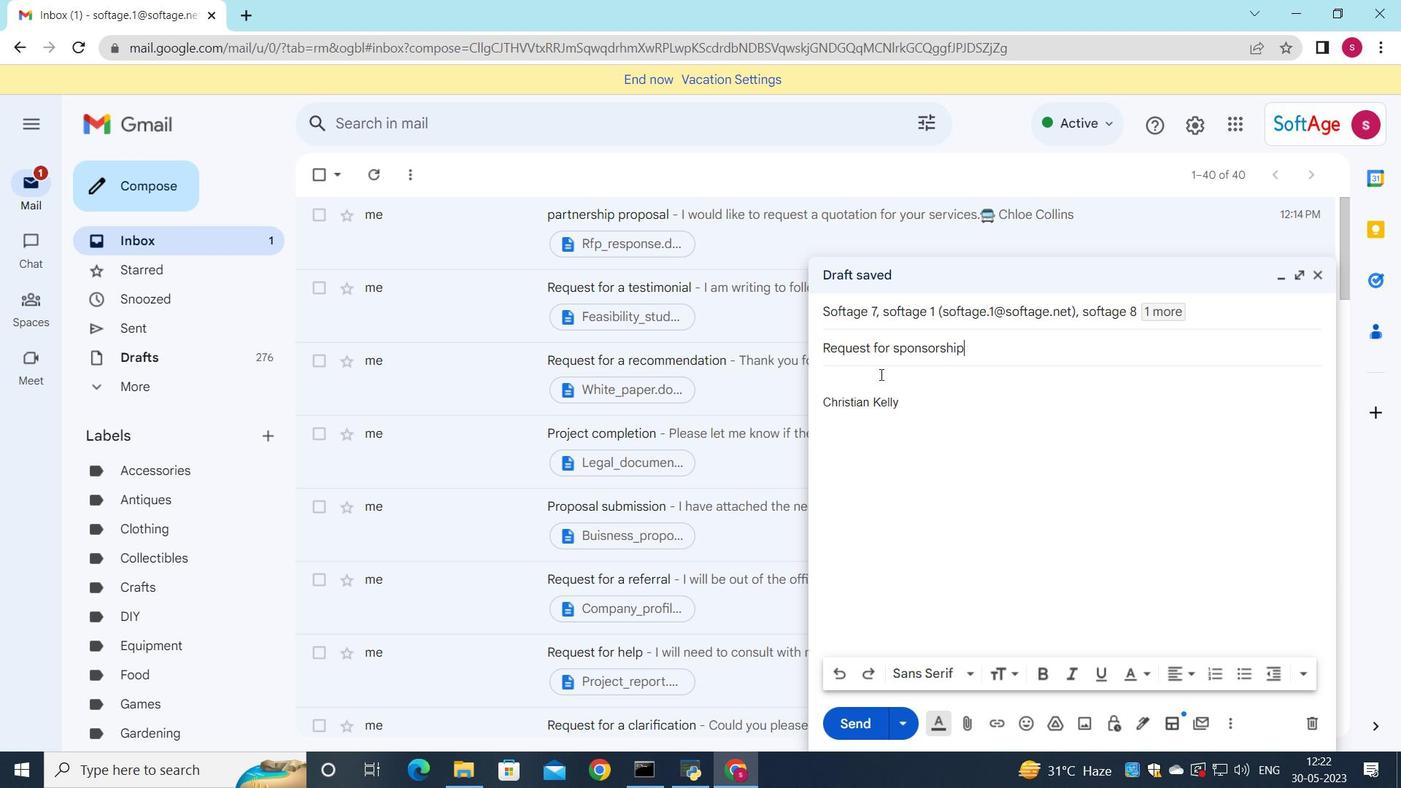 
Action: Key pressed <Key.shift>Could<Key.space>you<Key.space>please<Key.space>provide<Key.space>a<Key.space>breakdown<Key.space>of<Key.space>tj<Key.backspace>he<Key.space>cod<Key.backspace>sts<Key.shift_r><Key.shift_r><Key.shift_r><Key.shift_r><Key.shift_r><Key.shift_r><Key.shift_r><Key.shift_r><Key.shift_r><Key.shift_r><Key.shift_r><Key.shift_r><Key.shift_r><Key.shift_r><Key.shift_r><Key.shift_r><Key.shift_r><Key.shift_r><Key.shift_r>?
Screenshot: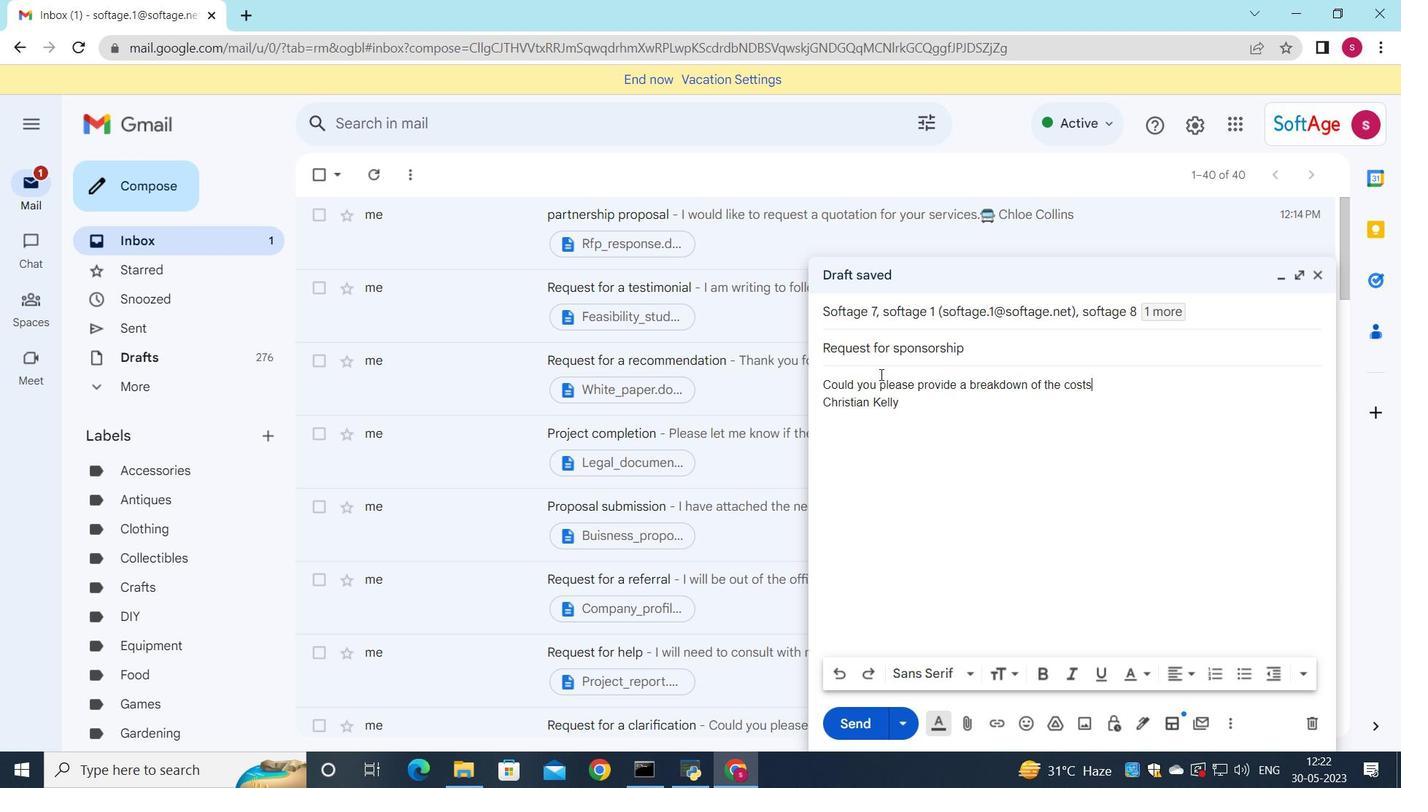 
Action: Mouse moved to (1019, 720)
Screenshot: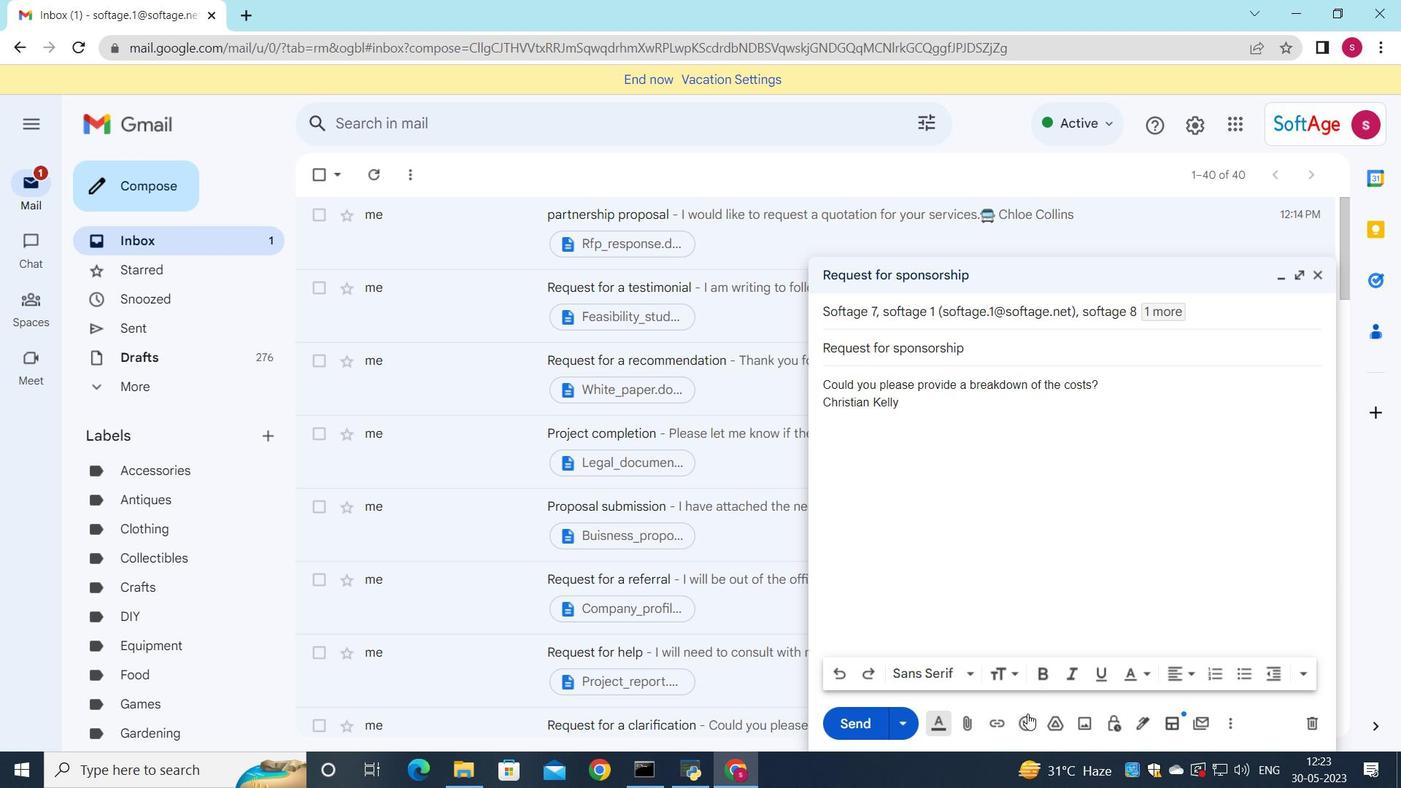 
Action: Mouse pressed left at (1019, 720)
Screenshot: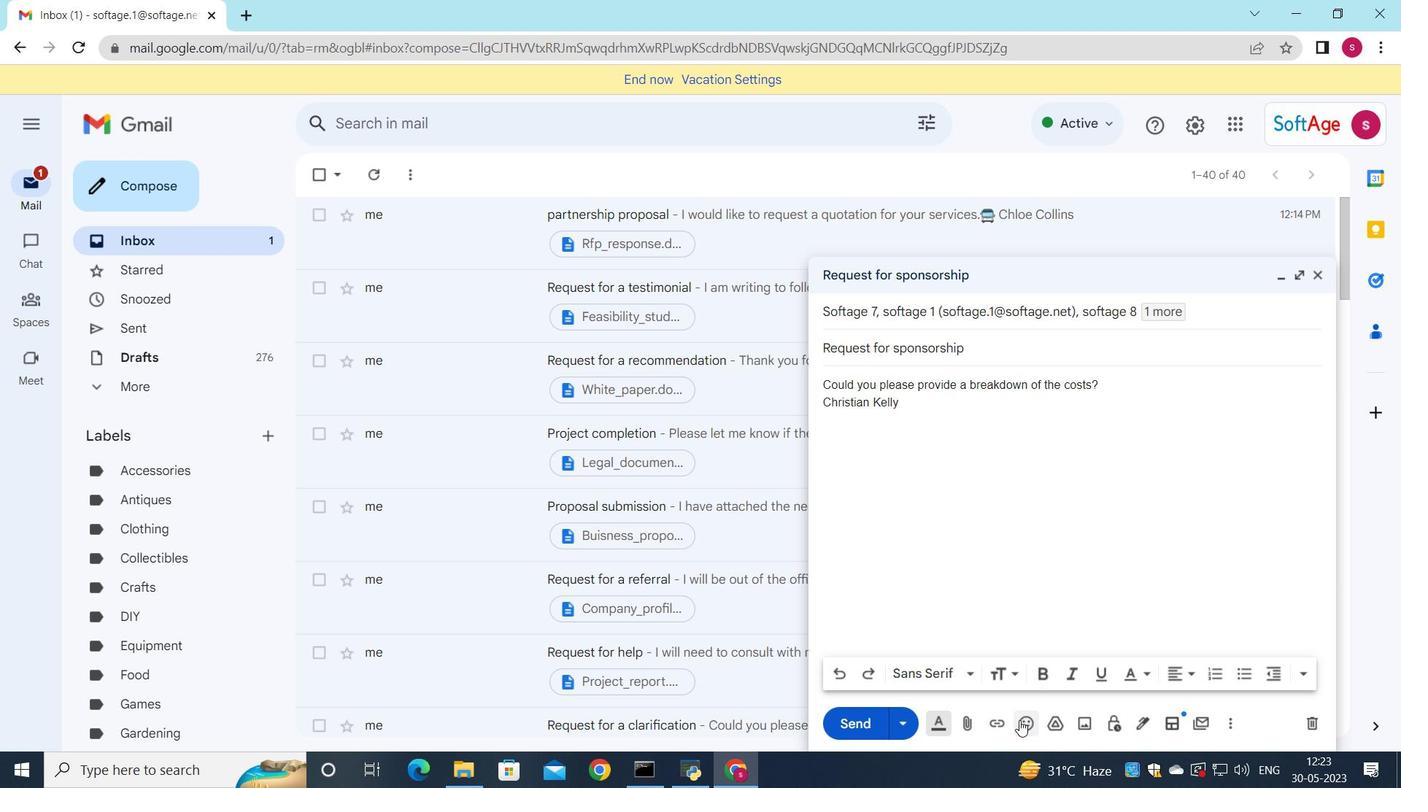 
Action: Mouse moved to (994, 643)
Screenshot: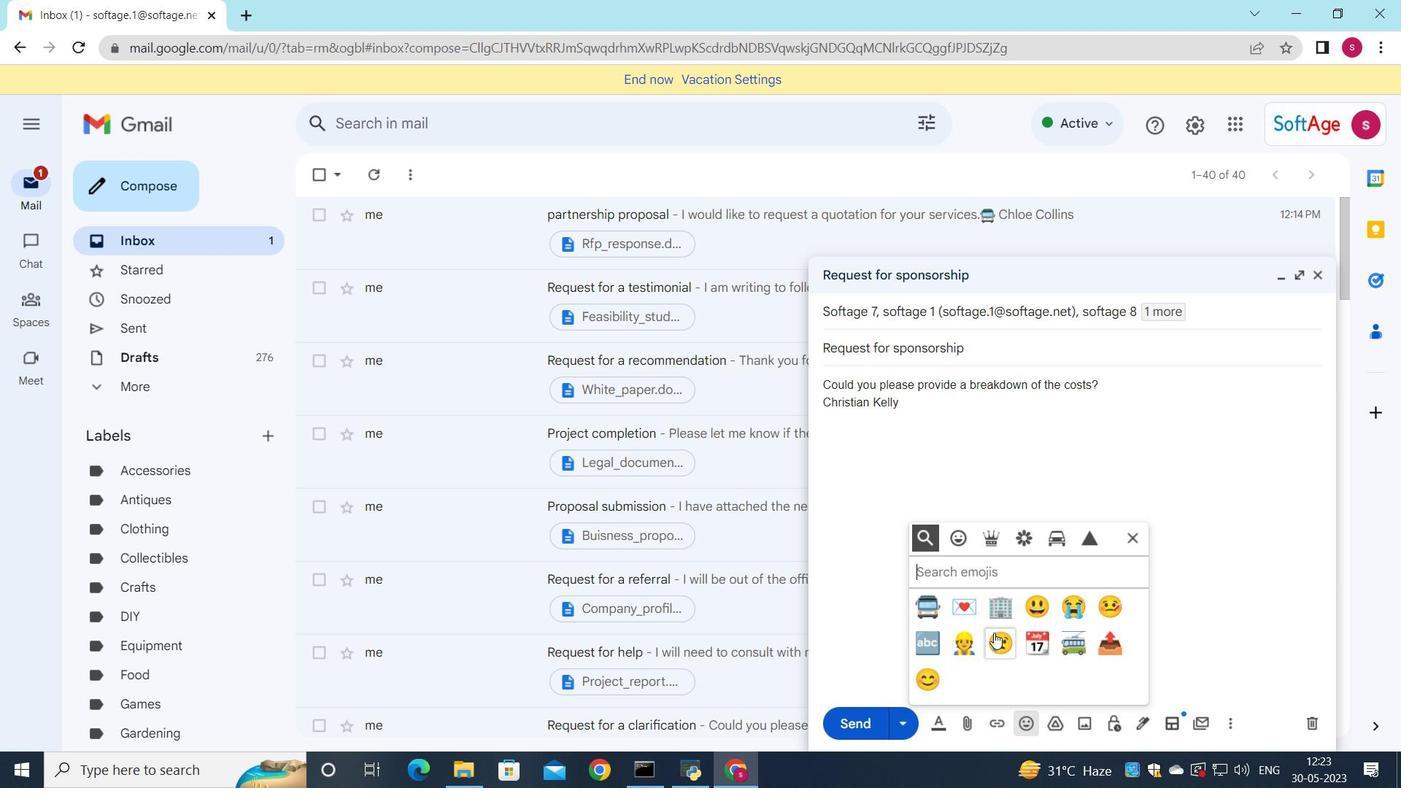 
Action: Mouse pressed left at (994, 643)
Screenshot: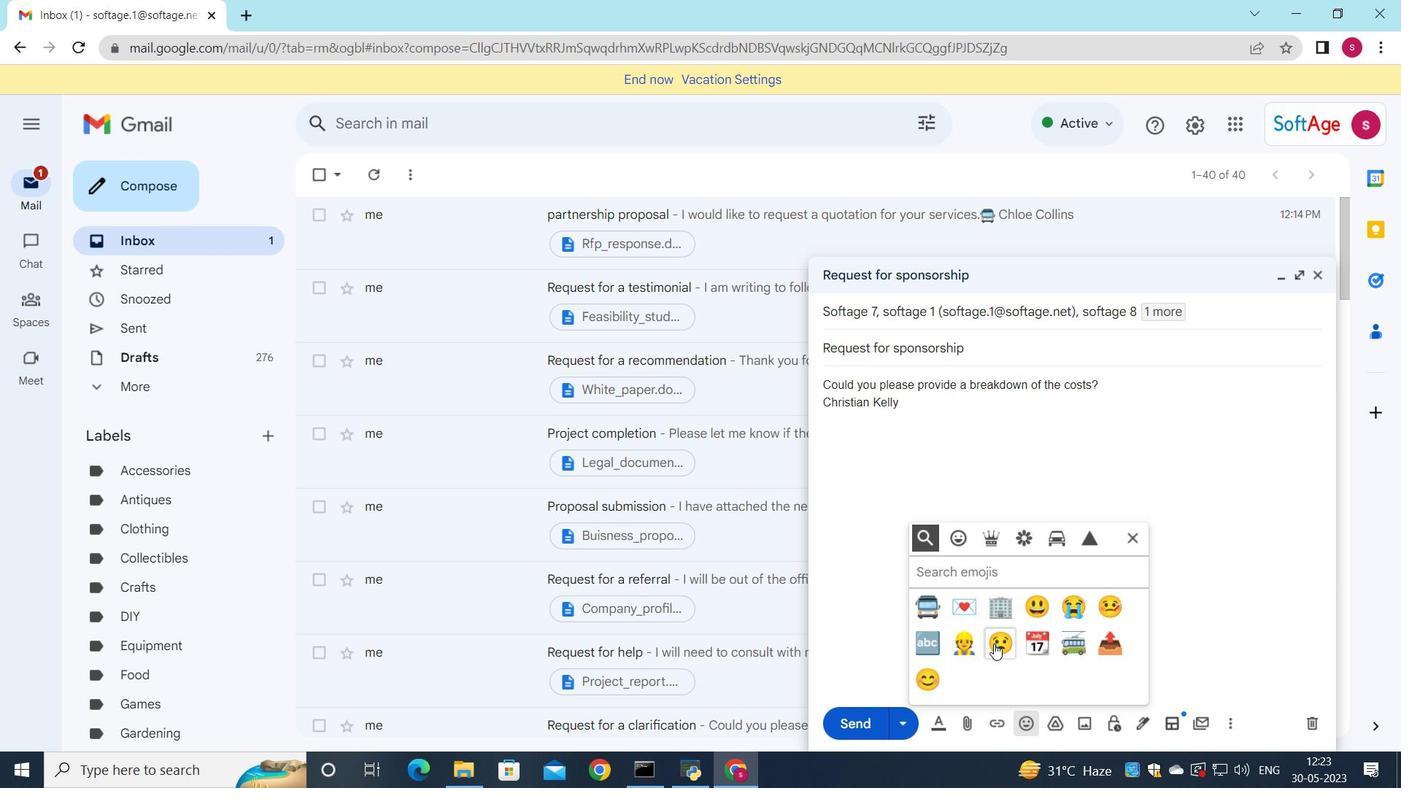 
Action: Mouse moved to (1125, 537)
Screenshot: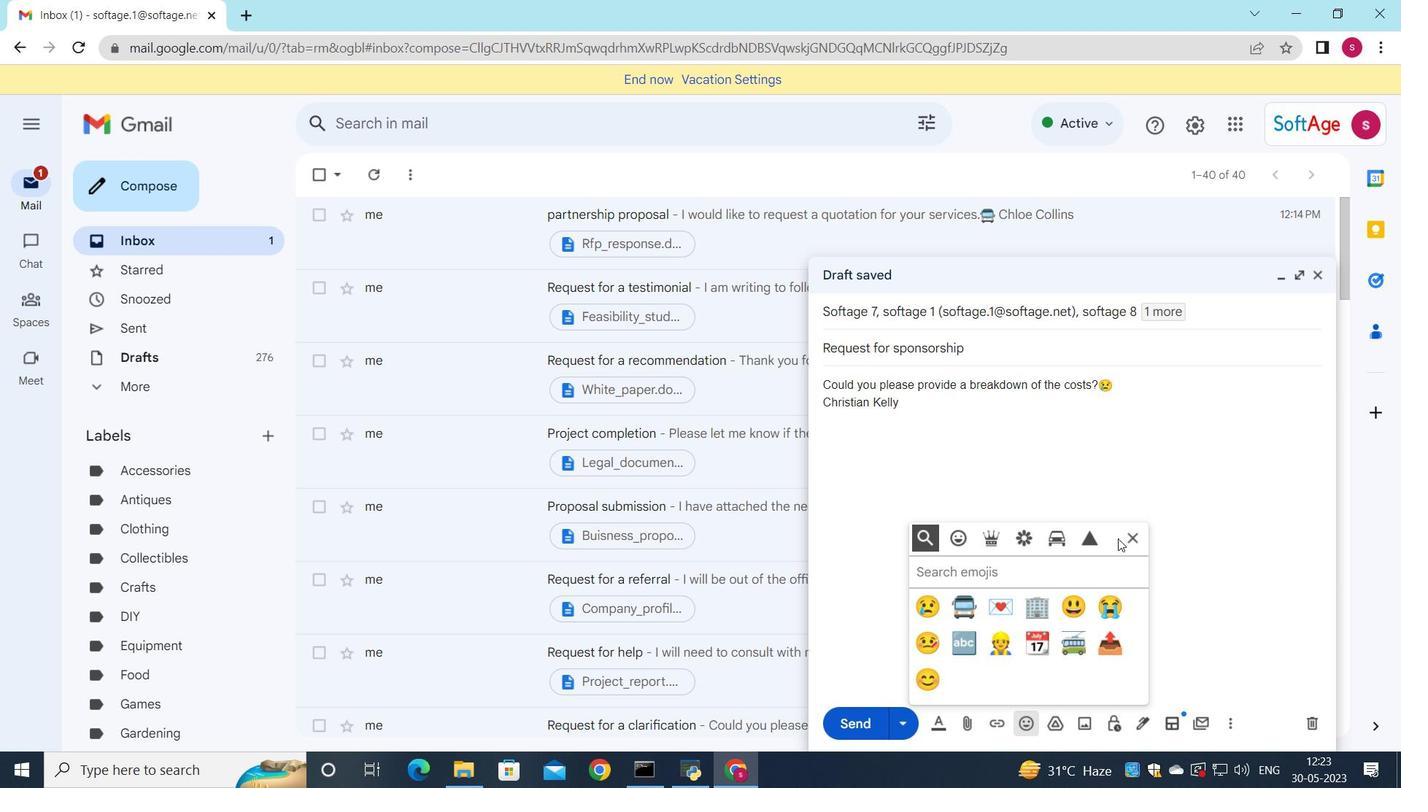 
Action: Mouse pressed left at (1125, 537)
Screenshot: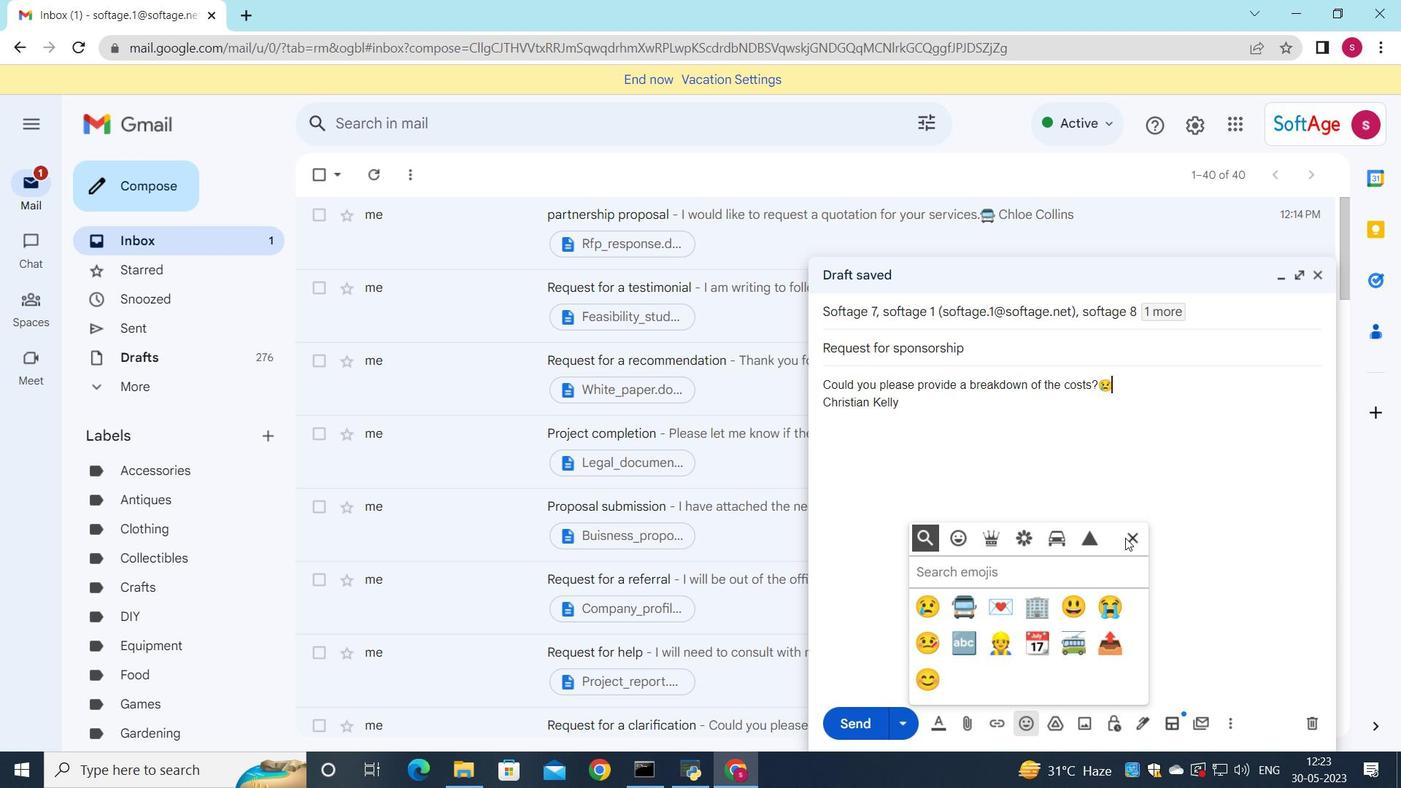 
Action: Mouse moved to (972, 721)
Screenshot: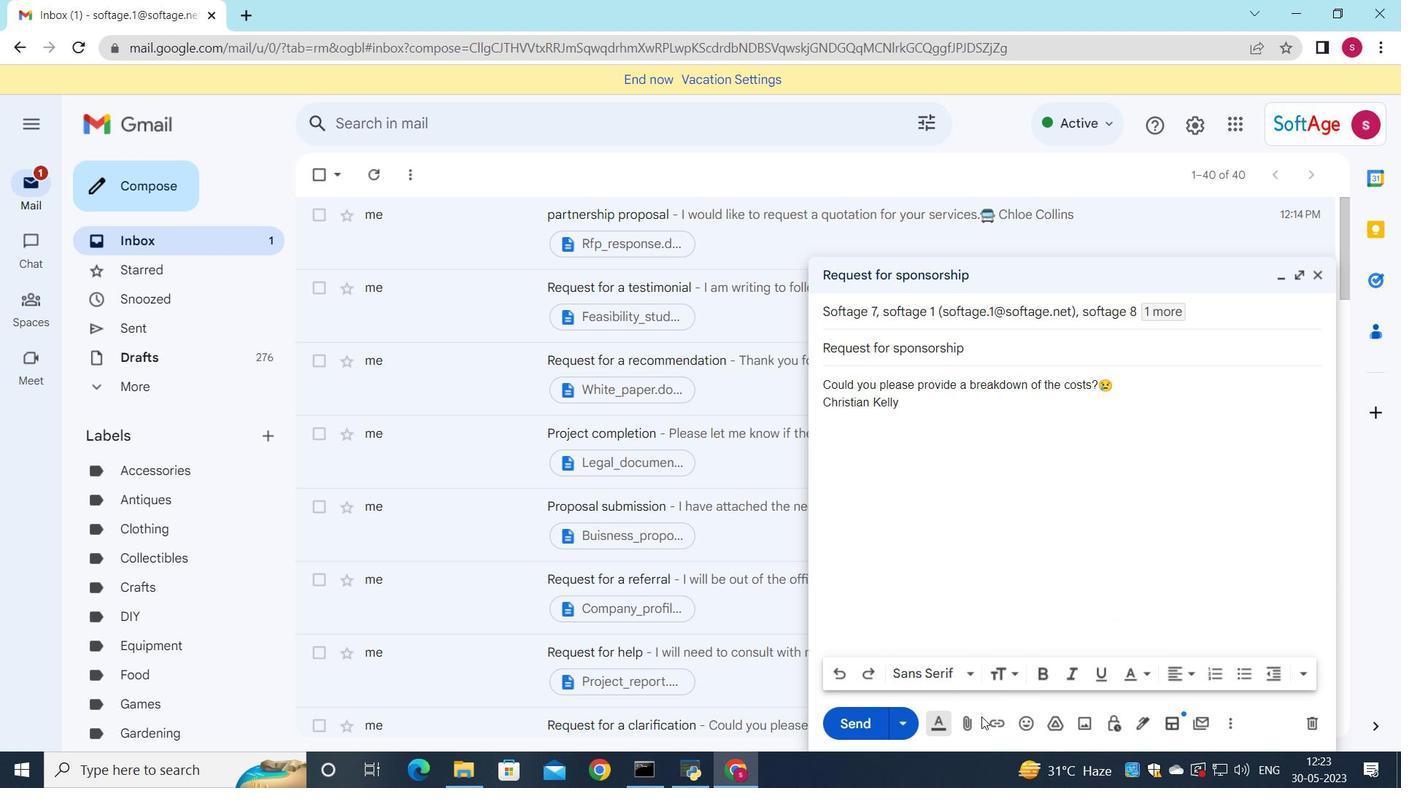 
Action: Mouse pressed left at (972, 721)
Screenshot: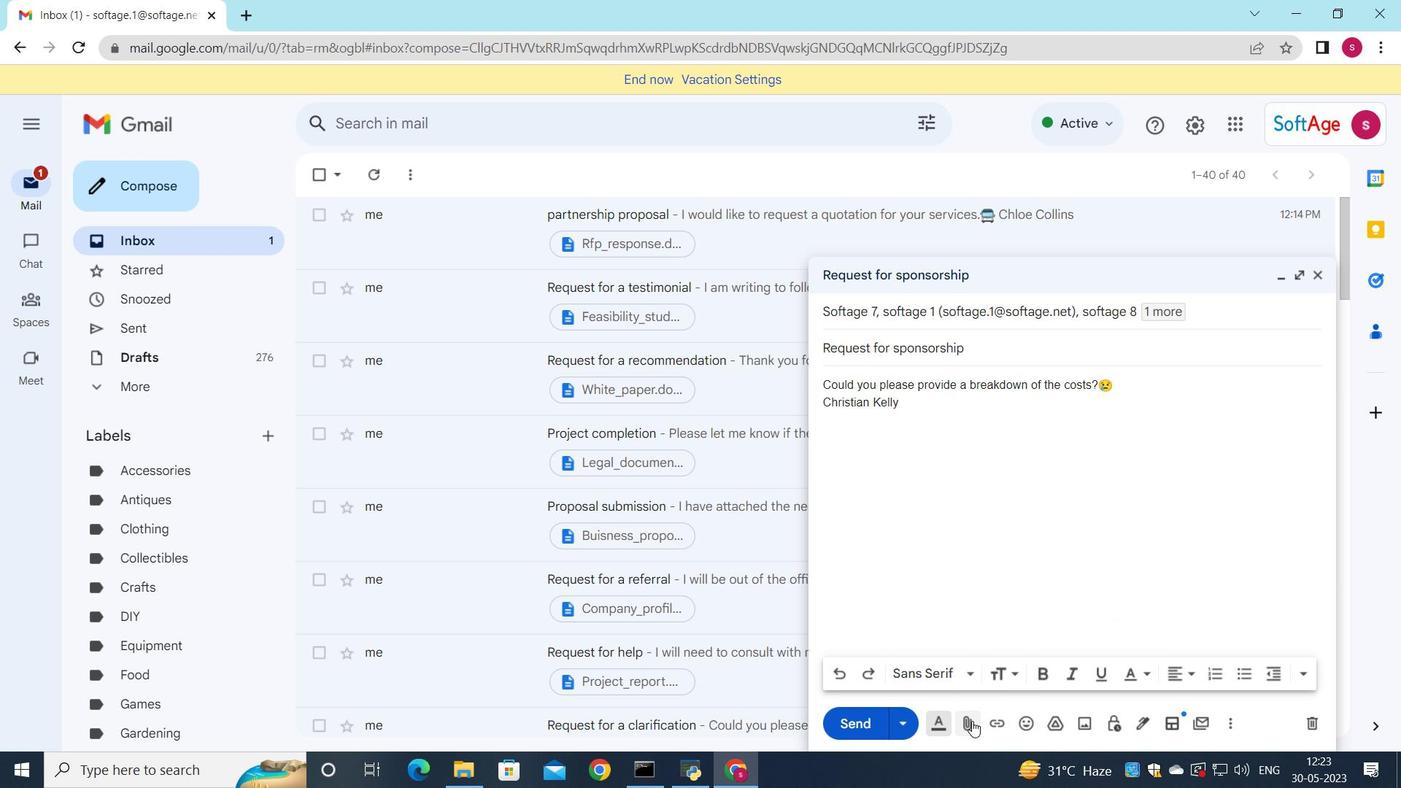 
Action: Mouse moved to (405, 128)
Screenshot: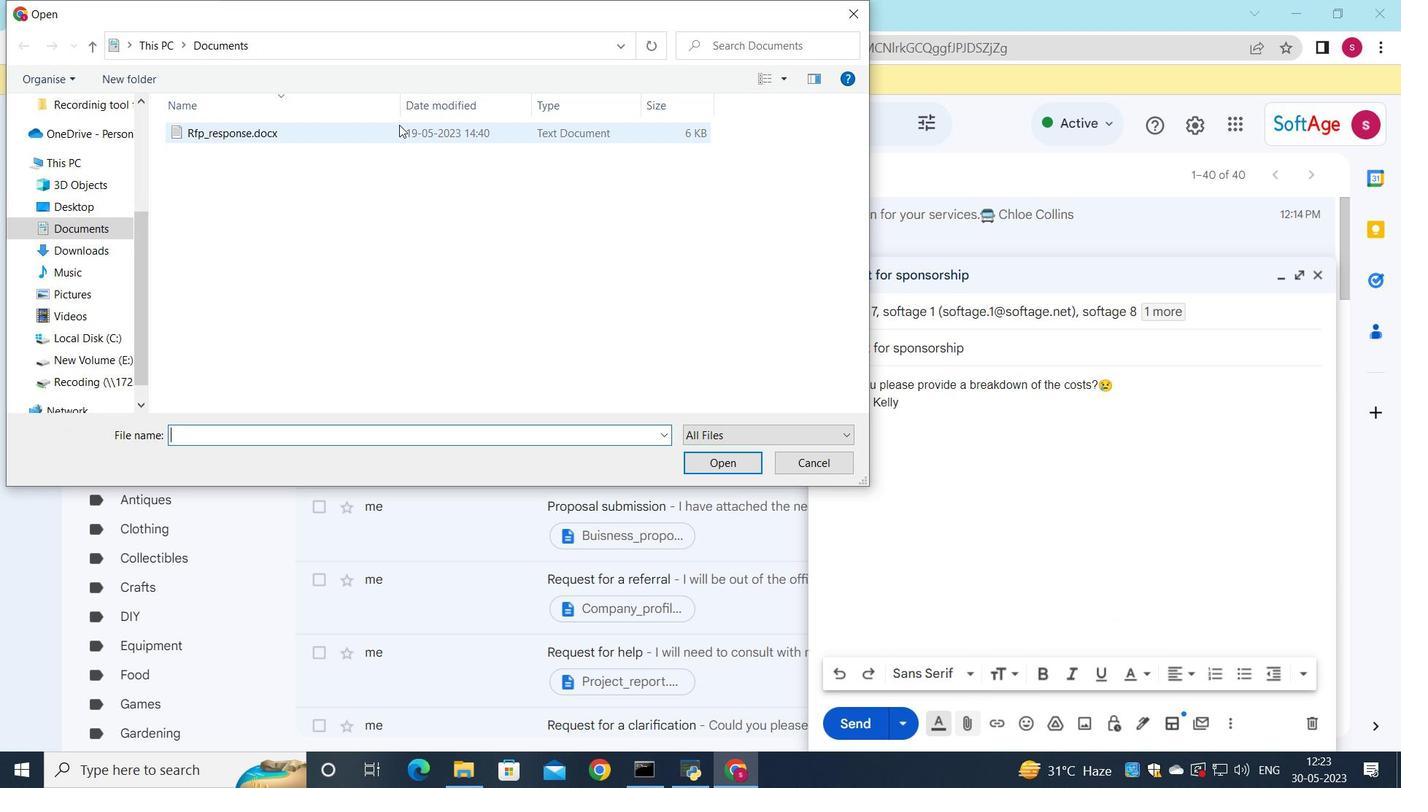 
Action: Mouse pressed left at (405, 128)
Screenshot: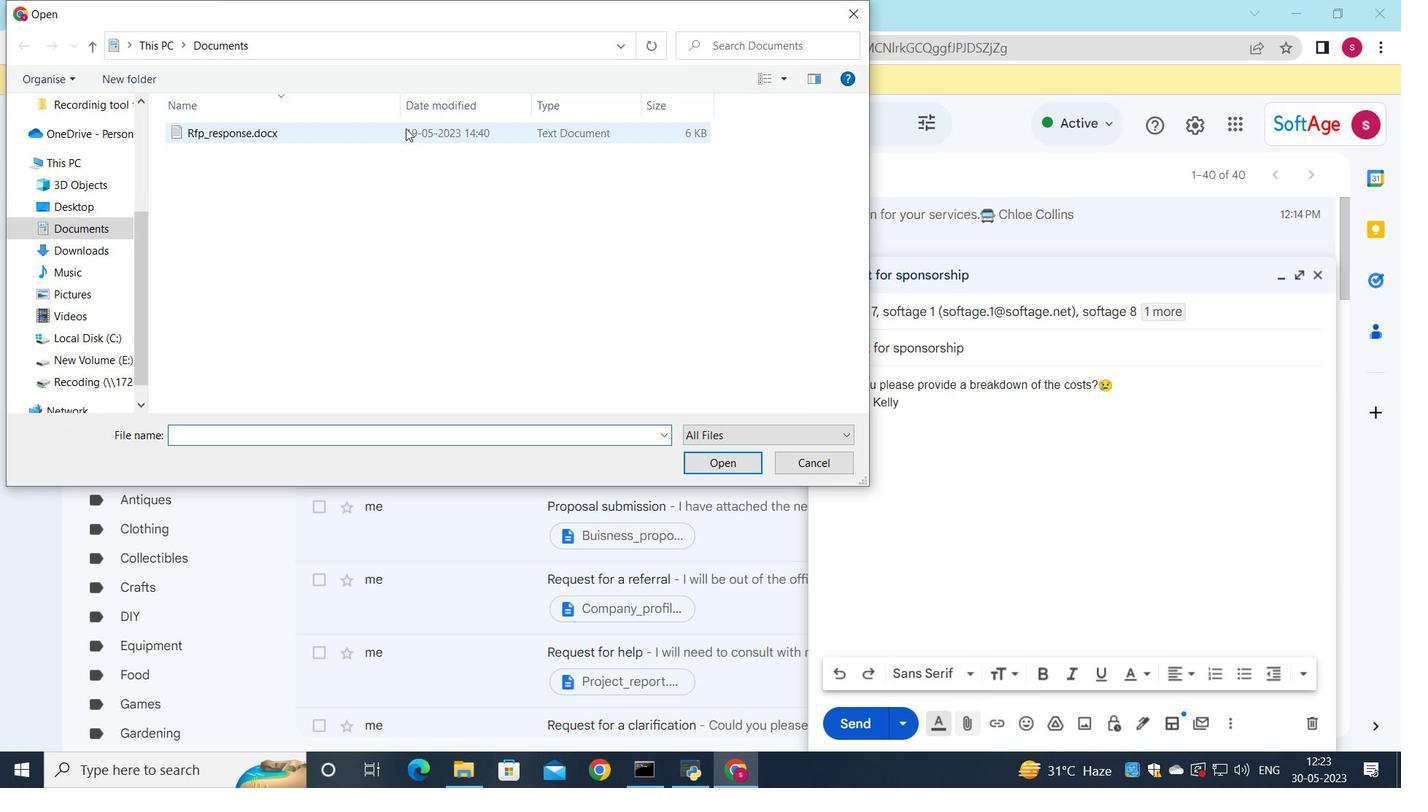 
Action: Mouse moved to (294, 135)
Screenshot: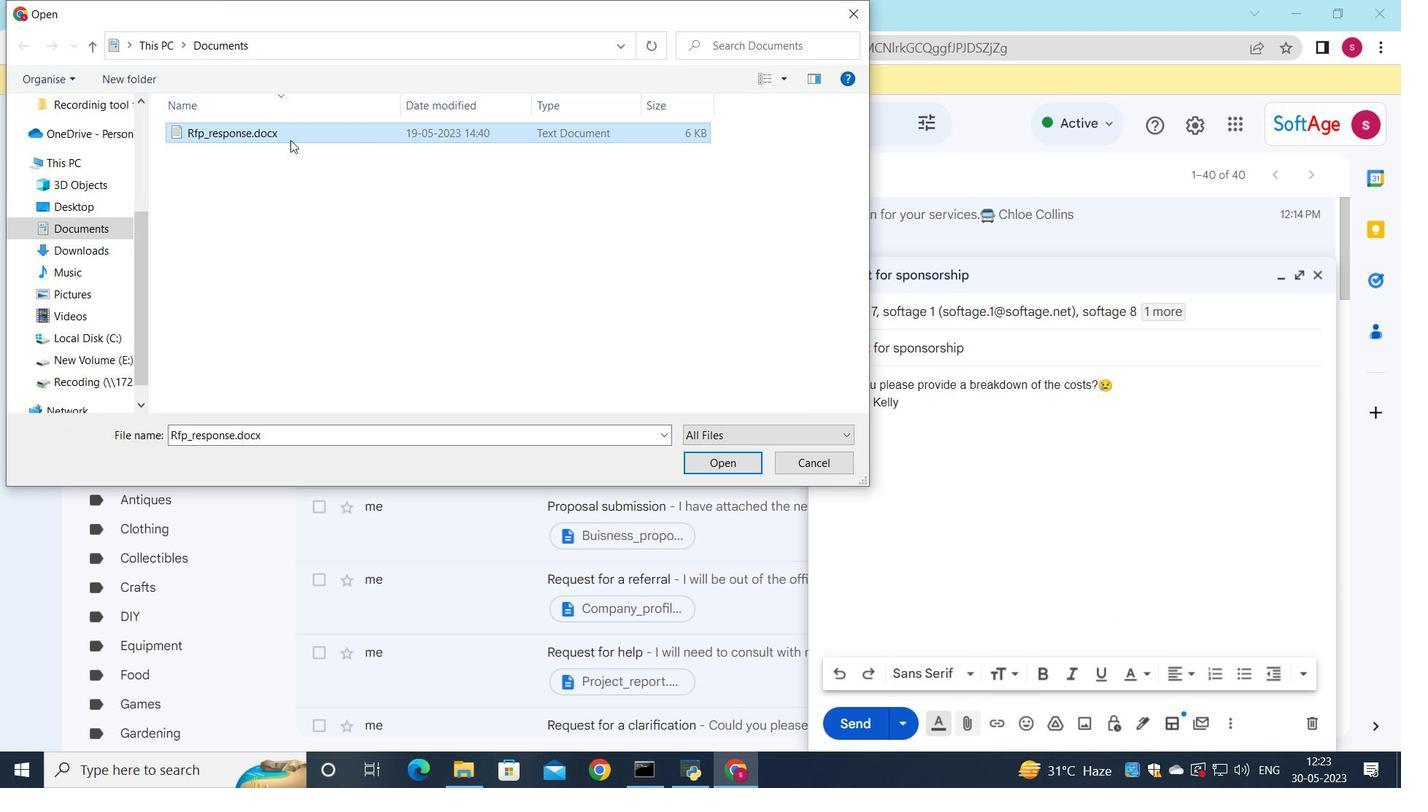 
Action: Mouse pressed left at (294, 135)
Screenshot: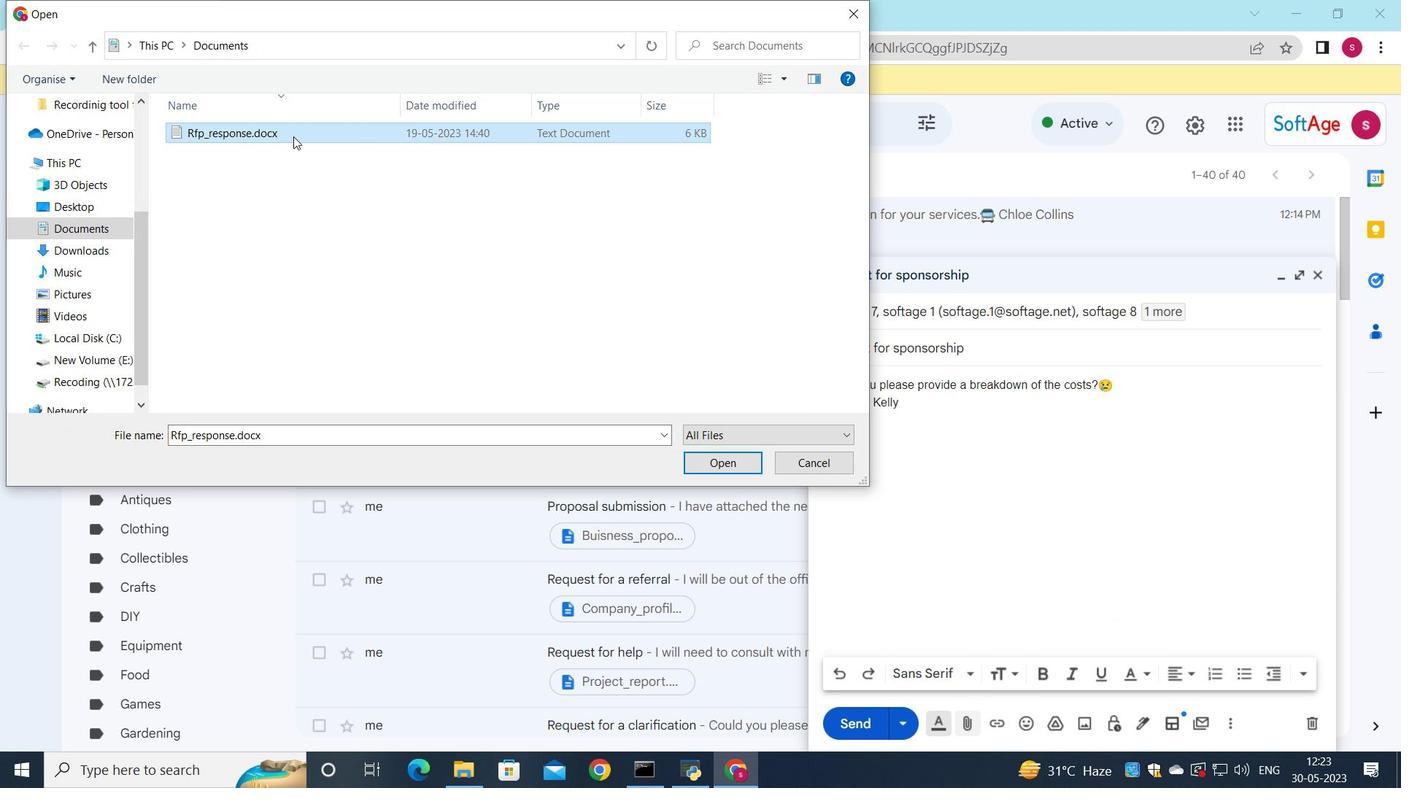 
Action: Mouse moved to (594, 229)
Screenshot: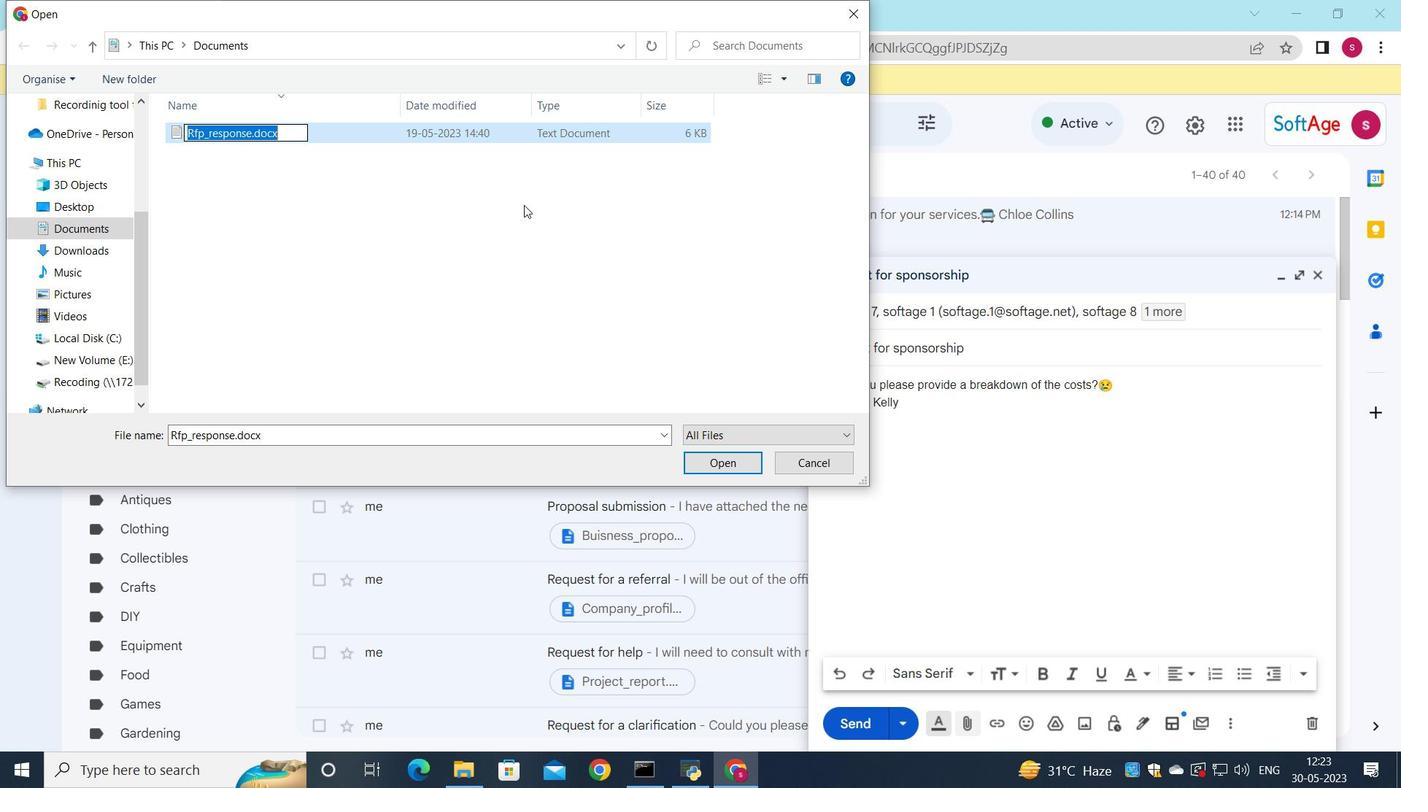 
Action: Key pressed <Key.shift>Strategic<Key.shift>_plan.pdf
Screenshot: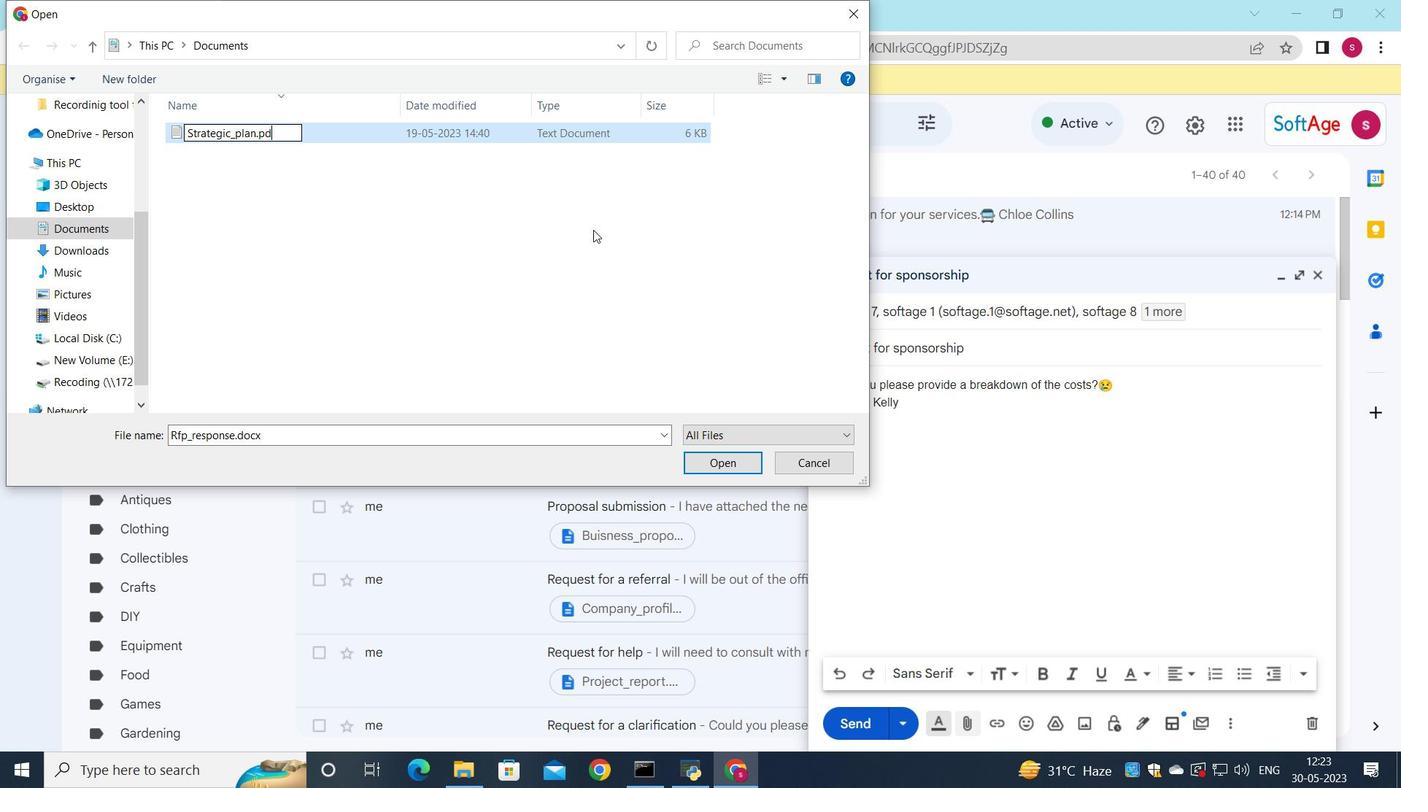 
Action: Mouse moved to (502, 143)
Screenshot: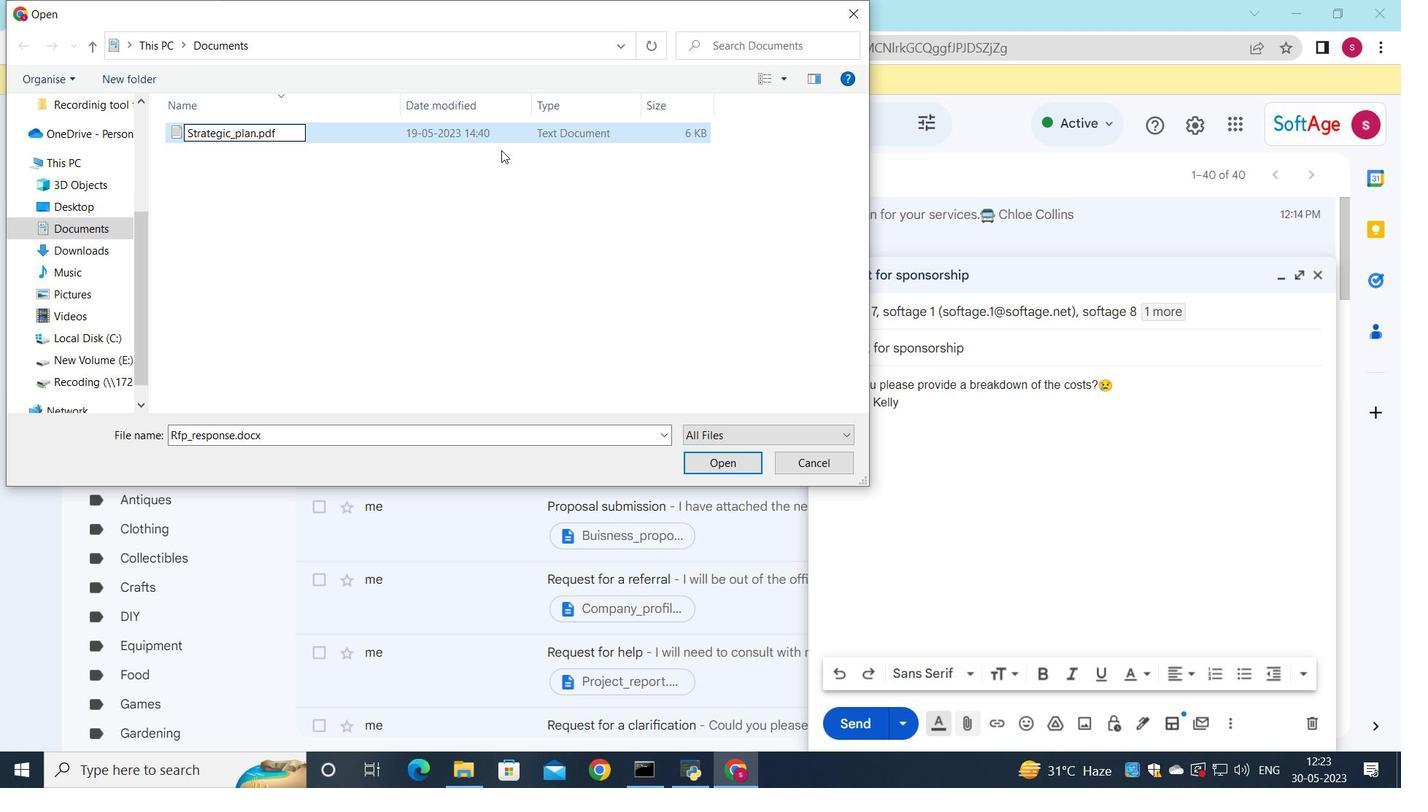 
Action: Mouse pressed left at (502, 143)
Screenshot: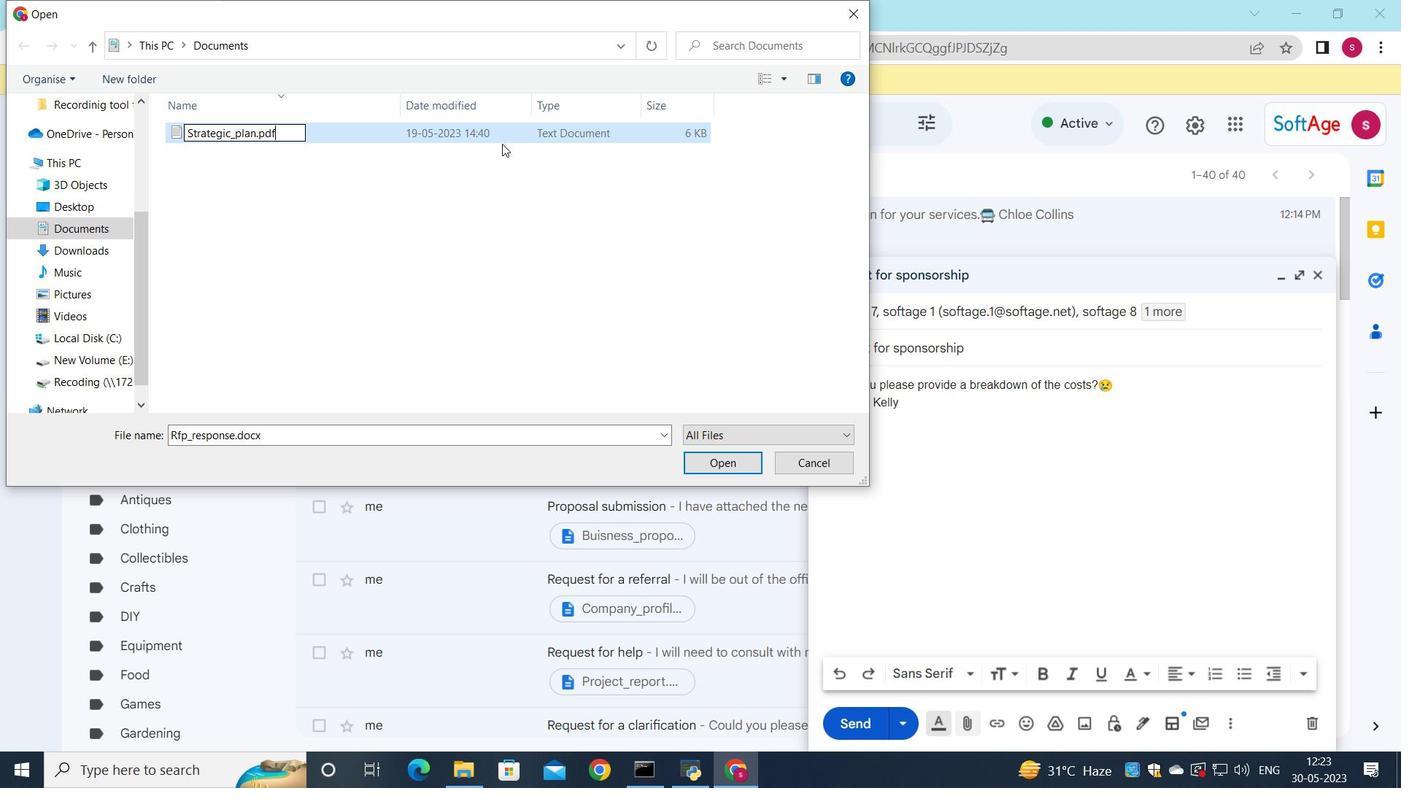 
Action: Mouse moved to (521, 135)
Screenshot: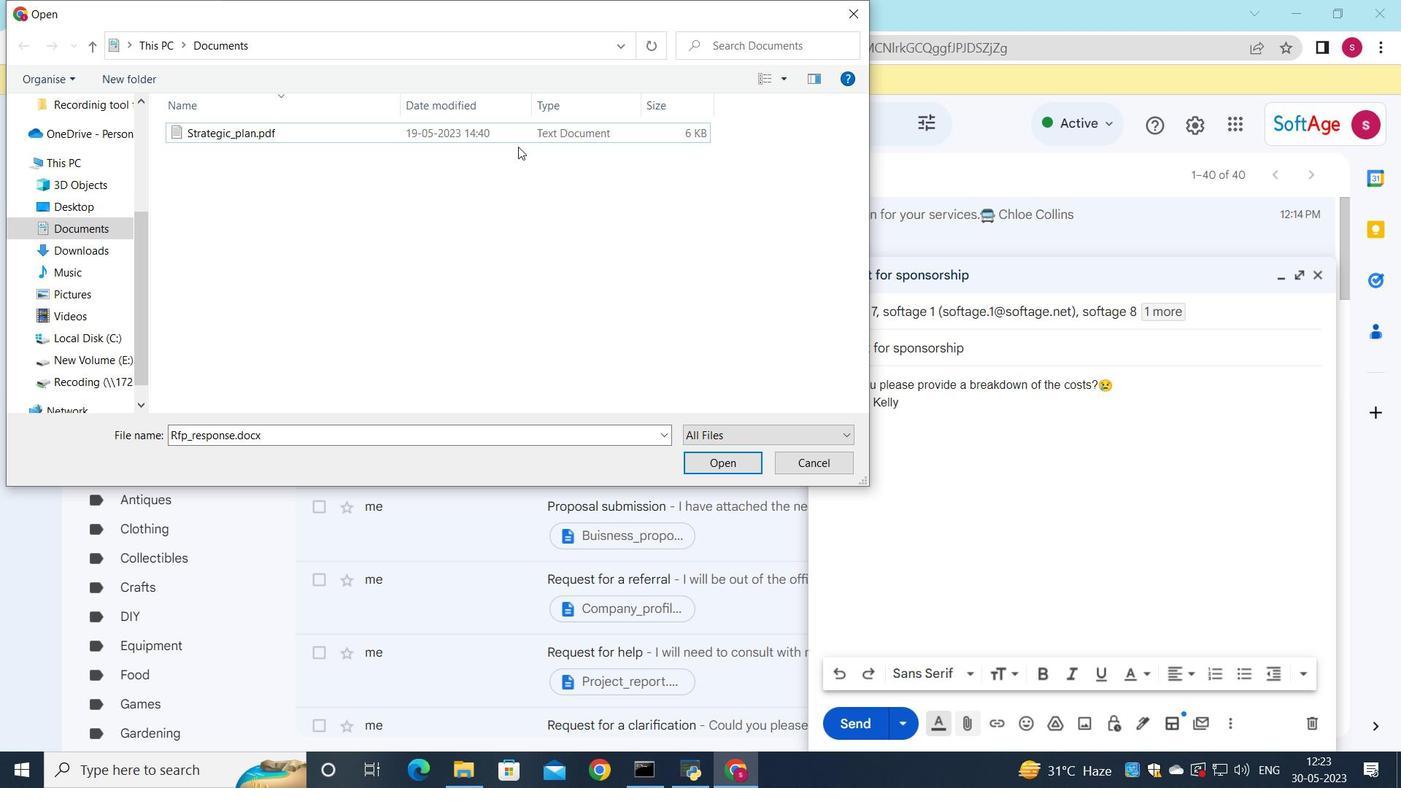 
Action: Mouse pressed left at (521, 135)
Screenshot: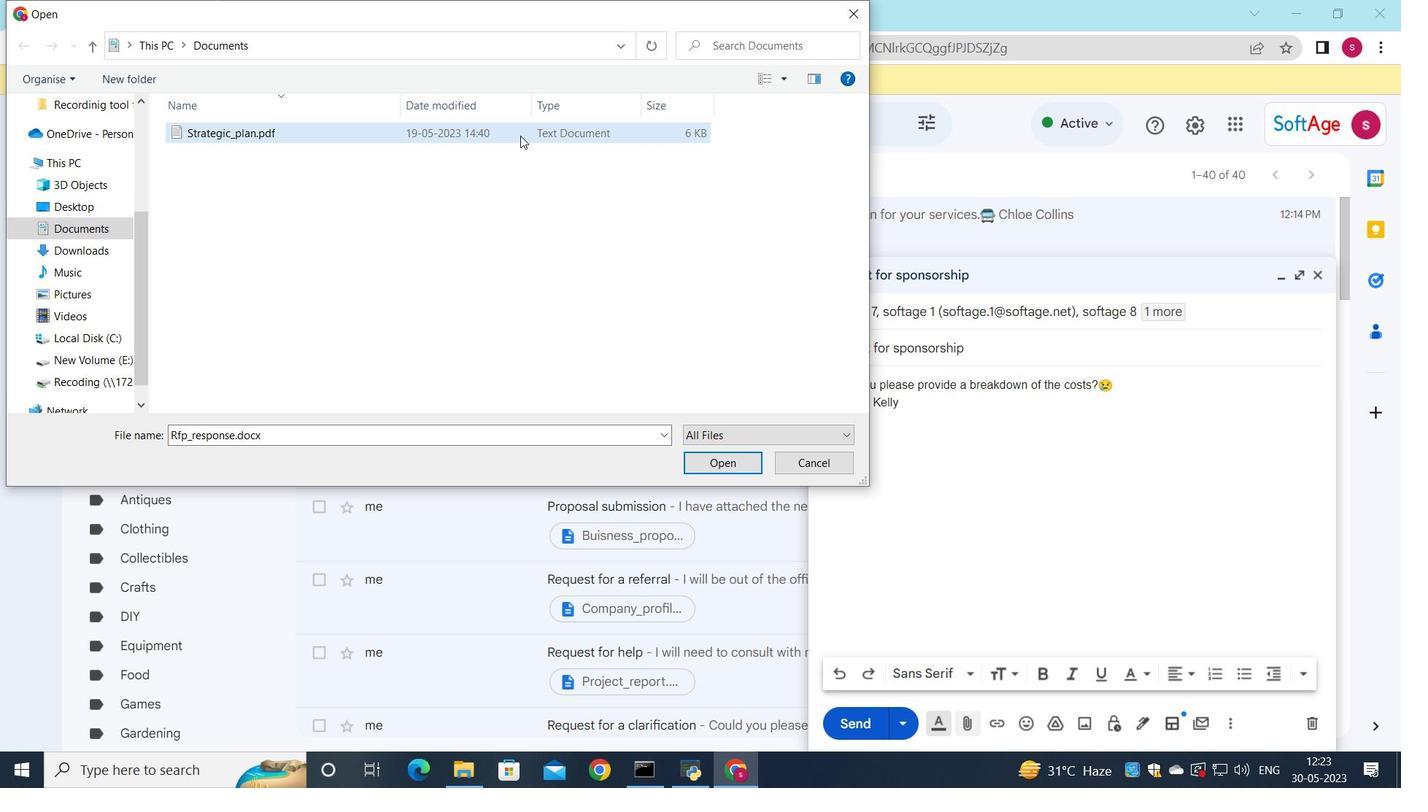 
Action: Mouse moved to (709, 464)
Screenshot: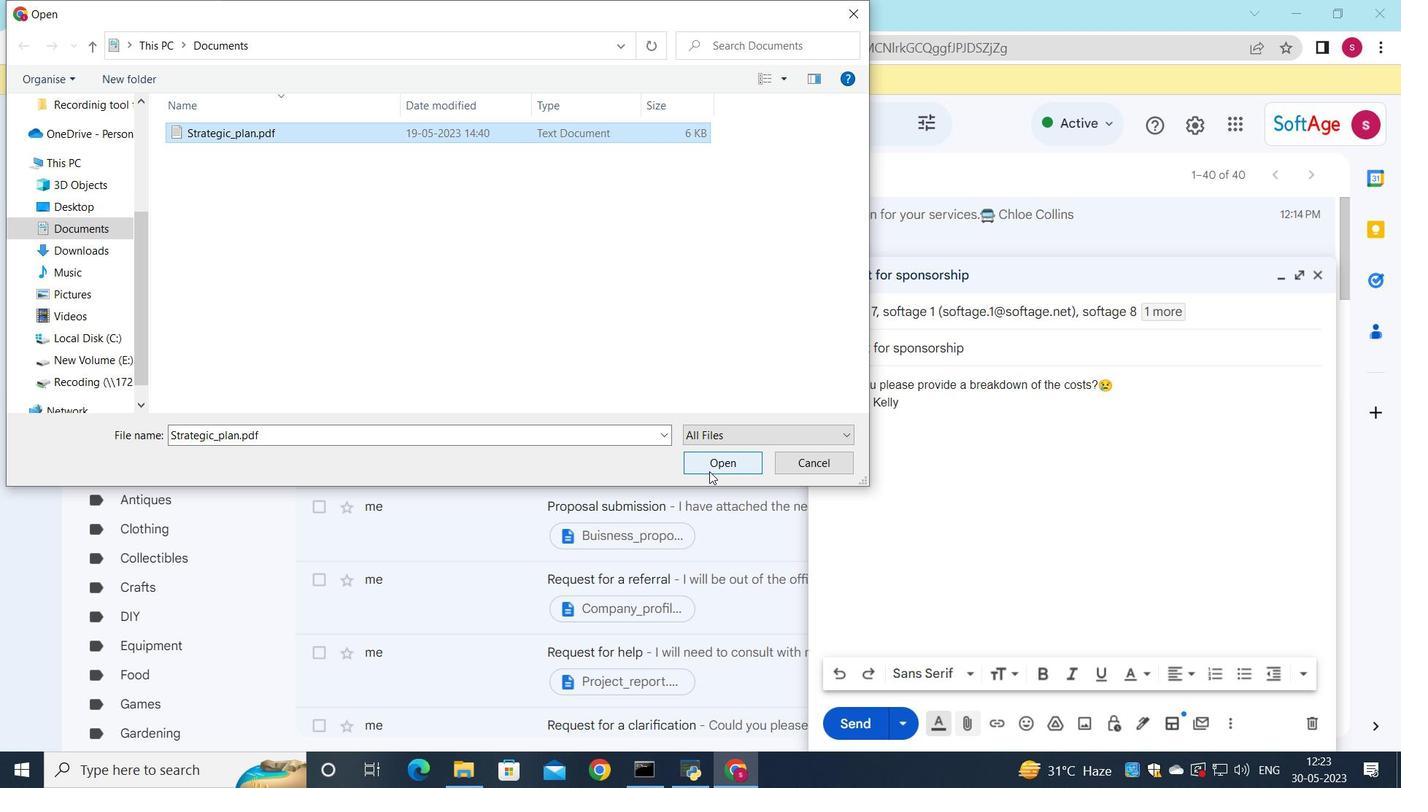 
Action: Mouse pressed left at (709, 464)
Screenshot: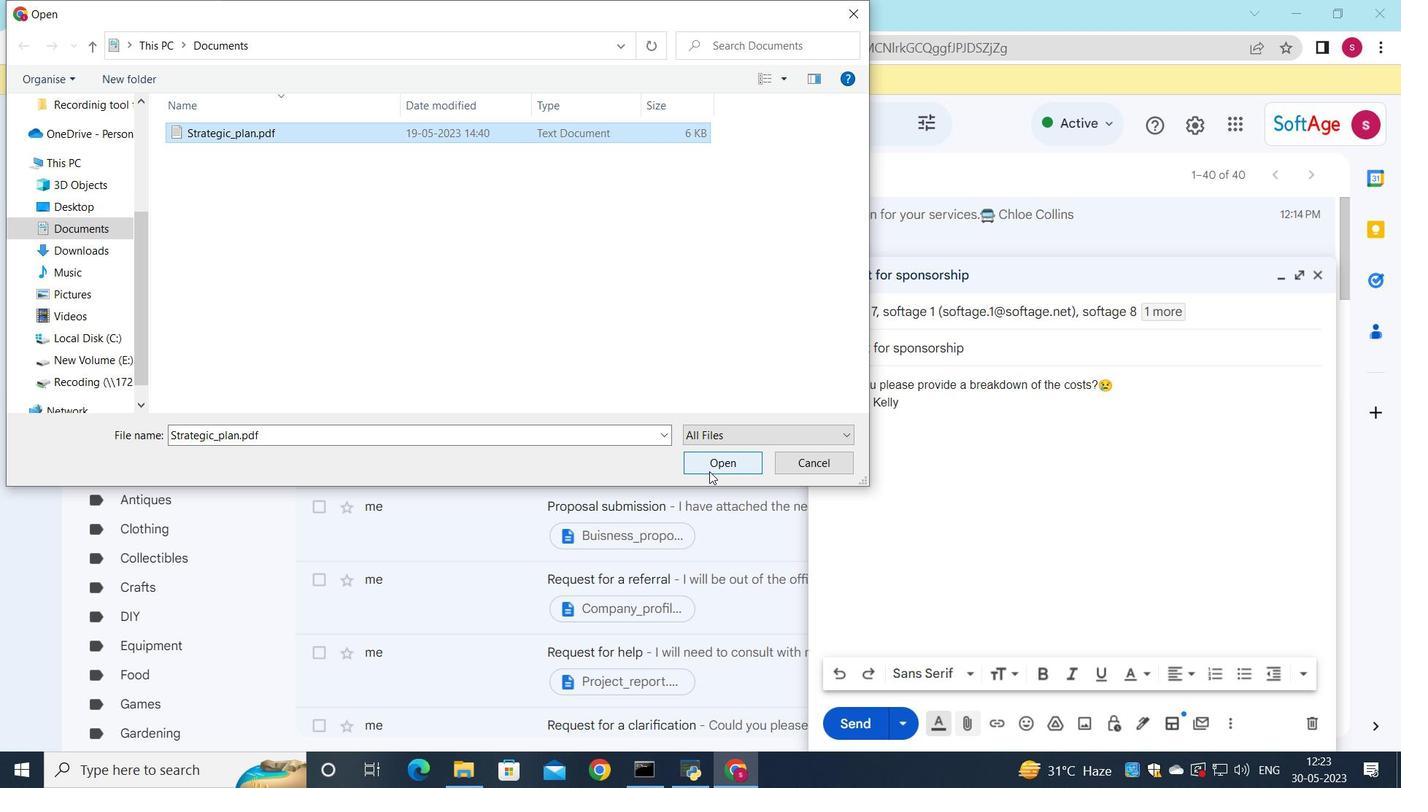 
Action: Mouse moved to (850, 723)
Screenshot: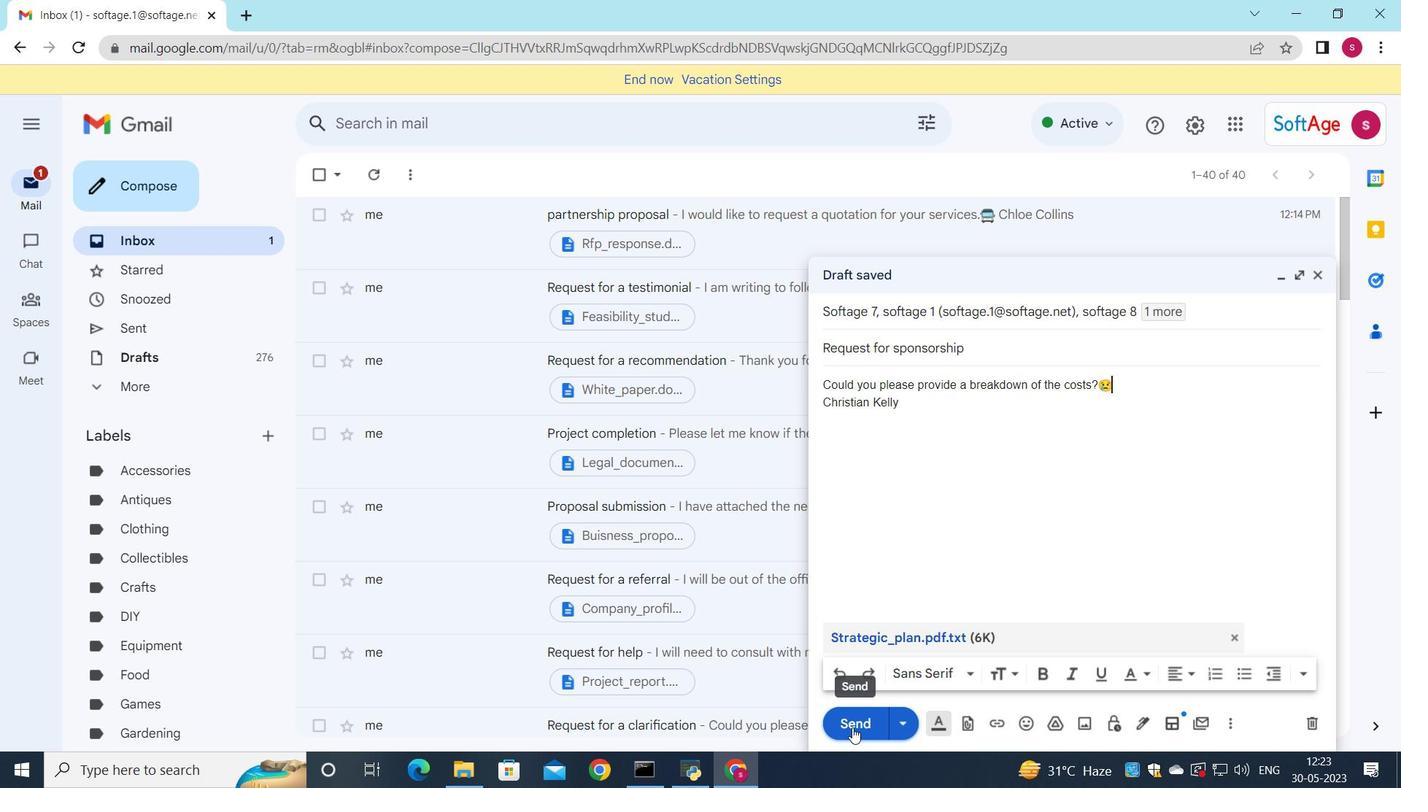 
Action: Mouse pressed left at (850, 723)
Screenshot: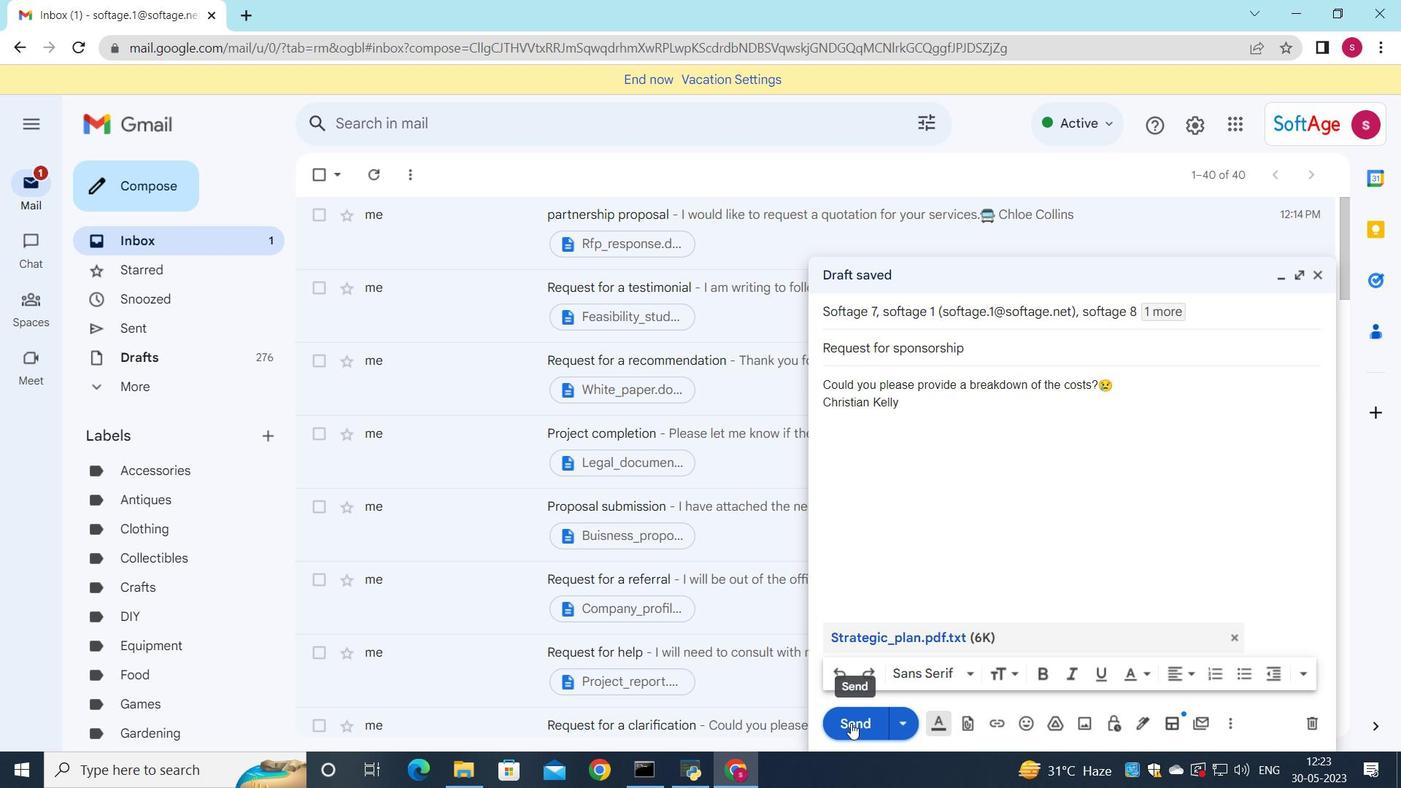
Action: Mouse moved to (655, 228)
Screenshot: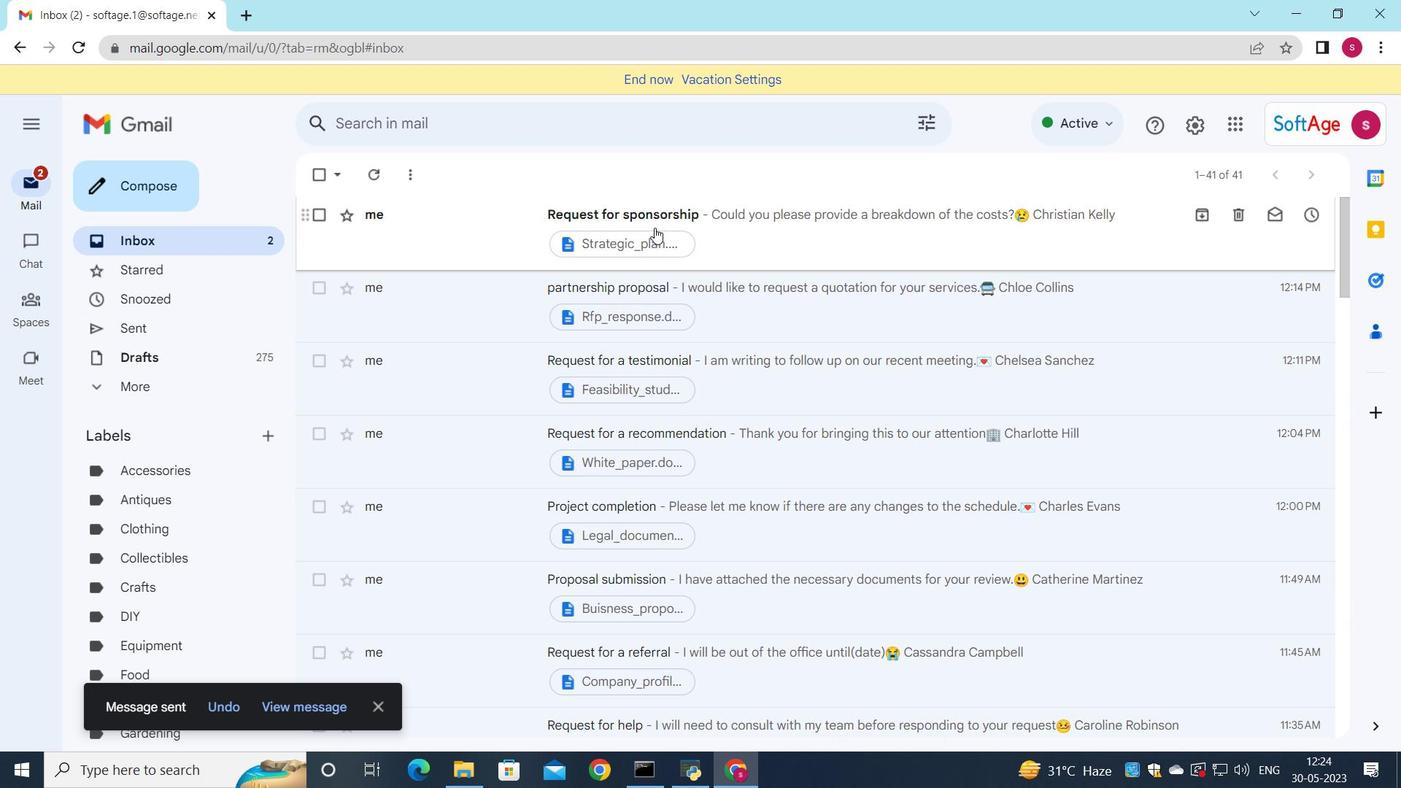 
Action: Mouse pressed left at (655, 228)
Screenshot: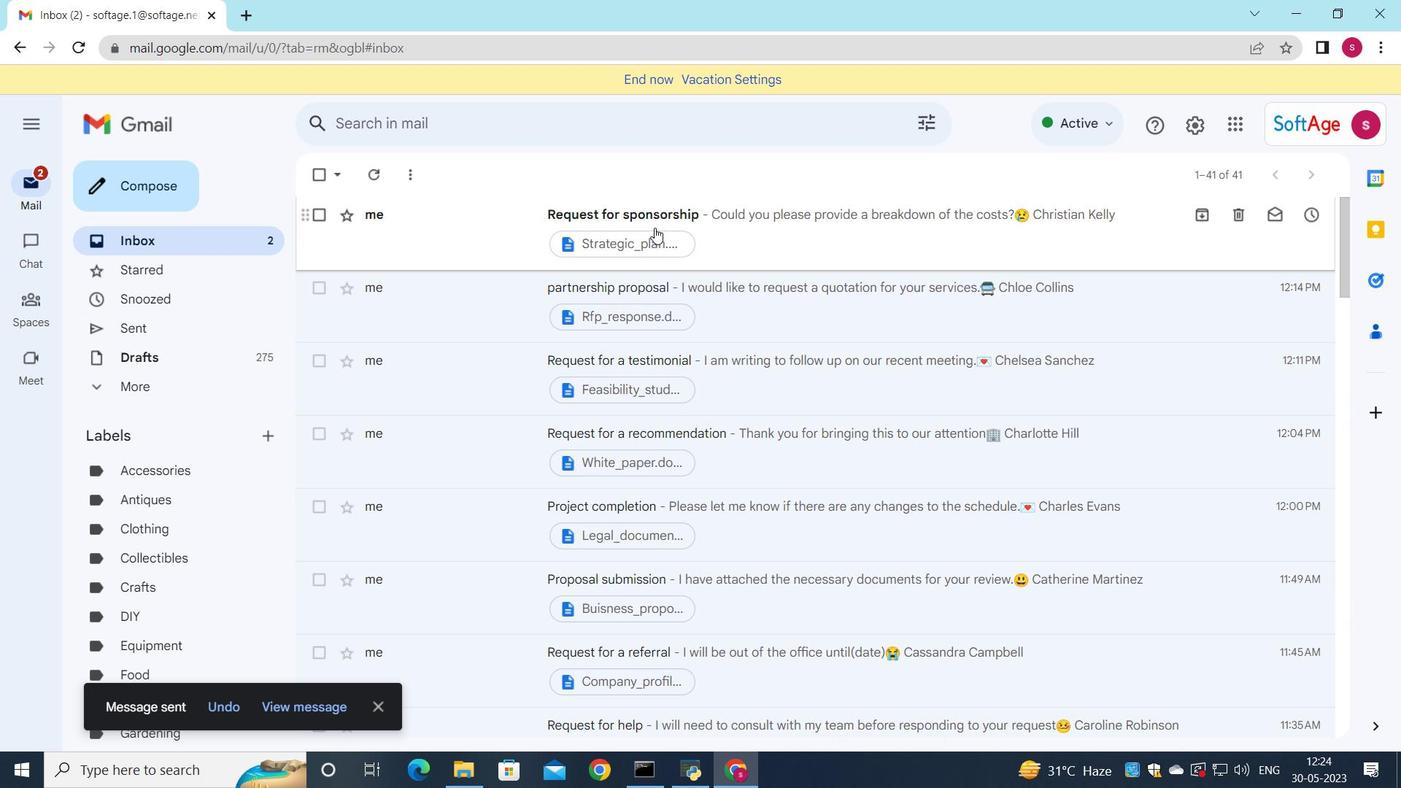 
Action: Mouse moved to (758, 270)
Screenshot: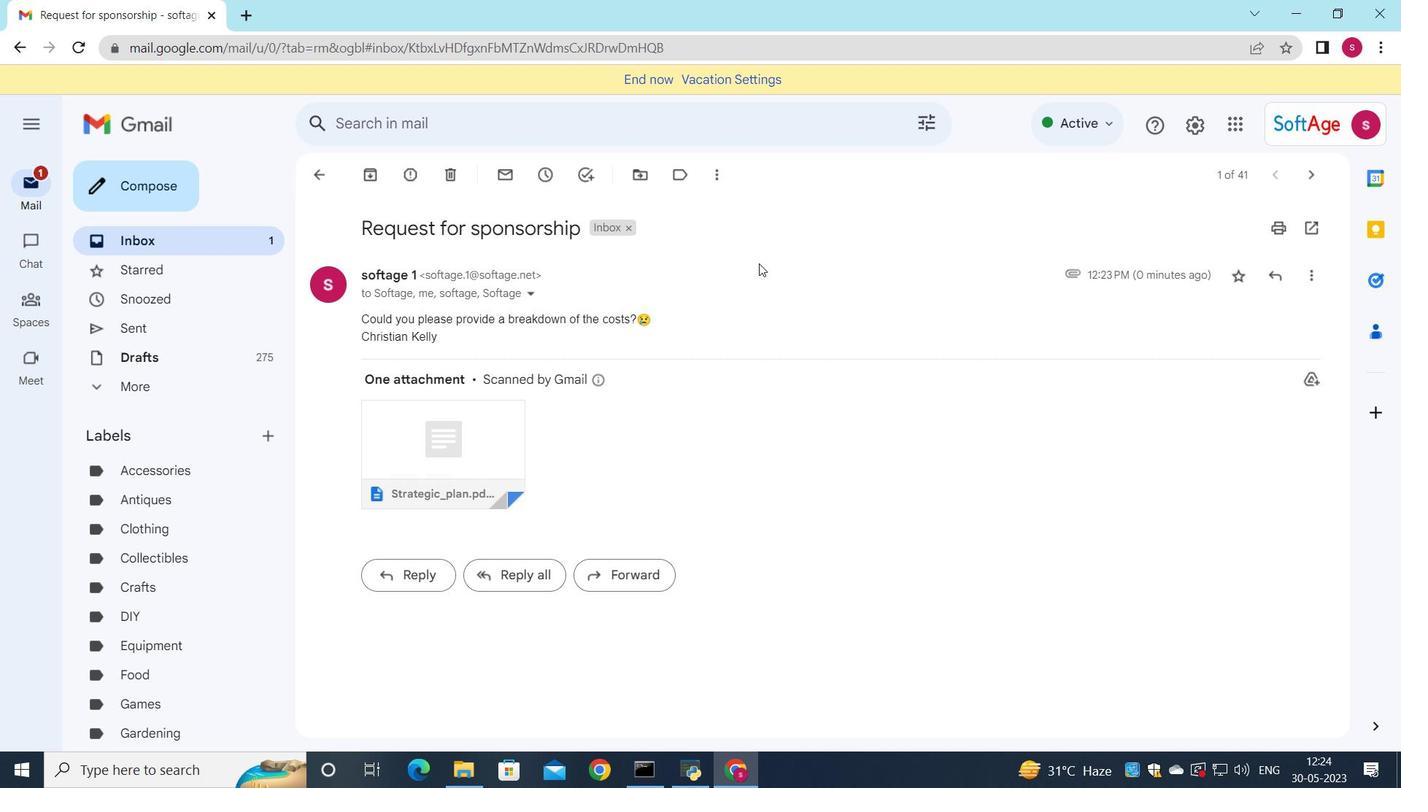 
